Task: Design a concept for a vintage-style advertisement for a cutting-edge technology.
Action: Mouse moved to (9, 72)
Screenshot: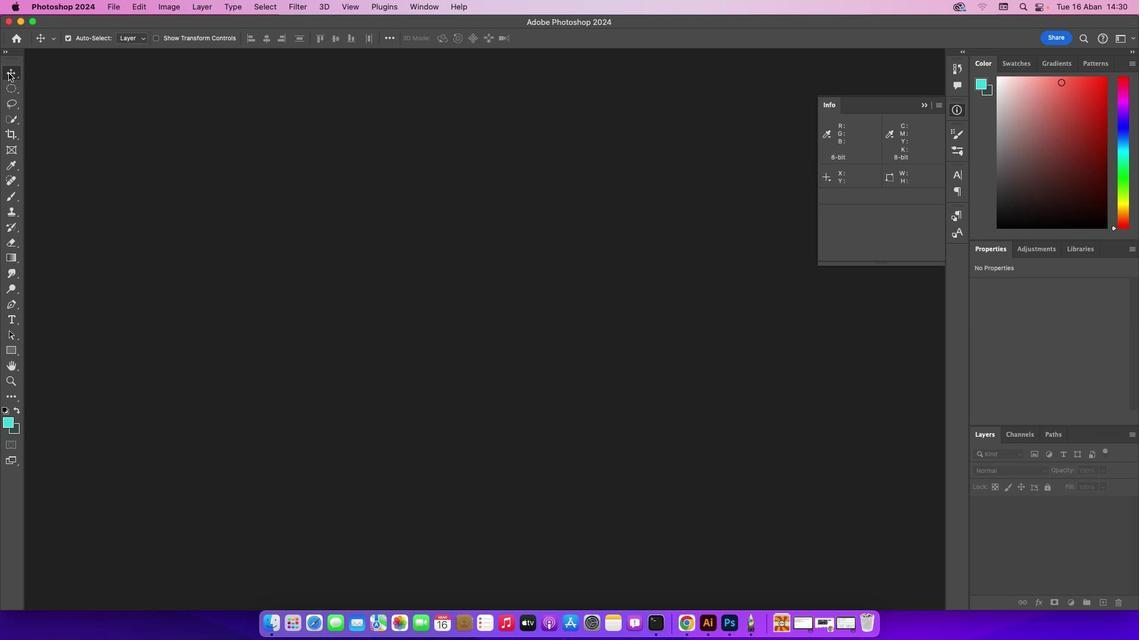 
Action: Mouse pressed left at (9, 72)
Screenshot: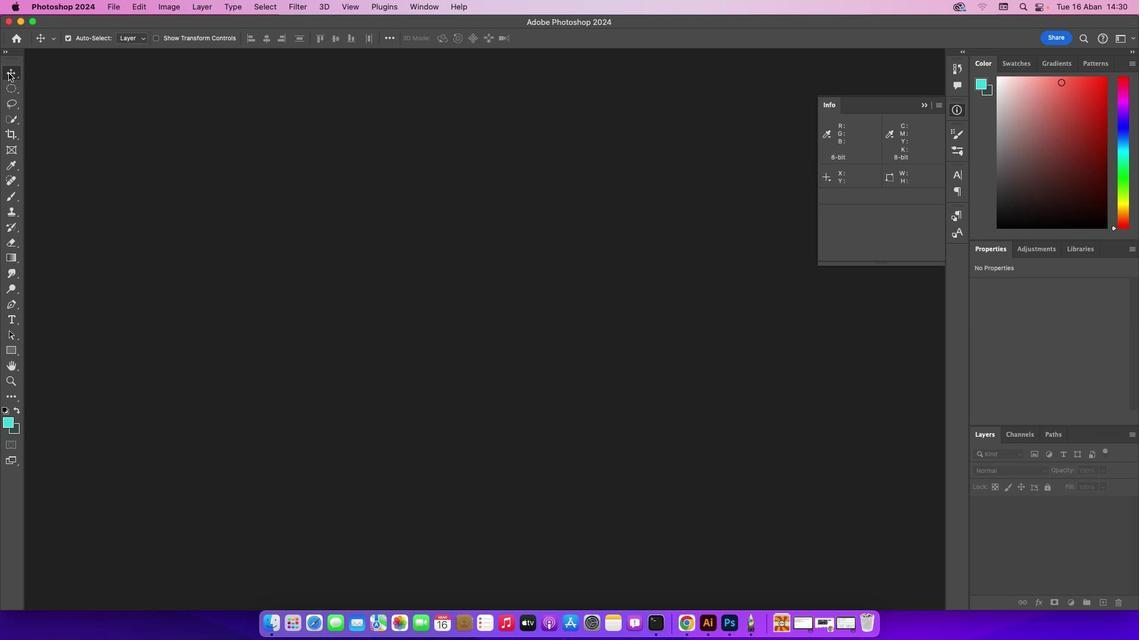 
Action: Mouse moved to (109, 5)
Screenshot: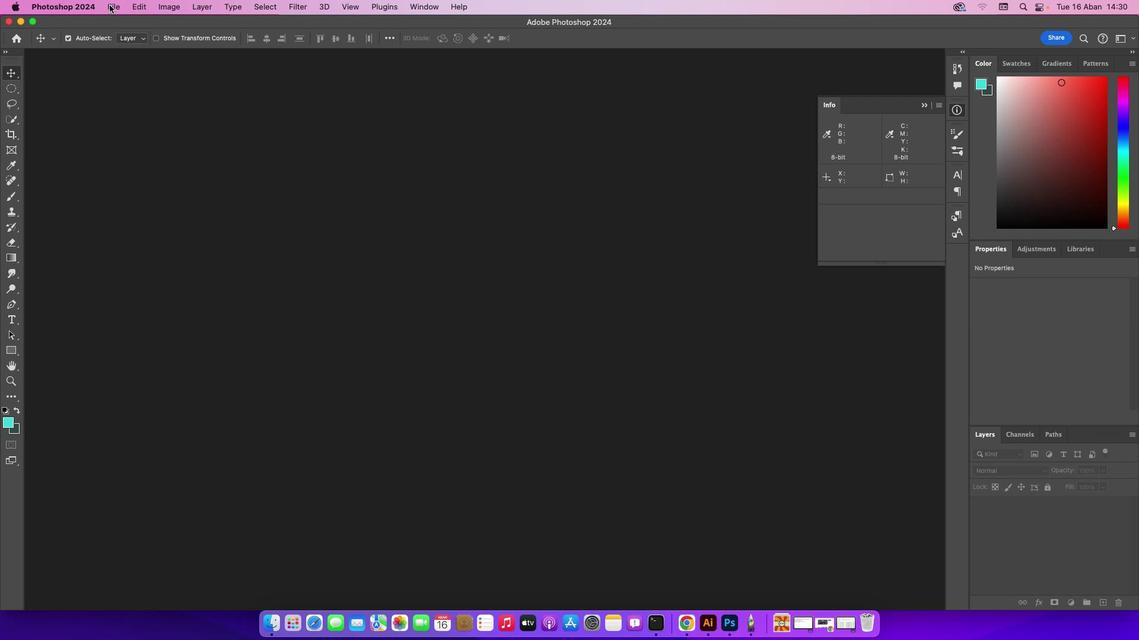 
Action: Mouse pressed left at (109, 5)
Screenshot: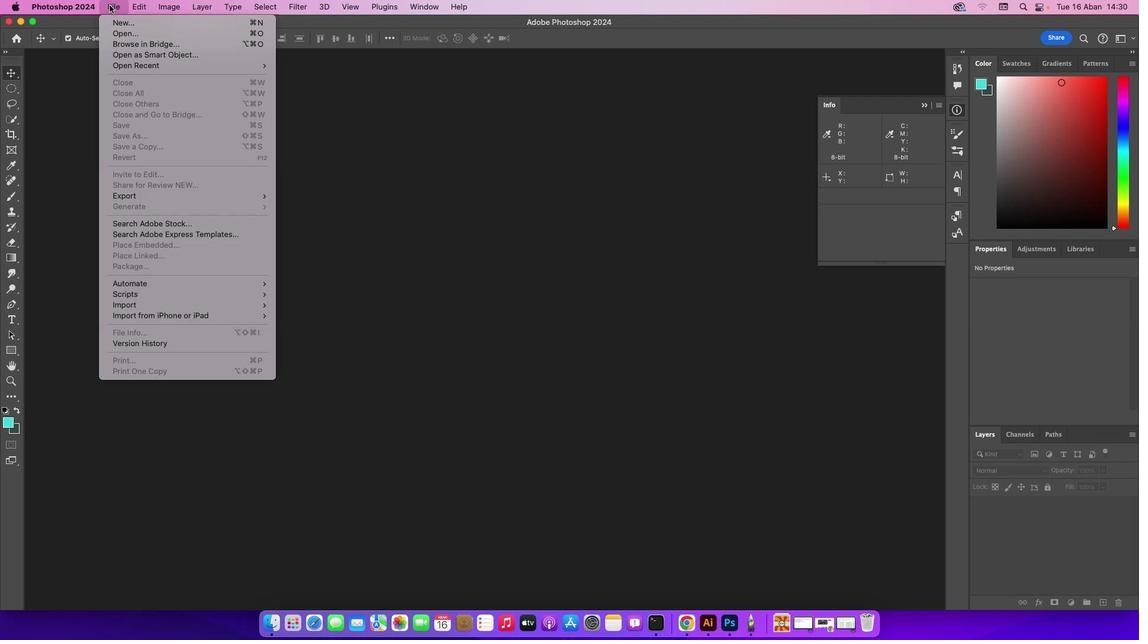 
Action: Mouse moved to (138, 23)
Screenshot: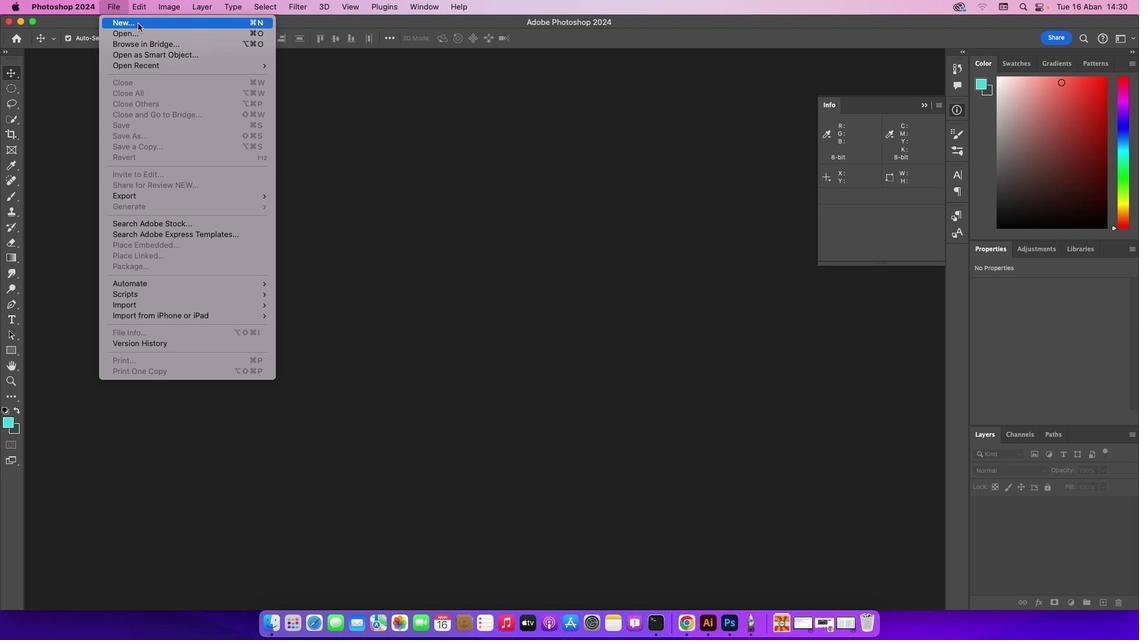 
Action: Mouse pressed left at (138, 23)
Screenshot: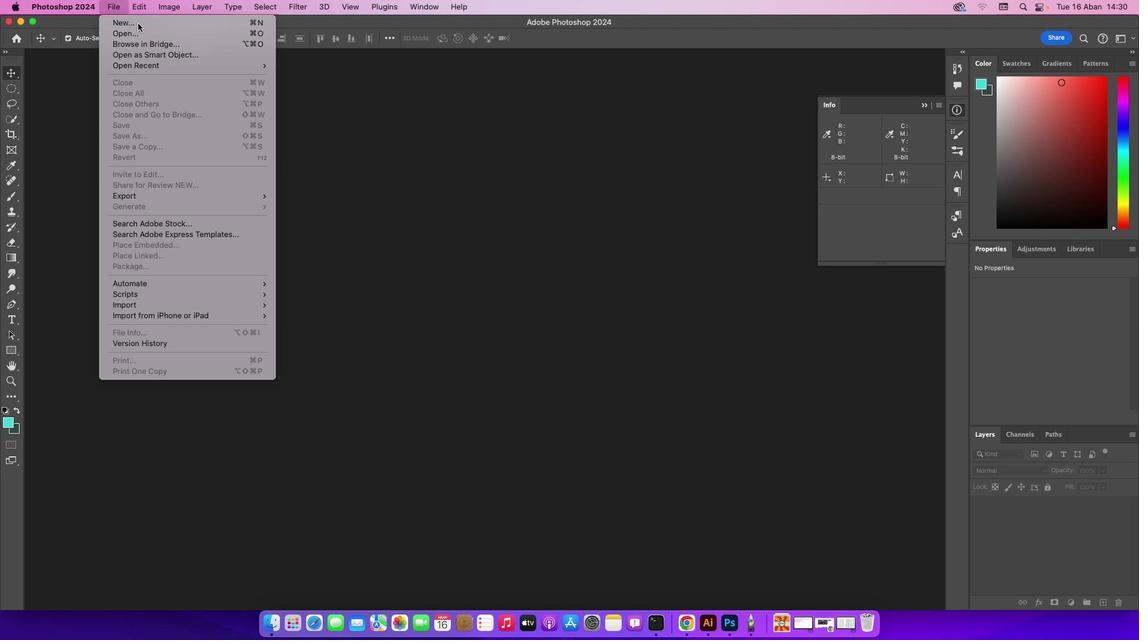
Action: Mouse moved to (868, 481)
Screenshot: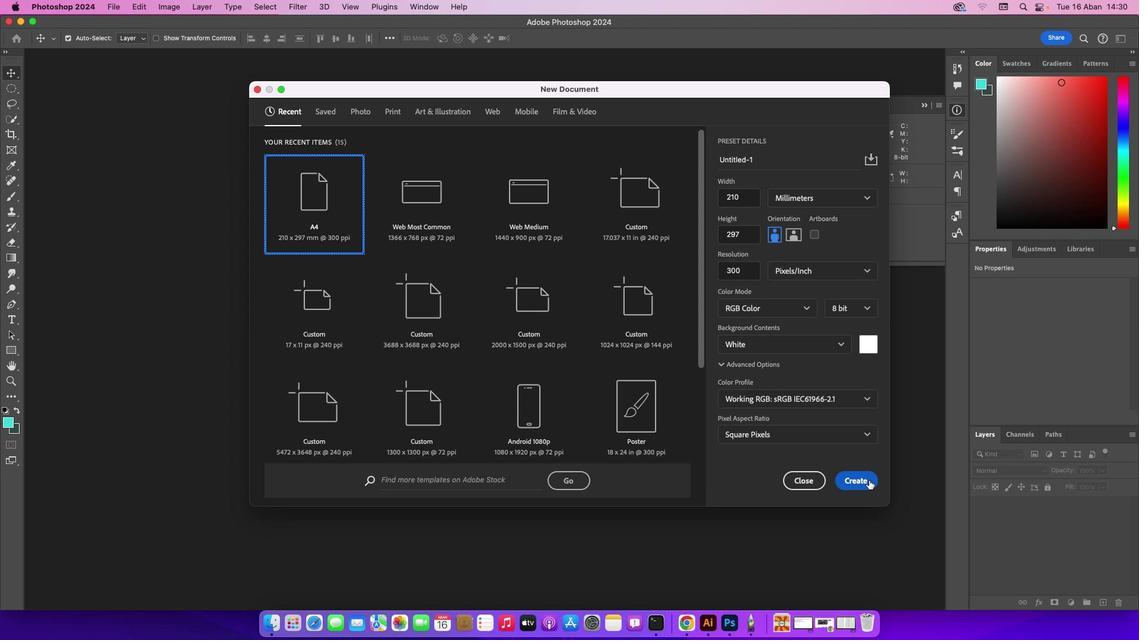 
Action: Mouse pressed left at (868, 481)
Screenshot: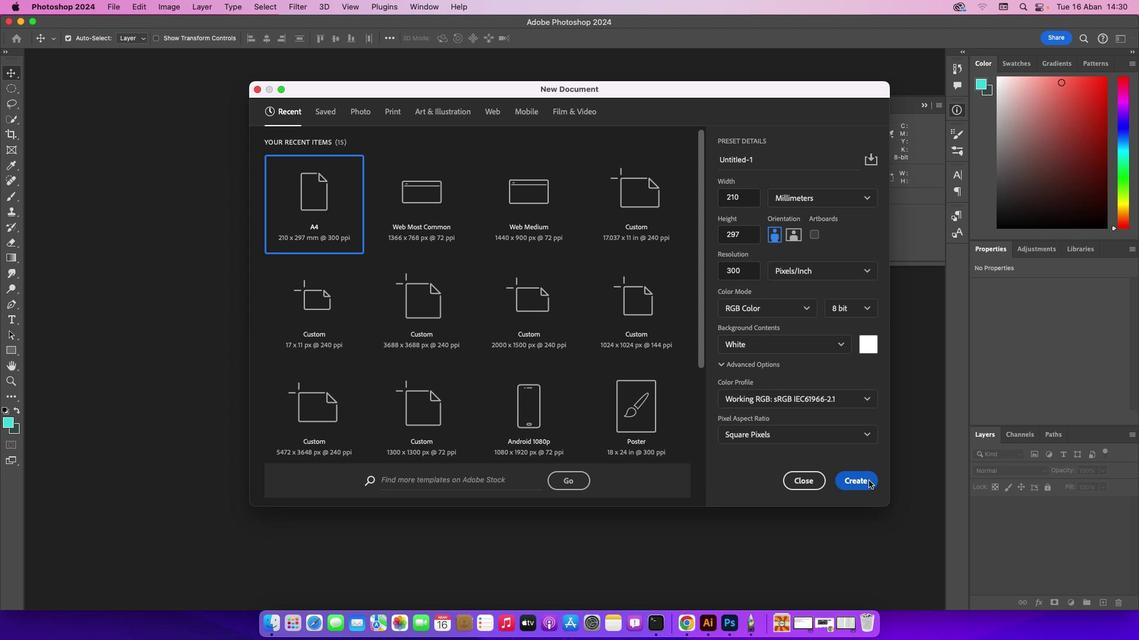 
Action: Mouse moved to (923, 105)
Screenshot: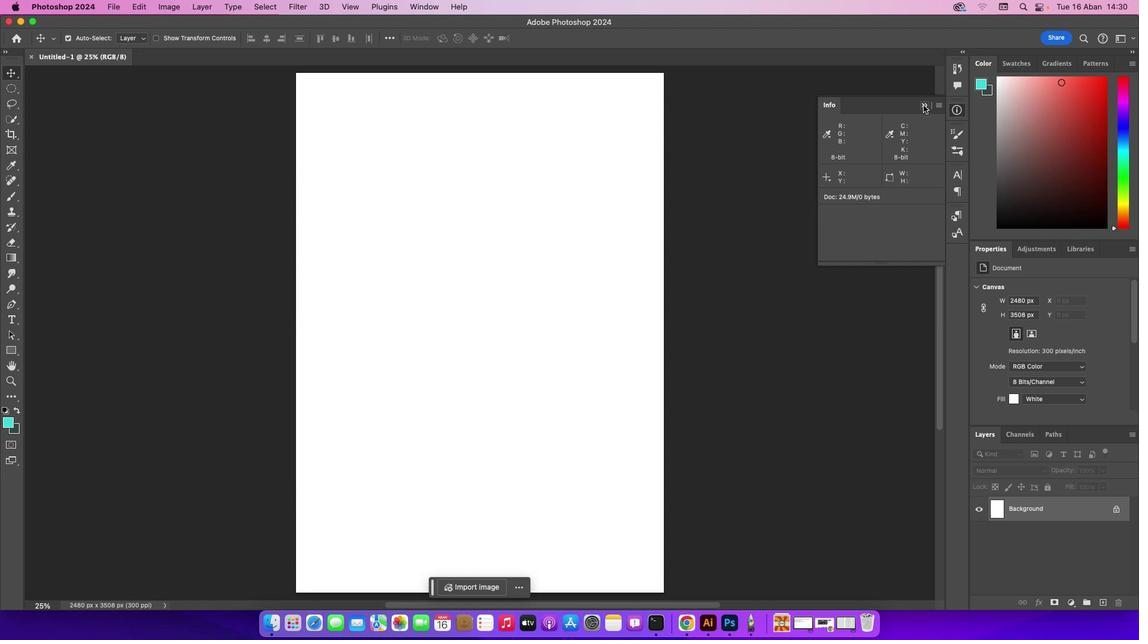 
Action: Mouse pressed left at (923, 105)
Screenshot: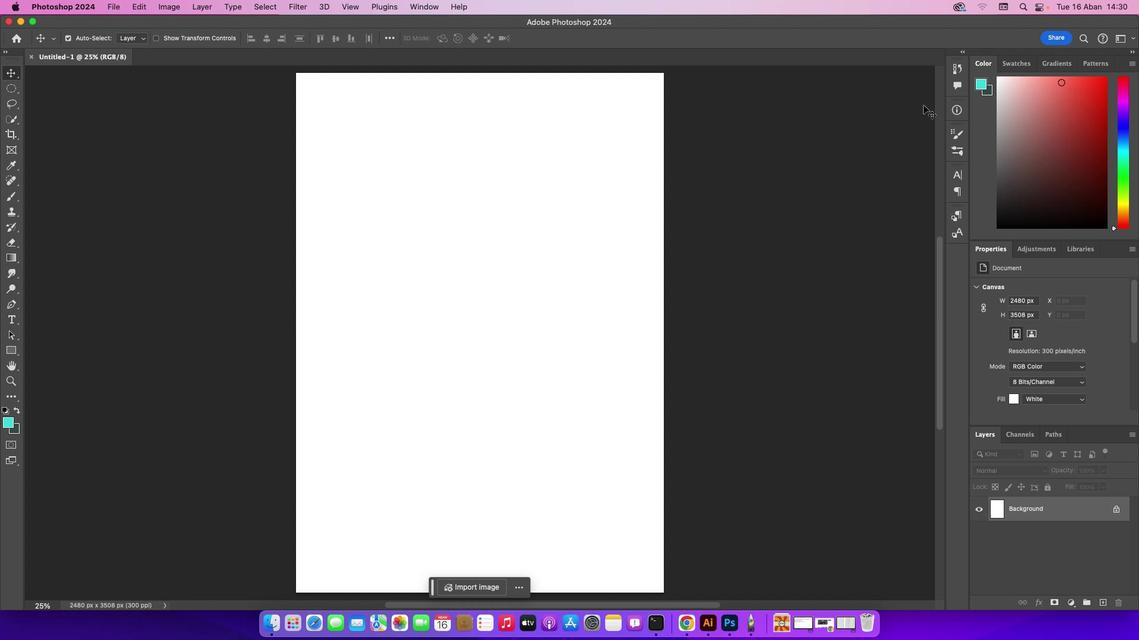 
Action: Mouse moved to (1104, 606)
Screenshot: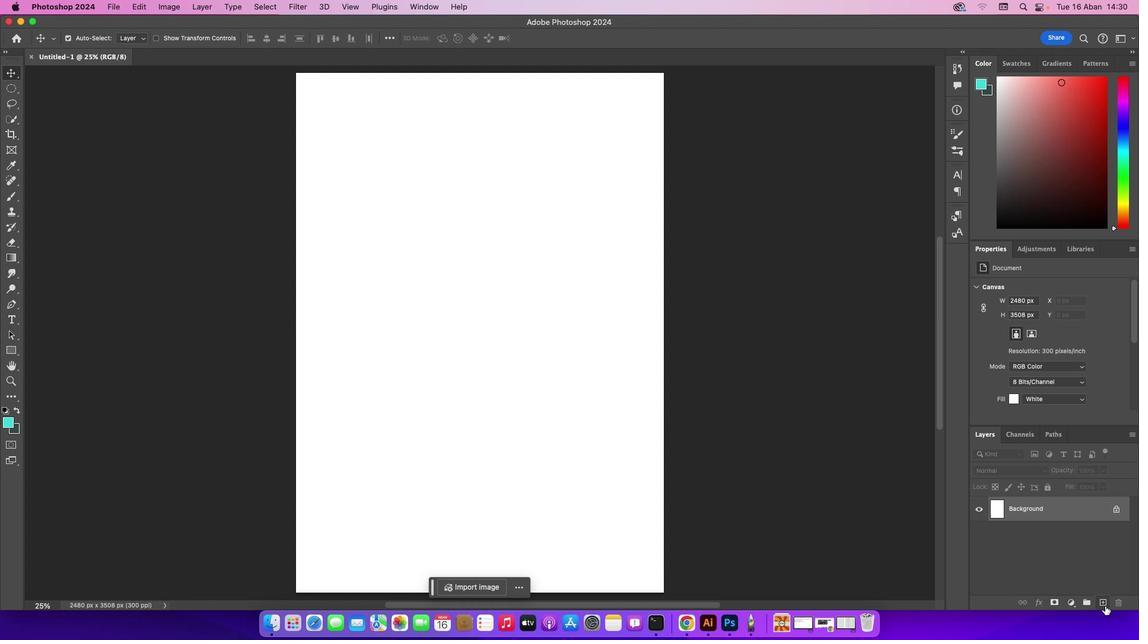 
Action: Mouse pressed left at (1104, 606)
Screenshot: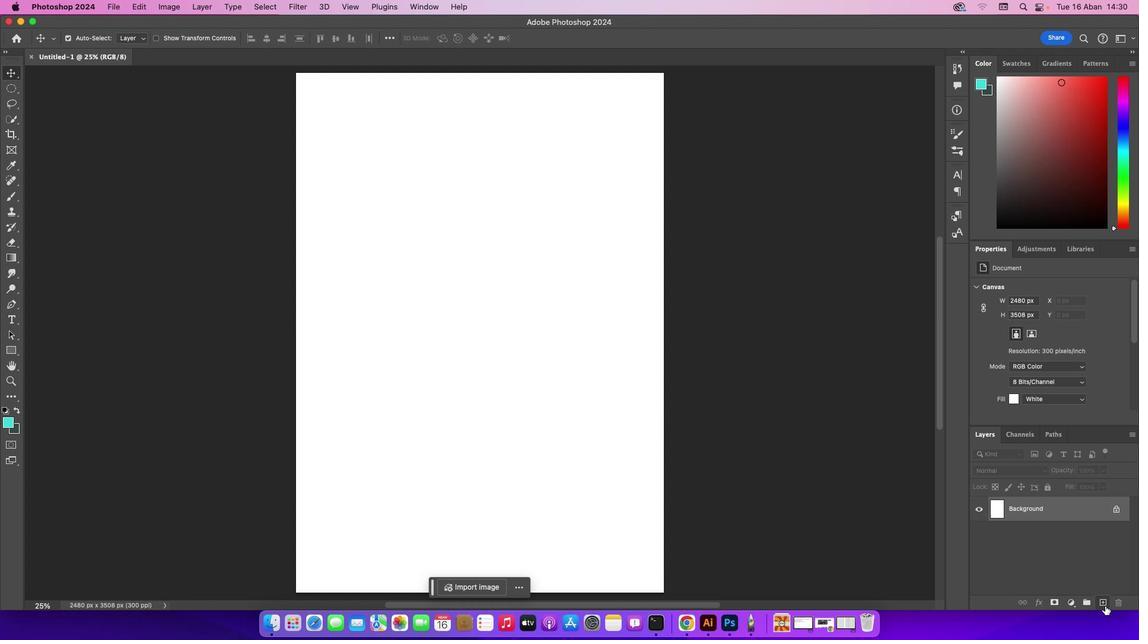 
Action: Mouse moved to (14, 353)
Screenshot: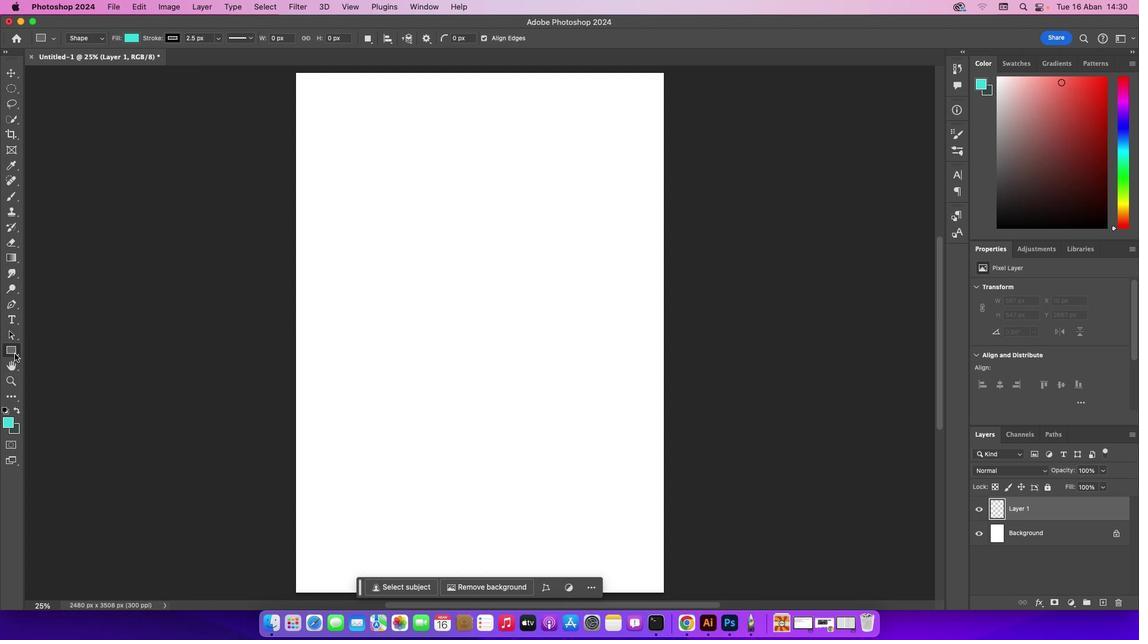
Action: Mouse pressed left at (14, 353)
Screenshot: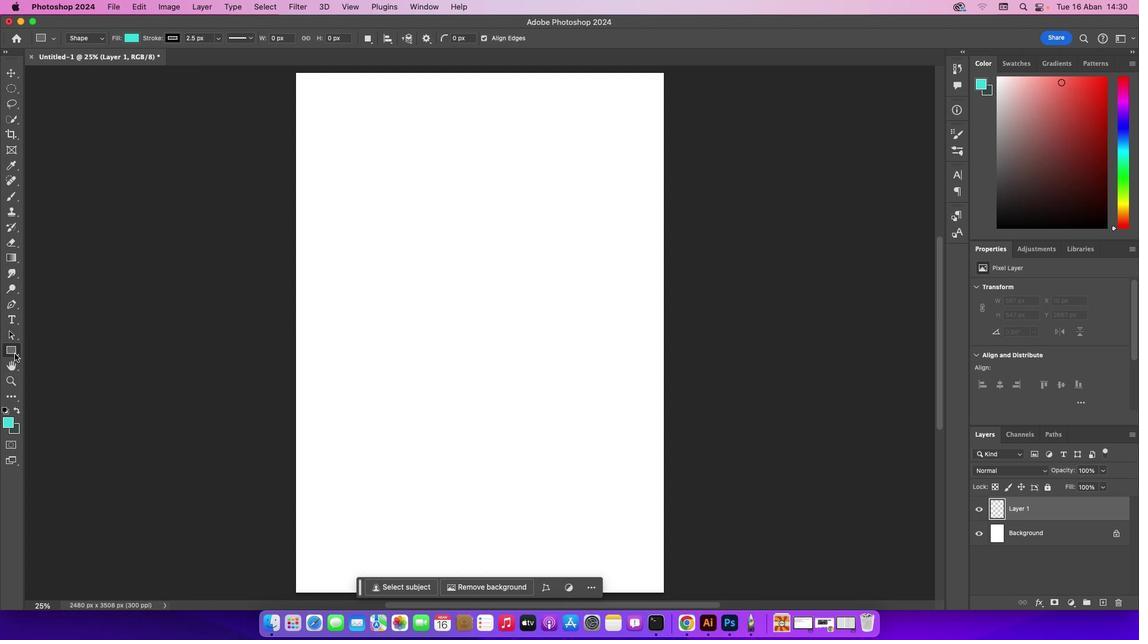 
Action: Mouse moved to (295, 72)
Screenshot: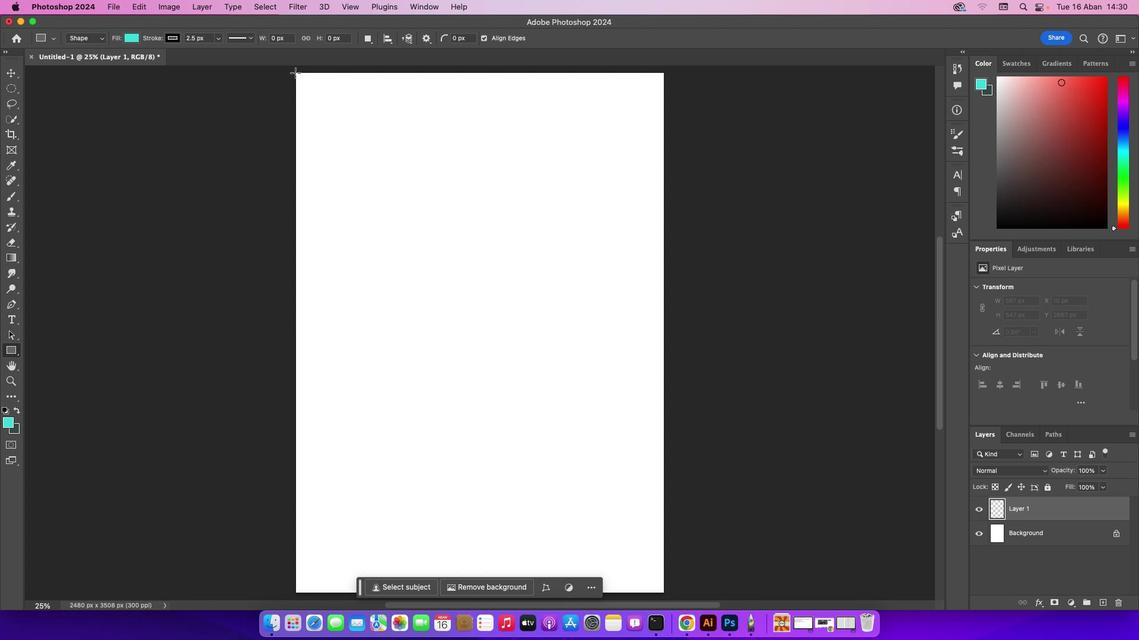 
Action: Mouse pressed left at (295, 72)
Screenshot: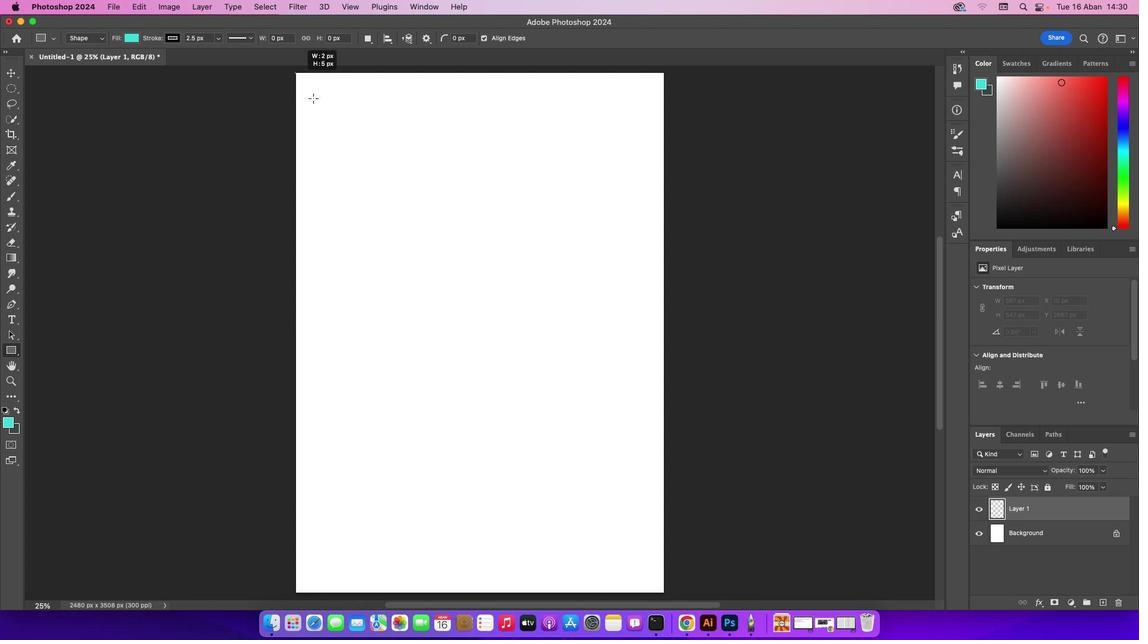 
Action: Mouse moved to (13, 422)
Screenshot: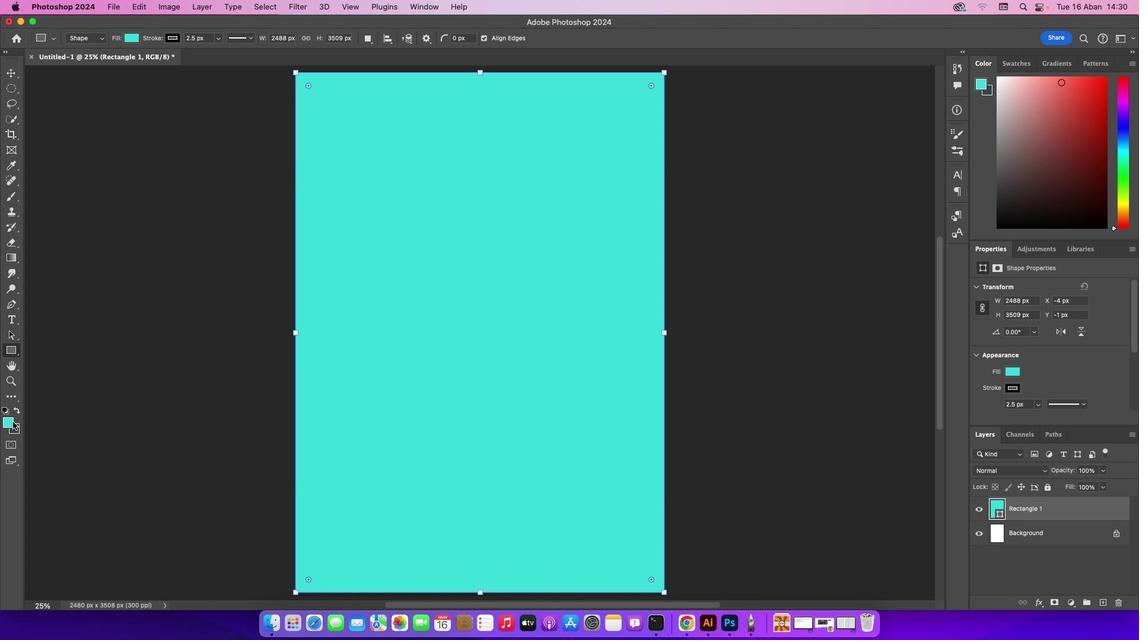 
Action: Mouse pressed left at (13, 422)
Screenshot: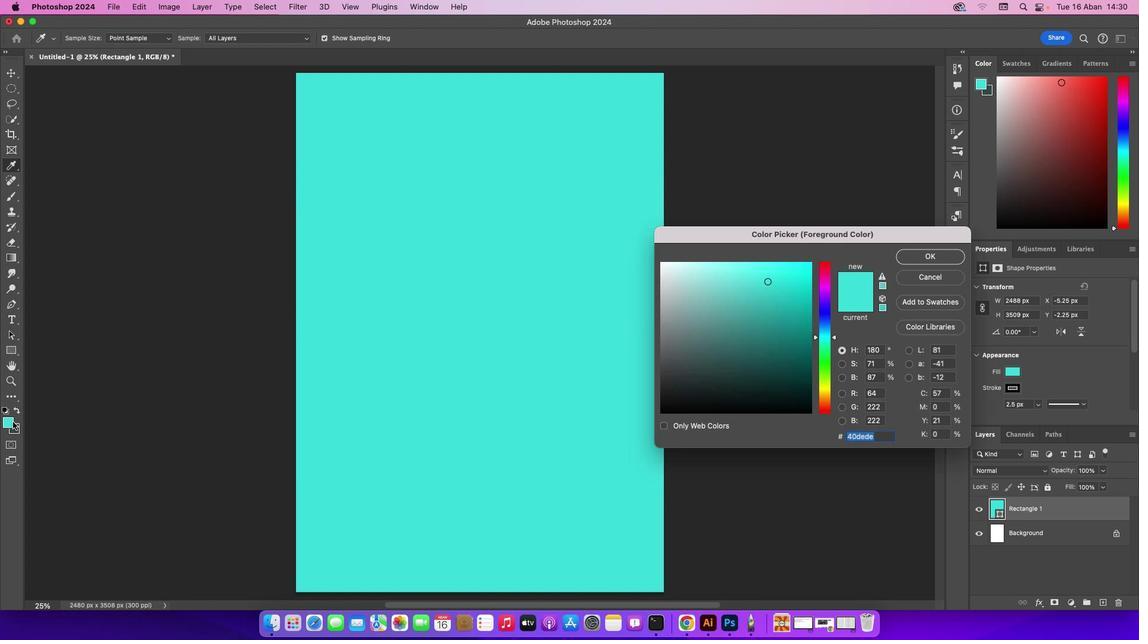 
Action: Mouse pressed left at (13, 422)
Screenshot: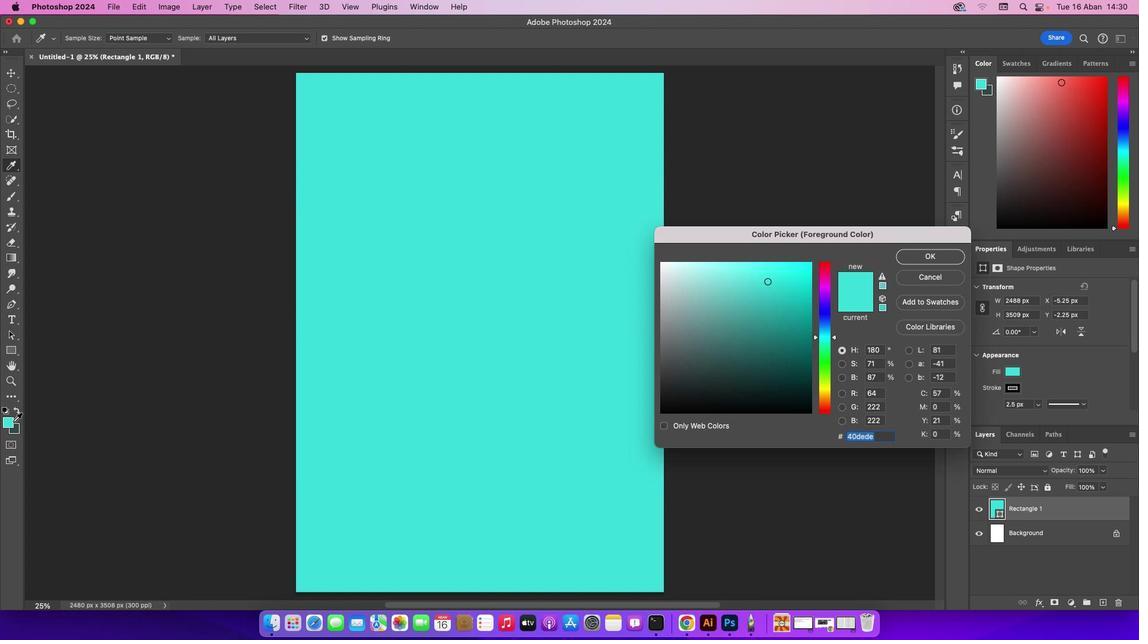 
Action: Mouse moved to (824, 402)
Screenshot: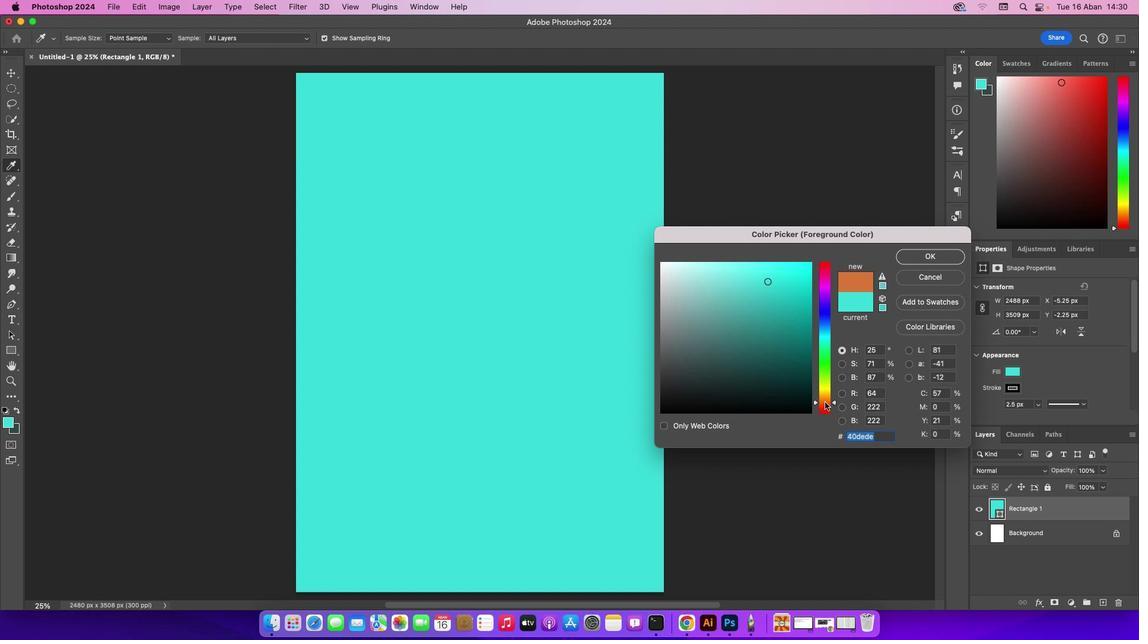 
Action: Mouse pressed left at (824, 402)
Screenshot: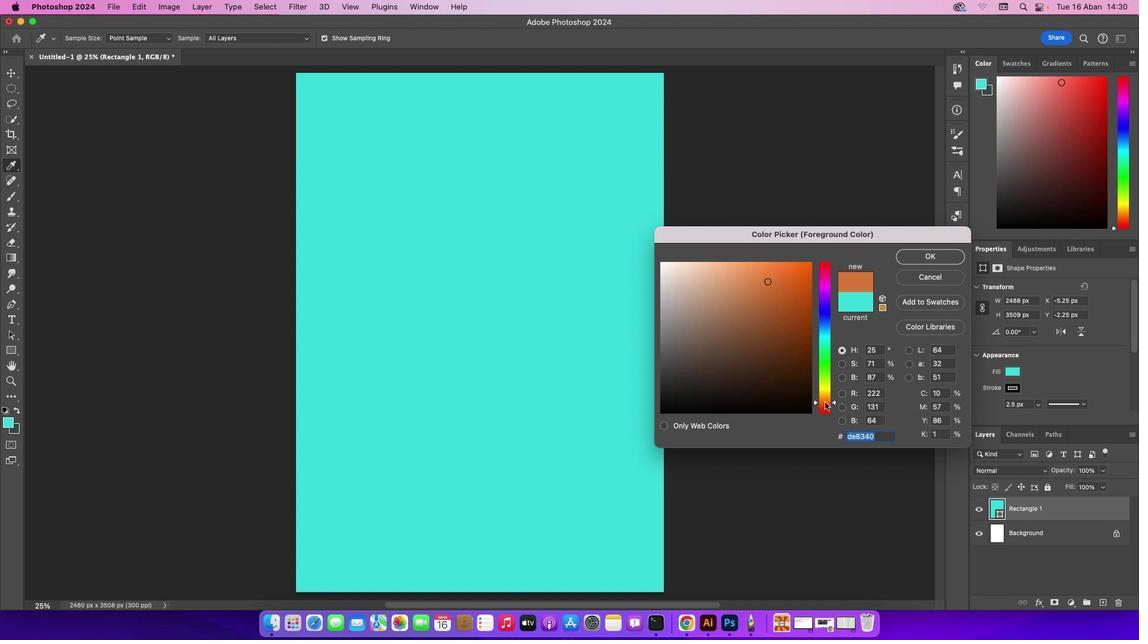 
Action: Mouse moved to (773, 299)
Screenshot: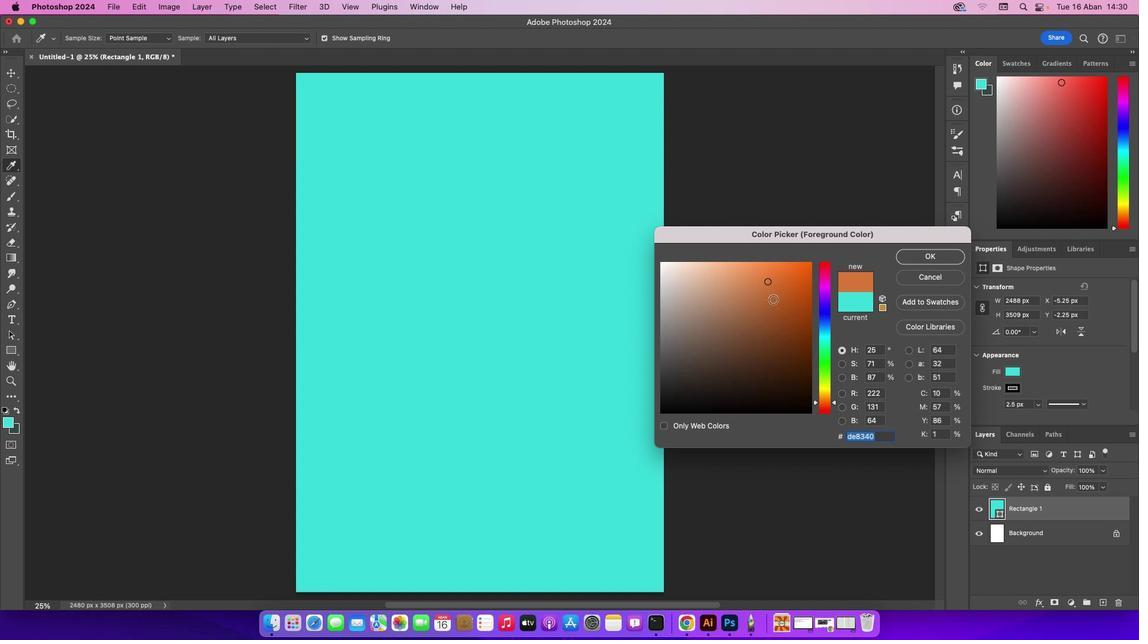 
Action: Mouse pressed left at (773, 299)
Screenshot: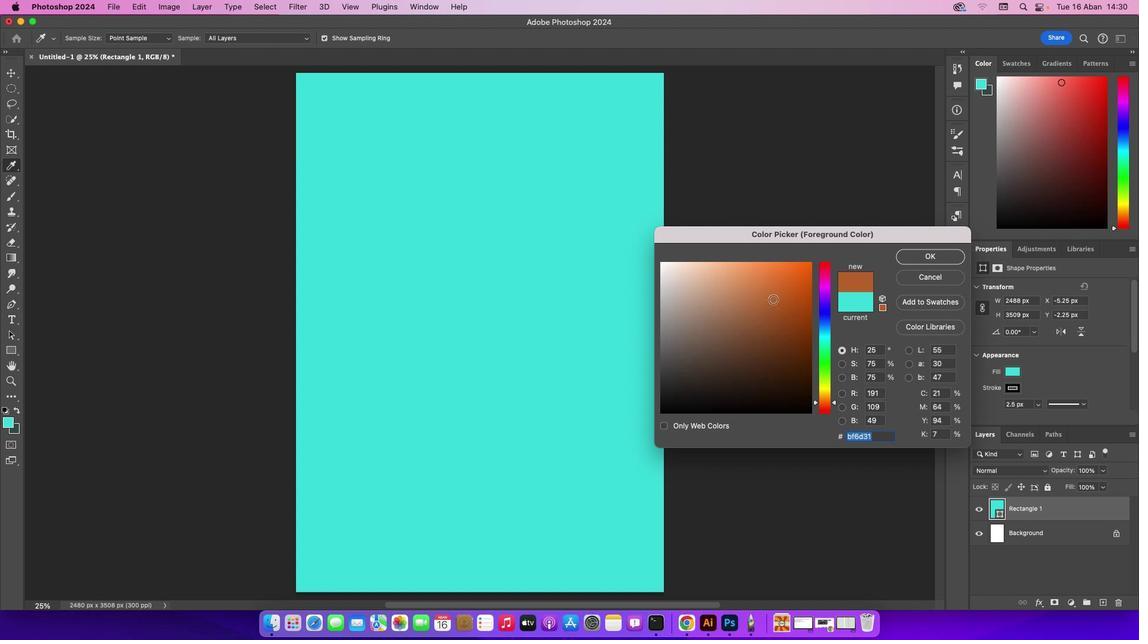 
Action: Mouse moved to (761, 269)
Screenshot: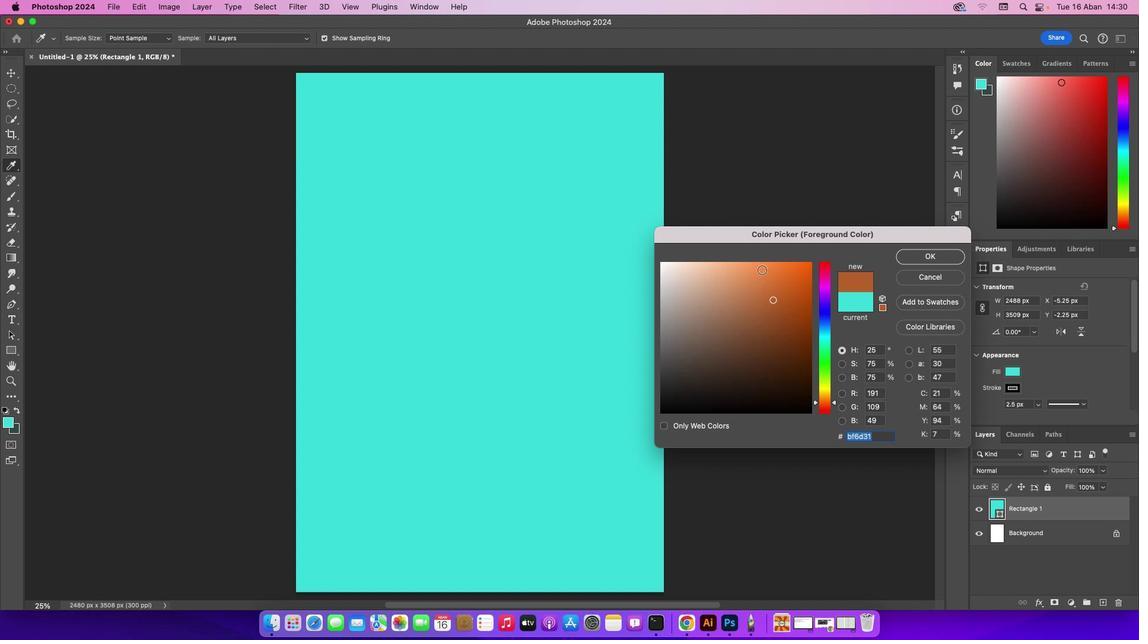 
Action: Mouse pressed left at (761, 269)
Screenshot: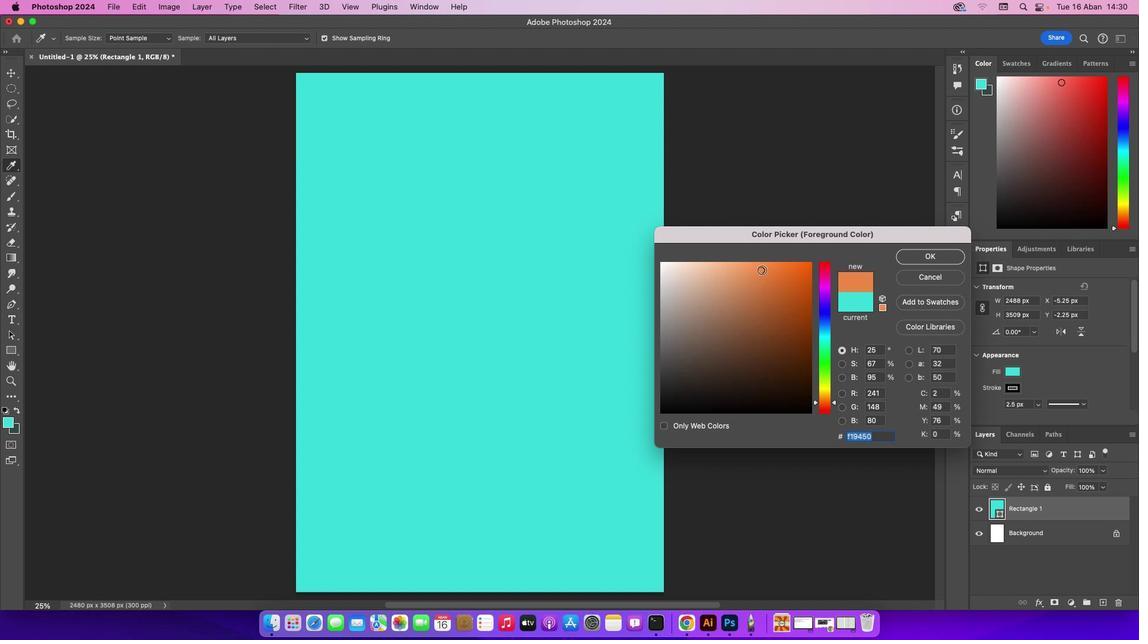 
Action: Mouse moved to (915, 255)
Screenshot: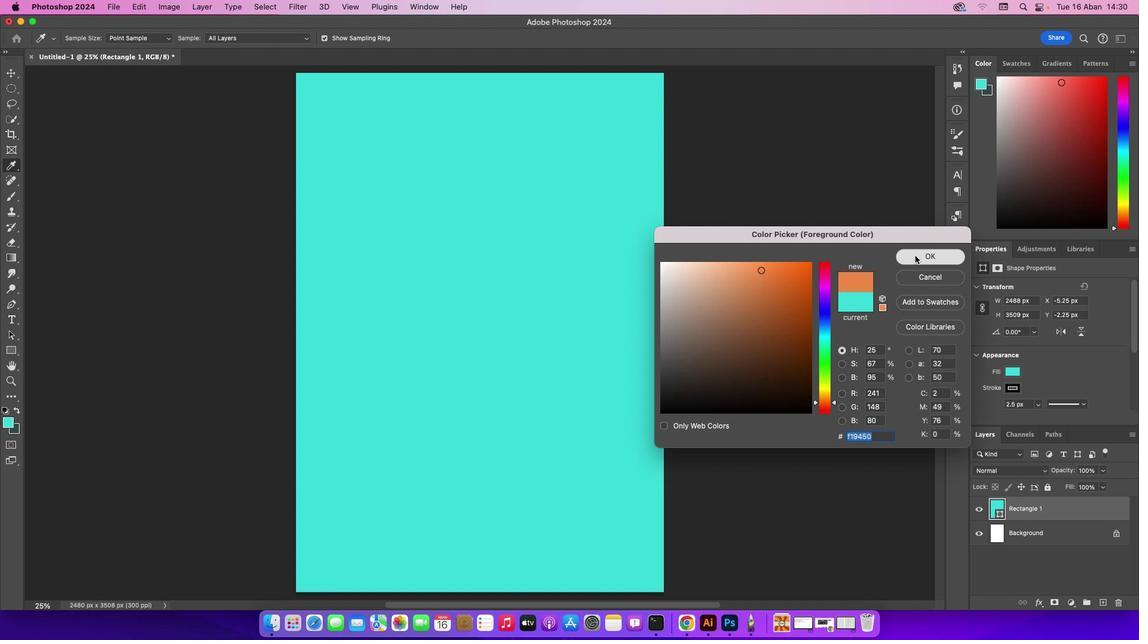 
Action: Mouse pressed left at (915, 255)
Screenshot: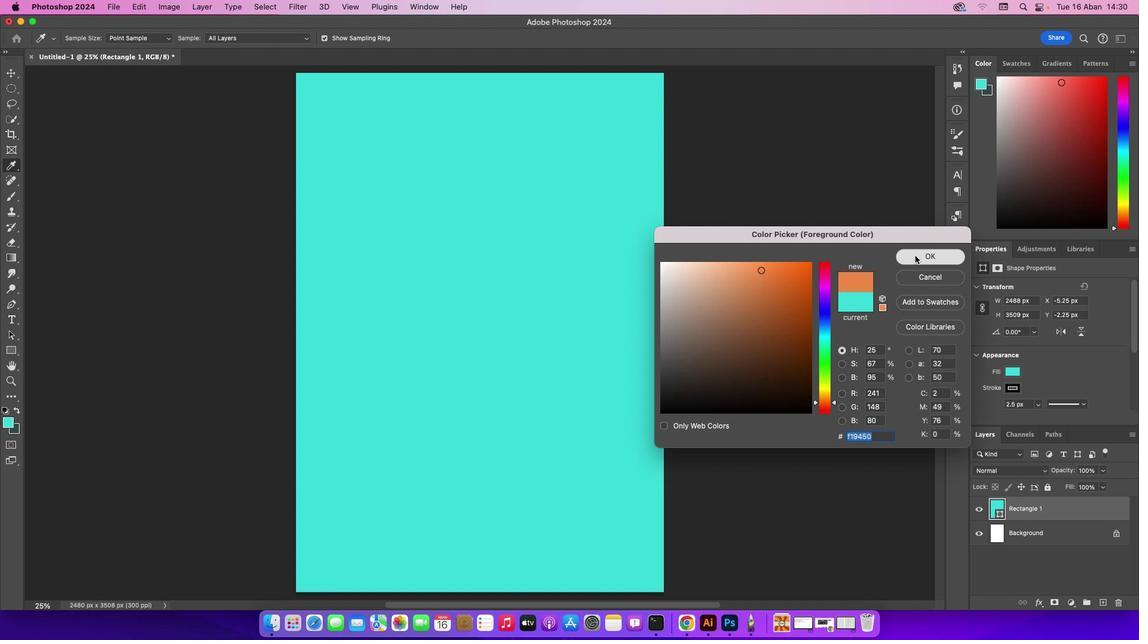 
Action: Mouse moved to (512, 168)
Screenshot: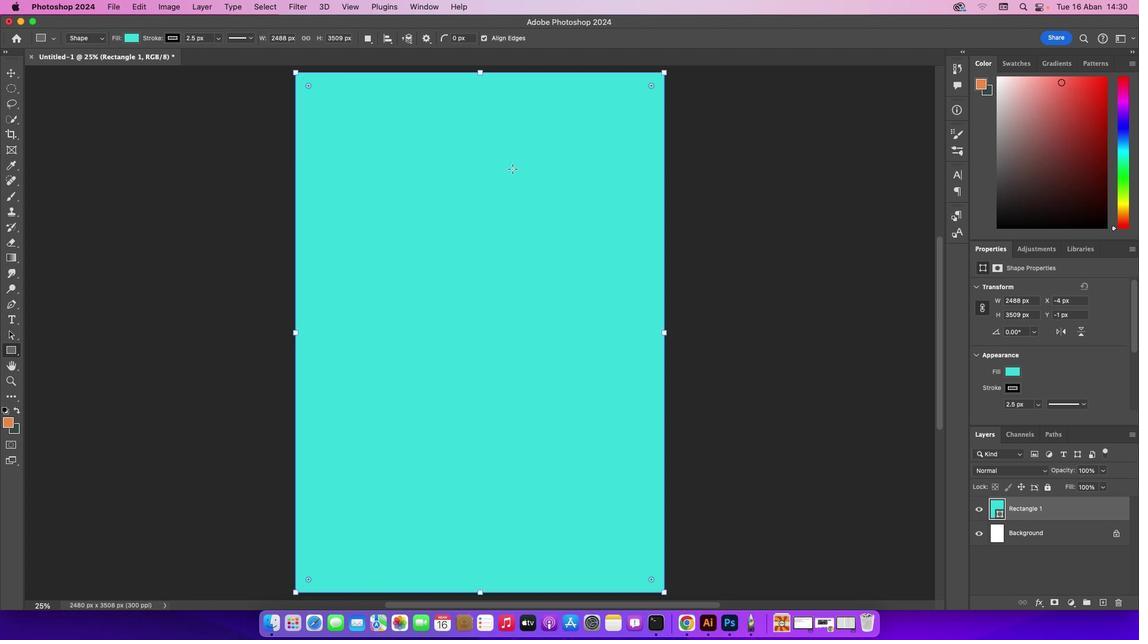 
Action: Key pressed Key.altKey.backspace
Screenshot: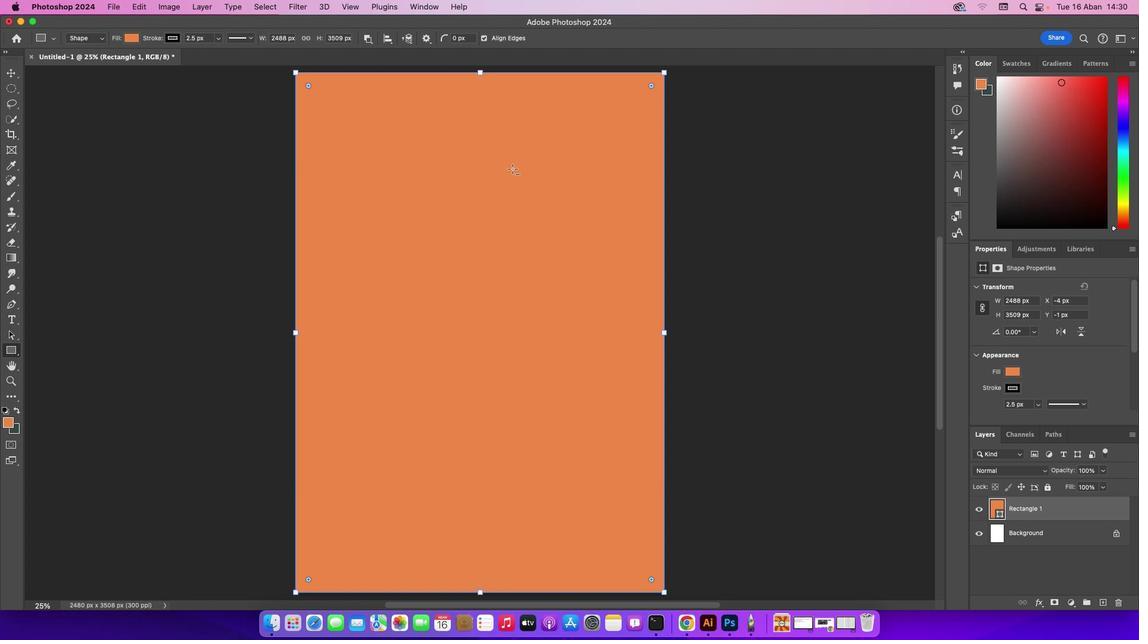 
Action: Mouse moved to (8, 69)
Screenshot: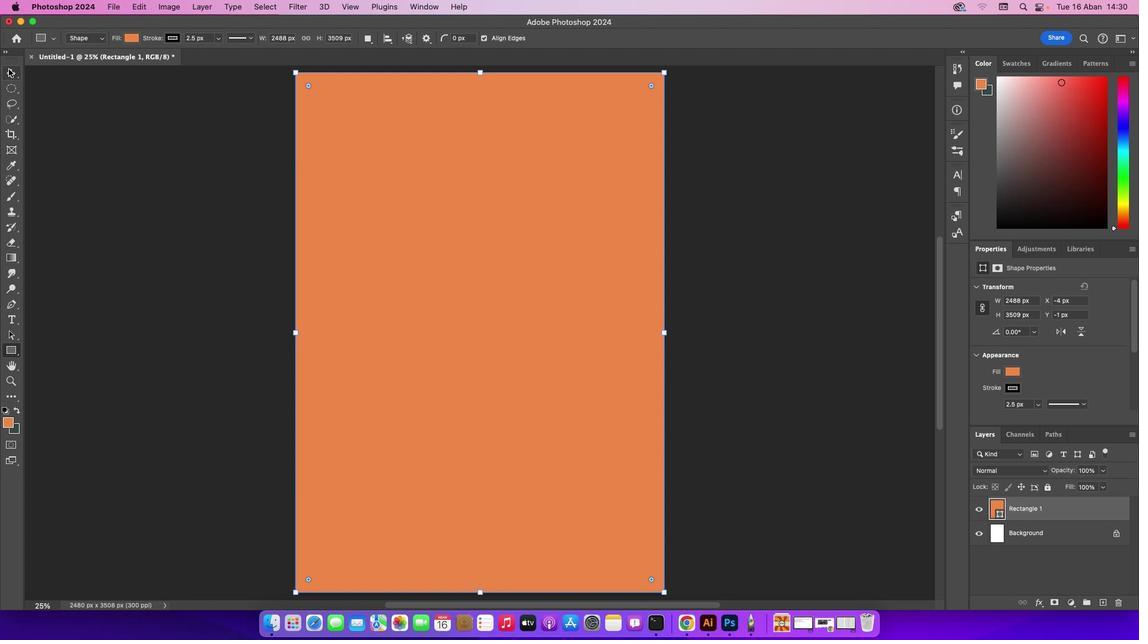 
Action: Mouse pressed left at (8, 69)
Screenshot: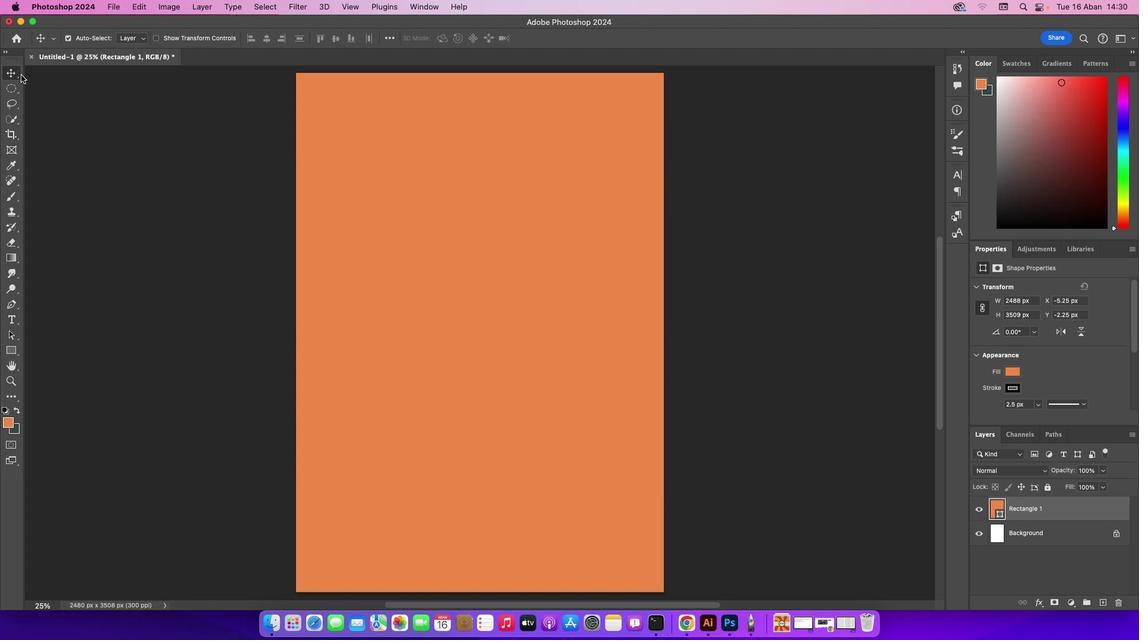 
Action: Mouse moved to (182, 141)
Screenshot: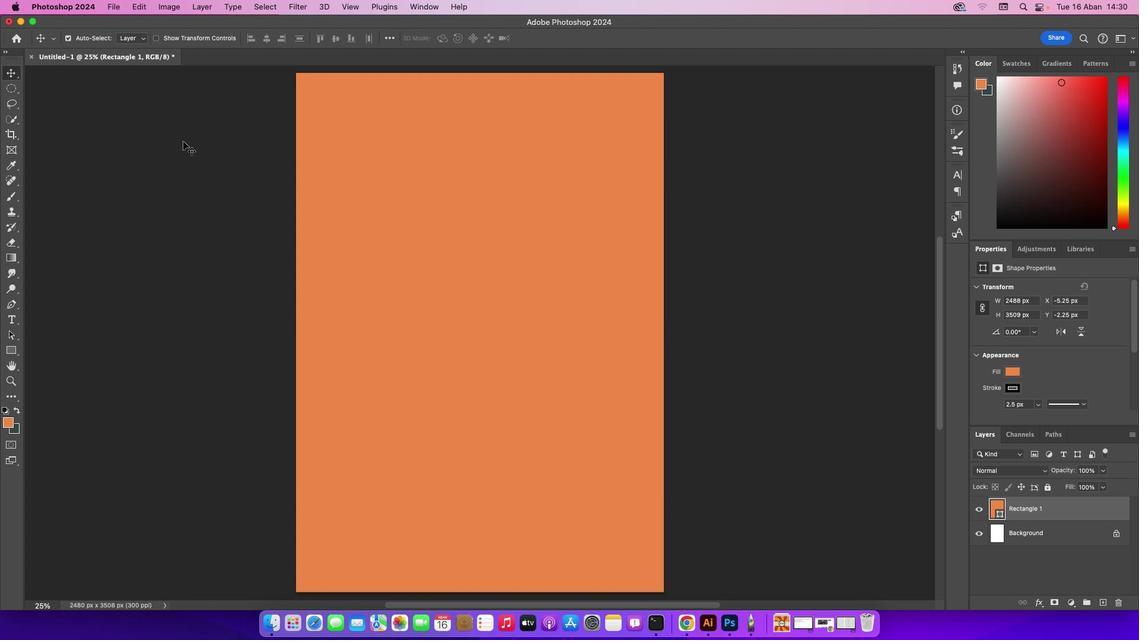 
Action: Mouse pressed left at (182, 141)
Screenshot: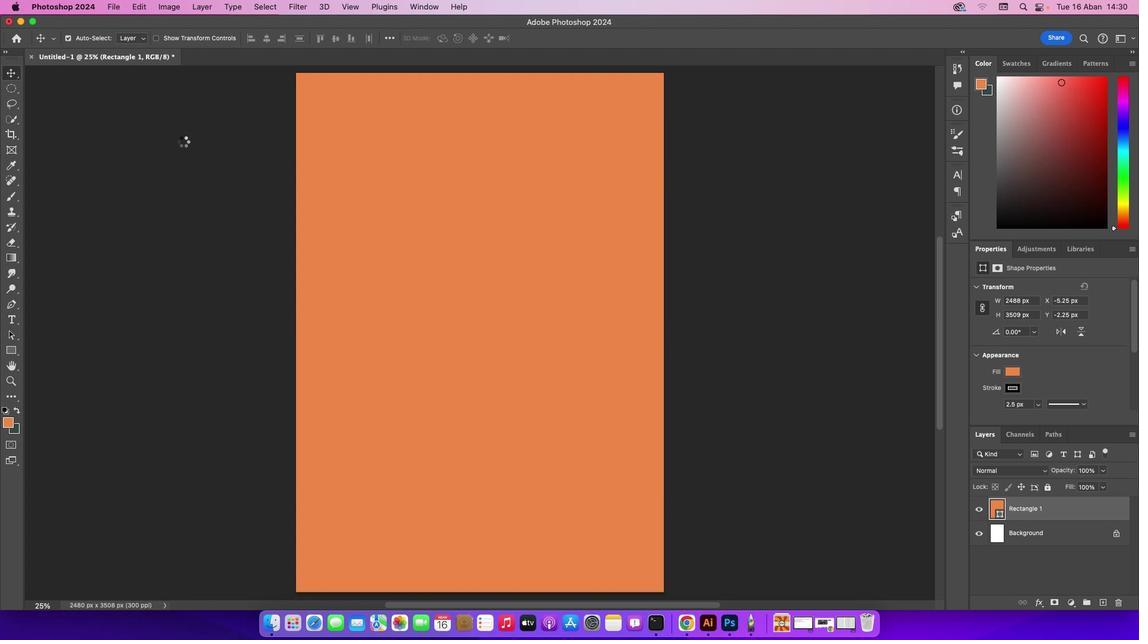 
Action: Mouse moved to (11, 349)
Screenshot: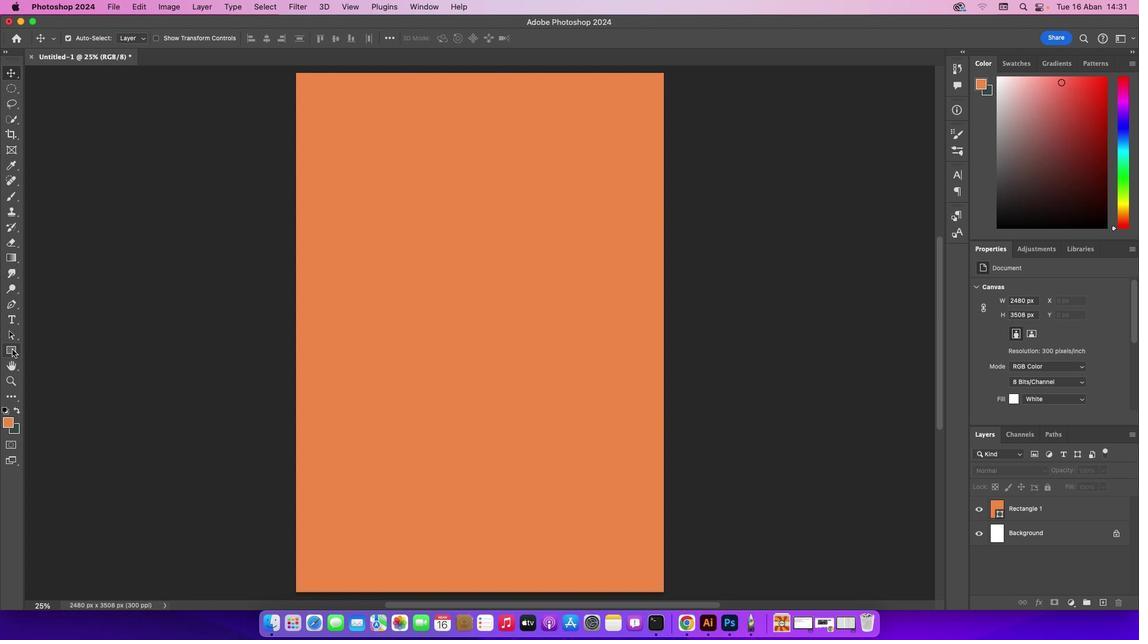 
Action: Mouse pressed left at (11, 349)
Screenshot: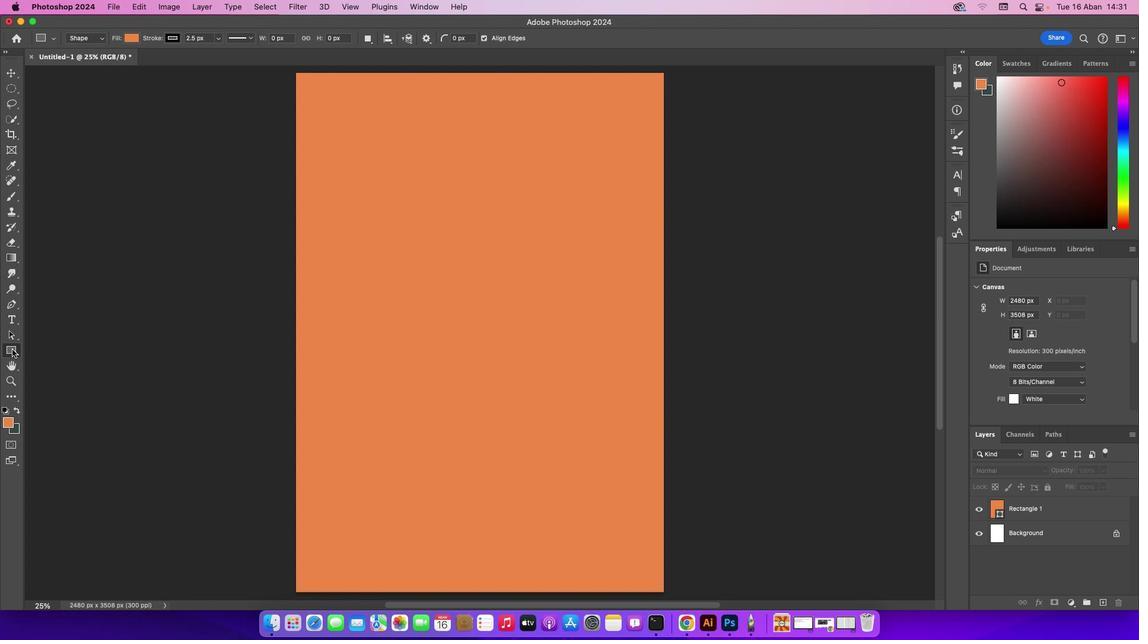 
Action: Mouse moved to (350, 74)
Screenshot: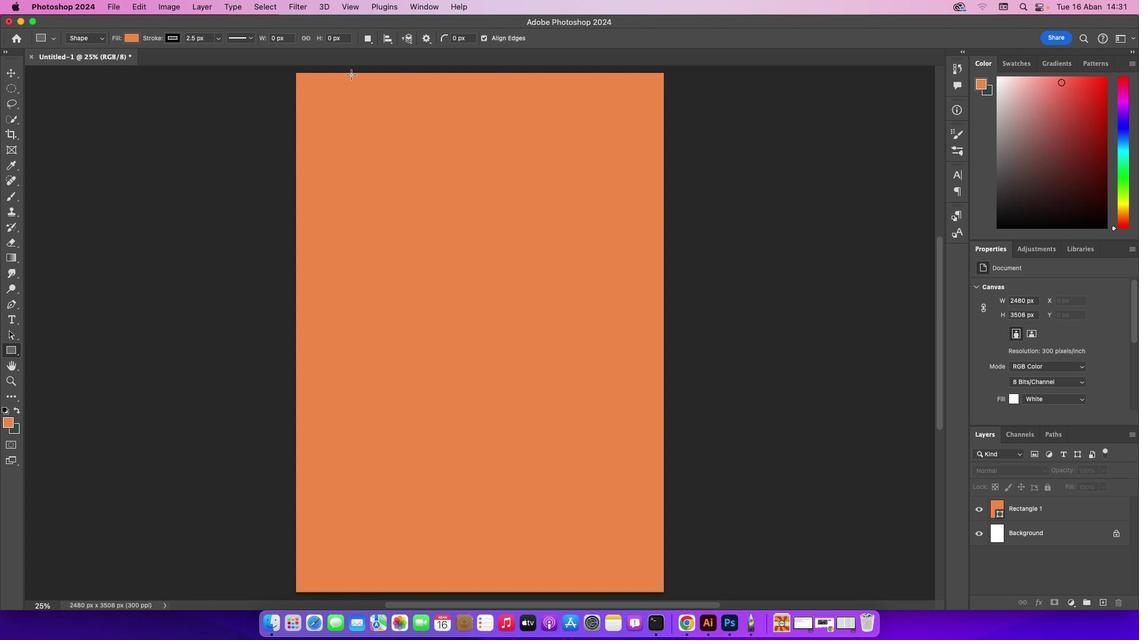 
Action: Mouse pressed left at (350, 74)
Screenshot: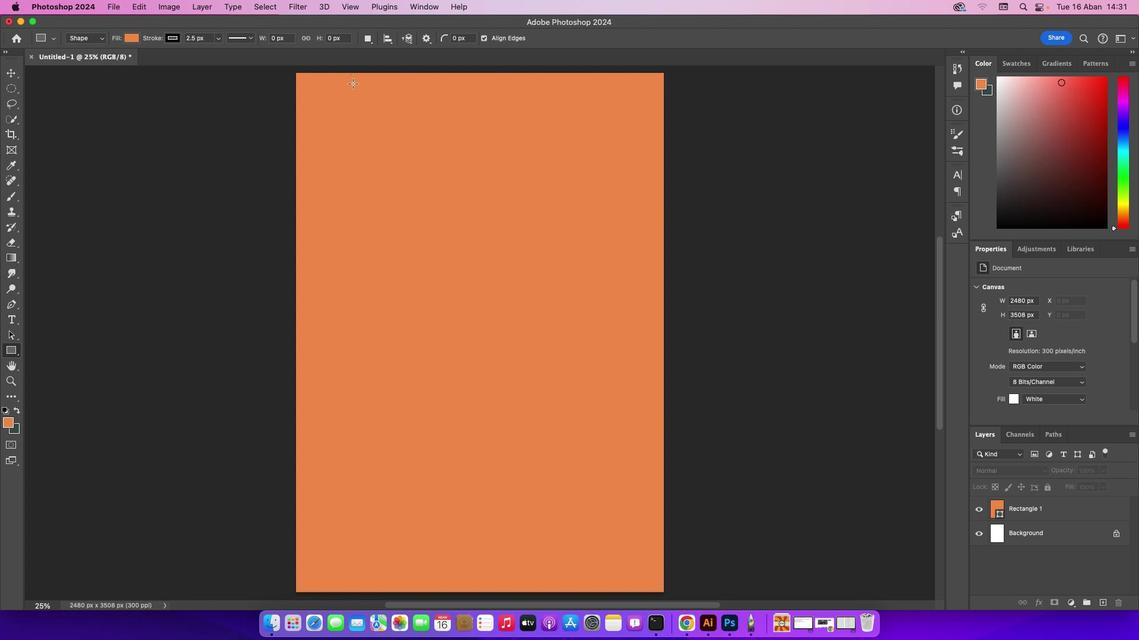 
Action: Mouse moved to (357, 180)
Screenshot: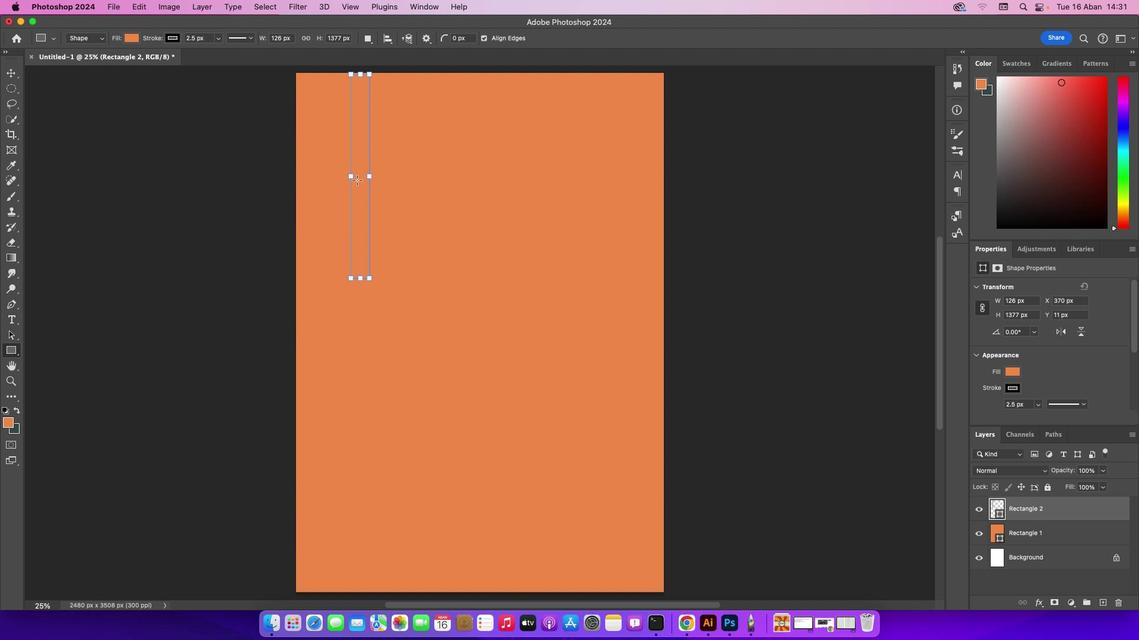 
Action: Mouse pressed right at (357, 180)
Screenshot: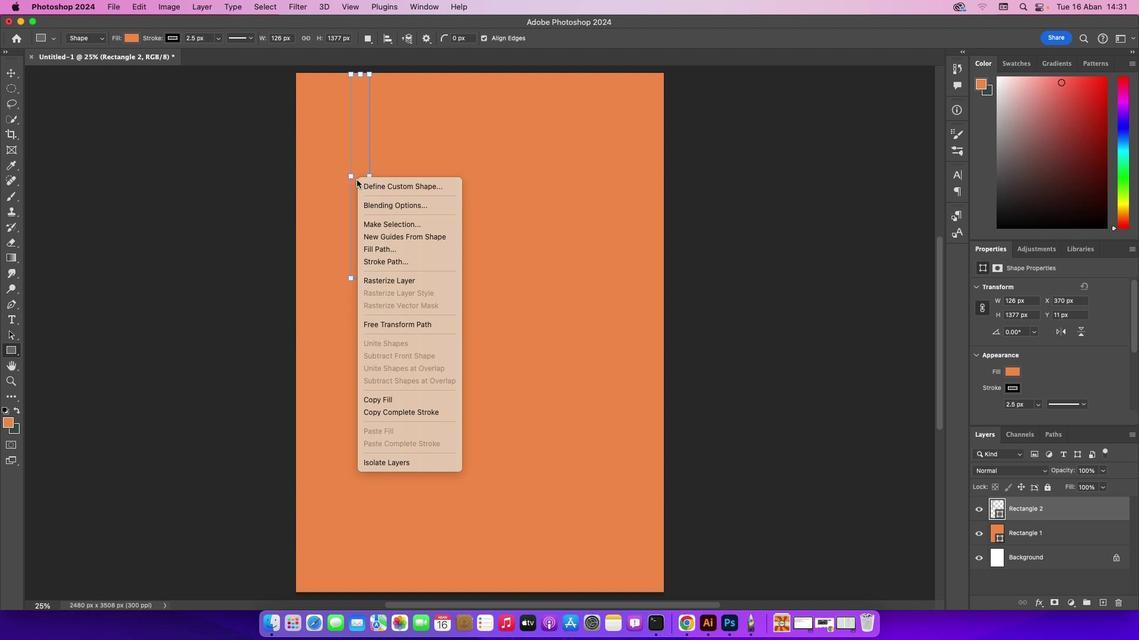 
Action: Mouse moved to (439, 319)
Screenshot: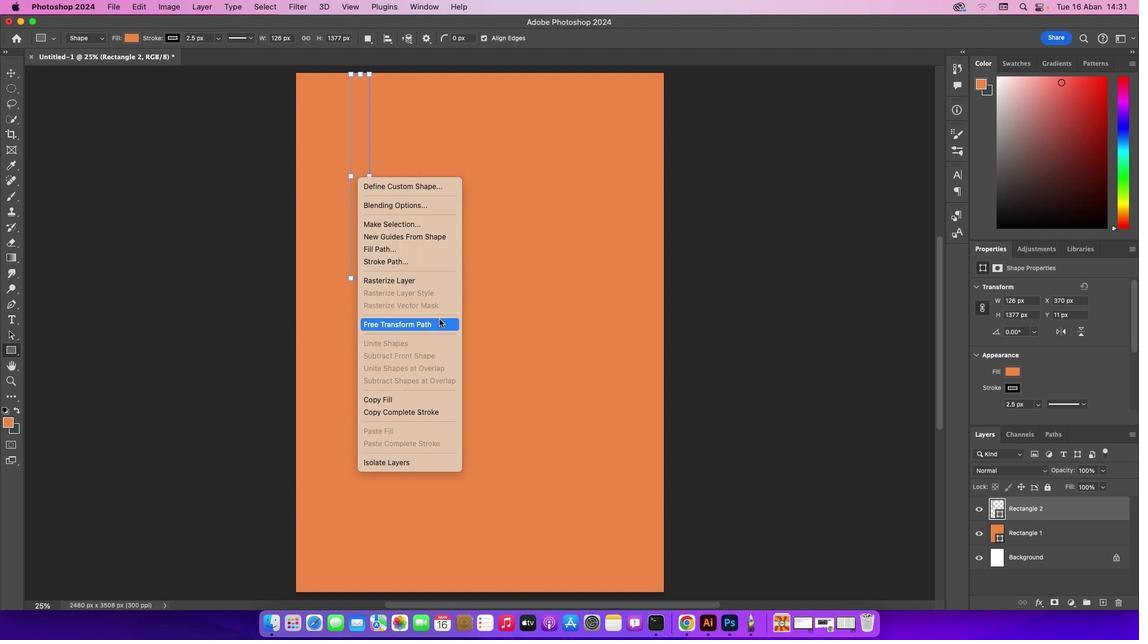
Action: Mouse pressed left at (439, 319)
Screenshot: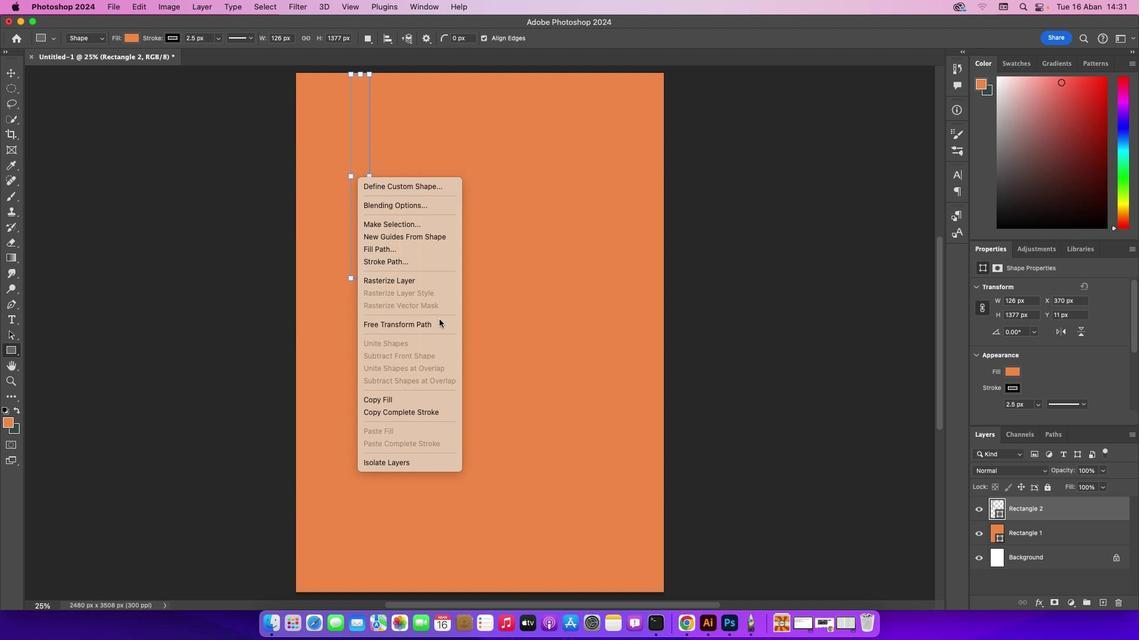 
Action: Mouse moved to (368, 73)
Screenshot: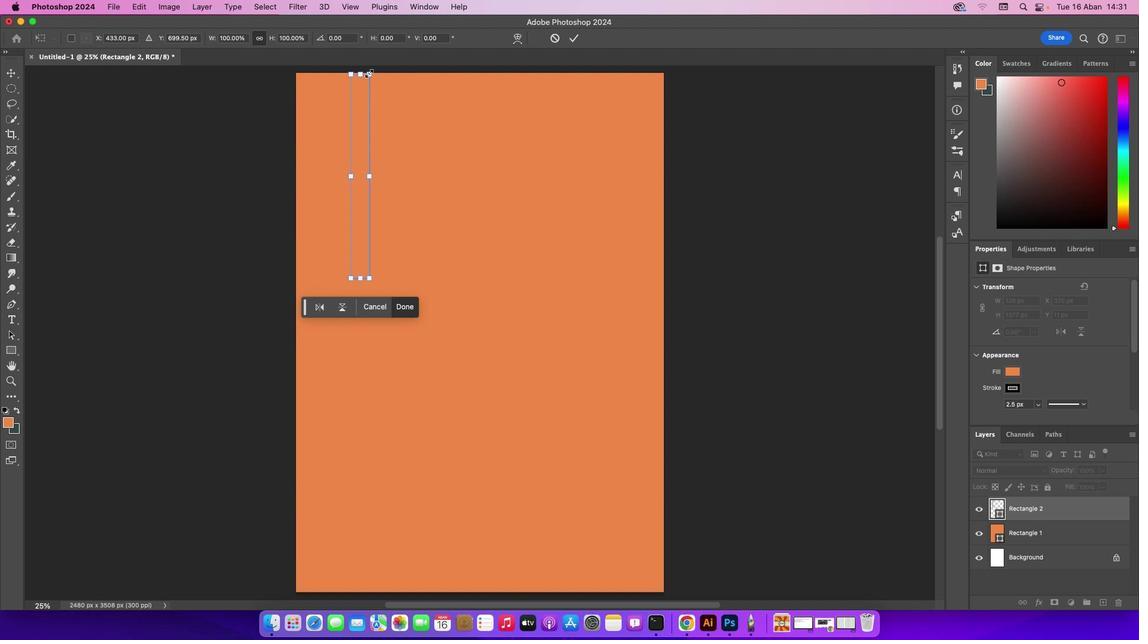 
Action: Mouse pressed left at (368, 73)
Screenshot: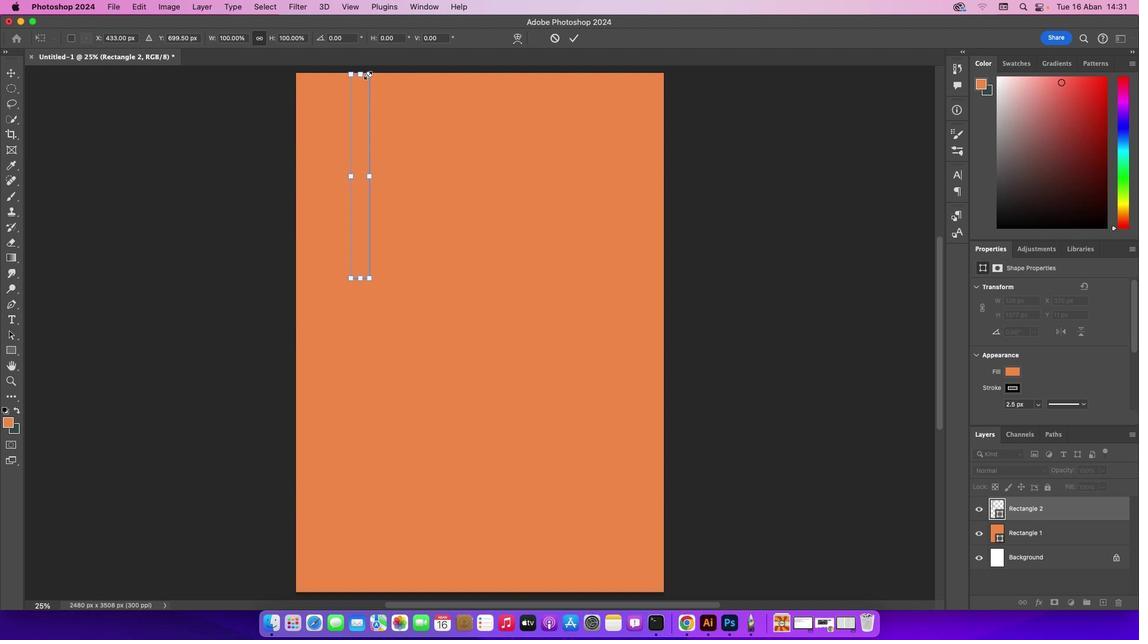 
Action: Mouse moved to (361, 154)
Screenshot: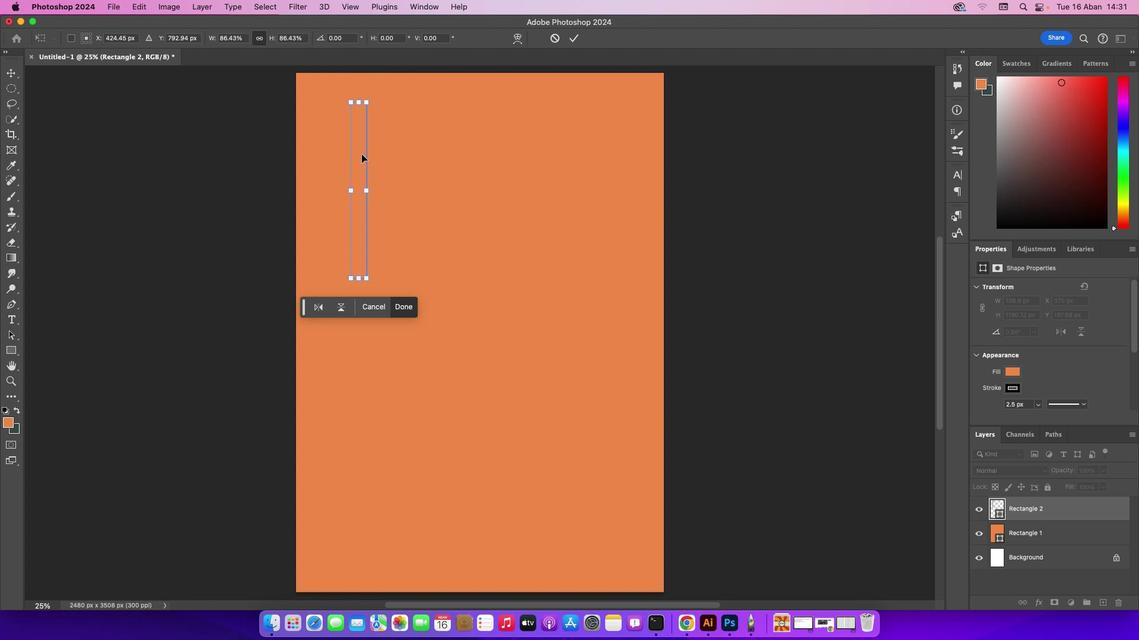 
Action: Mouse pressed right at (361, 154)
Screenshot: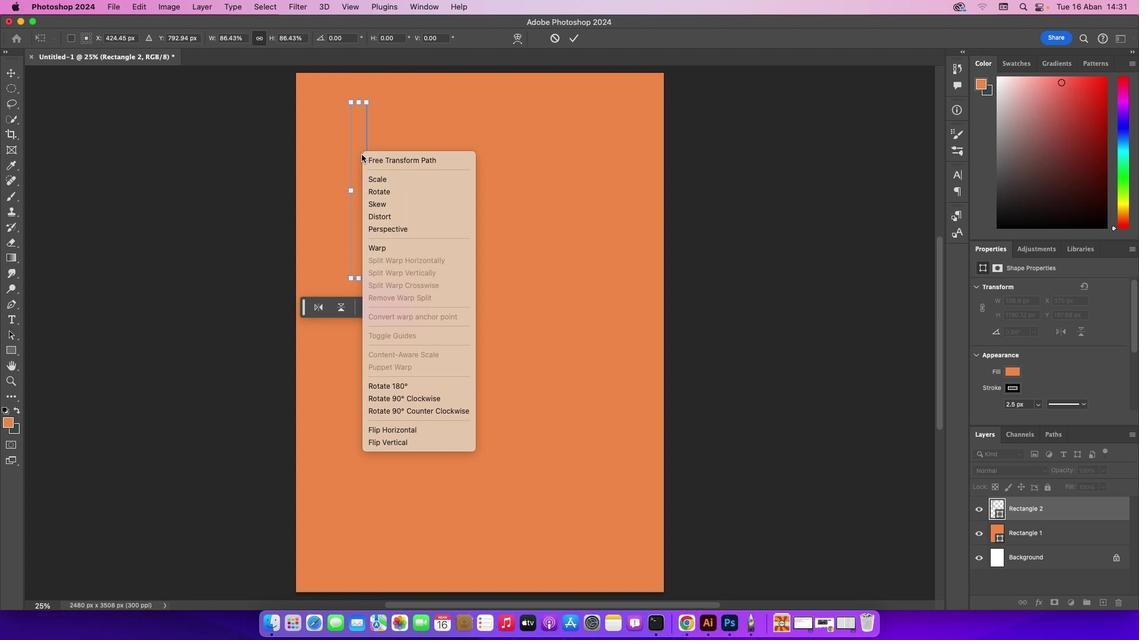 
Action: Mouse moved to (323, 112)
Screenshot: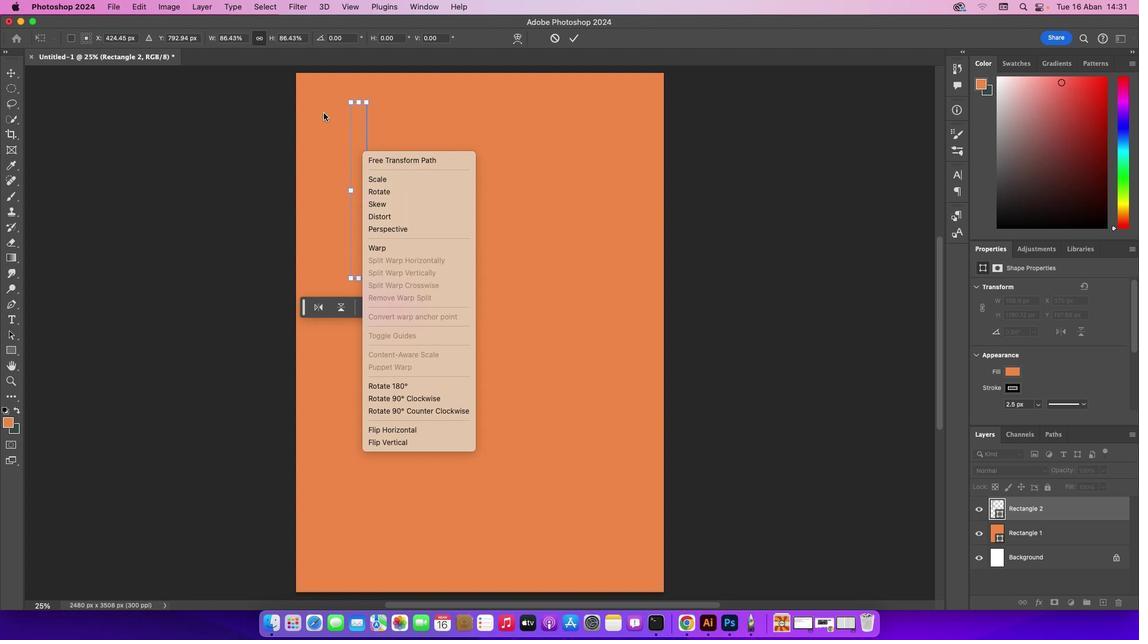 
Action: Mouse pressed left at (323, 112)
Screenshot: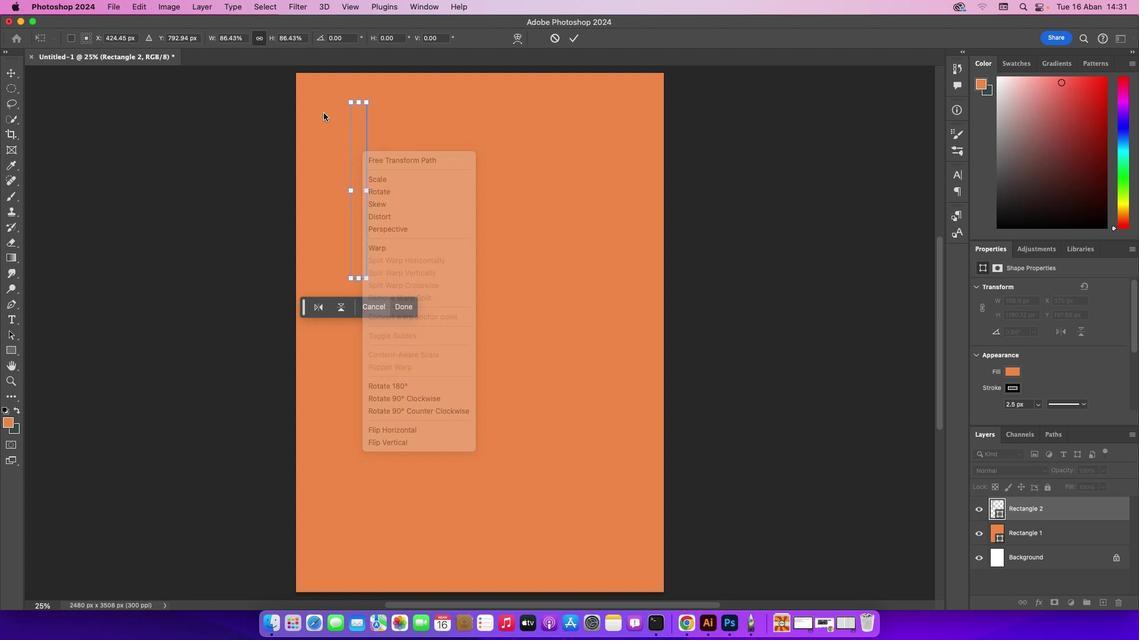 
Action: Mouse moved to (11, 73)
Screenshot: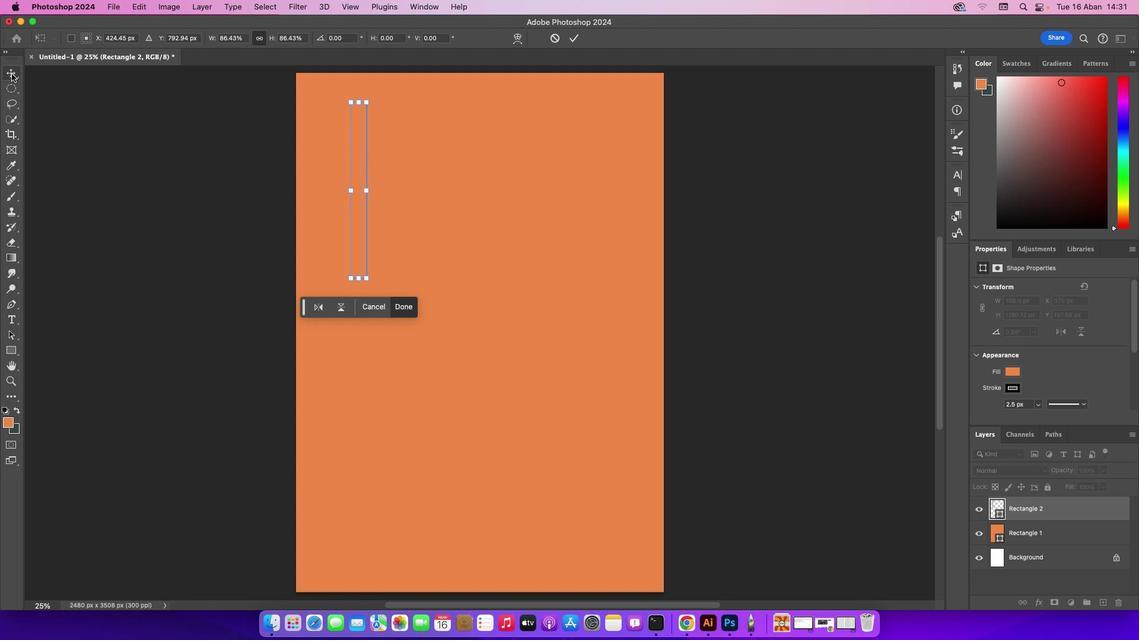 
Action: Mouse pressed left at (11, 73)
Screenshot: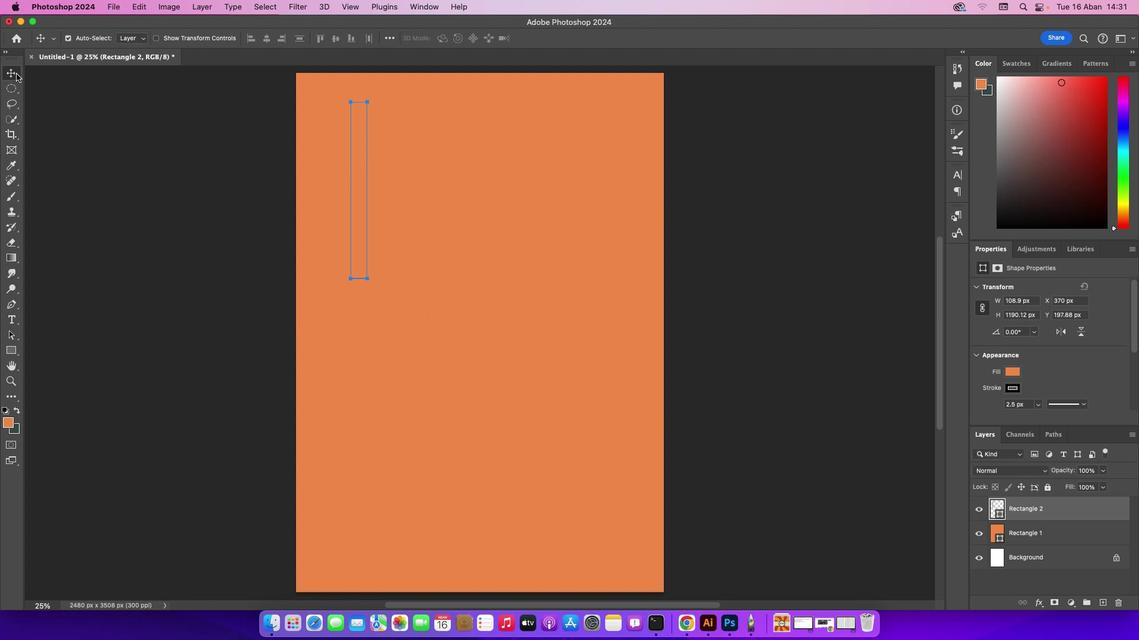 
Action: Mouse moved to (91, 102)
Screenshot: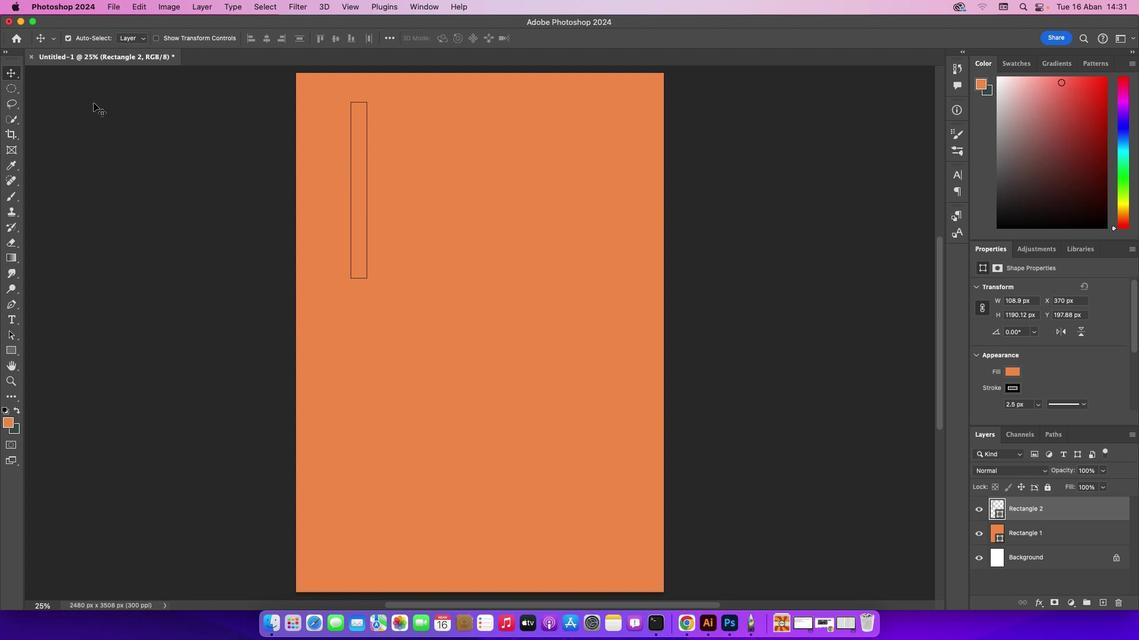 
Action: Mouse pressed left at (91, 102)
Screenshot: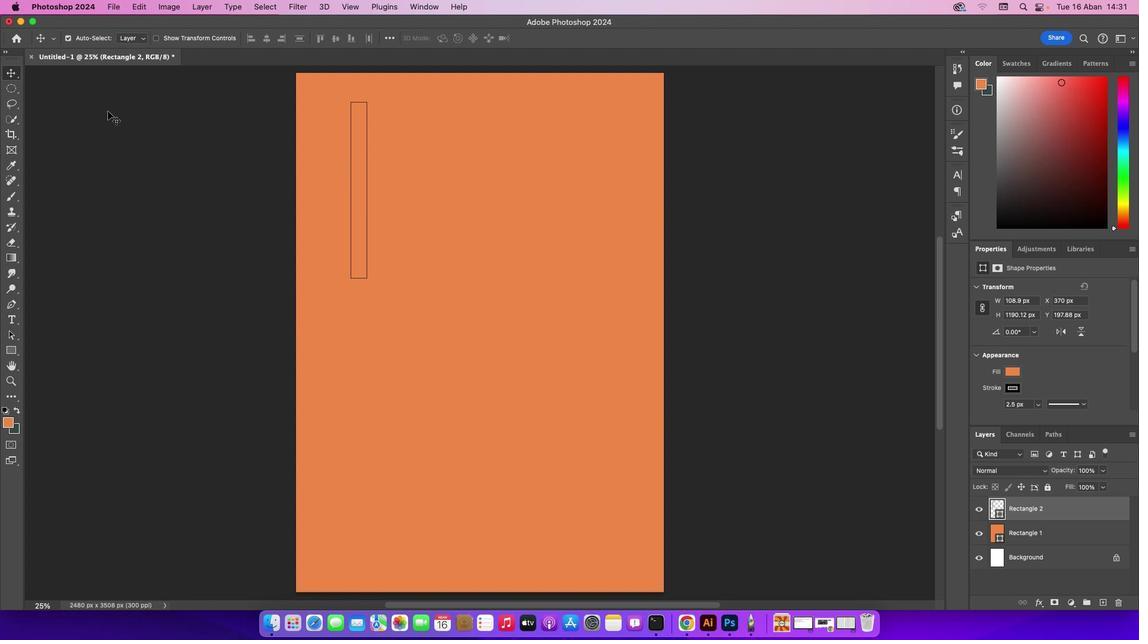 
Action: Mouse moved to (1037, 506)
Screenshot: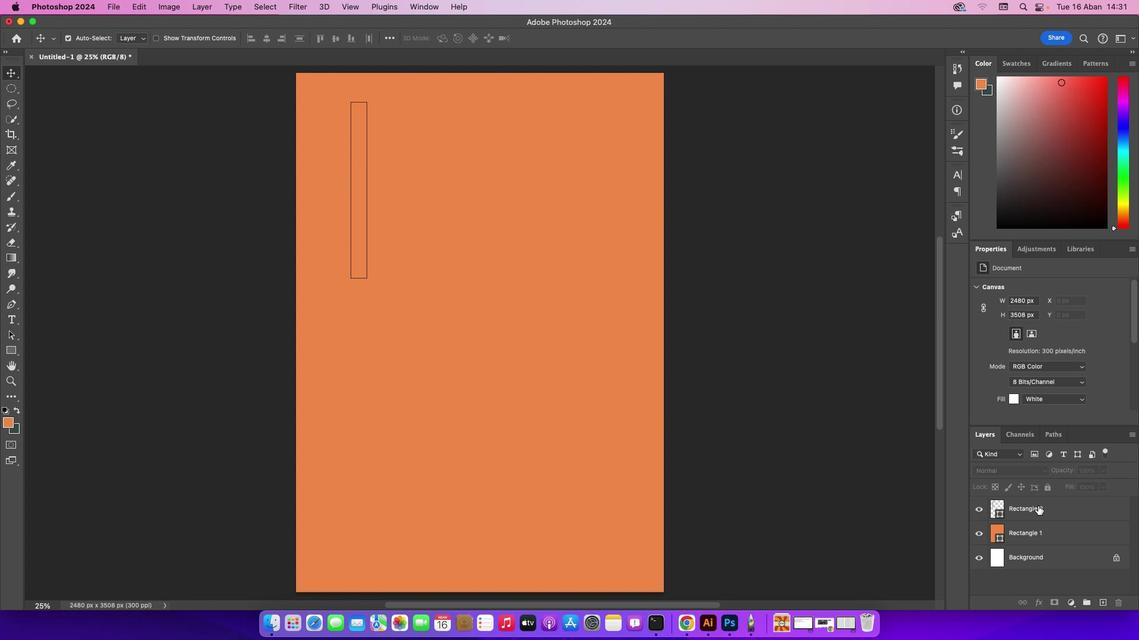 
Action: Mouse pressed left at (1037, 506)
Screenshot: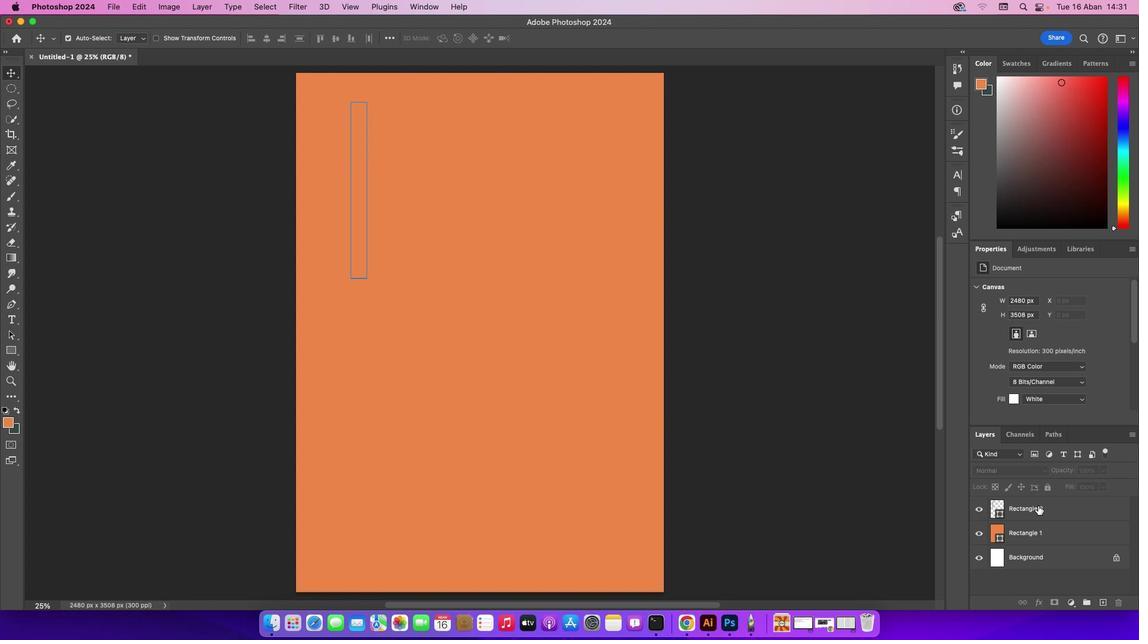 
Action: Mouse moved to (351, 171)
Screenshot: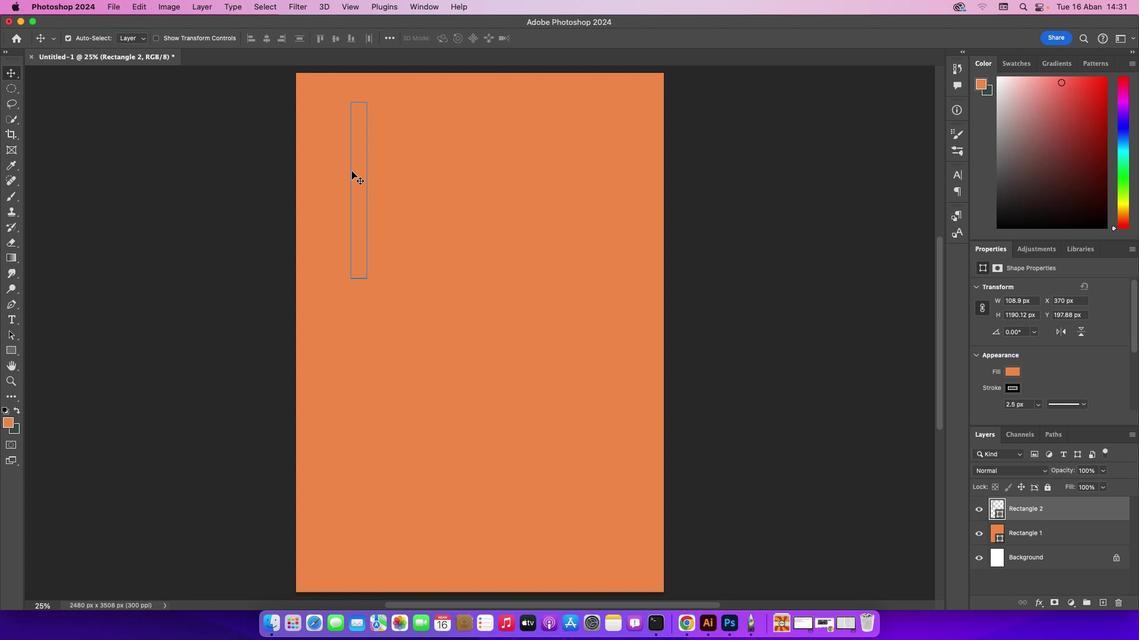 
Action: Mouse pressed left at (351, 171)
Screenshot: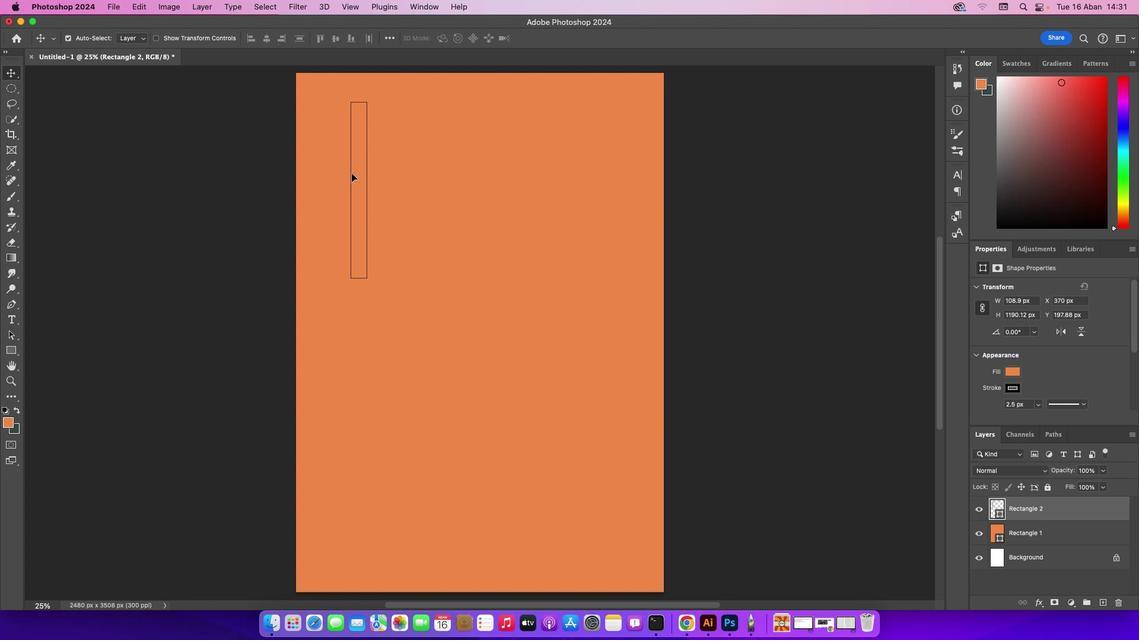 
Action: Mouse moved to (436, 176)
Screenshot: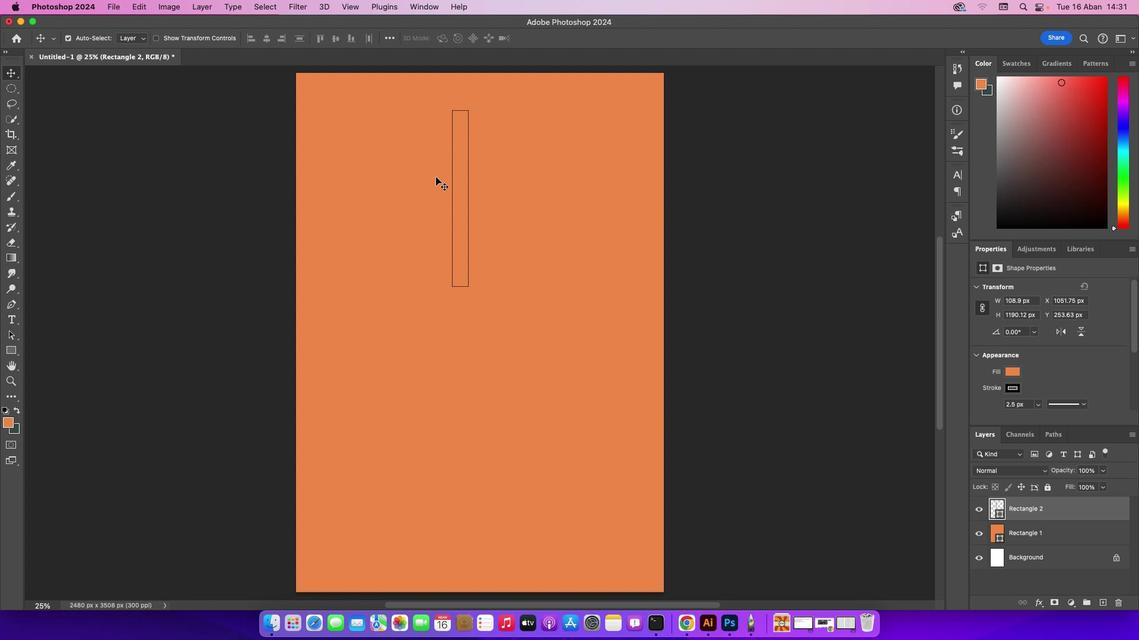 
Action: Key pressed Key.cmd't'
Screenshot: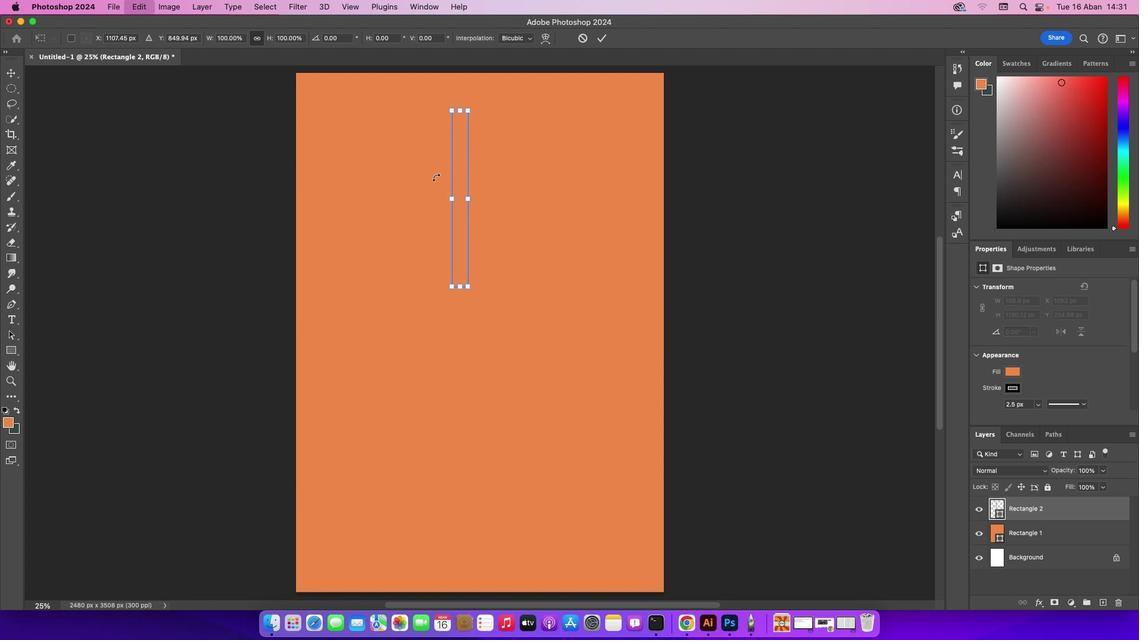
Action: Mouse moved to (457, 181)
Screenshot: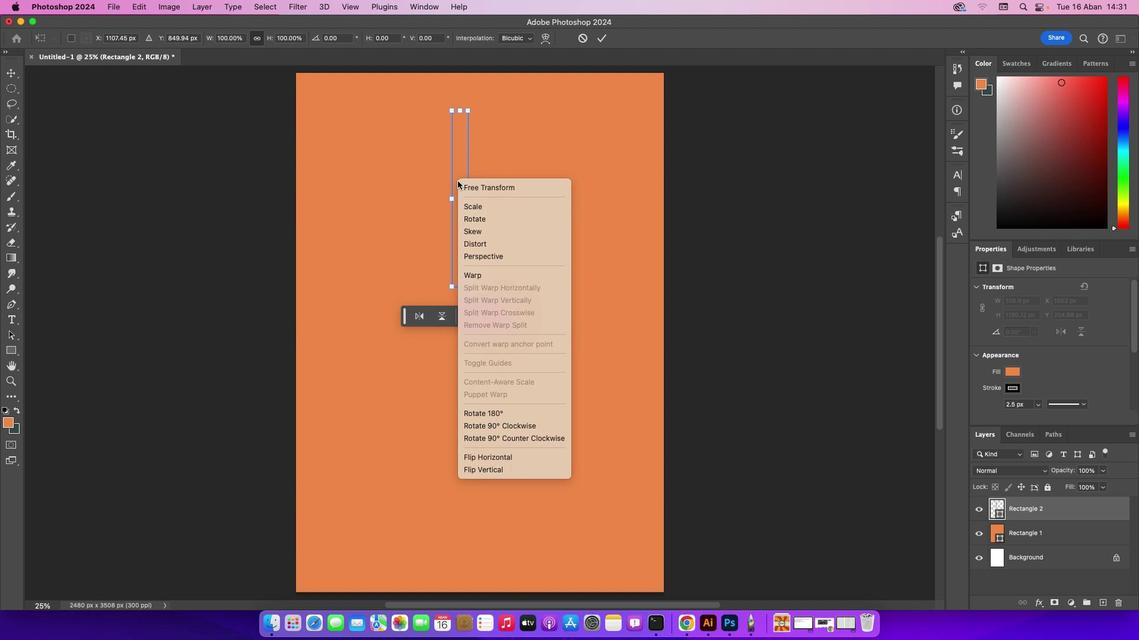 
Action: Mouse pressed right at (457, 181)
Screenshot: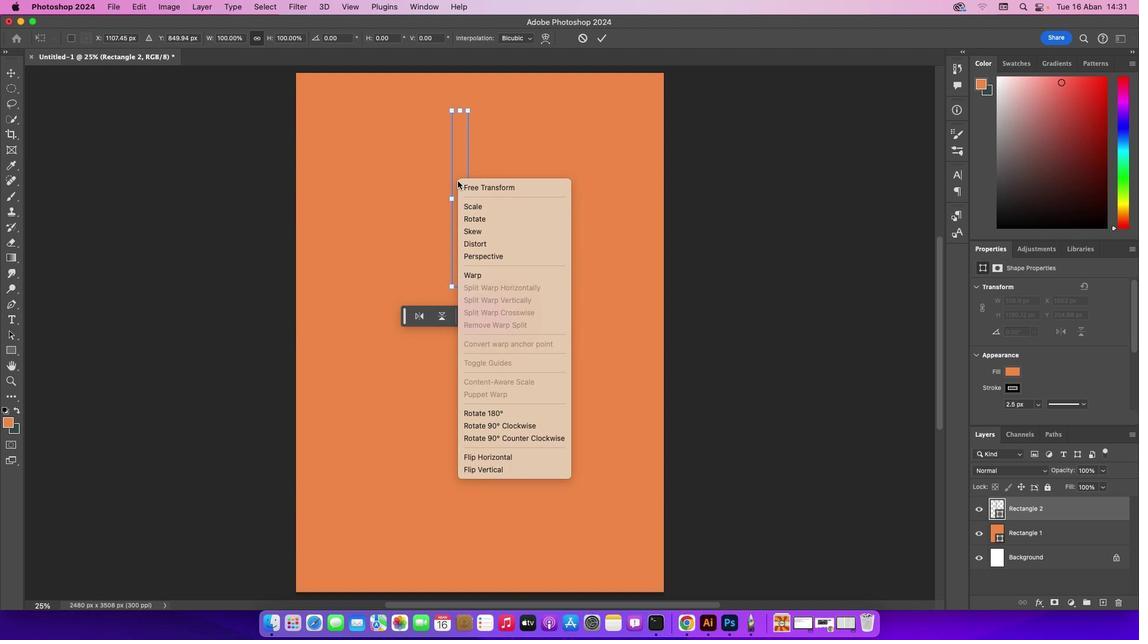 
Action: Mouse moved to (496, 229)
Screenshot: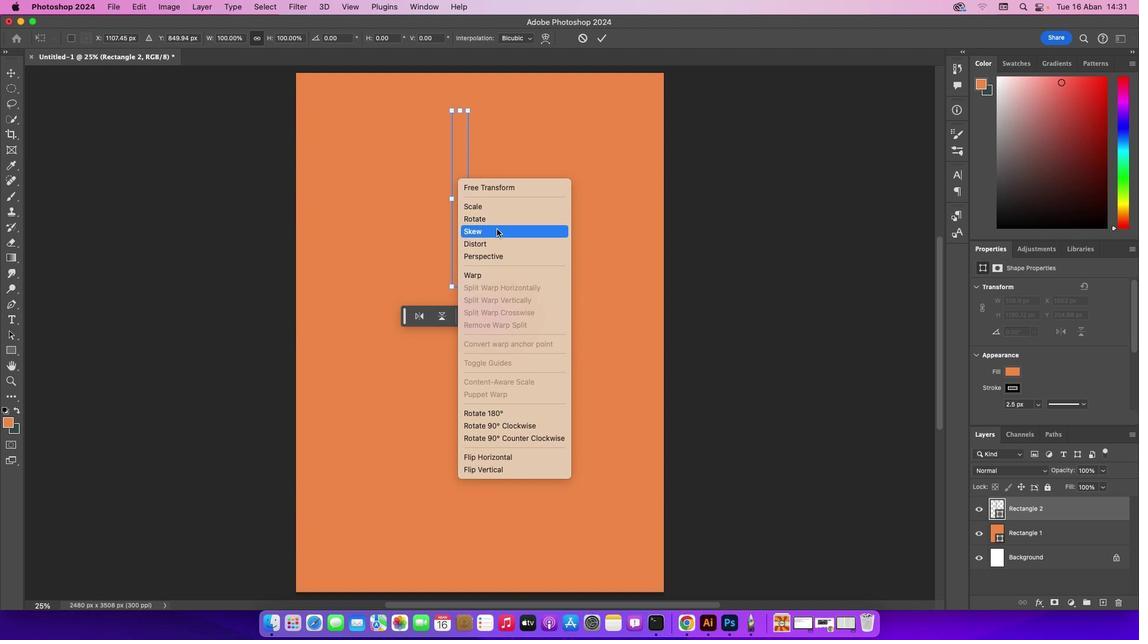
Action: Mouse pressed left at (496, 229)
Screenshot: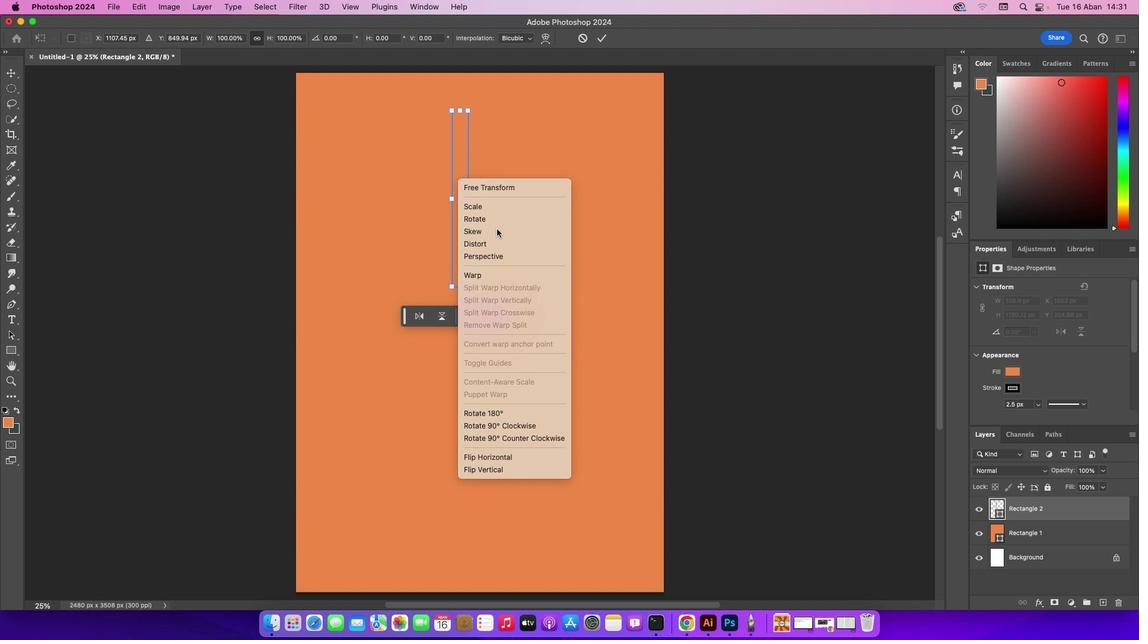 
Action: Mouse moved to (469, 111)
Screenshot: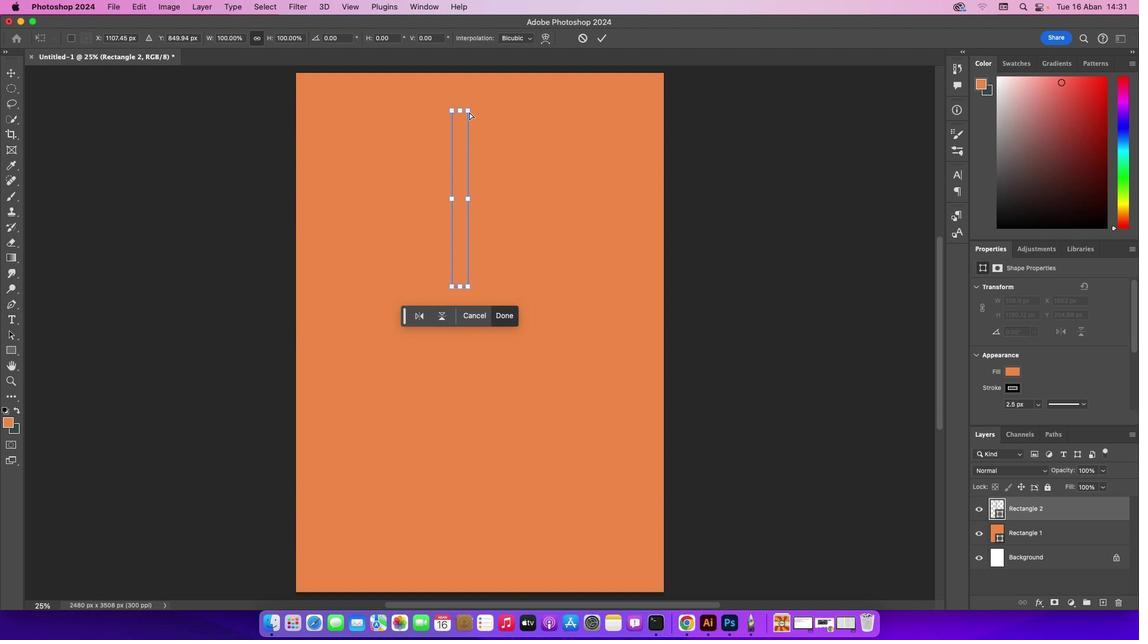 
Action: Mouse pressed left at (469, 111)
Screenshot: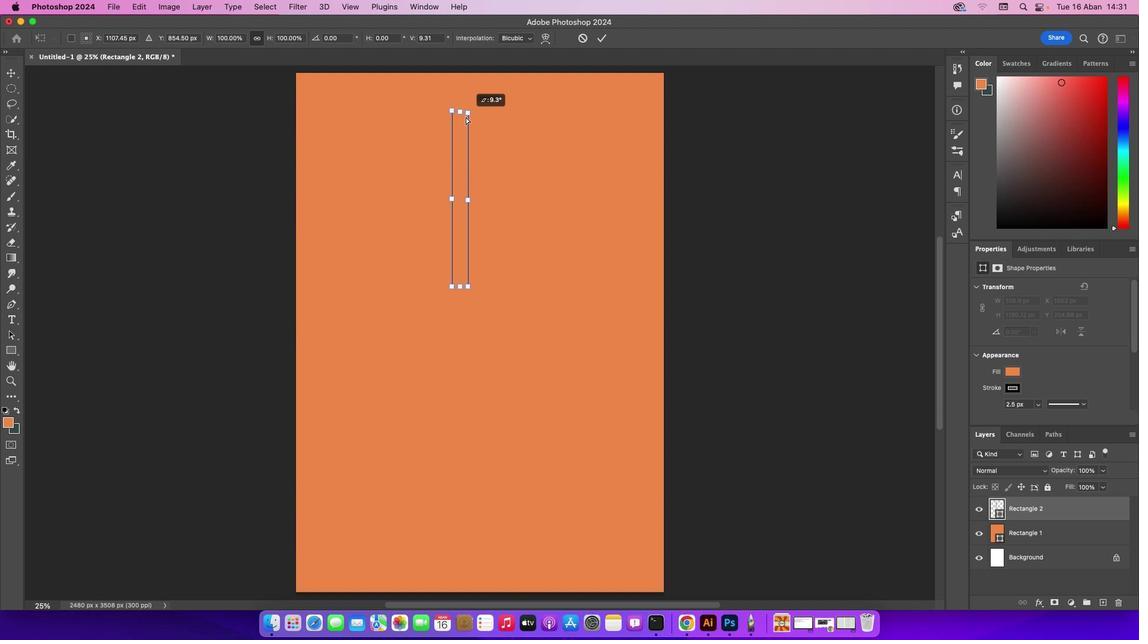 
Action: Mouse moved to (449, 110)
Screenshot: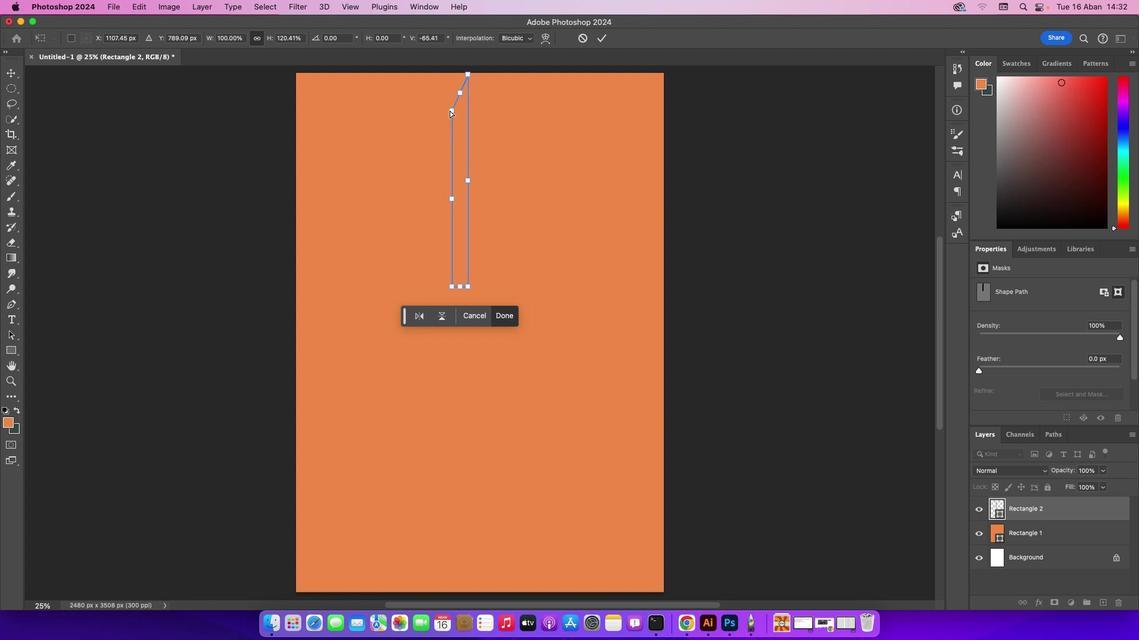 
Action: Mouse pressed left at (449, 110)
Screenshot: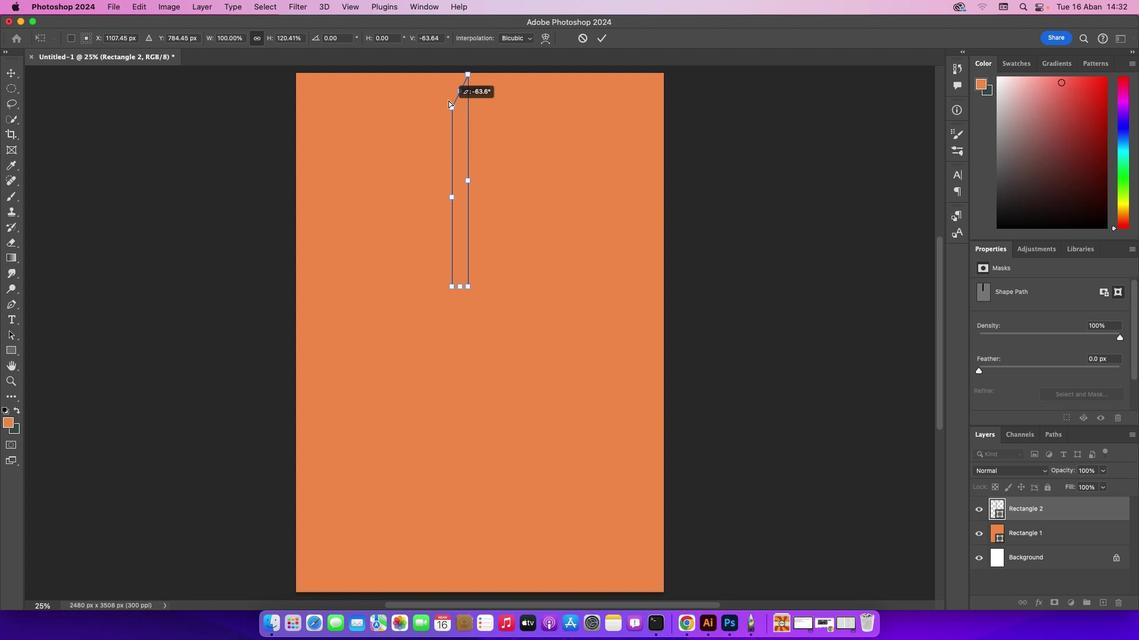 
Action: Mouse moved to (469, 72)
Screenshot: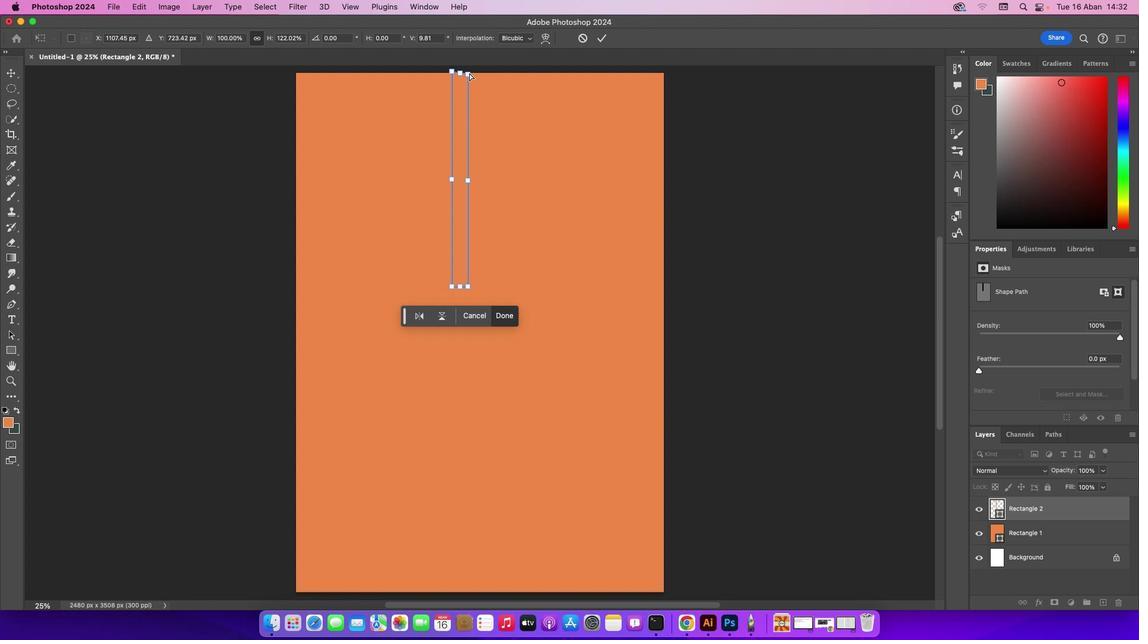 
Action: Mouse pressed left at (469, 72)
Screenshot: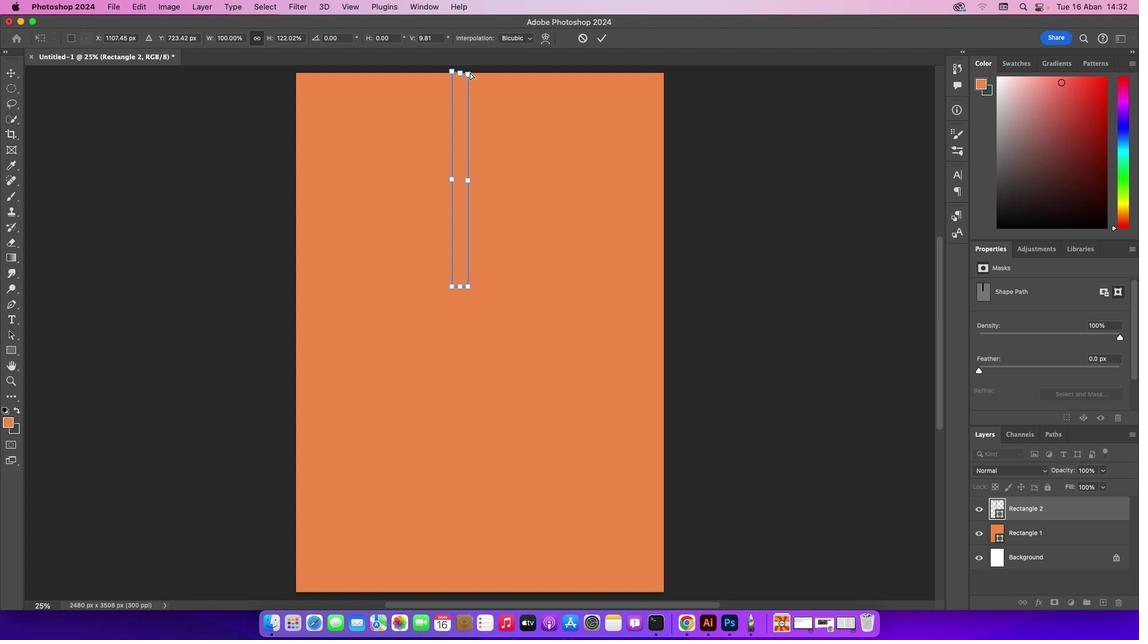 
Action: Mouse moved to (452, 71)
Screenshot: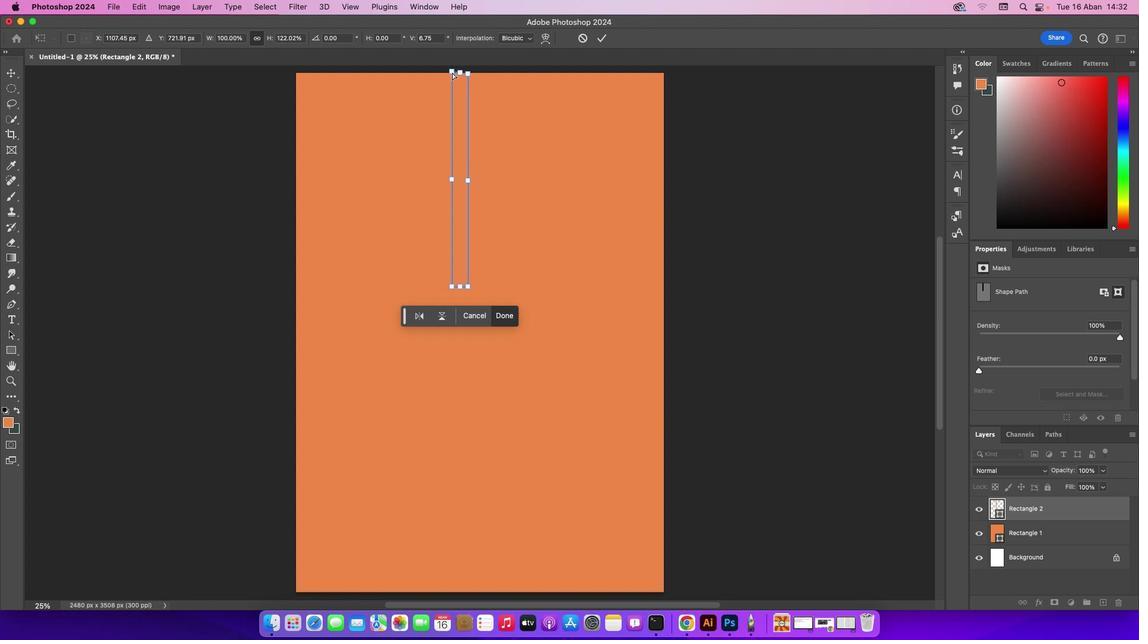 
Action: Mouse pressed left at (452, 71)
Screenshot: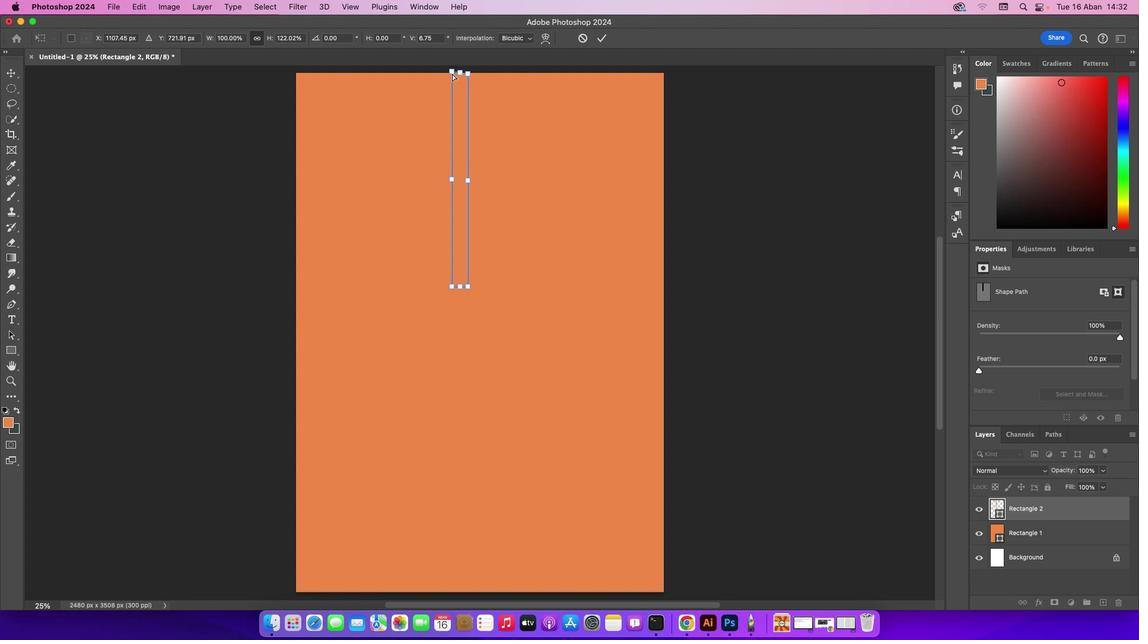 
Action: Mouse moved to (468, 286)
Screenshot: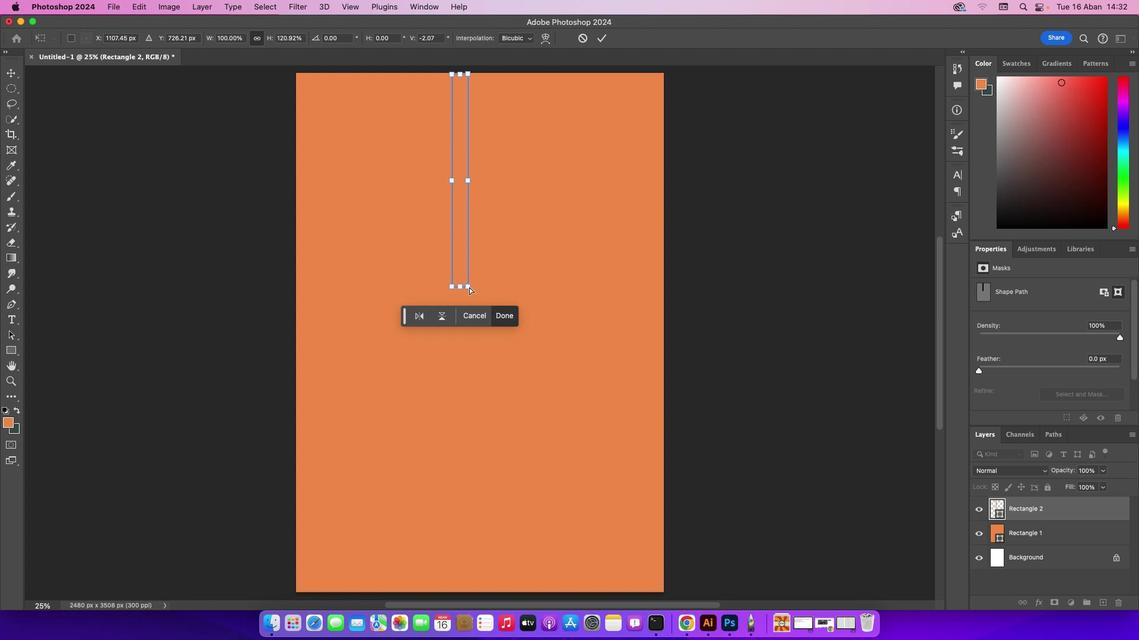 
Action: Mouse pressed left at (468, 286)
Screenshot: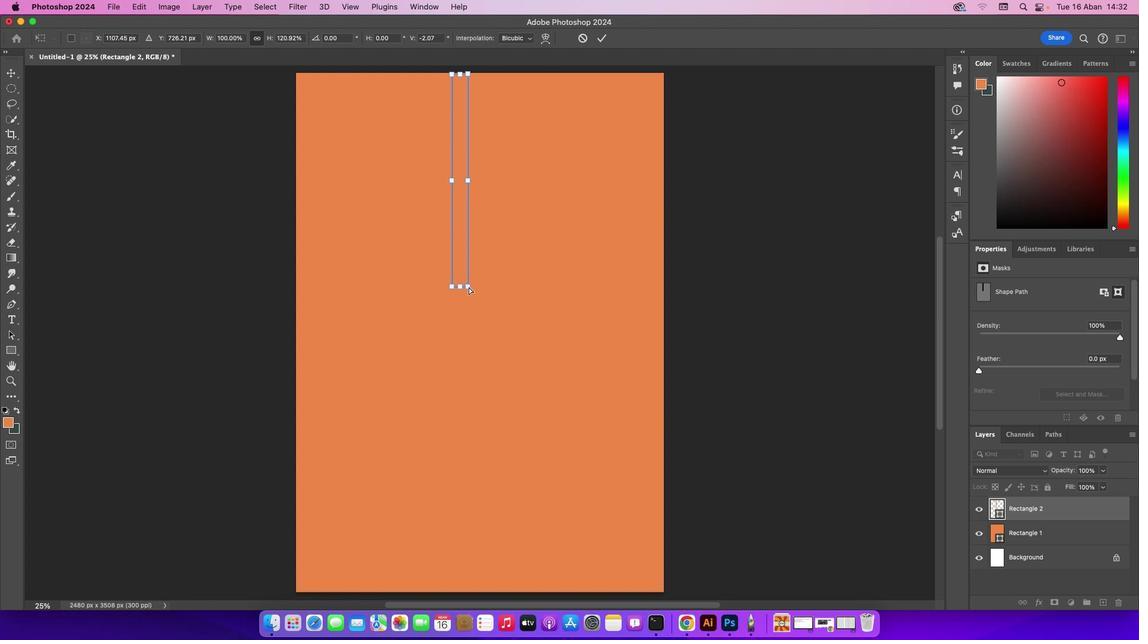 
Action: Mouse moved to (452, 285)
Screenshot: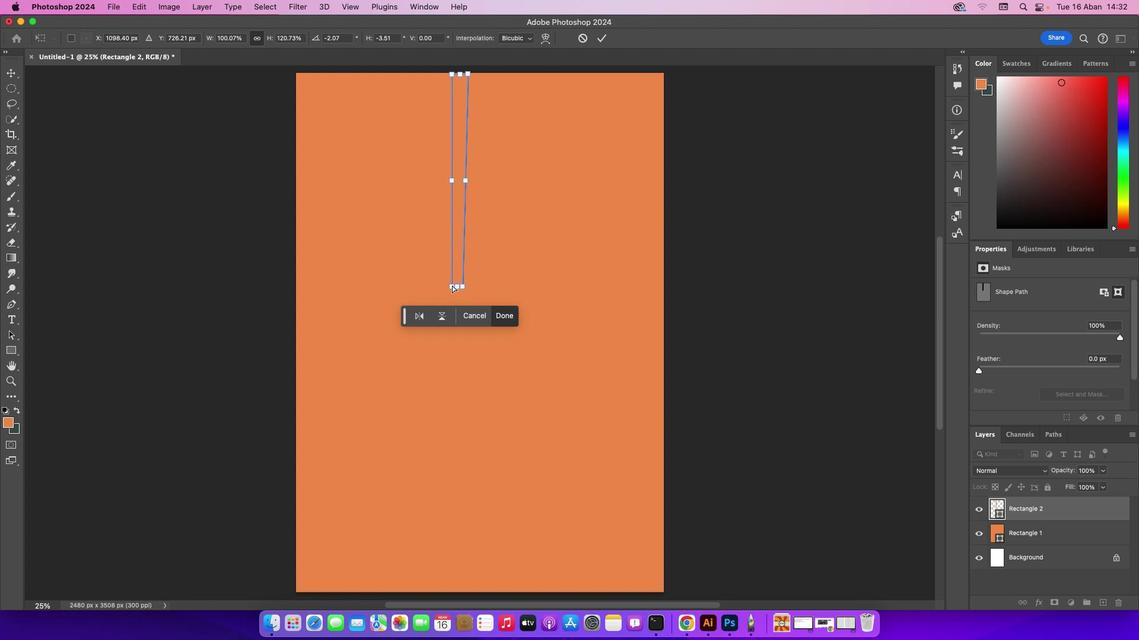 
Action: Mouse pressed left at (452, 285)
Screenshot: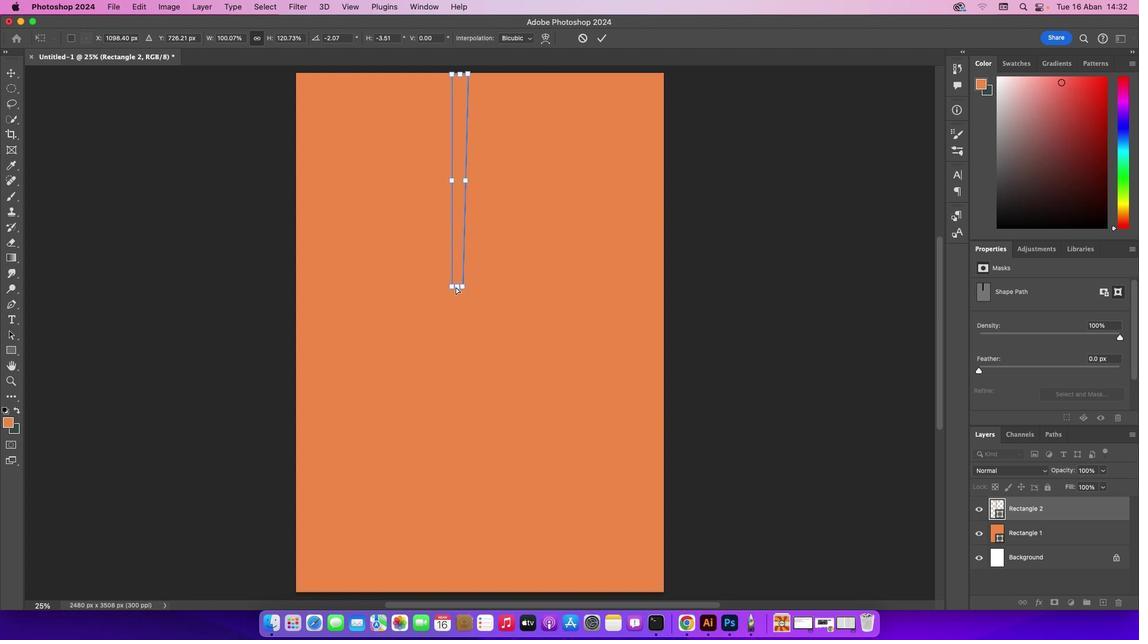 
Action: Mouse moved to (7, 74)
Screenshot: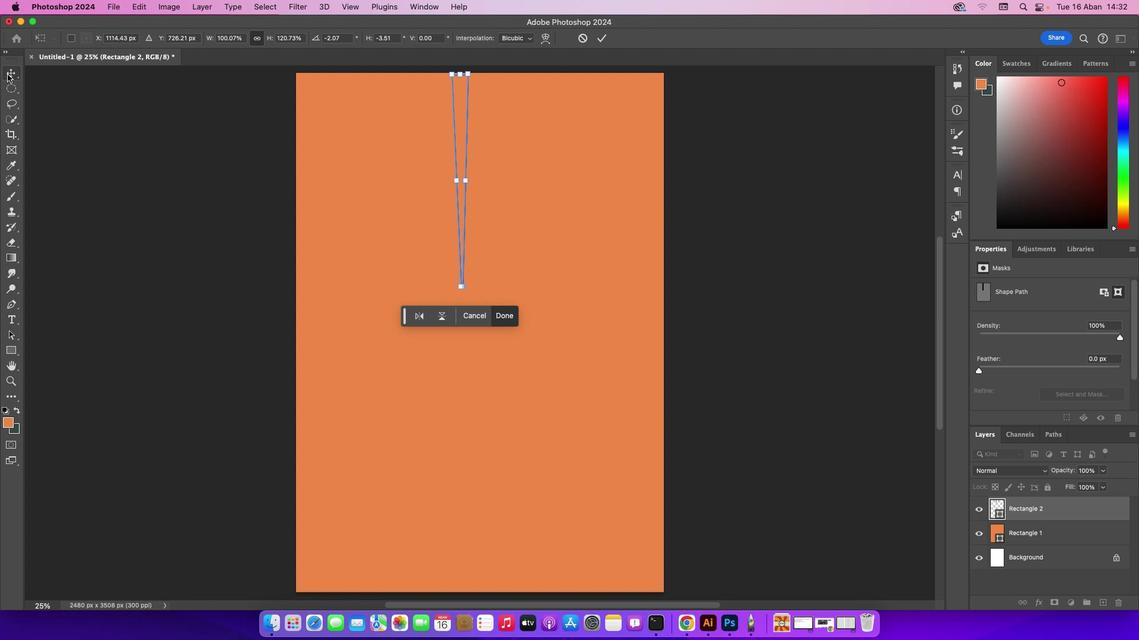 
Action: Mouse pressed left at (7, 74)
Screenshot: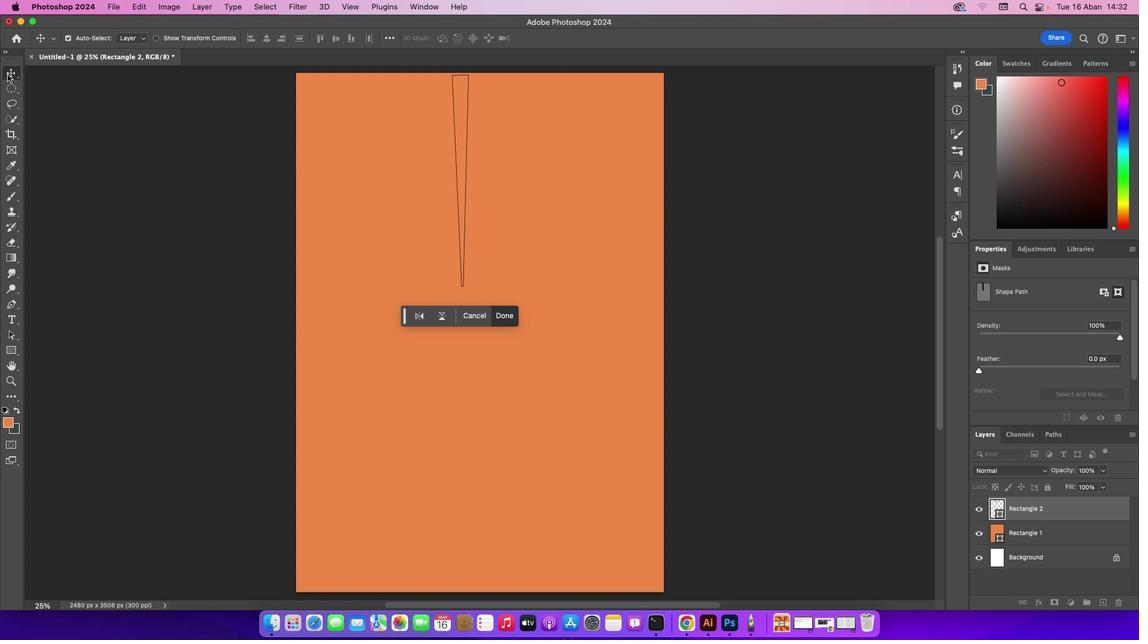 
Action: Mouse moved to (1059, 513)
Screenshot: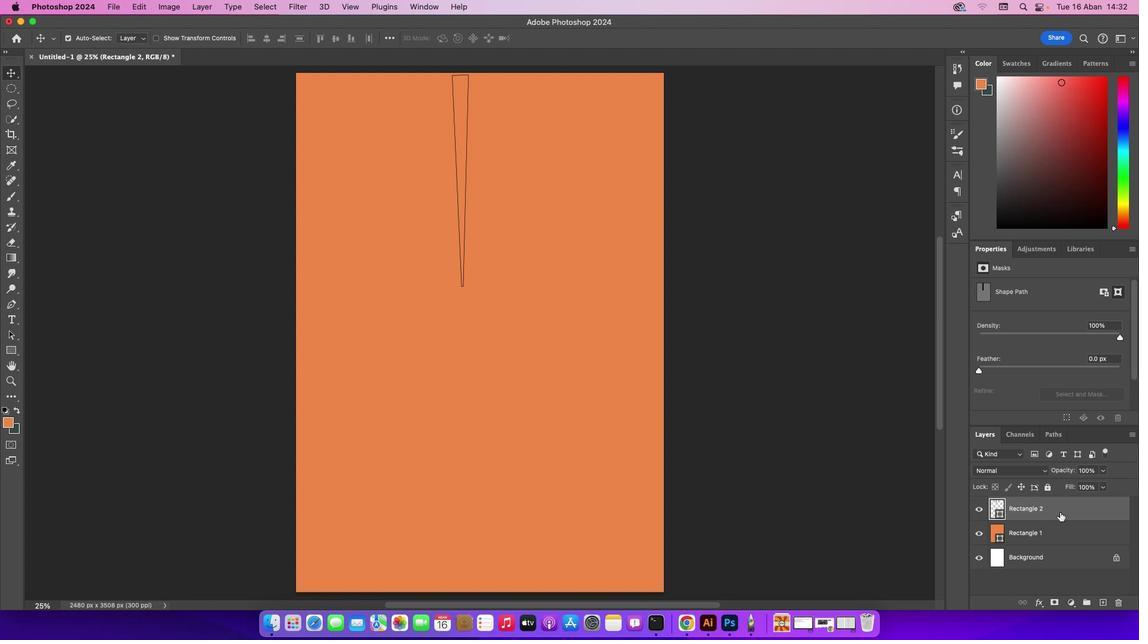 
Action: Mouse pressed left at (1059, 513)
Screenshot: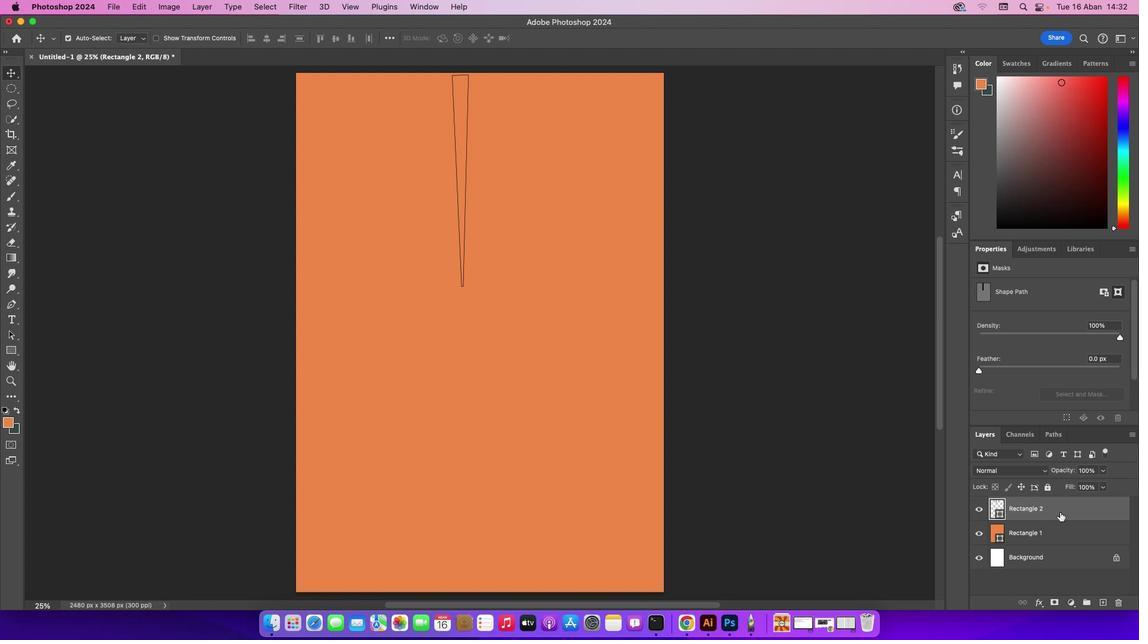 
Action: Mouse pressed left at (1059, 513)
Screenshot: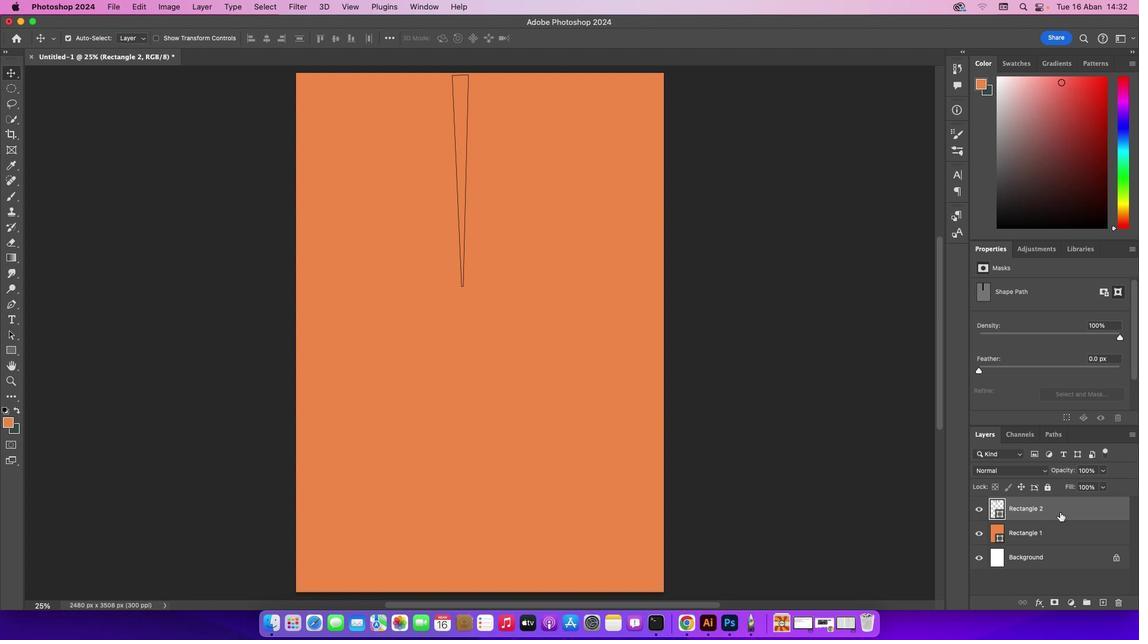 
Action: Mouse moved to (737, 293)
Screenshot: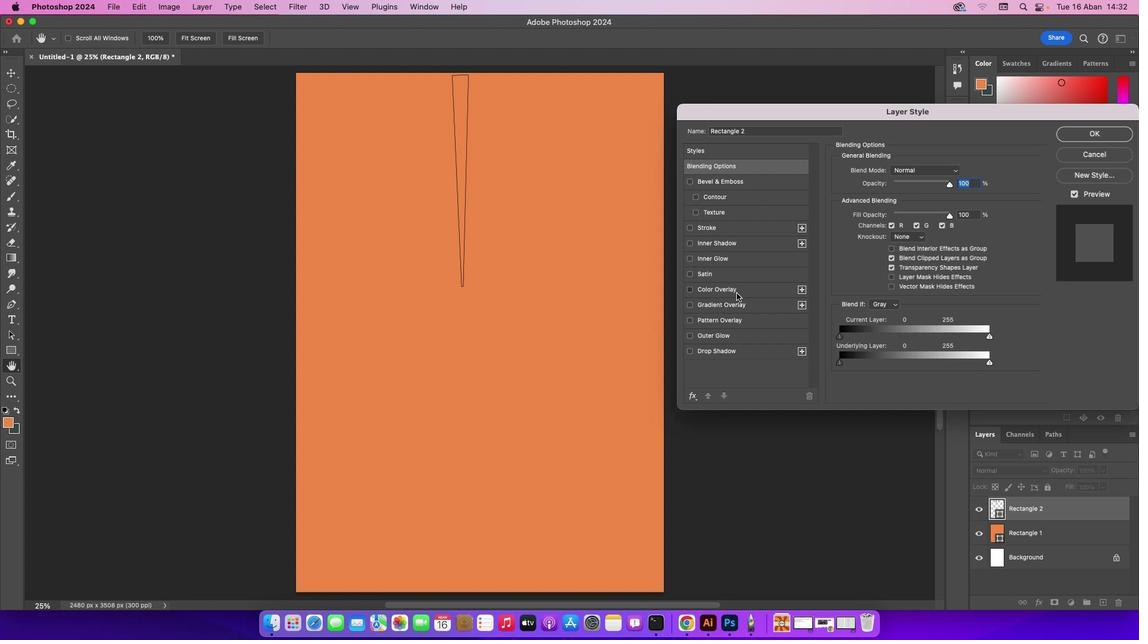 
Action: Mouse pressed left at (737, 293)
Screenshot: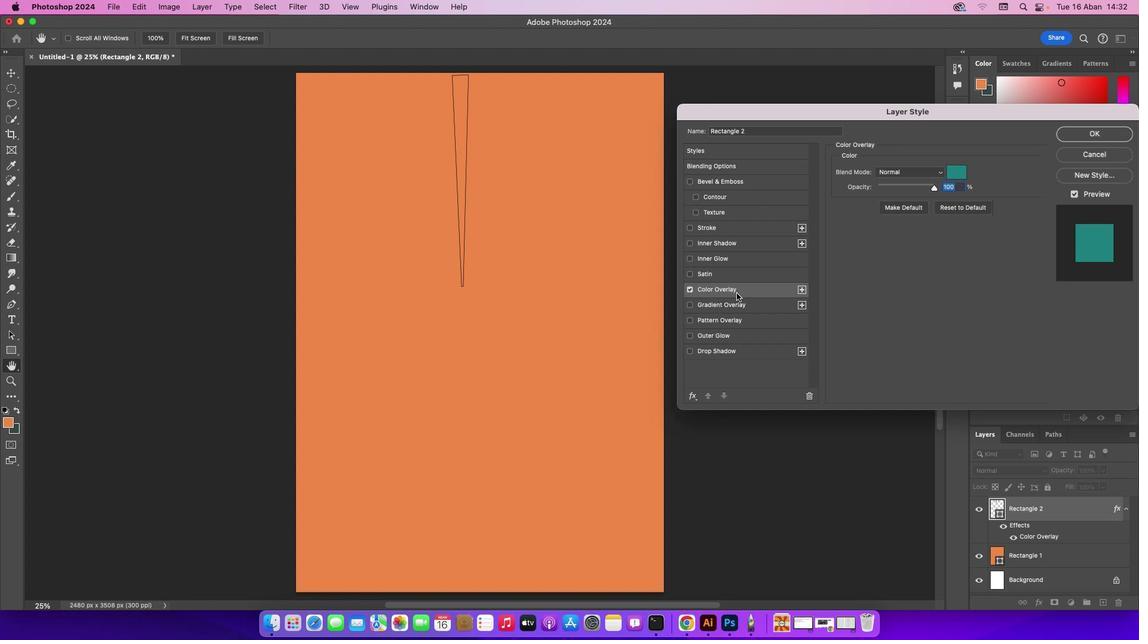 
Action: Mouse moved to (953, 170)
Screenshot: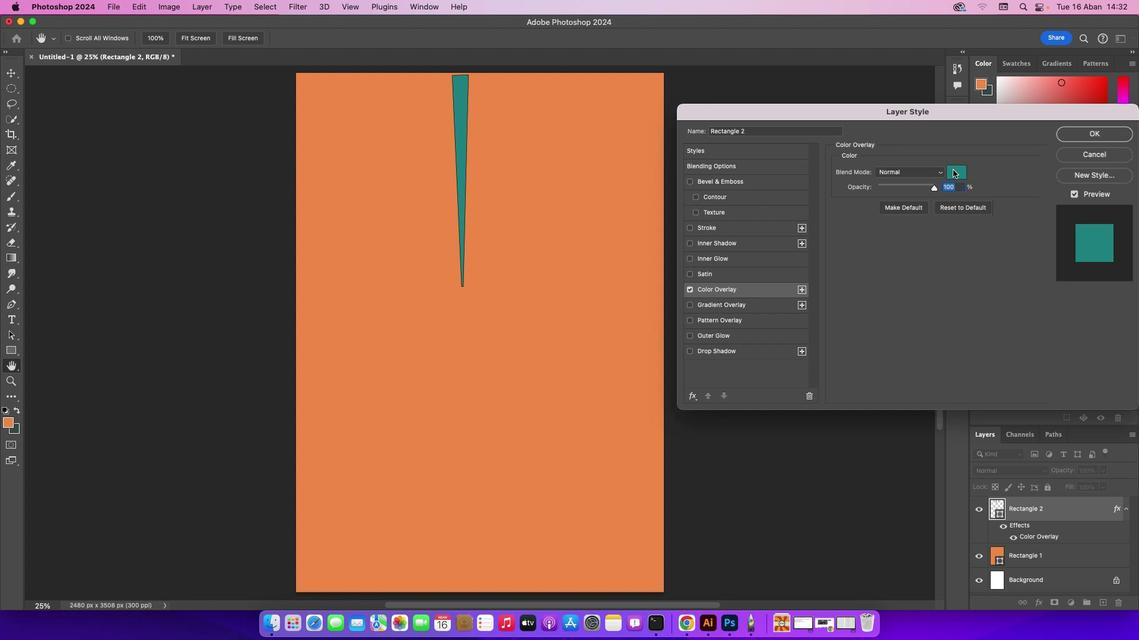 
Action: Mouse pressed left at (953, 170)
Screenshot: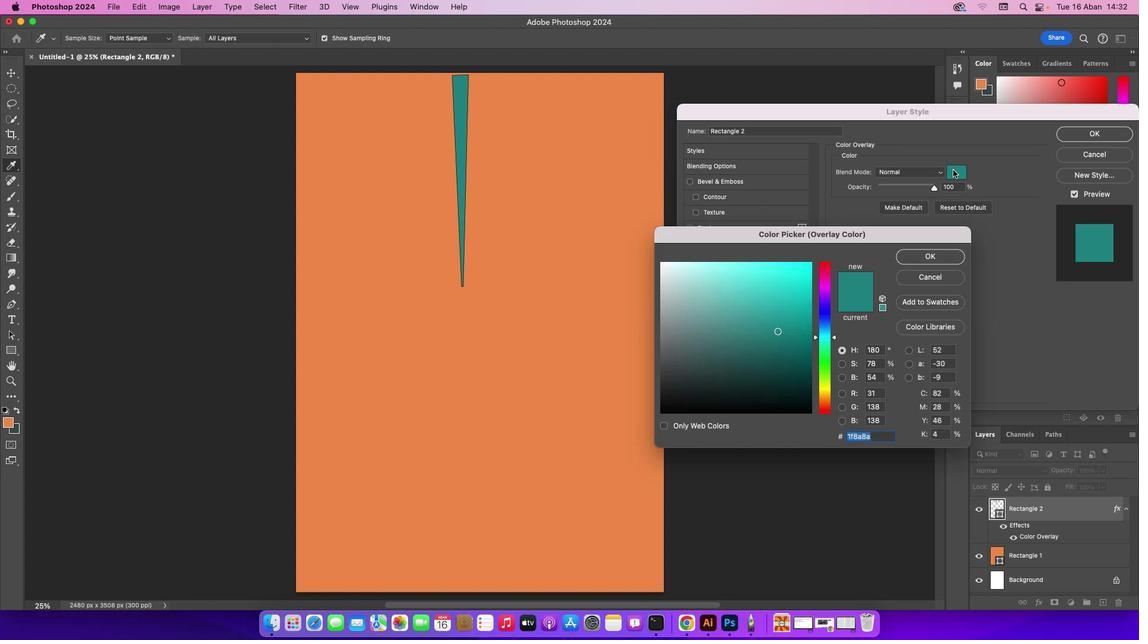 
Action: Mouse pressed left at (953, 170)
Screenshot: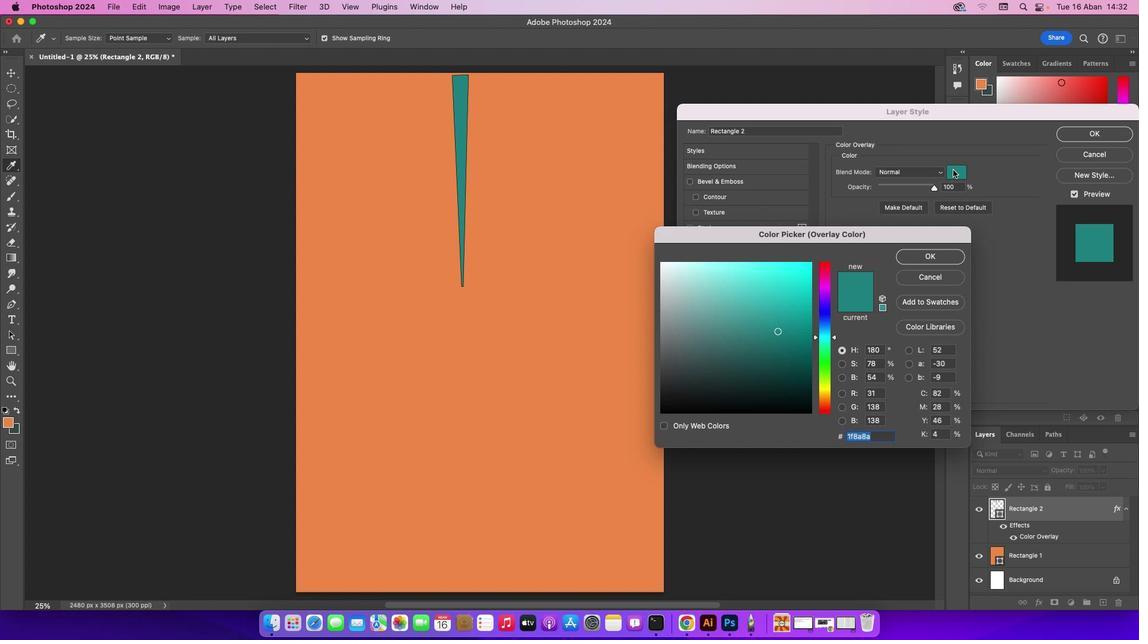 
Action: Mouse moved to (828, 389)
Screenshot: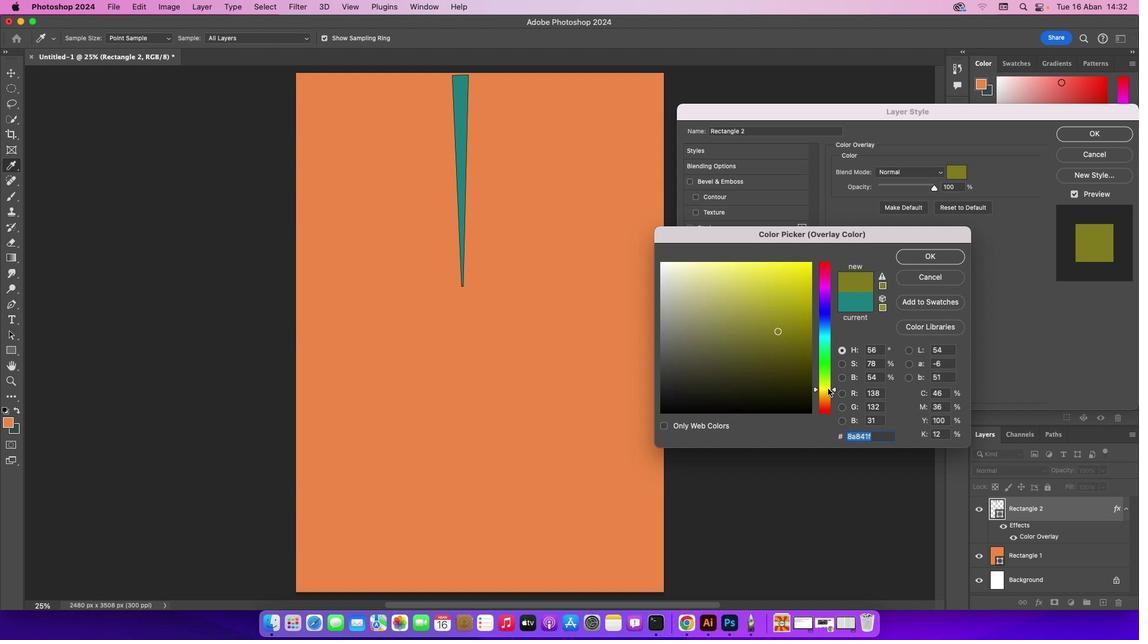 
Action: Mouse pressed left at (828, 389)
Screenshot: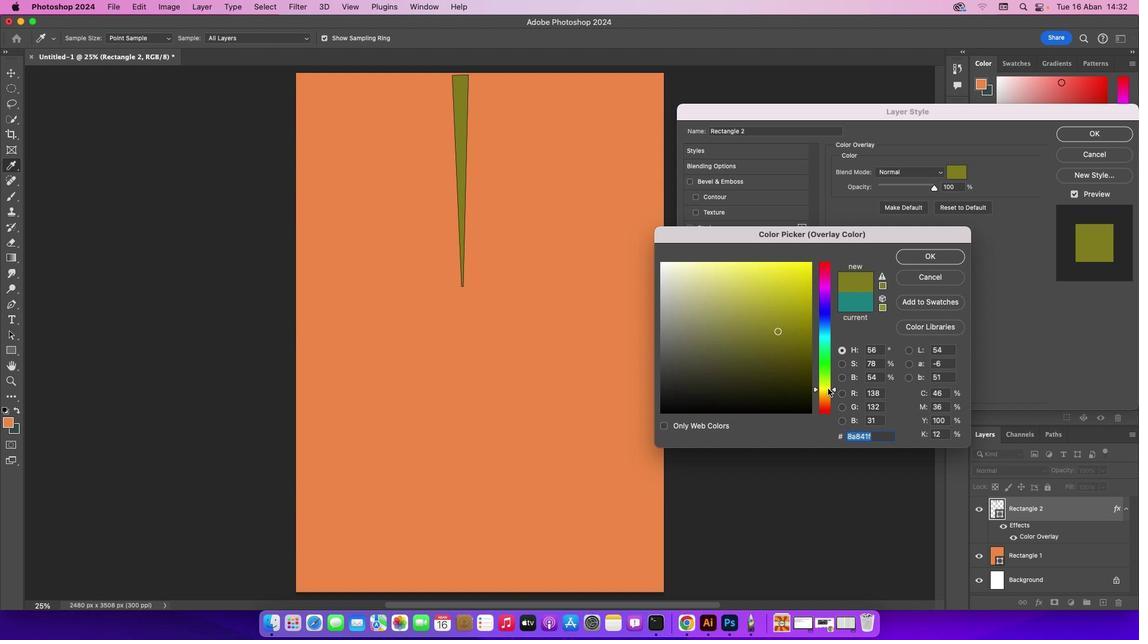 
Action: Mouse moved to (774, 270)
Screenshot: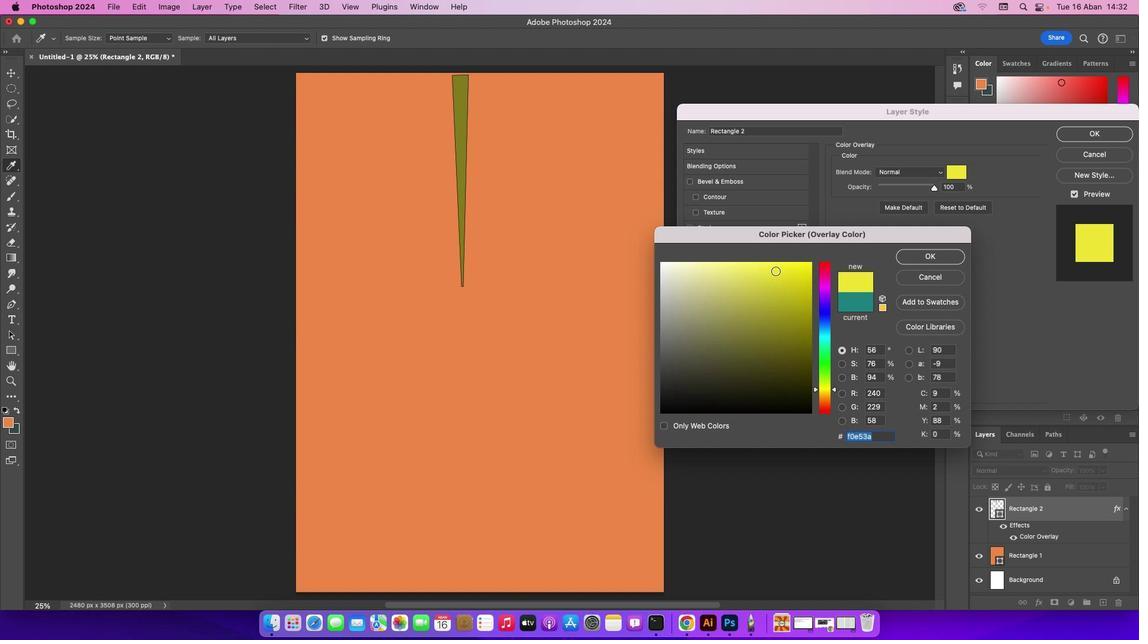 
Action: Mouse pressed left at (774, 270)
Screenshot: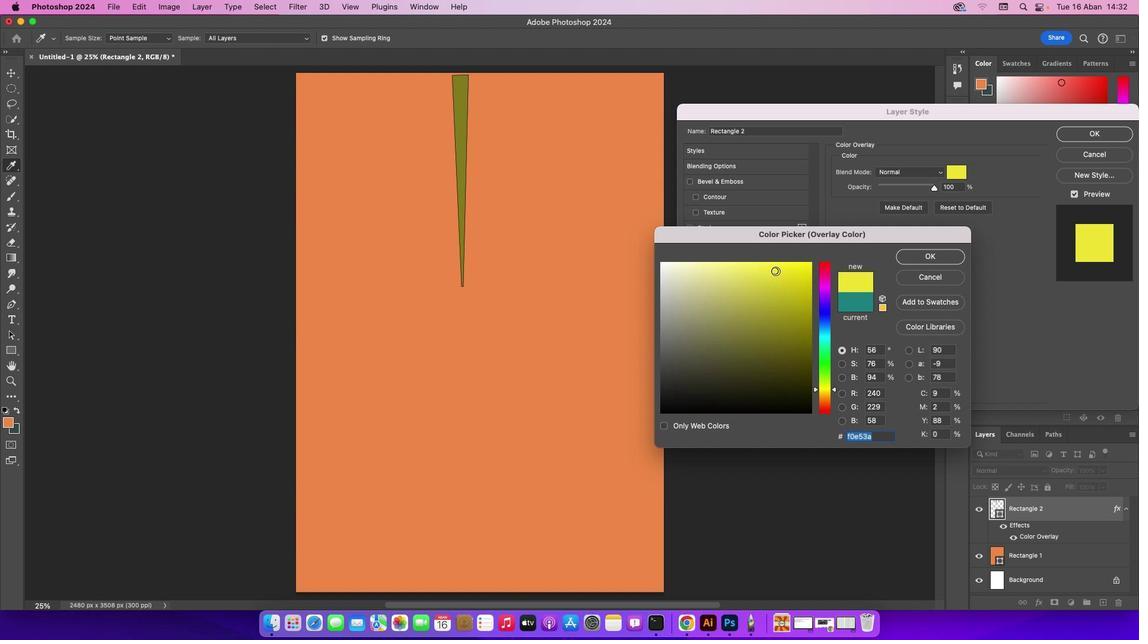 
Action: Mouse moved to (944, 260)
Screenshot: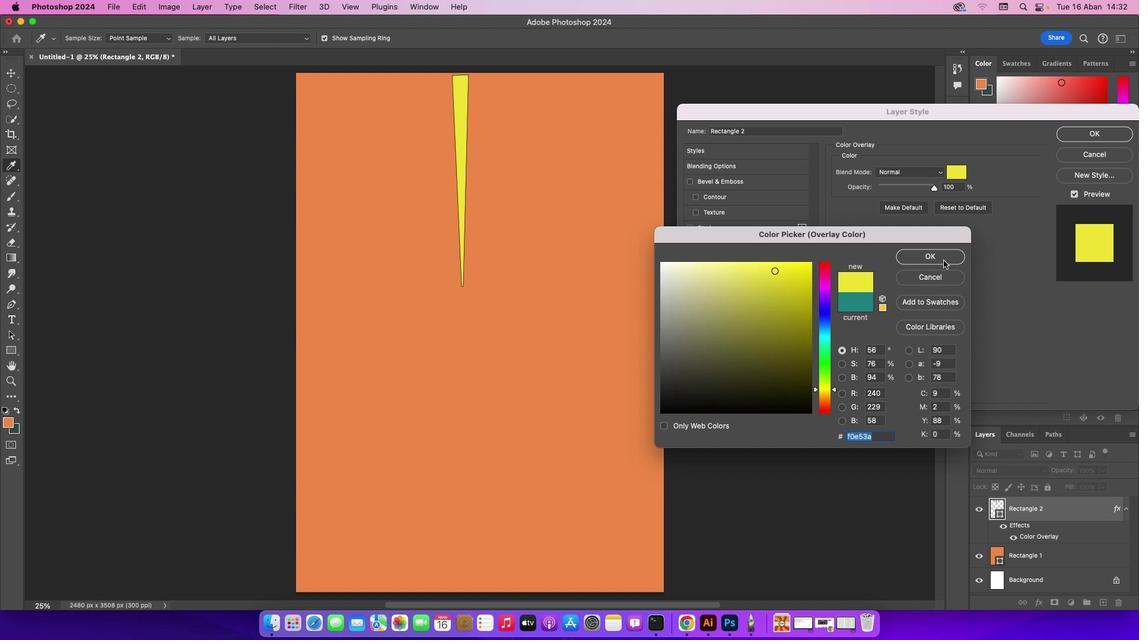 
Action: Mouse pressed left at (944, 260)
Screenshot: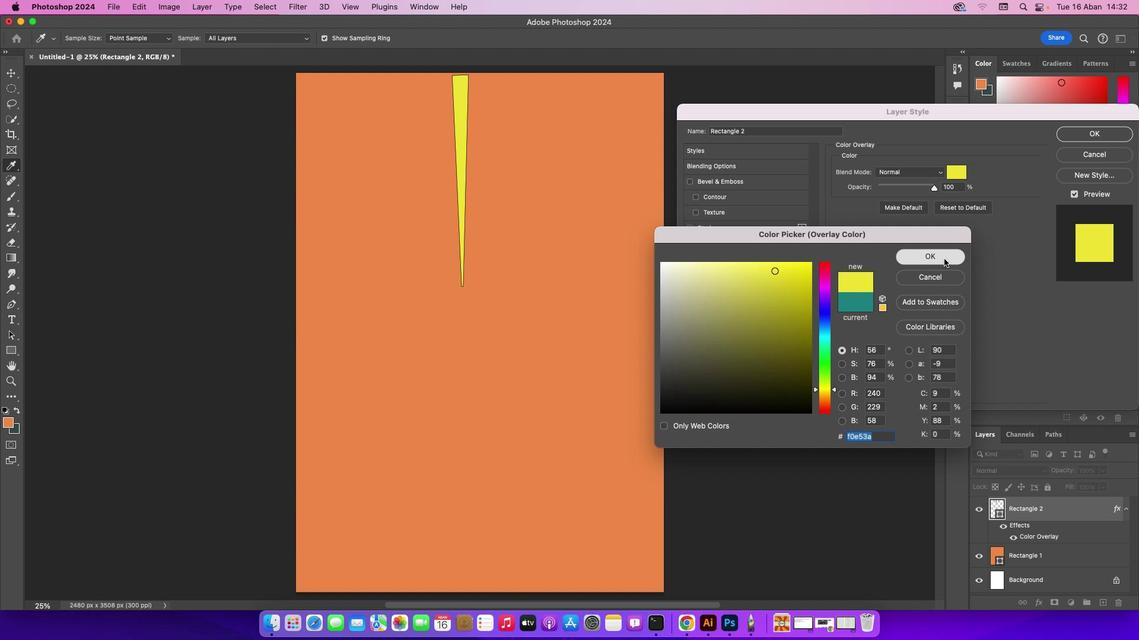 
Action: Mouse moved to (1084, 137)
Screenshot: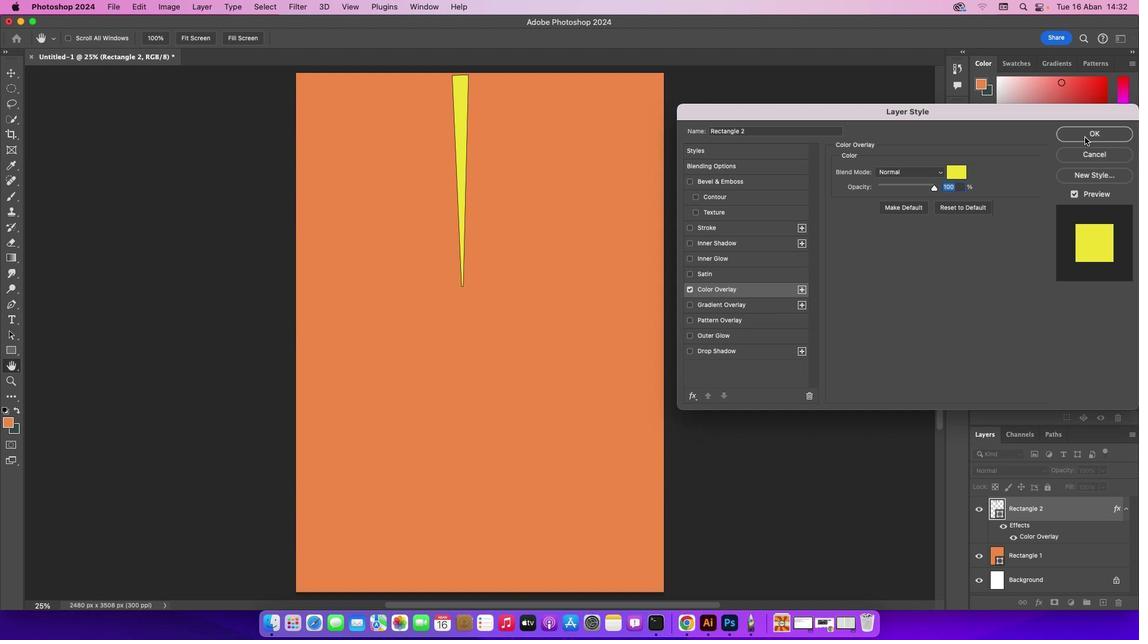 
Action: Mouse pressed left at (1084, 137)
Screenshot: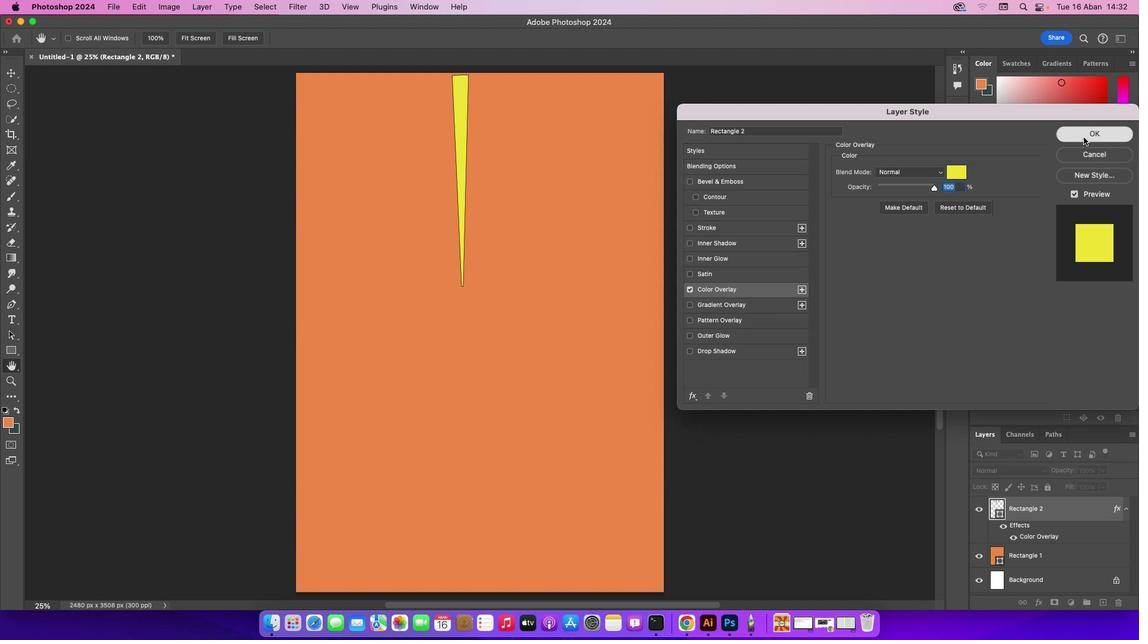 
Action: Mouse moved to (460, 108)
Screenshot: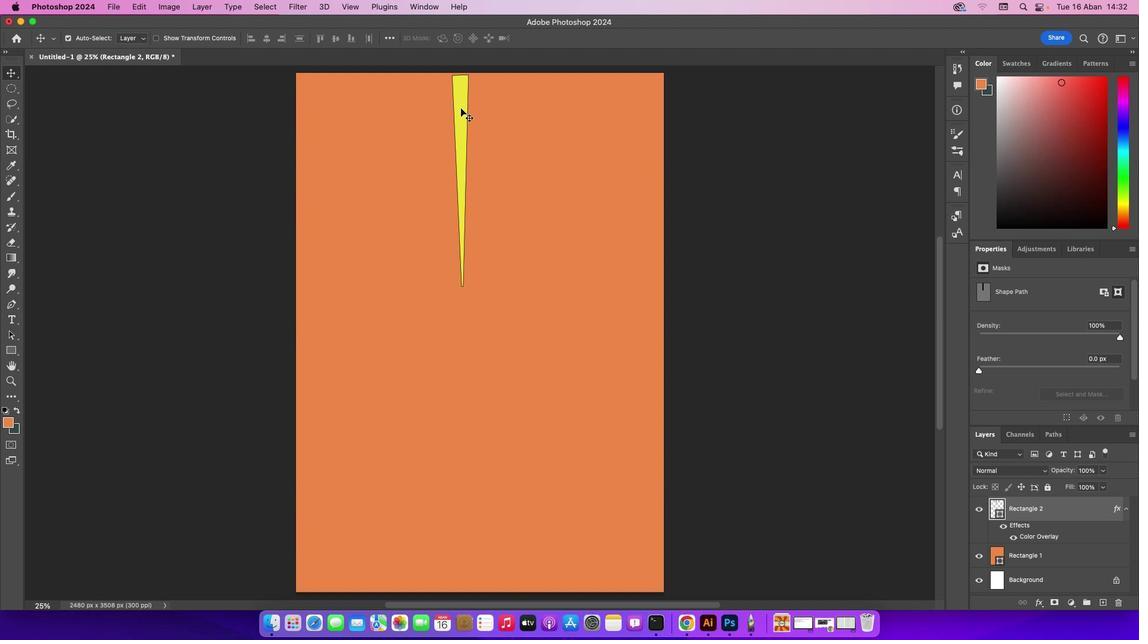 
Action: Mouse pressed left at (460, 108)
Screenshot: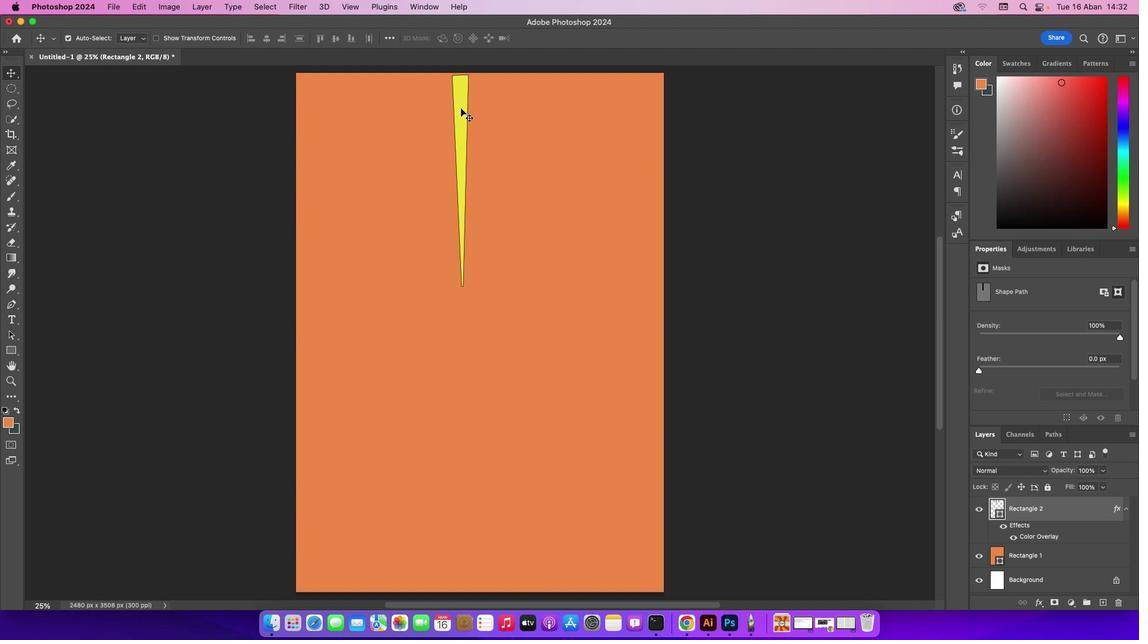 
Action: Mouse pressed right at (460, 108)
Screenshot: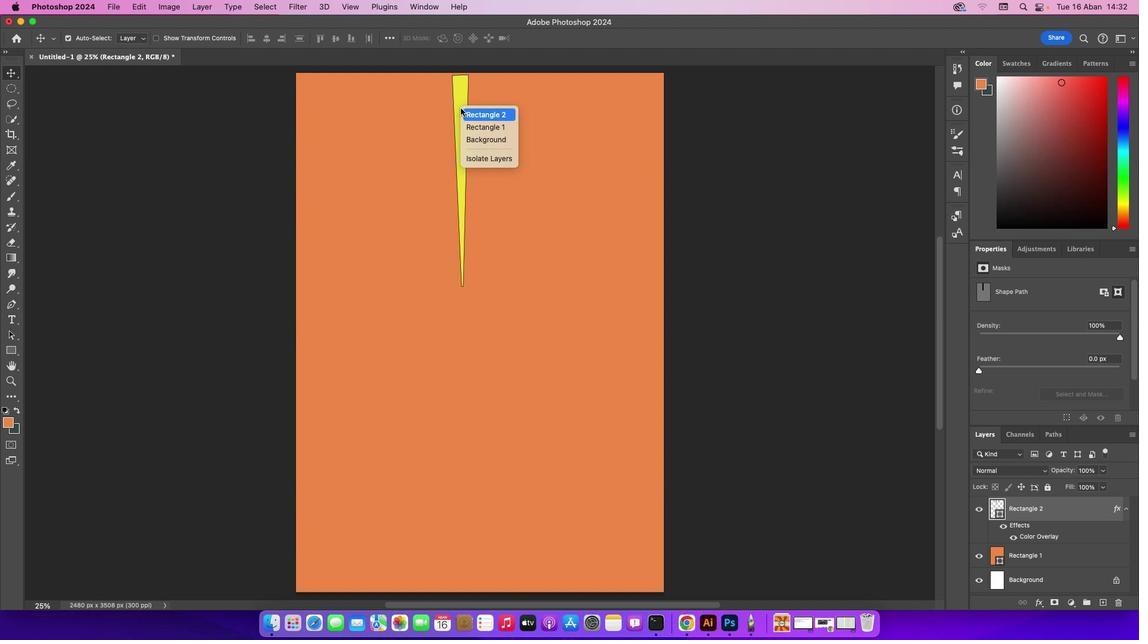 
Action: Mouse moved to (465, 82)
Screenshot: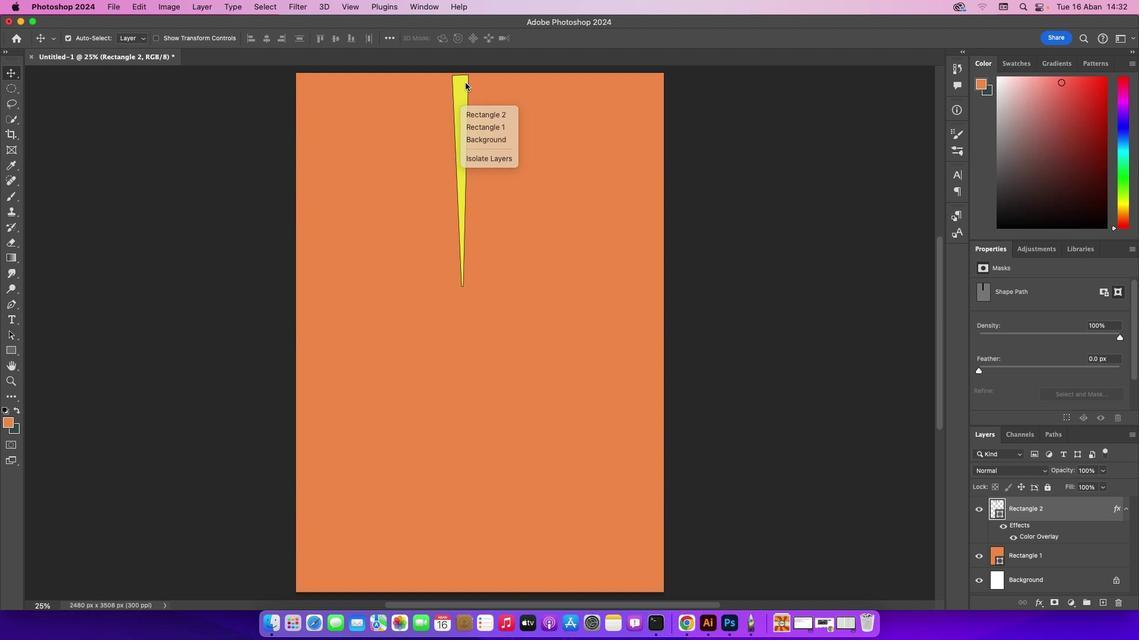 
Action: Mouse pressed left at (465, 82)
Screenshot: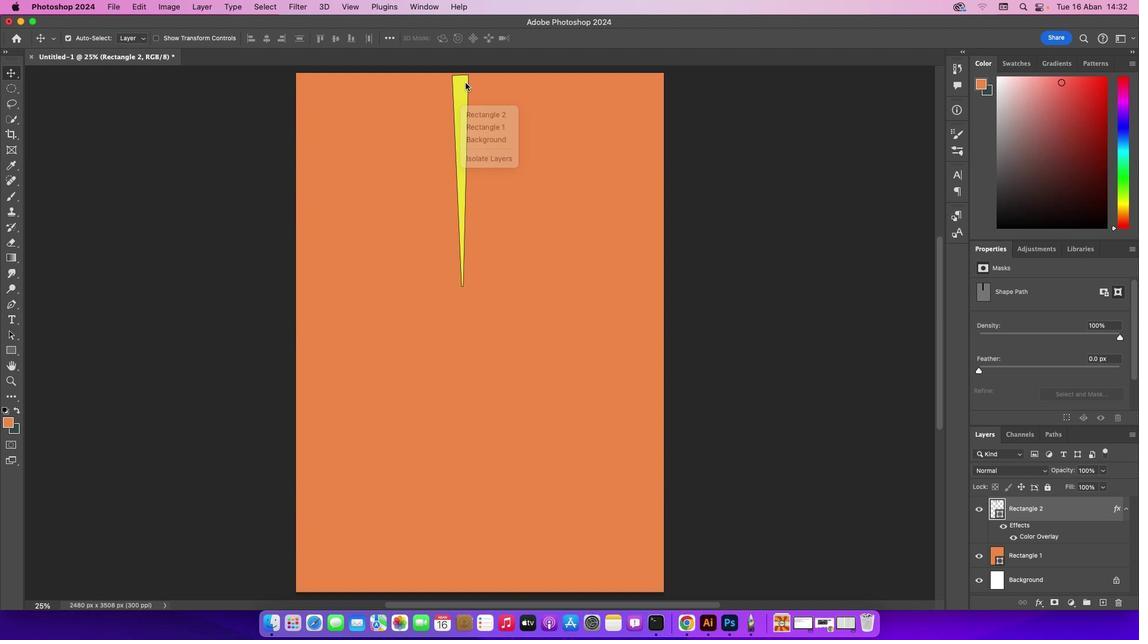 
Action: Mouse moved to (439, 94)
Screenshot: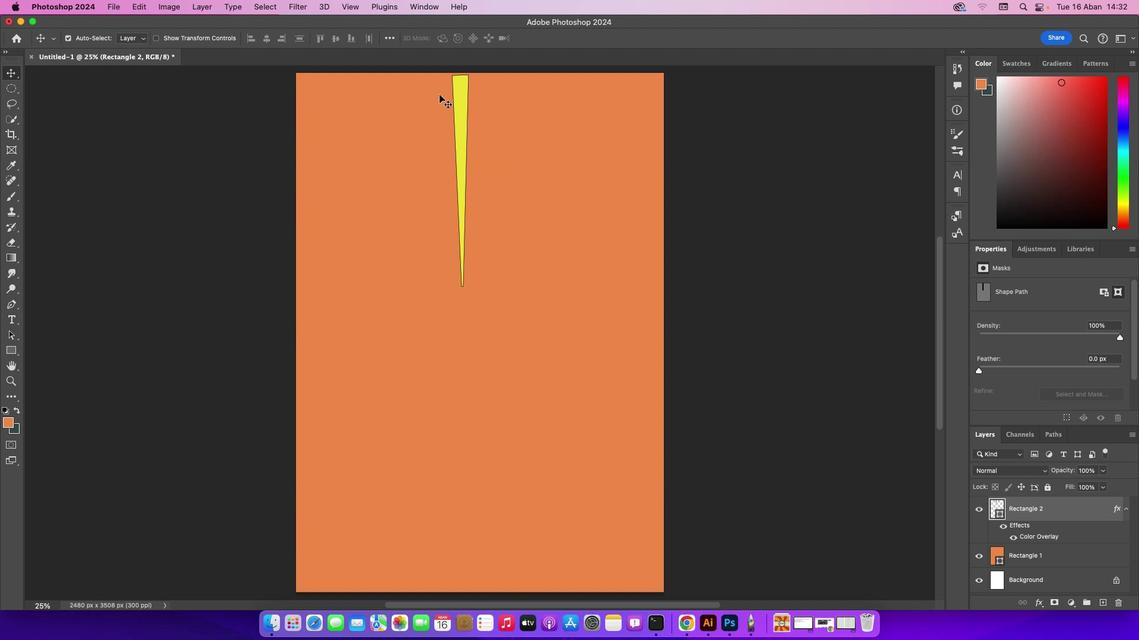 
Action: Key pressed Key.cmd't'
Screenshot: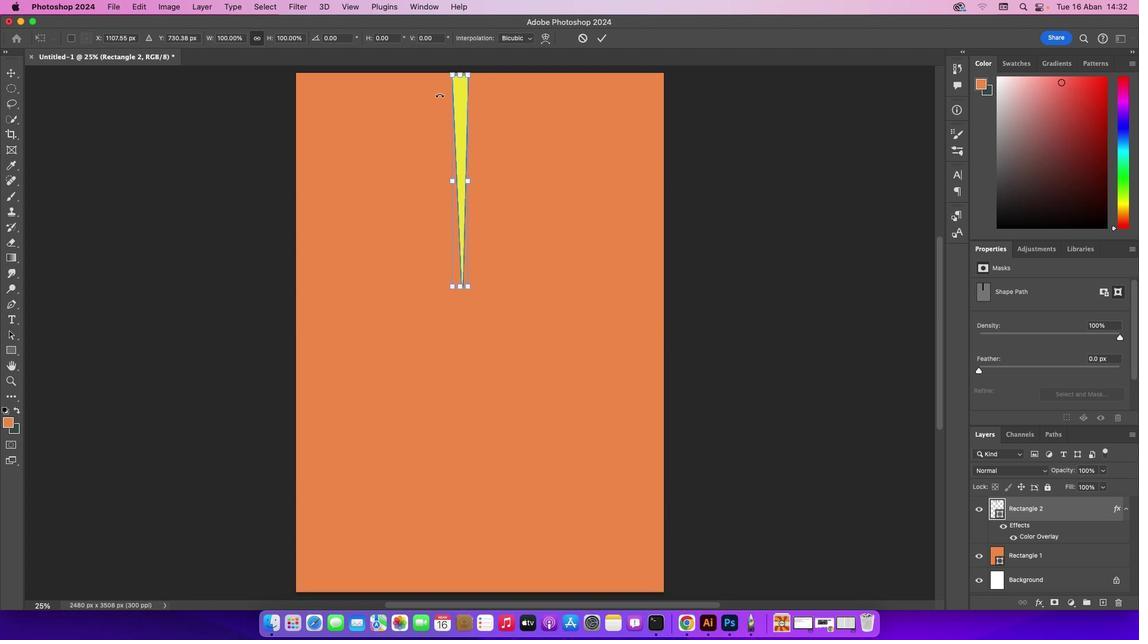 
Action: Mouse moved to (458, 102)
Screenshot: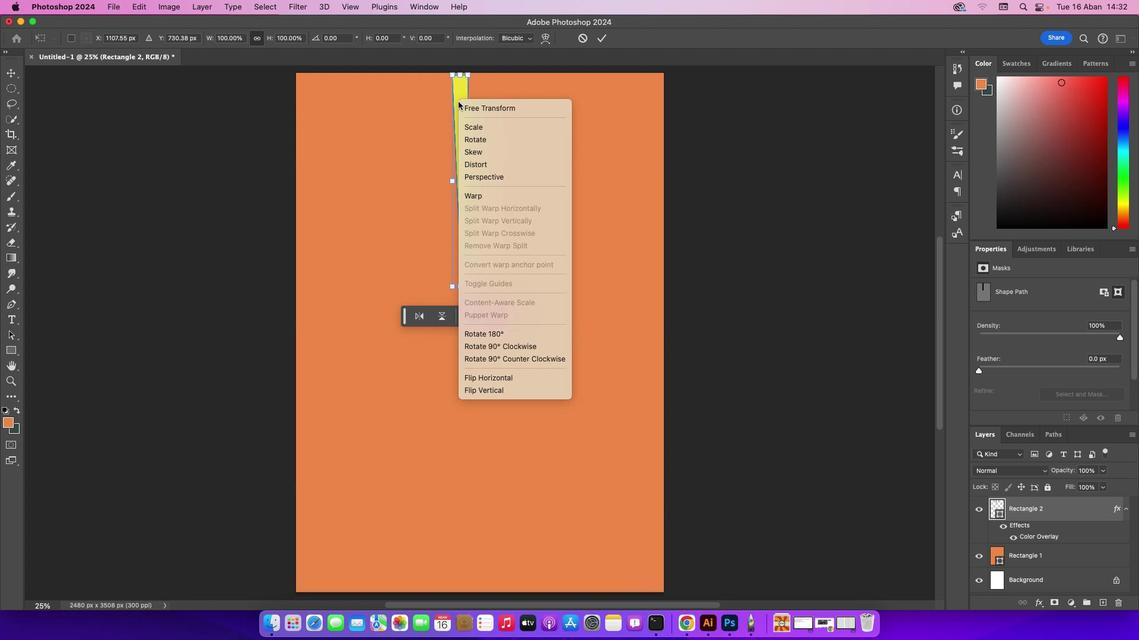 
Action: Mouse pressed right at (458, 102)
Screenshot: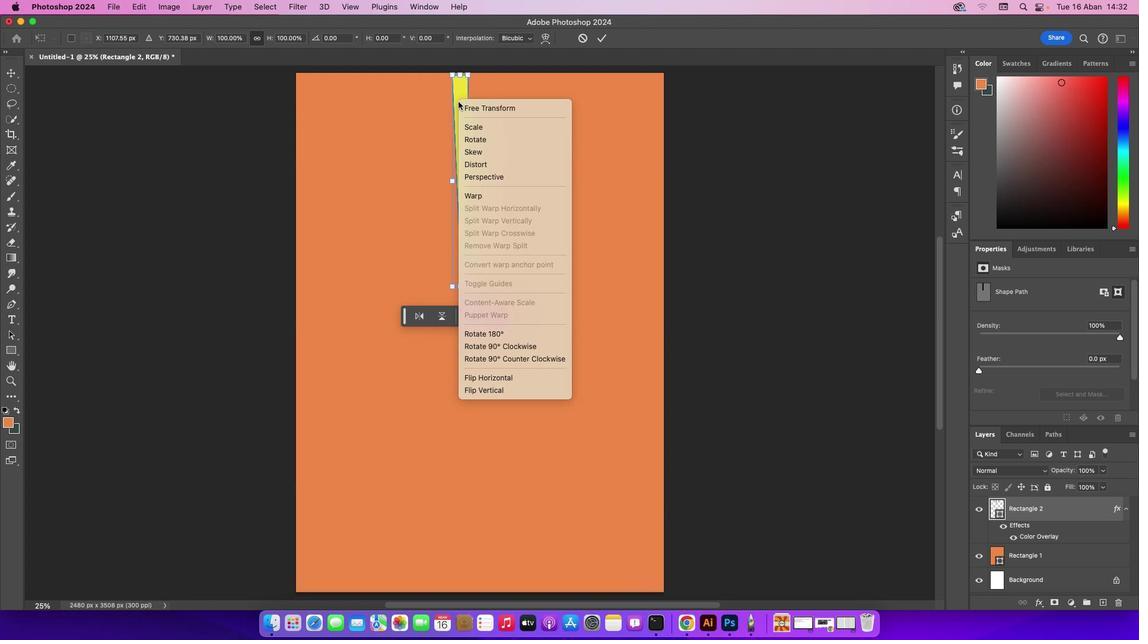 
Action: Mouse moved to (461, 84)
Screenshot: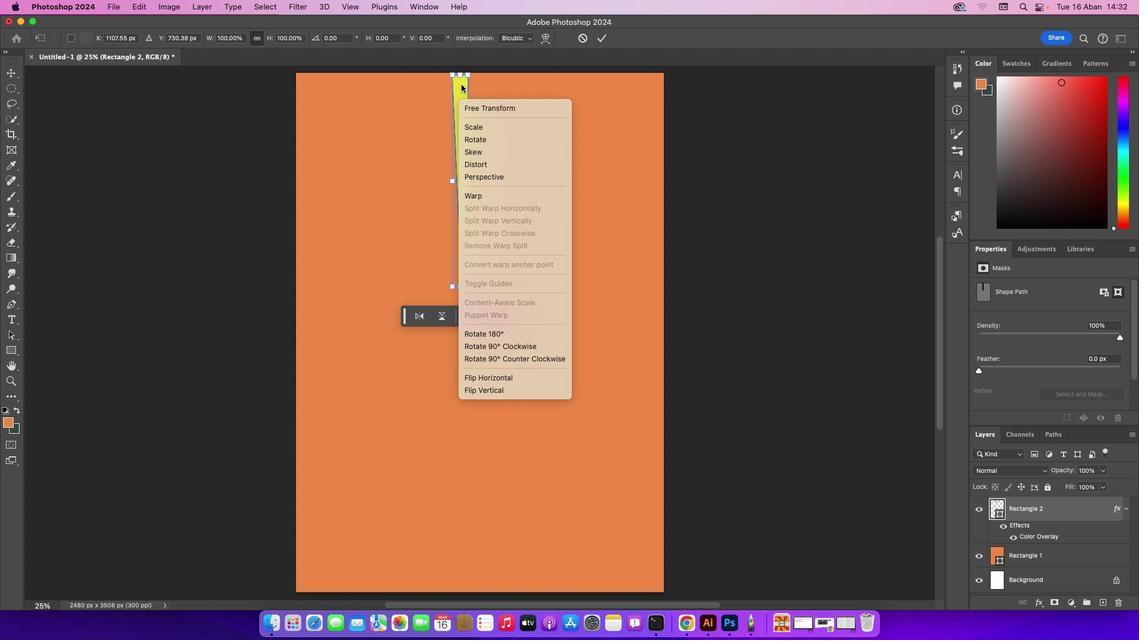 
Action: Mouse pressed left at (461, 84)
Screenshot: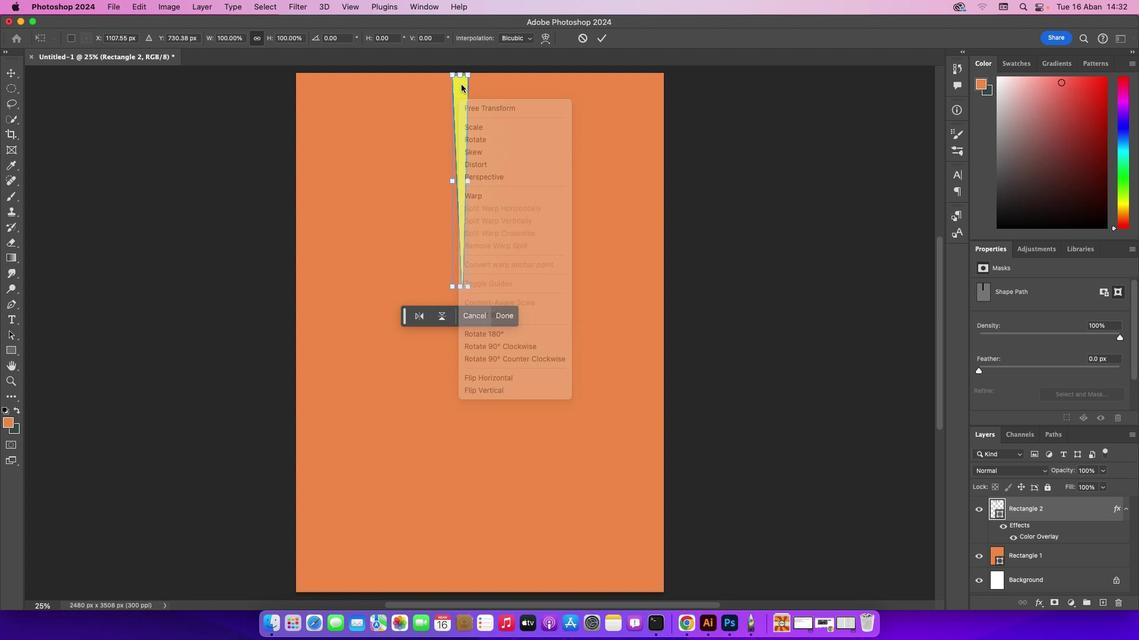 
Action: Mouse moved to (447, 83)
Screenshot: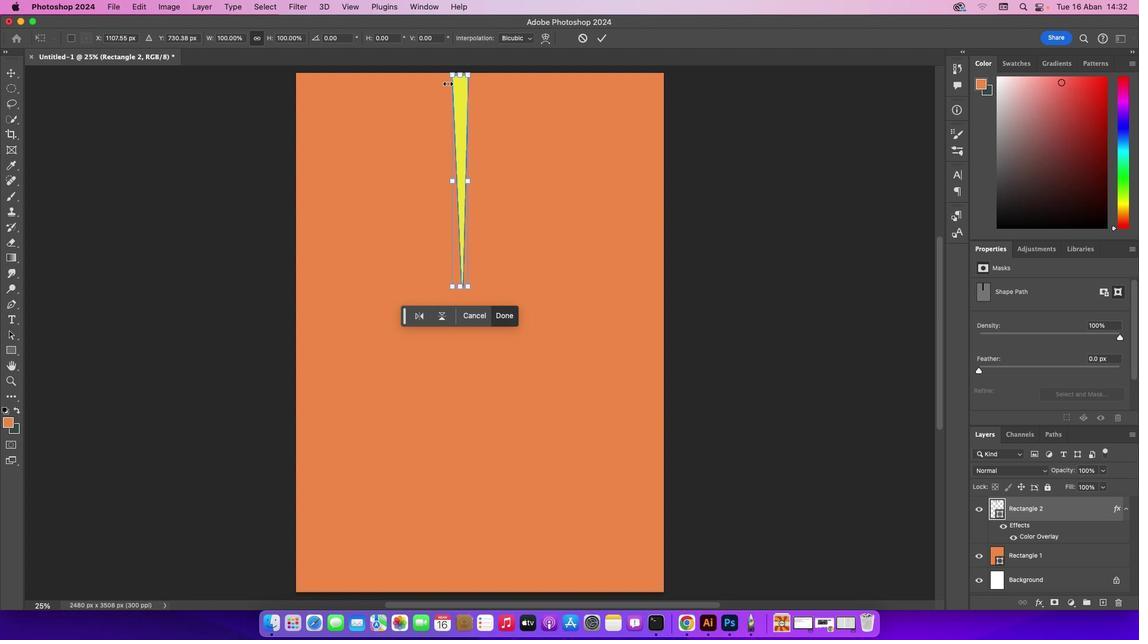 
Action: Key pressed Key.cmd'c'
Screenshot: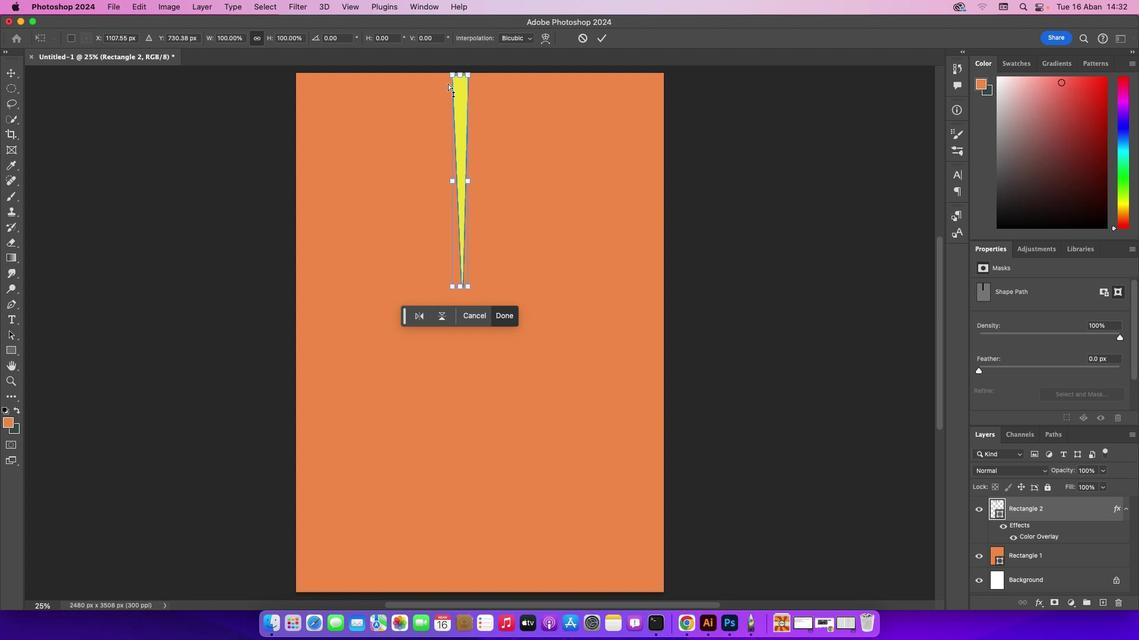
Action: Mouse moved to (490, 191)
Screenshot: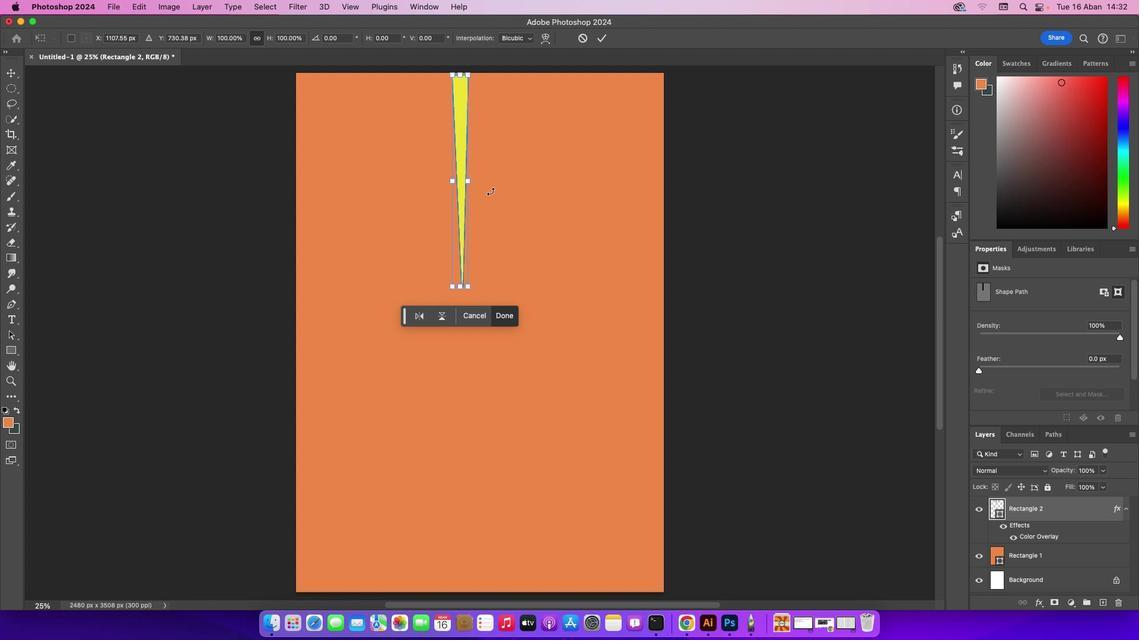 
Action: Key pressed Key.cmd'd''d''d''d'
Screenshot: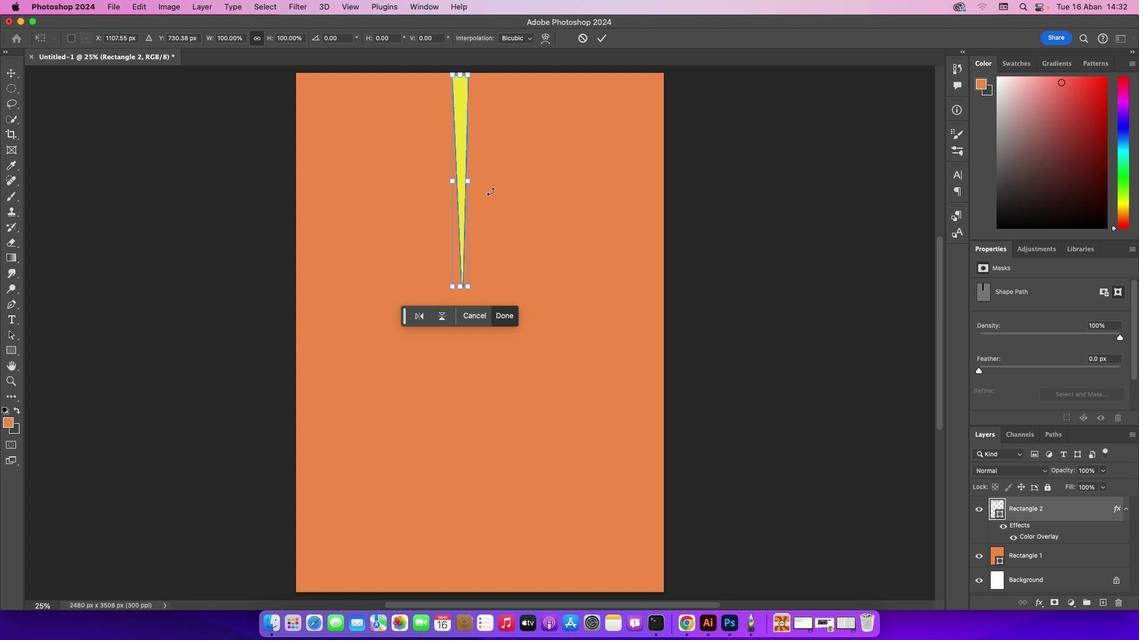 
Action: Mouse moved to (499, 191)
Screenshot: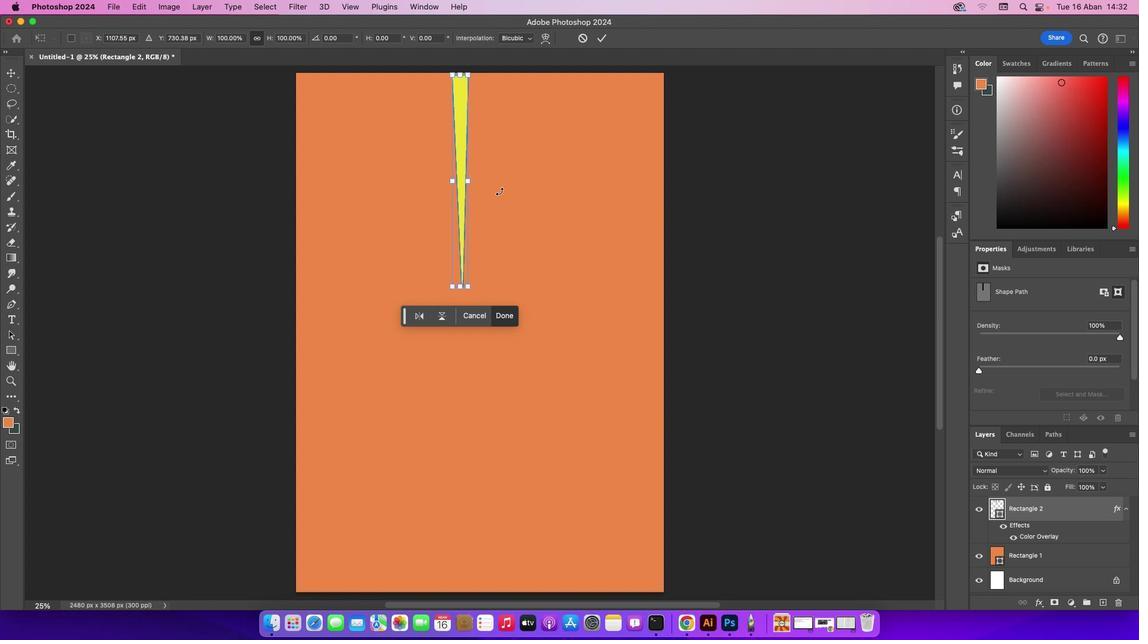 
Action: Key pressed Key.enter
Screenshot: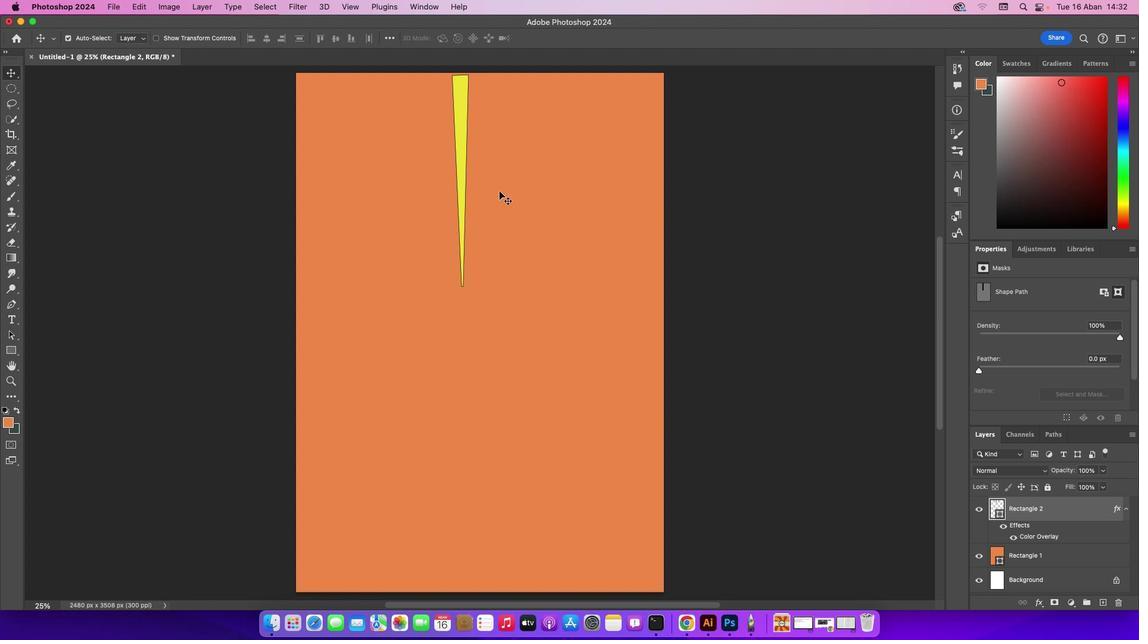 
Action: Mouse moved to (499, 192)
Screenshot: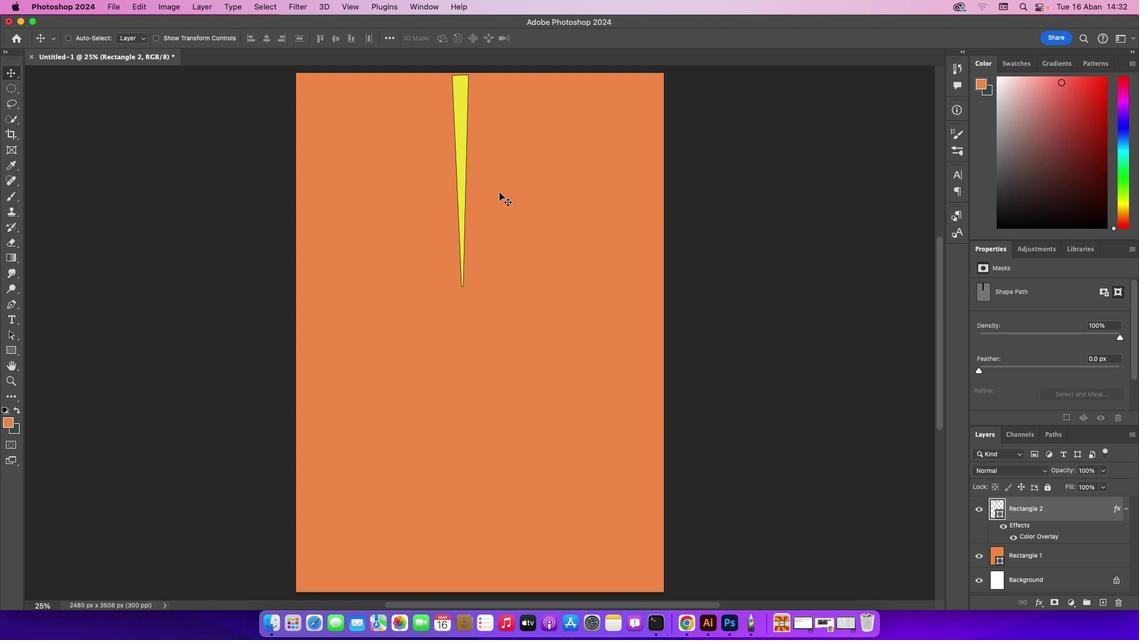 
Action: Key pressed Key.cmd'd''d''d''d'
Screenshot: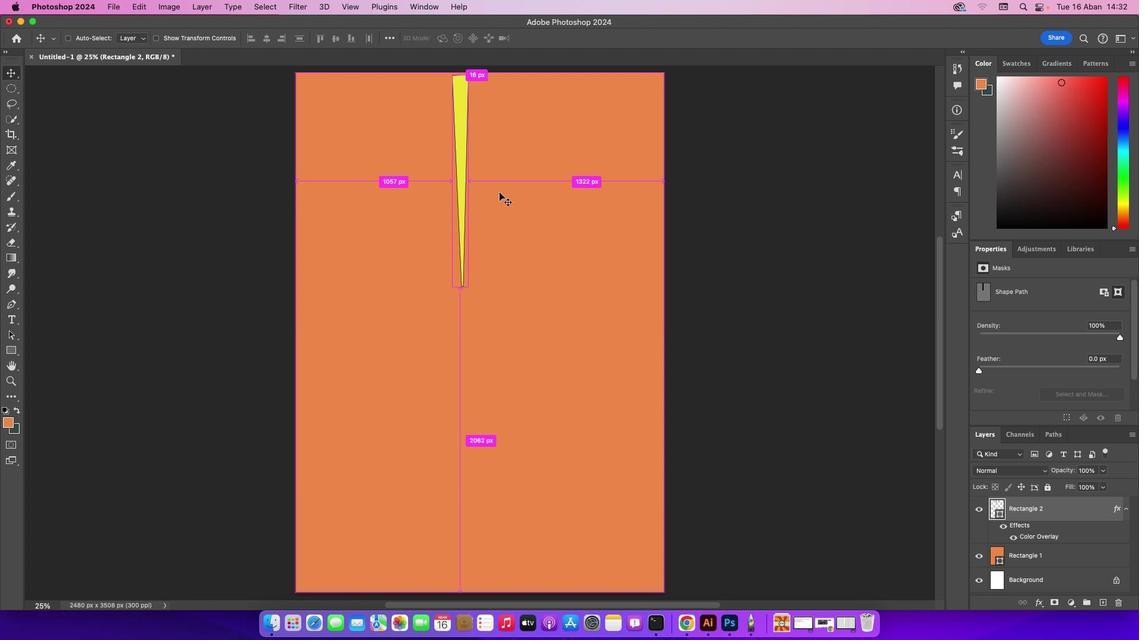 
Action: Mouse moved to (460, 107)
Screenshot: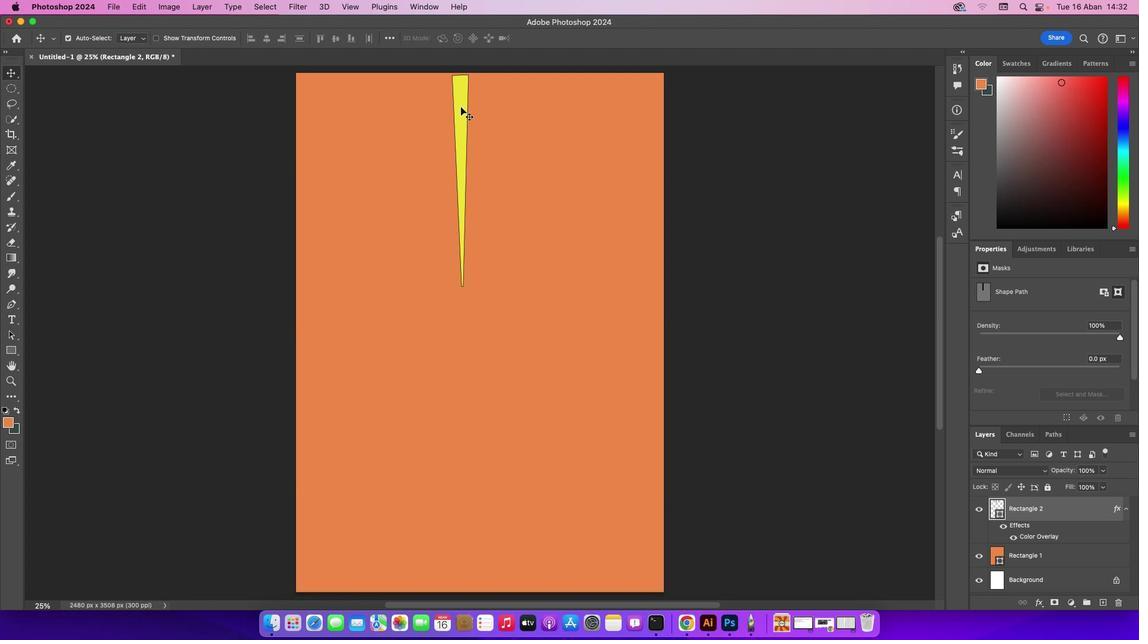 
Action: Mouse pressed left at (460, 107)
Screenshot: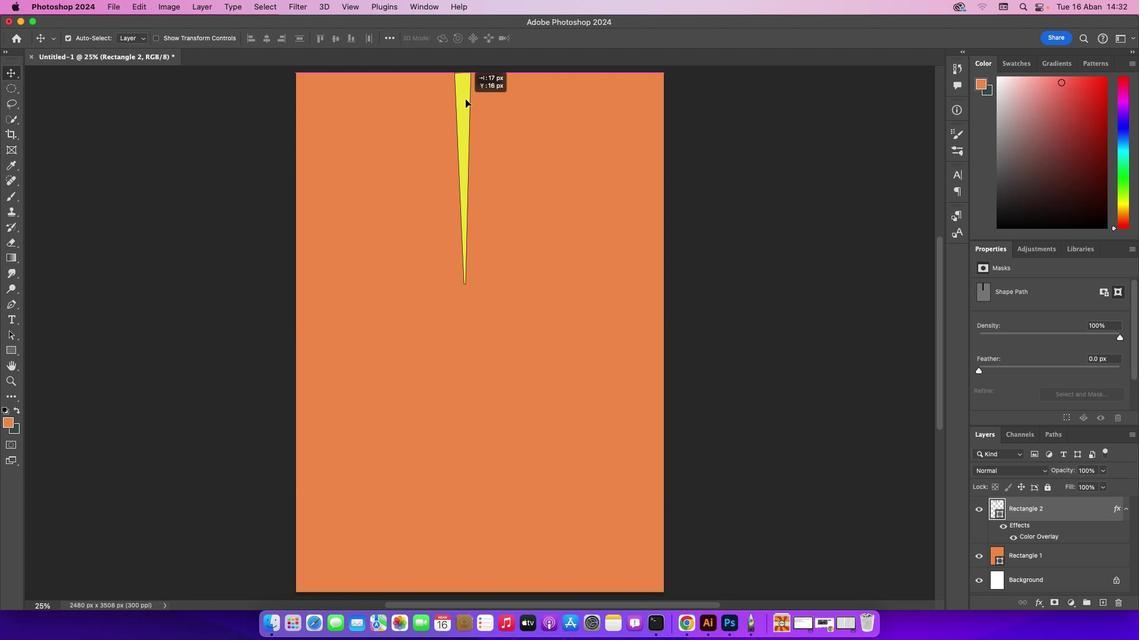 
Action: Mouse moved to (474, 94)
Screenshot: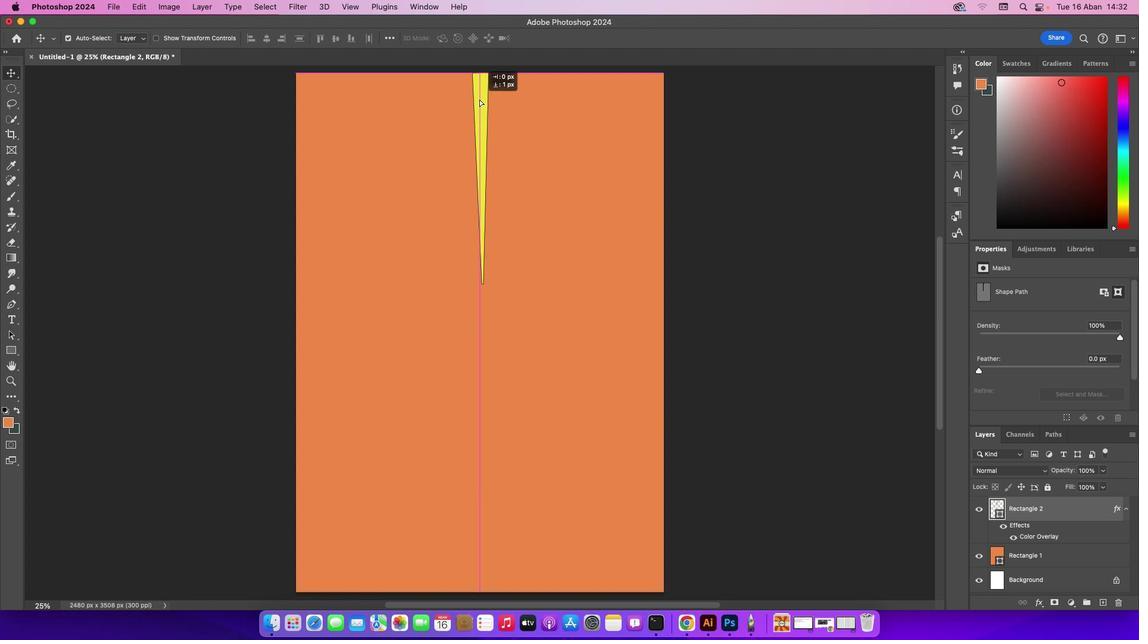 
Action: Mouse pressed left at (474, 94)
Screenshot: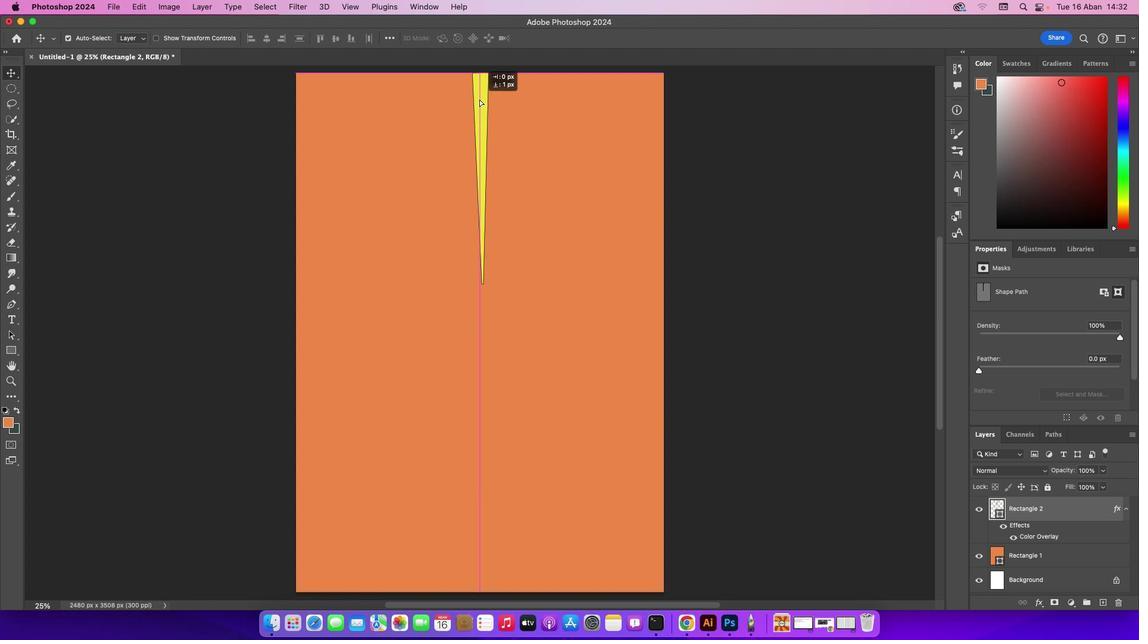 
Action: Mouse moved to (482, 97)
Screenshot: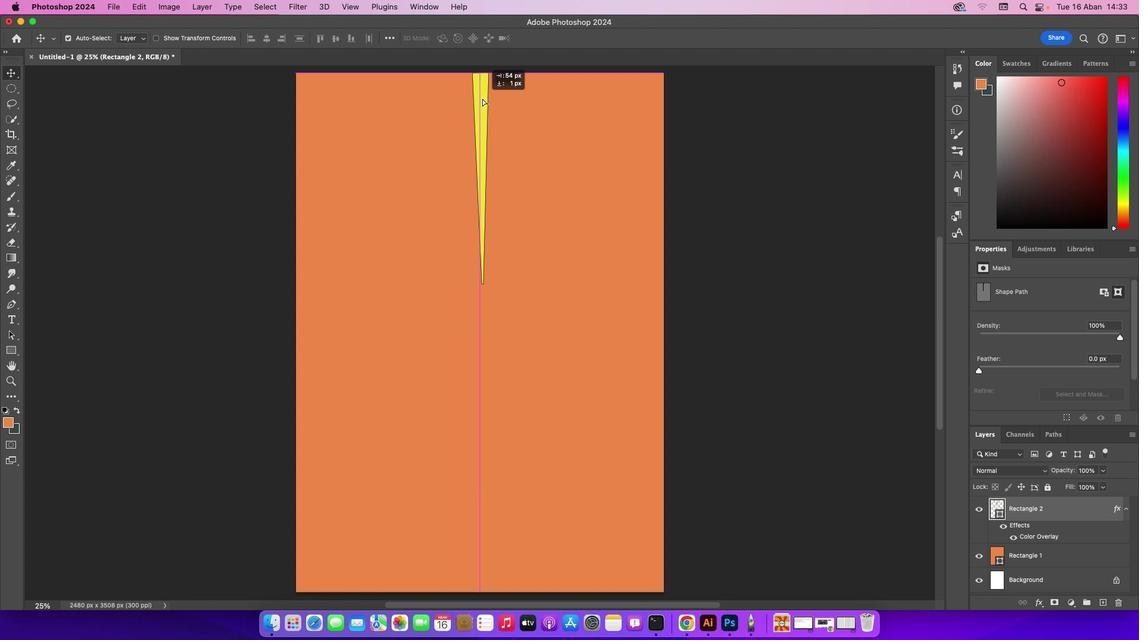 
Action: Mouse pressed left at (482, 97)
Screenshot: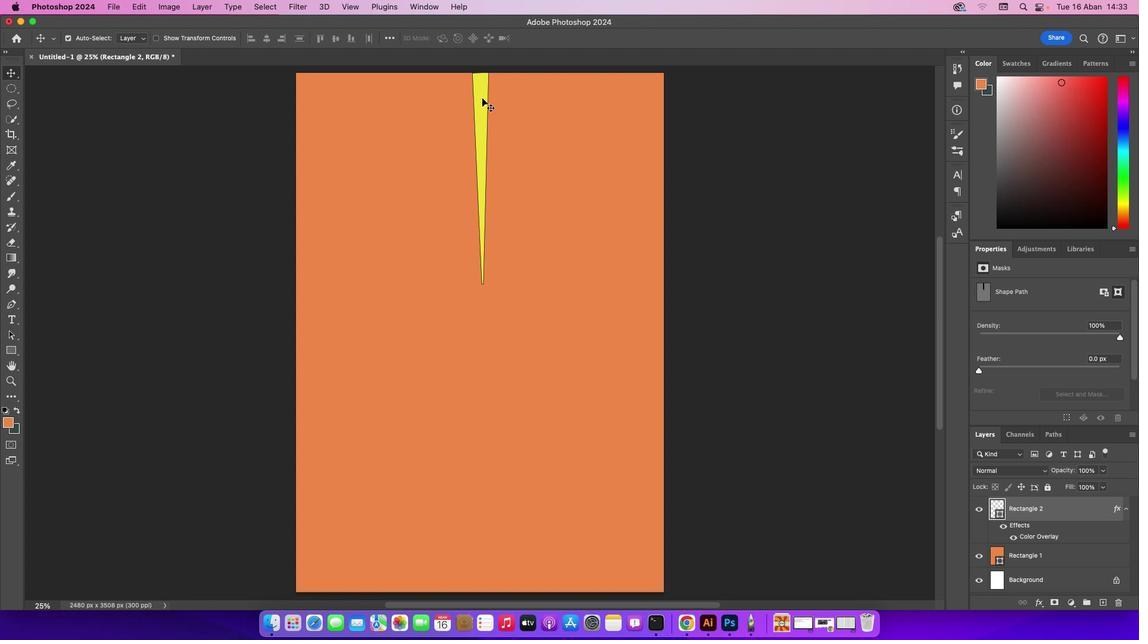 
Action: Mouse moved to (1036, 251)
Screenshot: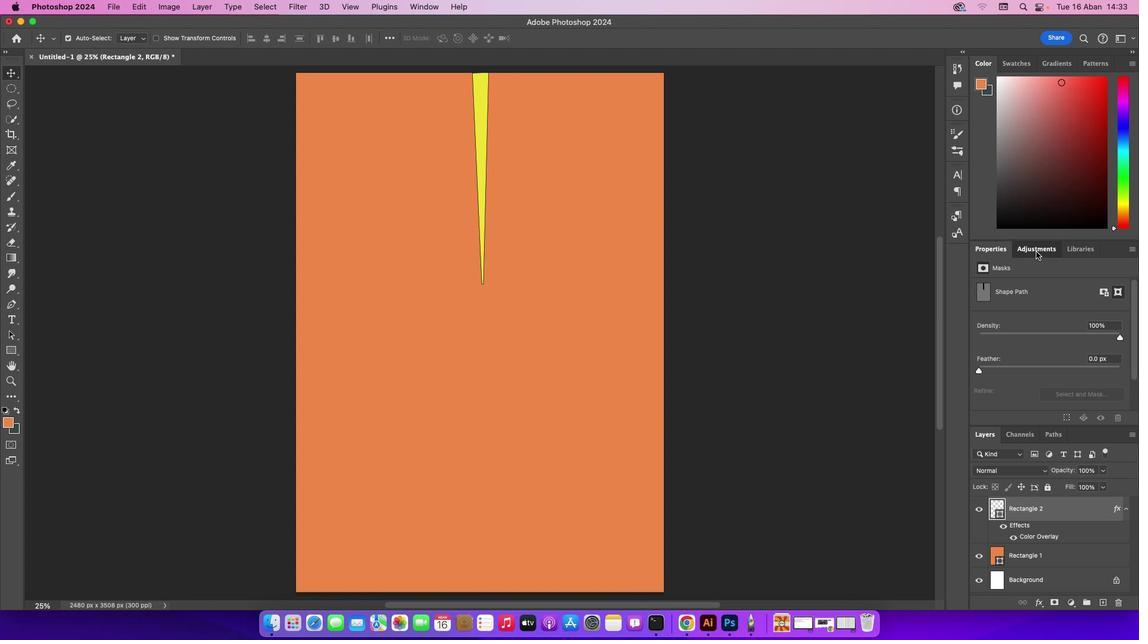 
Action: Mouse pressed left at (1036, 251)
Screenshot: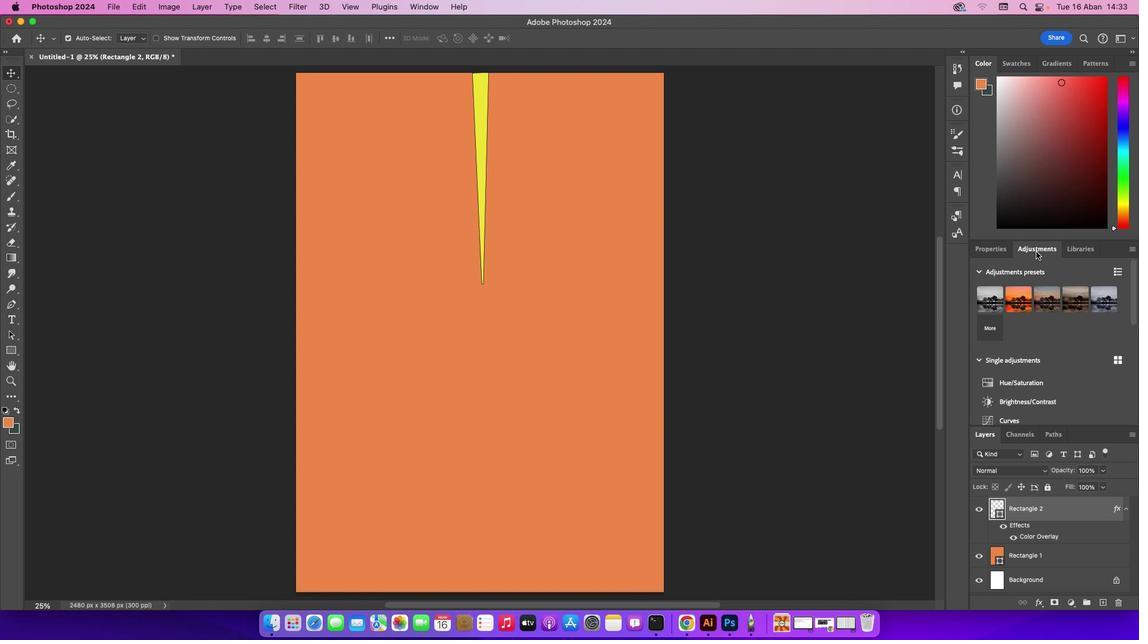 
Action: Mouse moved to (1081, 253)
Screenshot: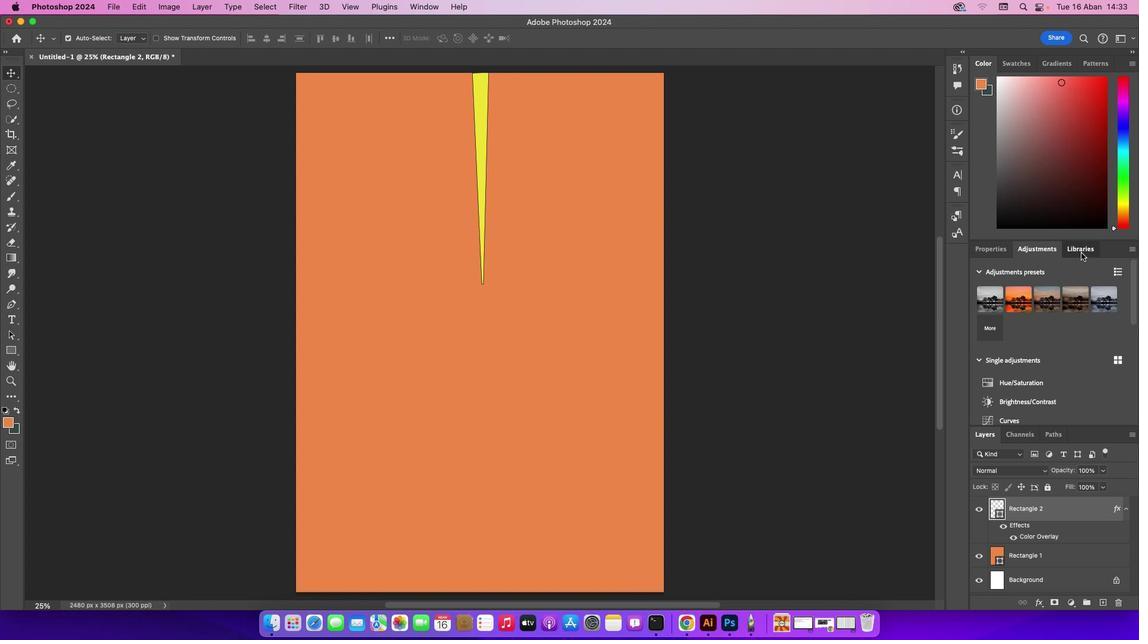 
Action: Mouse pressed left at (1081, 253)
Screenshot: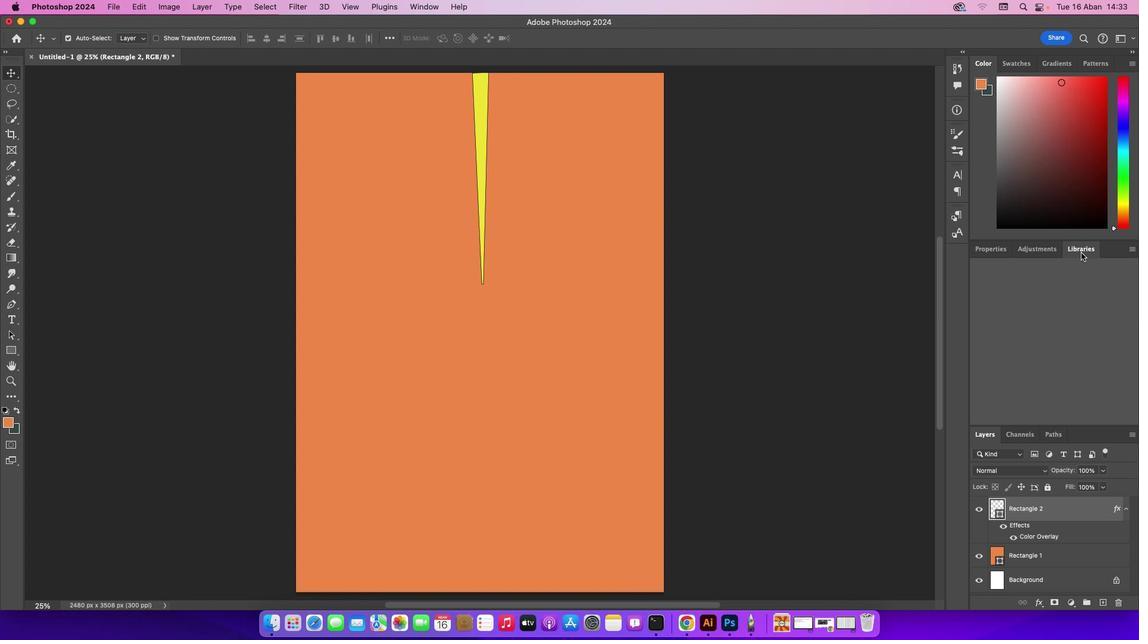 
Action: Mouse moved to (996, 250)
Screenshot: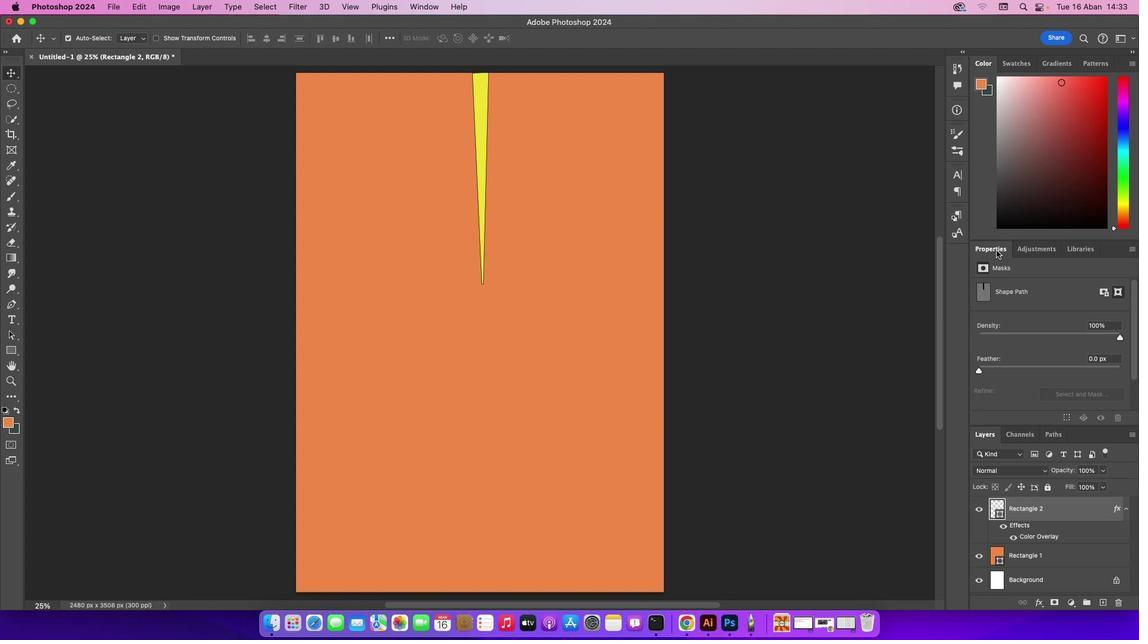 
Action: Mouse pressed left at (996, 250)
Screenshot: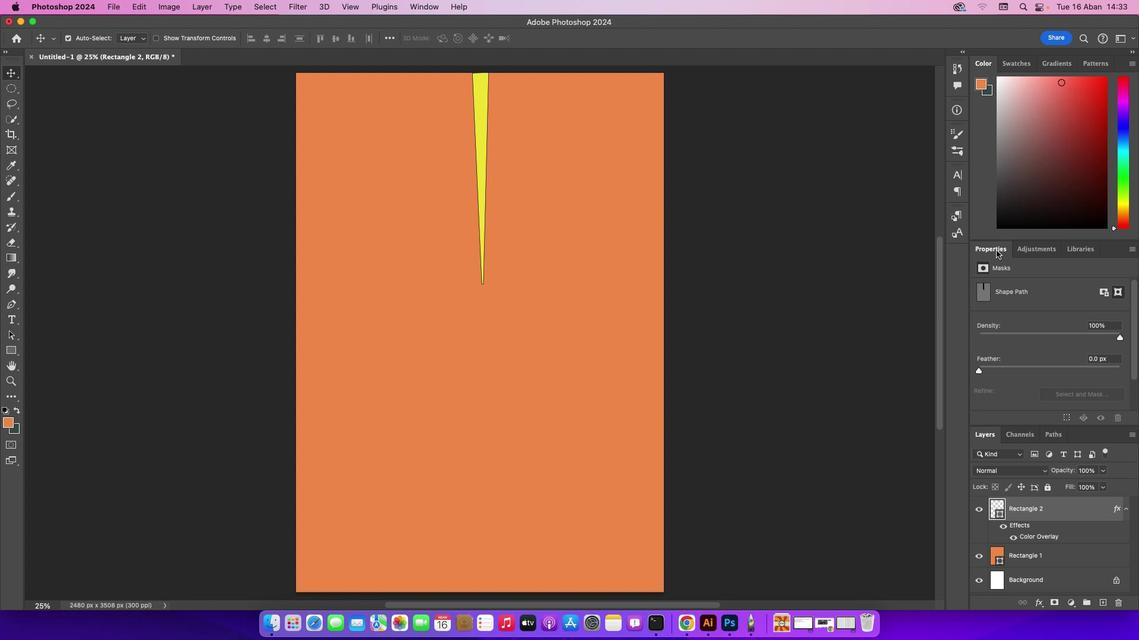 
Action: Mouse moved to (1070, 347)
Screenshot: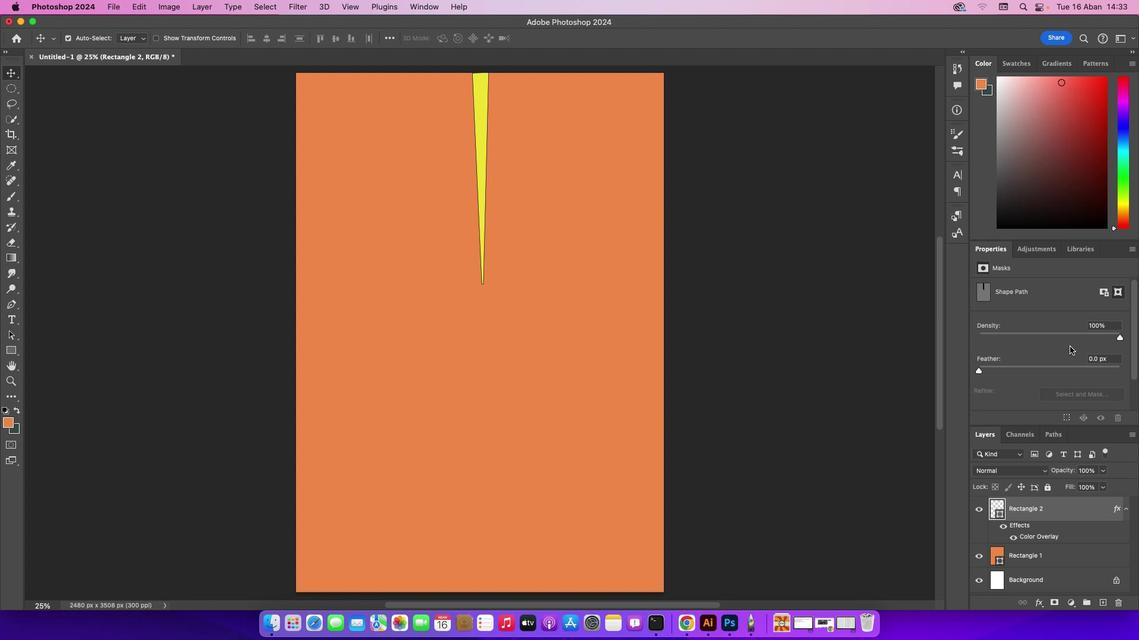 
Action: Mouse scrolled (1070, 347) with delta (0, 0)
Screenshot: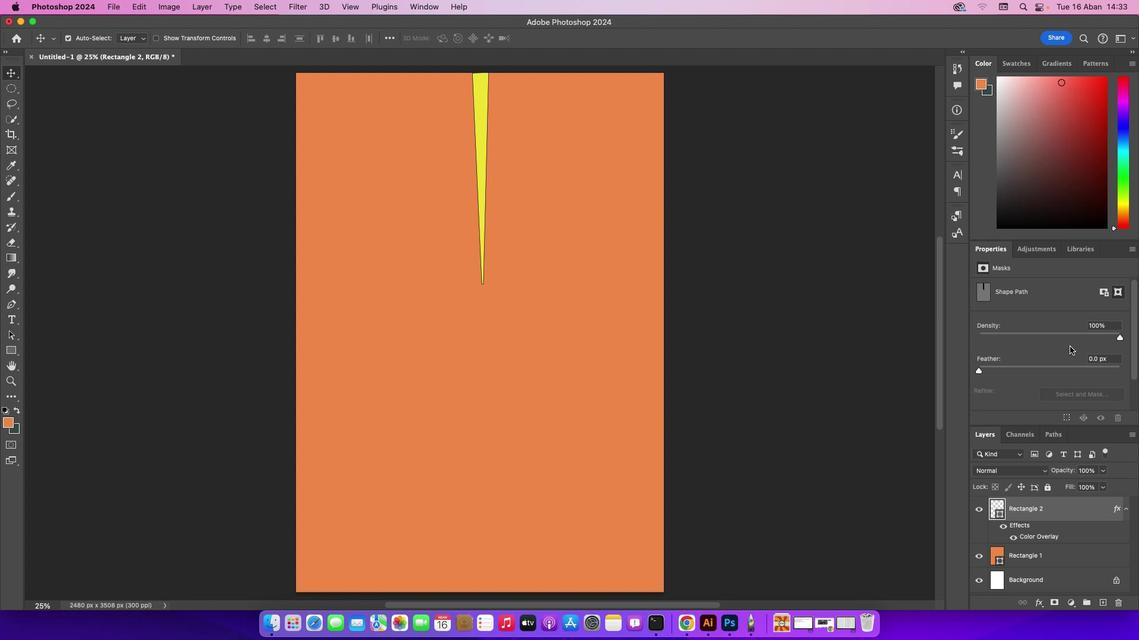 
Action: Mouse scrolled (1070, 347) with delta (0, 0)
Screenshot: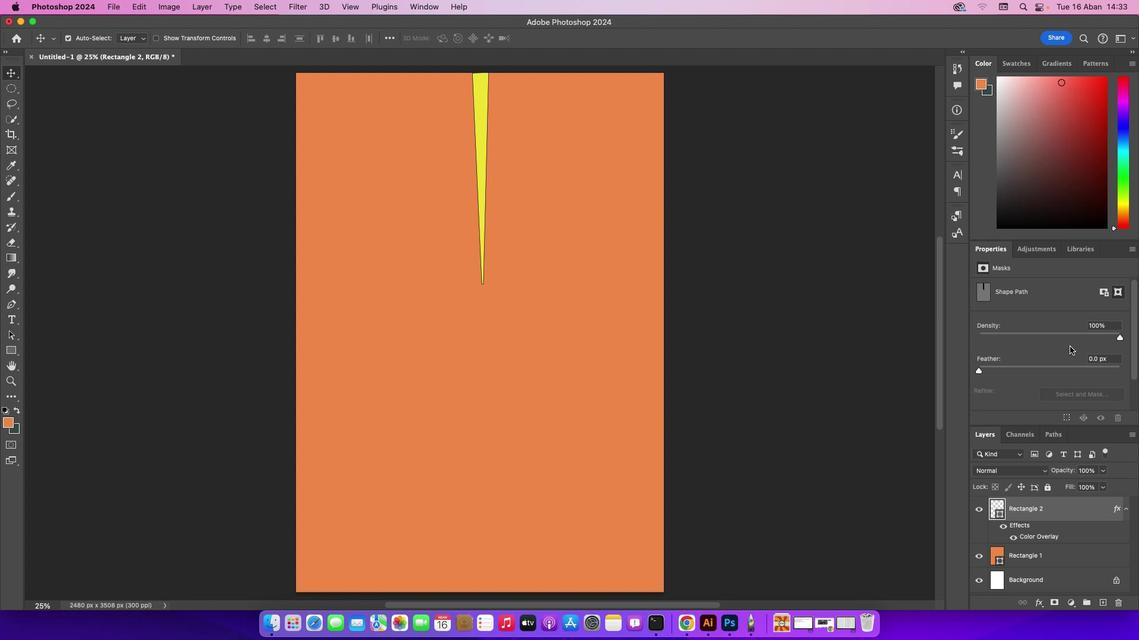 
Action: Mouse scrolled (1070, 347) with delta (0, 1)
Screenshot: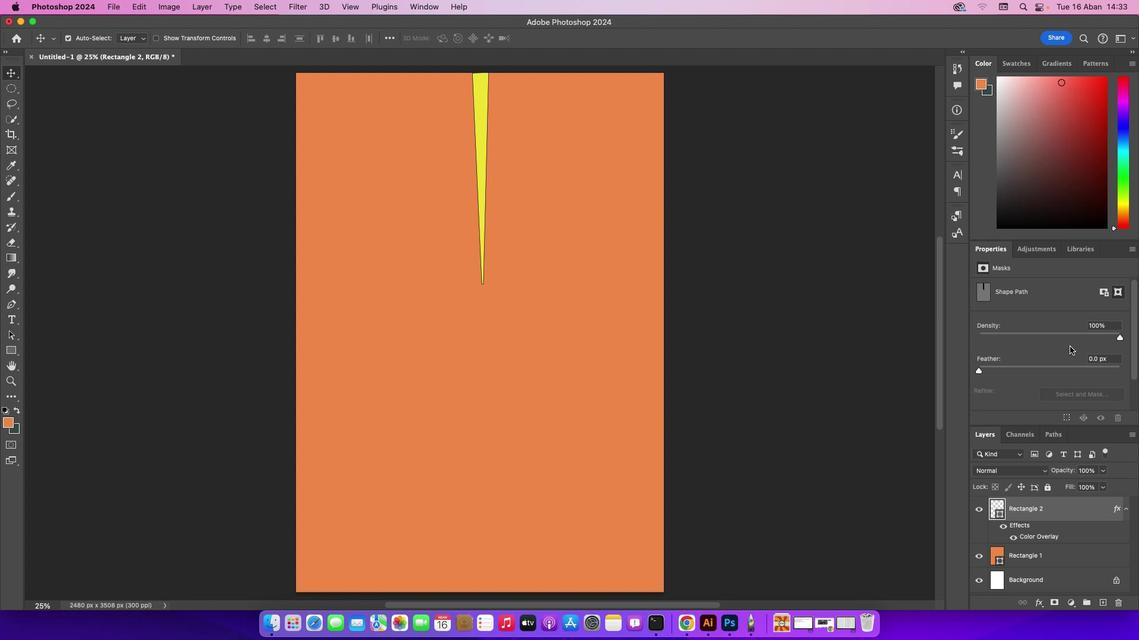
Action: Mouse scrolled (1070, 347) with delta (0, 0)
Screenshot: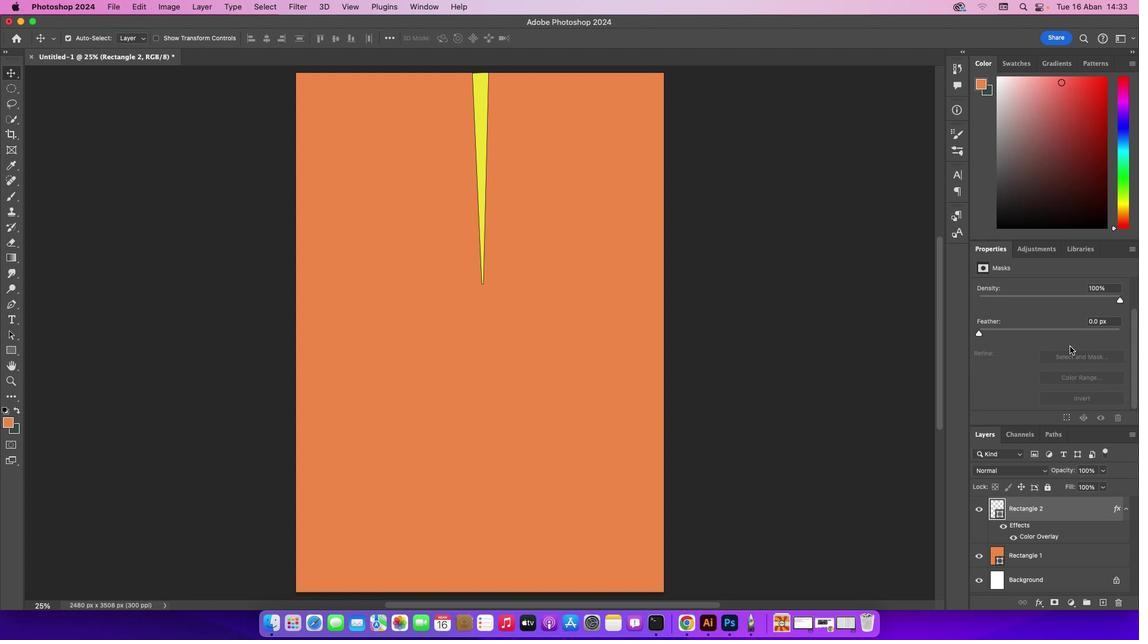 
Action: Mouse moved to (1069, 347)
Screenshot: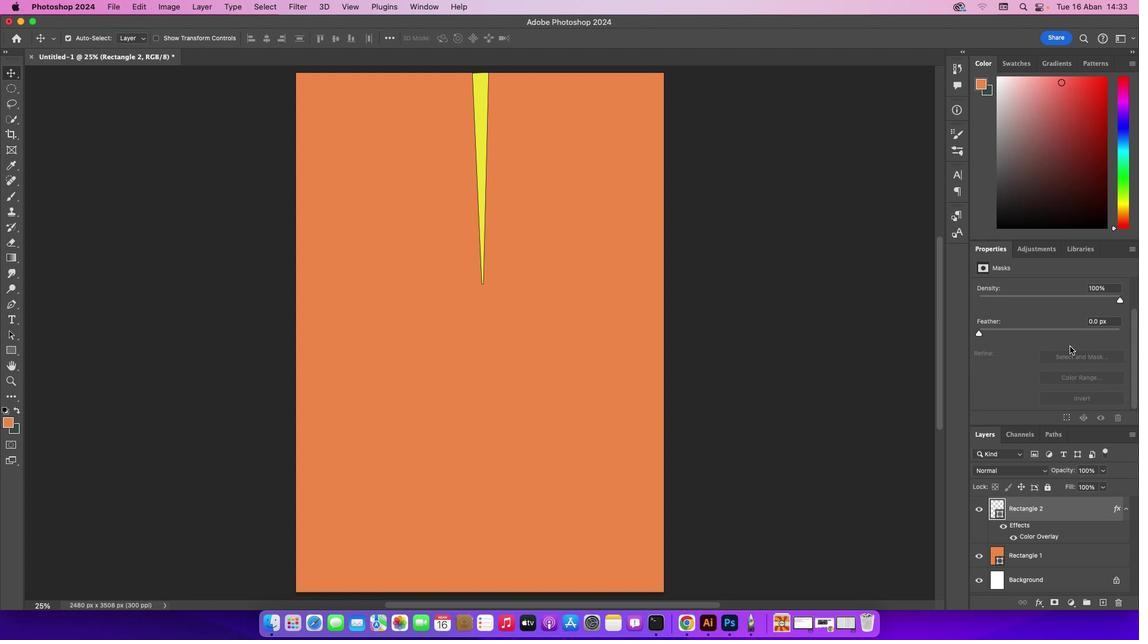 
Action: Mouse scrolled (1069, 347) with delta (0, 0)
Screenshot: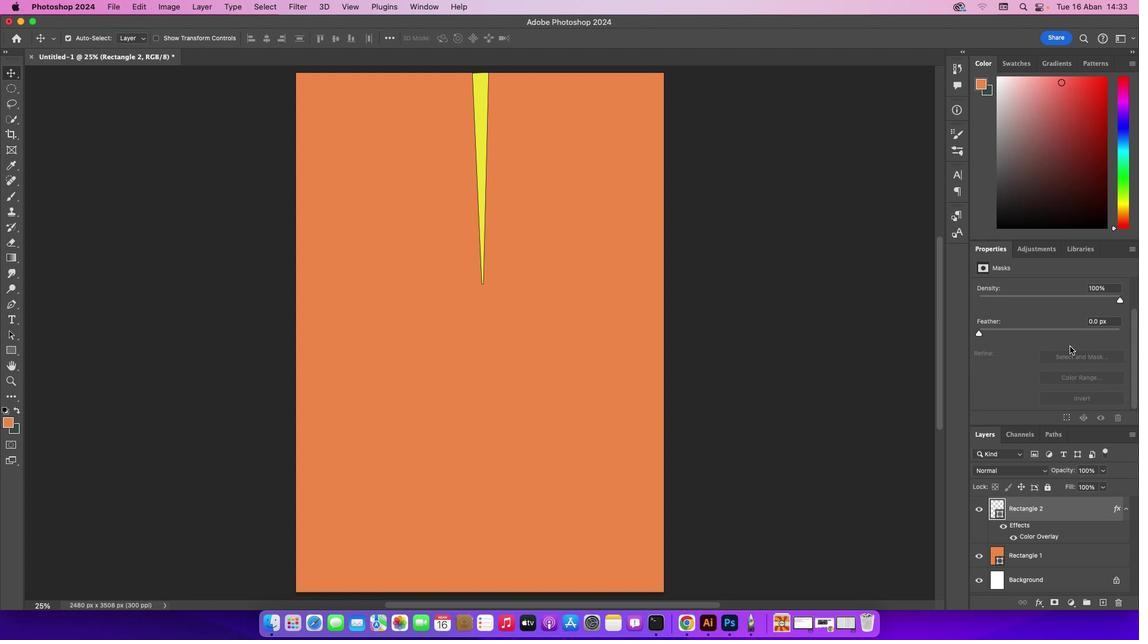 
Action: Mouse scrolled (1069, 347) with delta (0, -1)
Screenshot: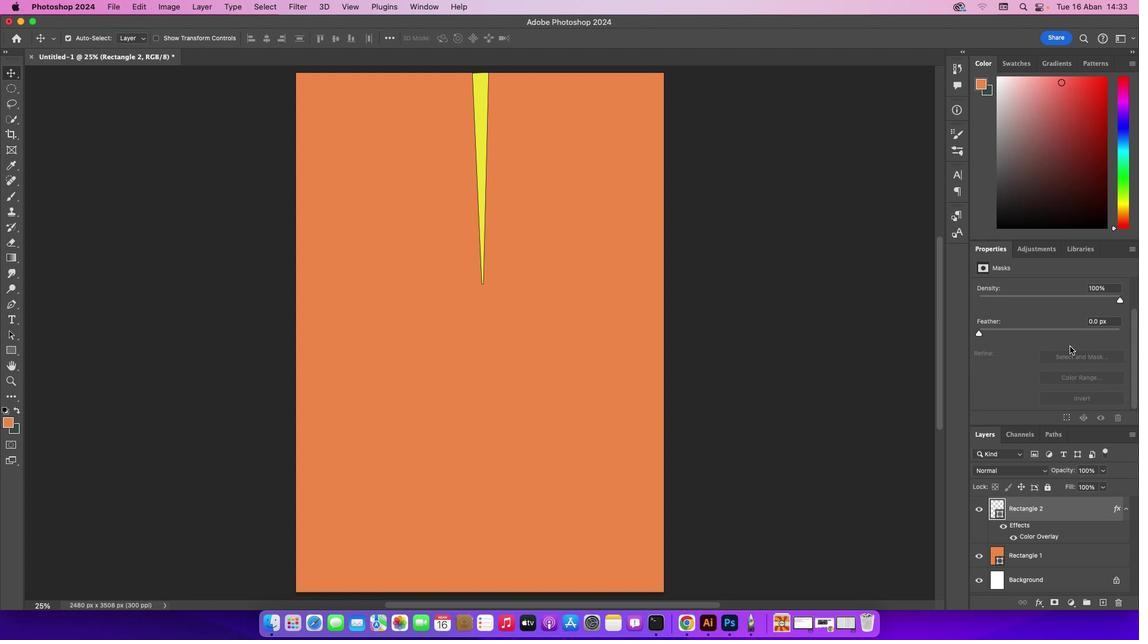 
Action: Mouse scrolled (1069, 347) with delta (0, -2)
Screenshot: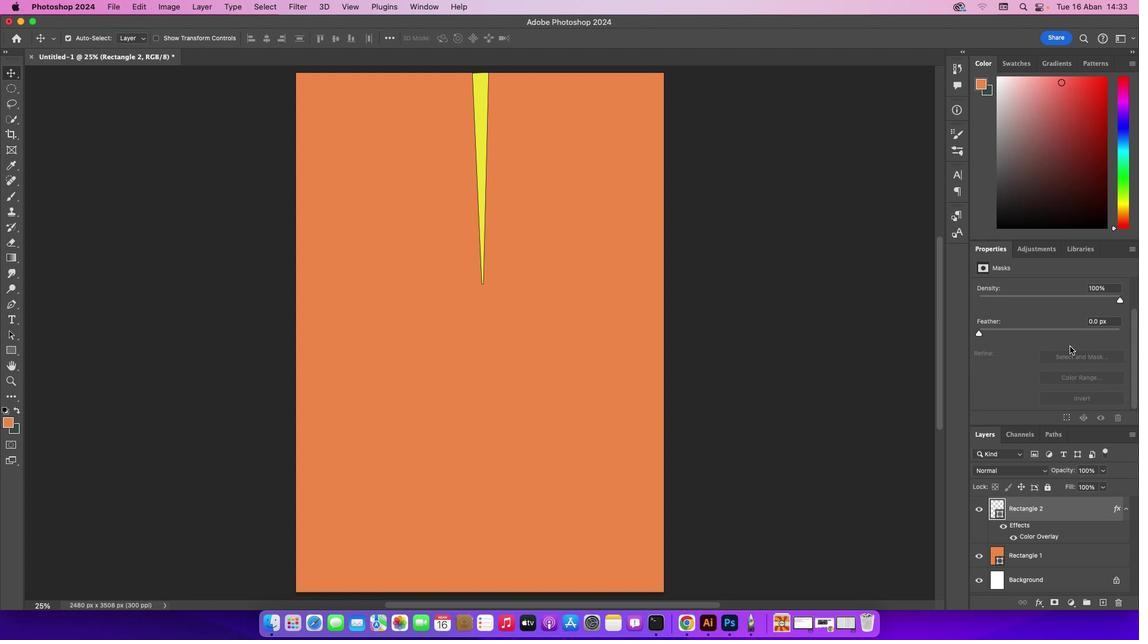 
Action: Mouse moved to (1069, 347)
Screenshot: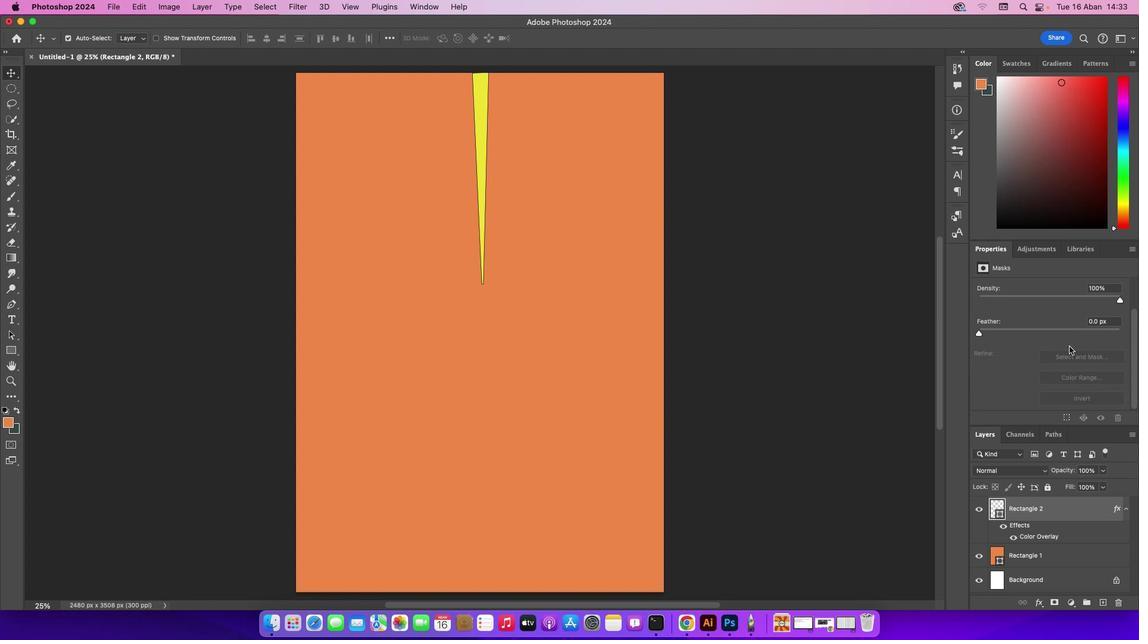 
Action: Mouse scrolled (1069, 347) with delta (0, 0)
Screenshot: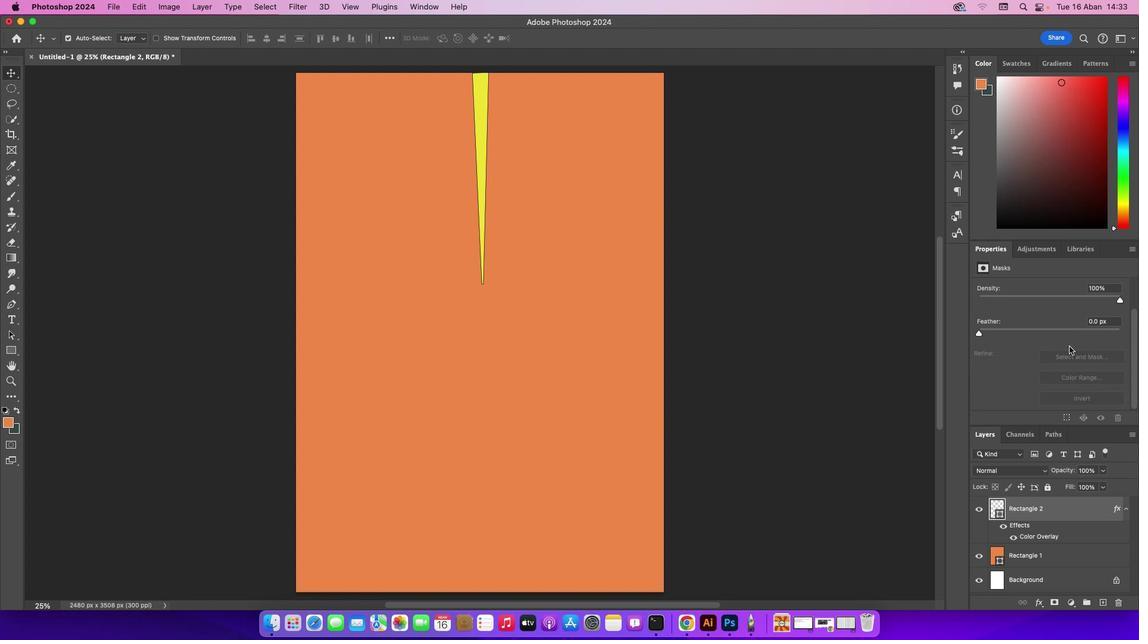 
Action: Mouse scrolled (1069, 347) with delta (0, 0)
Screenshot: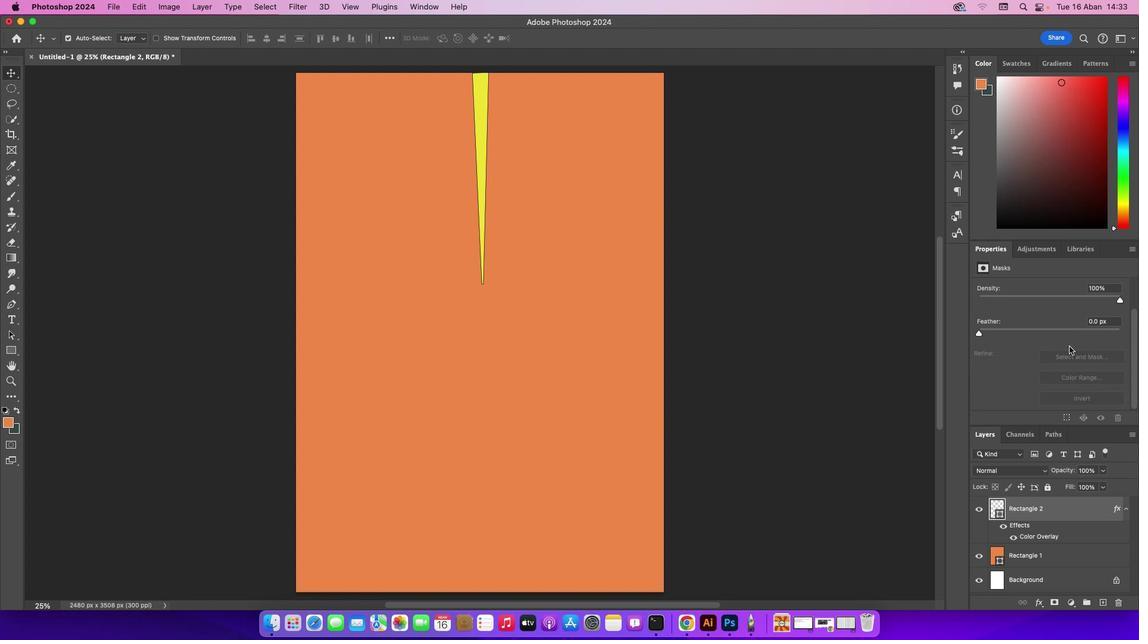 
Action: Mouse scrolled (1069, 347) with delta (0, -1)
Screenshot: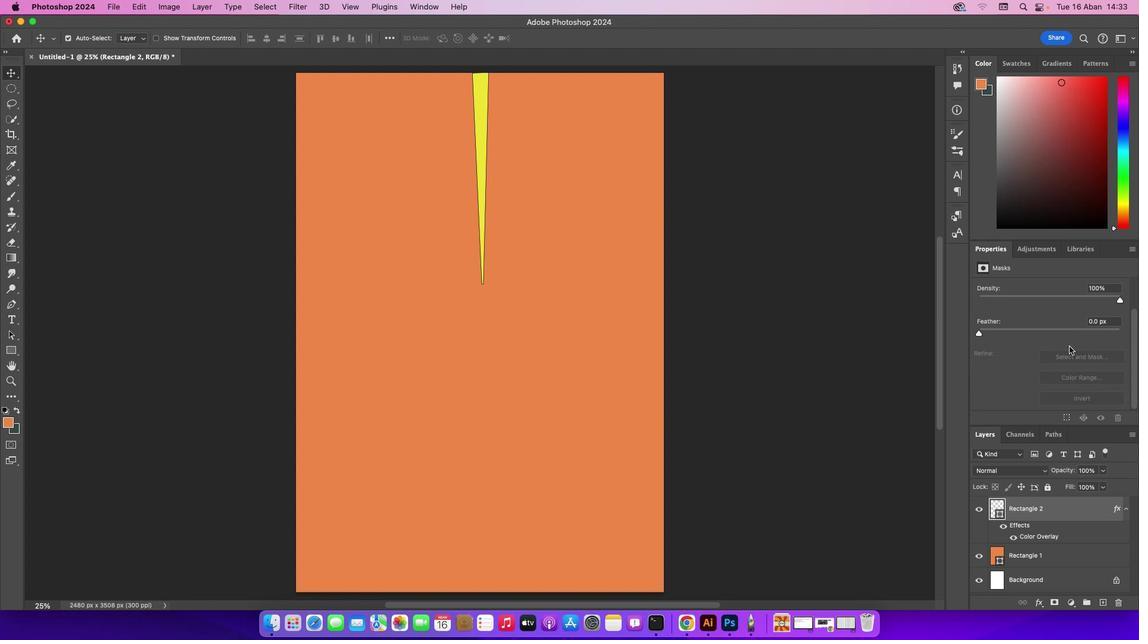 
Action: Mouse scrolled (1069, 347) with delta (0, -2)
Screenshot: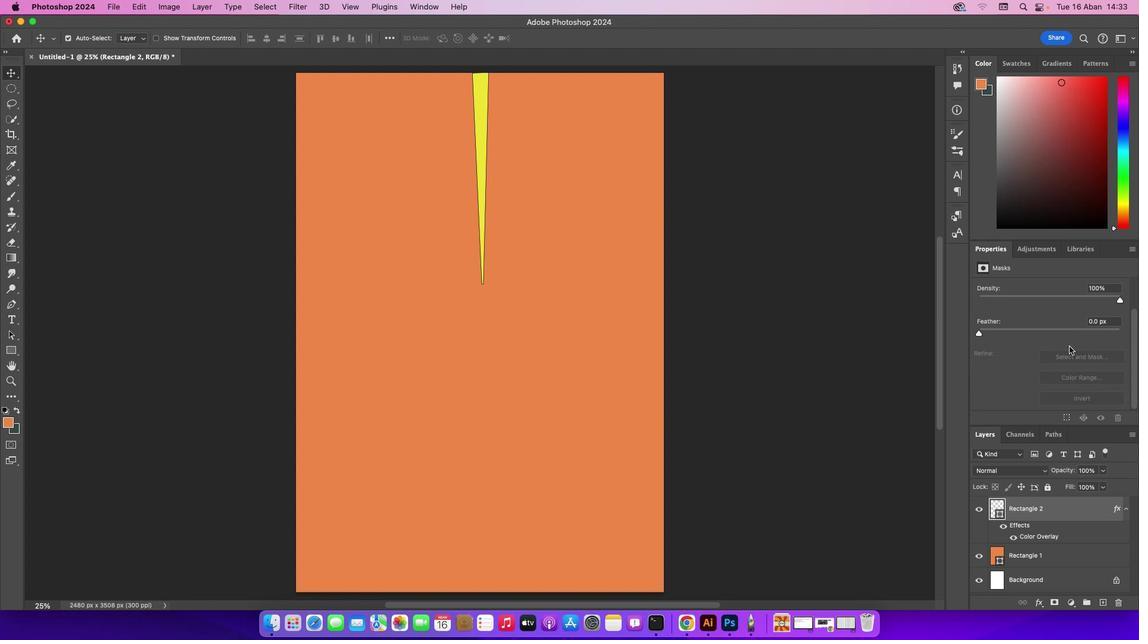 
Action: Mouse scrolled (1069, 347) with delta (0, 0)
Screenshot: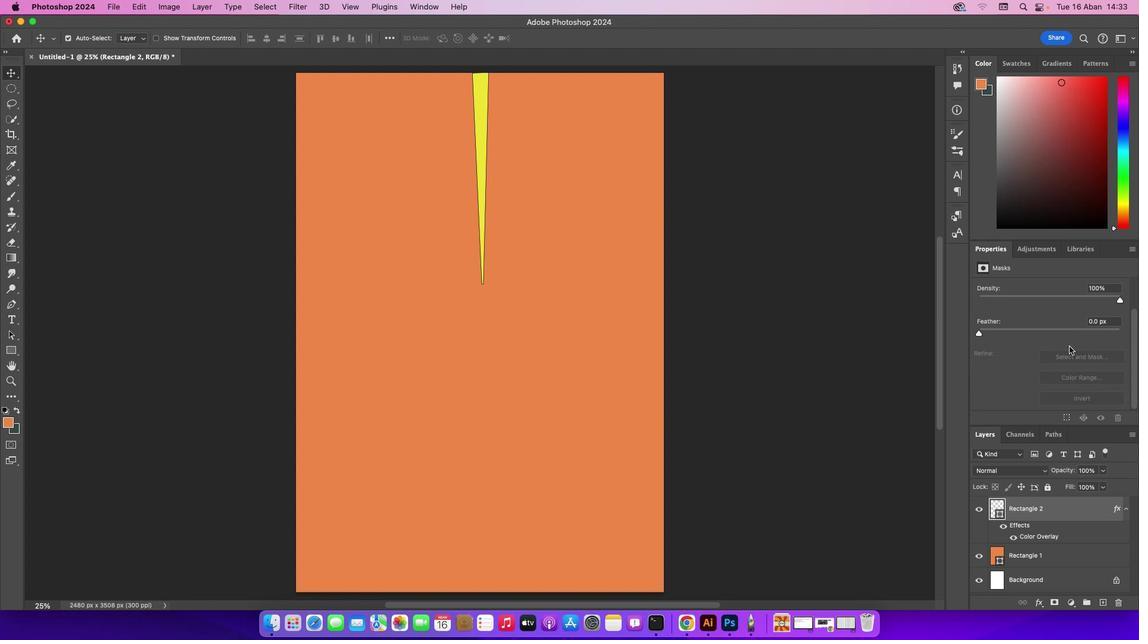 
Action: Mouse scrolled (1069, 347) with delta (0, 0)
Screenshot: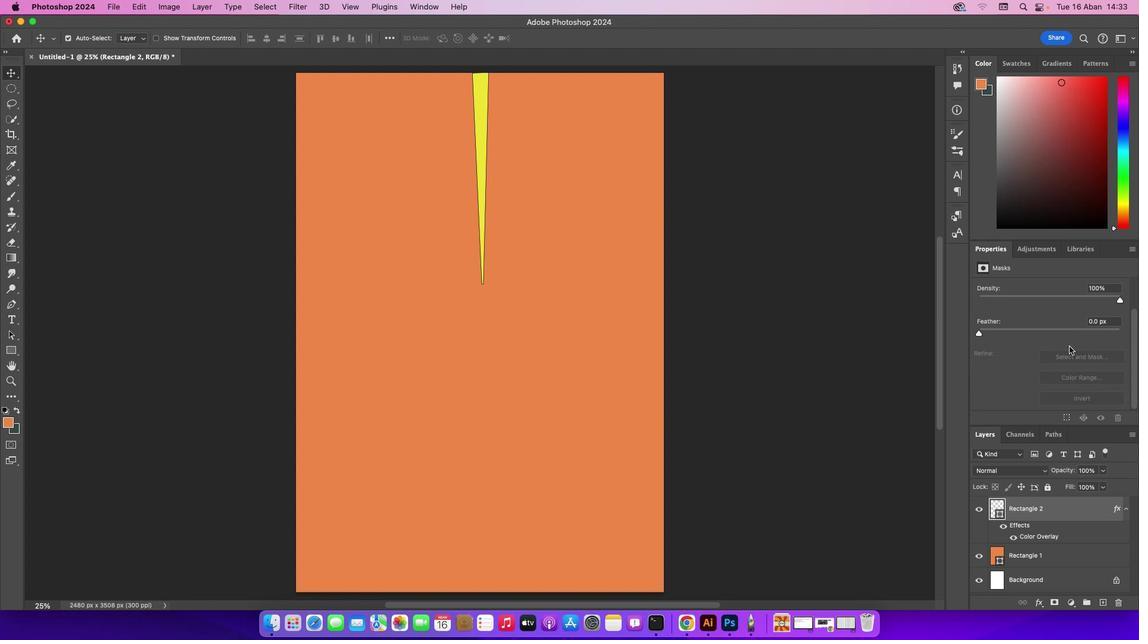 
Action: Mouse scrolled (1069, 347) with delta (0, 0)
Screenshot: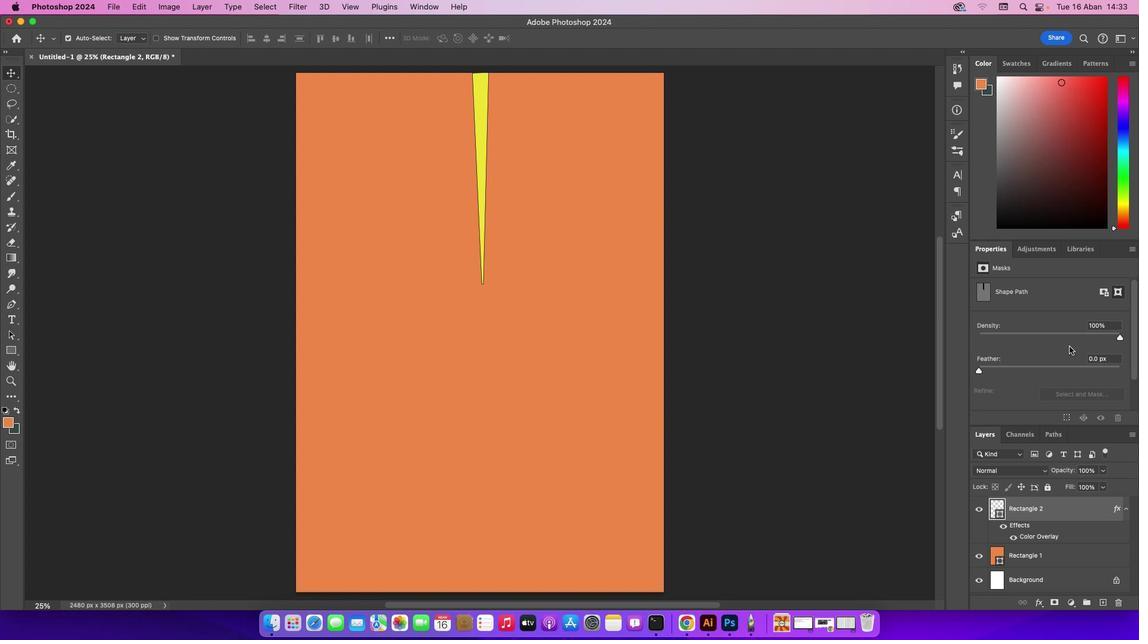 
Action: Mouse scrolled (1069, 347) with delta (0, 0)
Screenshot: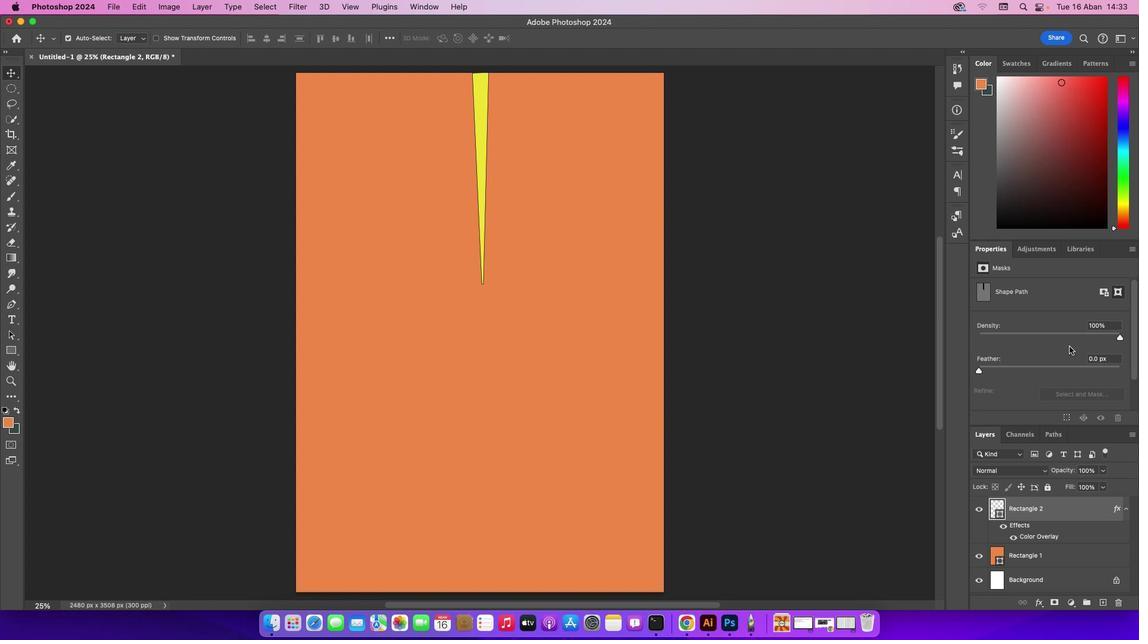 
Action: Mouse scrolled (1069, 347) with delta (0, 1)
Screenshot: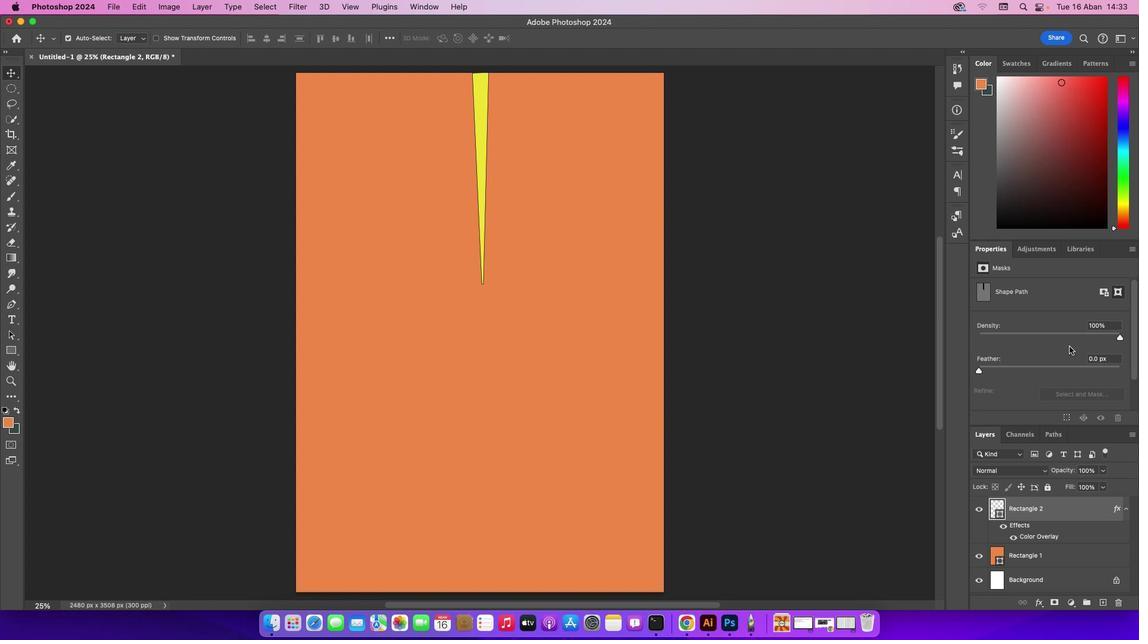 
Action: Mouse scrolled (1069, 347) with delta (0, 2)
Screenshot: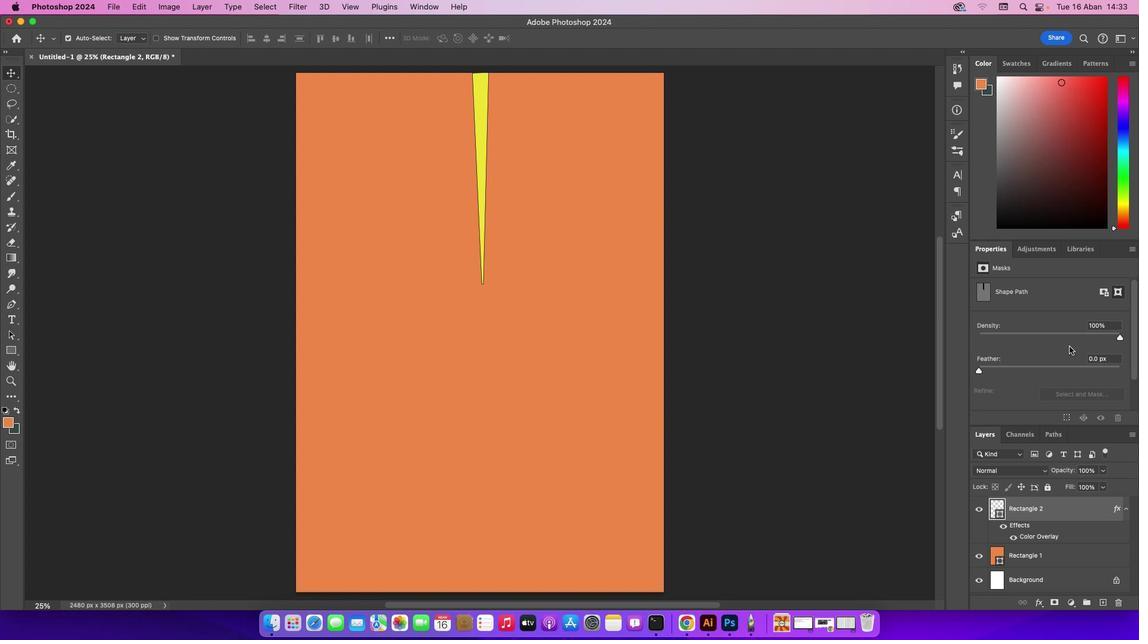 
Action: Mouse scrolled (1069, 347) with delta (0, 3)
Screenshot: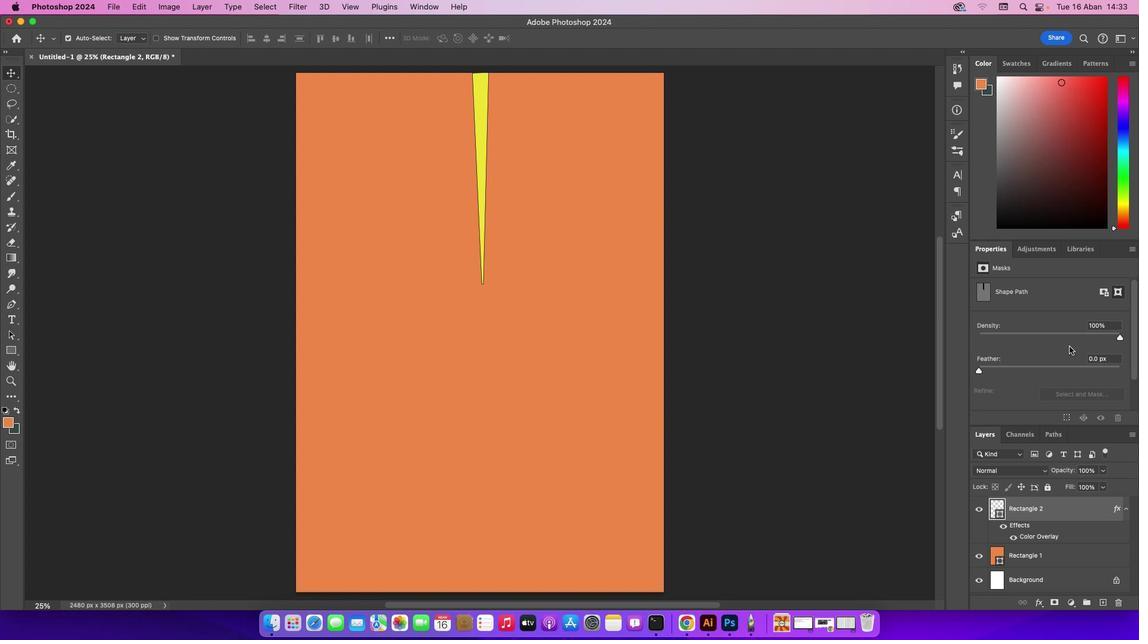 
Action: Mouse scrolled (1069, 347) with delta (0, 0)
Screenshot: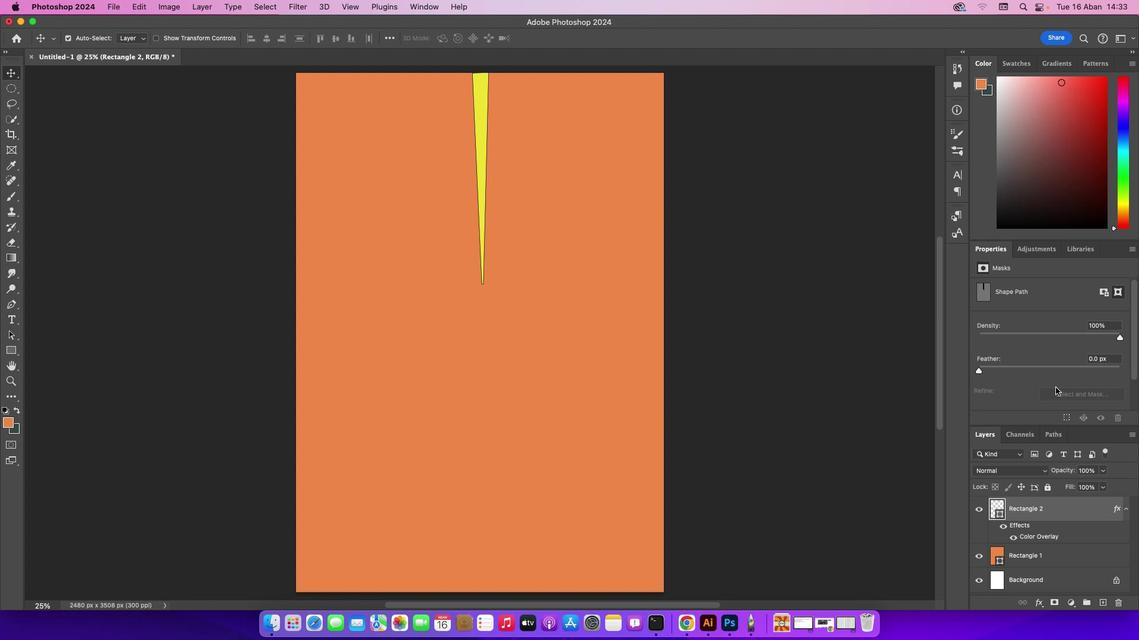 
Action: Mouse scrolled (1069, 347) with delta (0, 0)
Screenshot: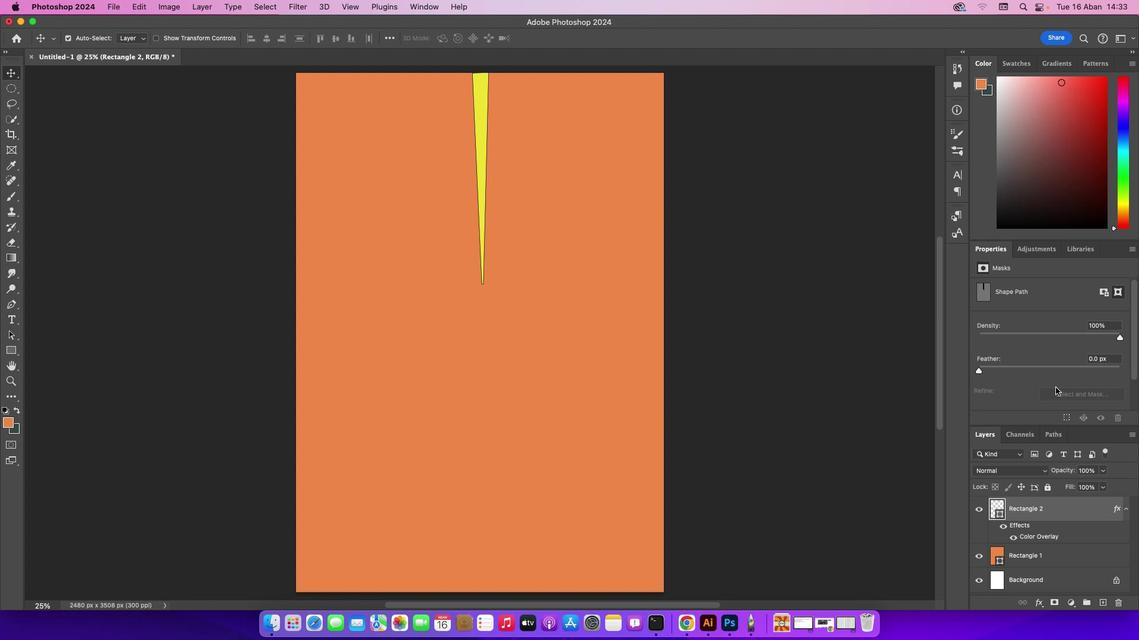 
Action: Mouse scrolled (1069, 347) with delta (0, 1)
Screenshot: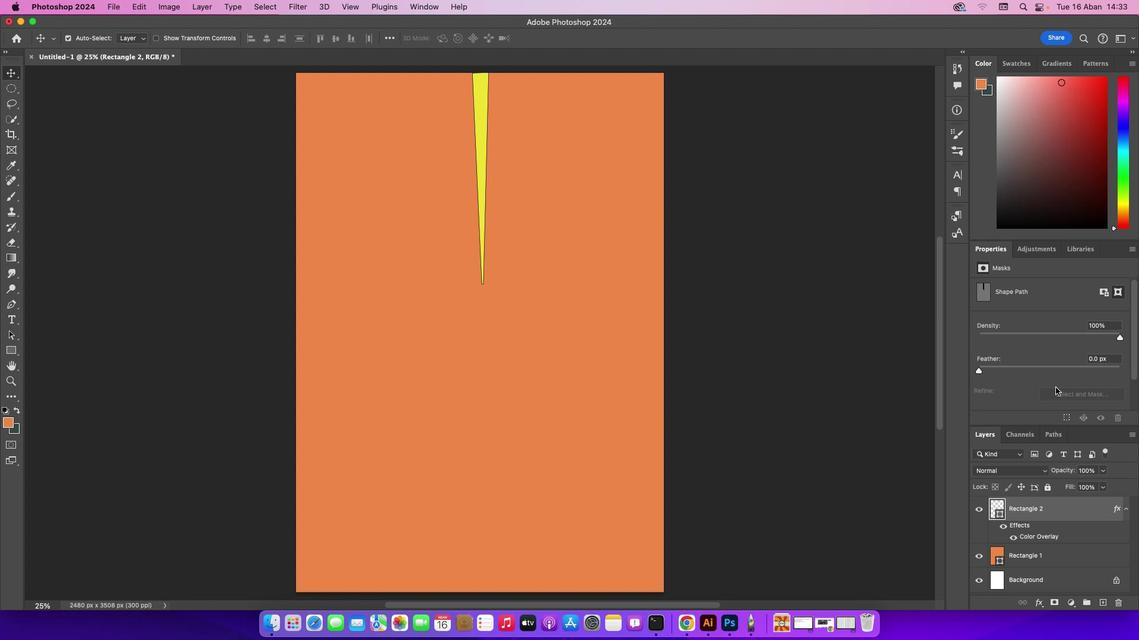 
Action: Mouse scrolled (1069, 347) with delta (0, 2)
Screenshot: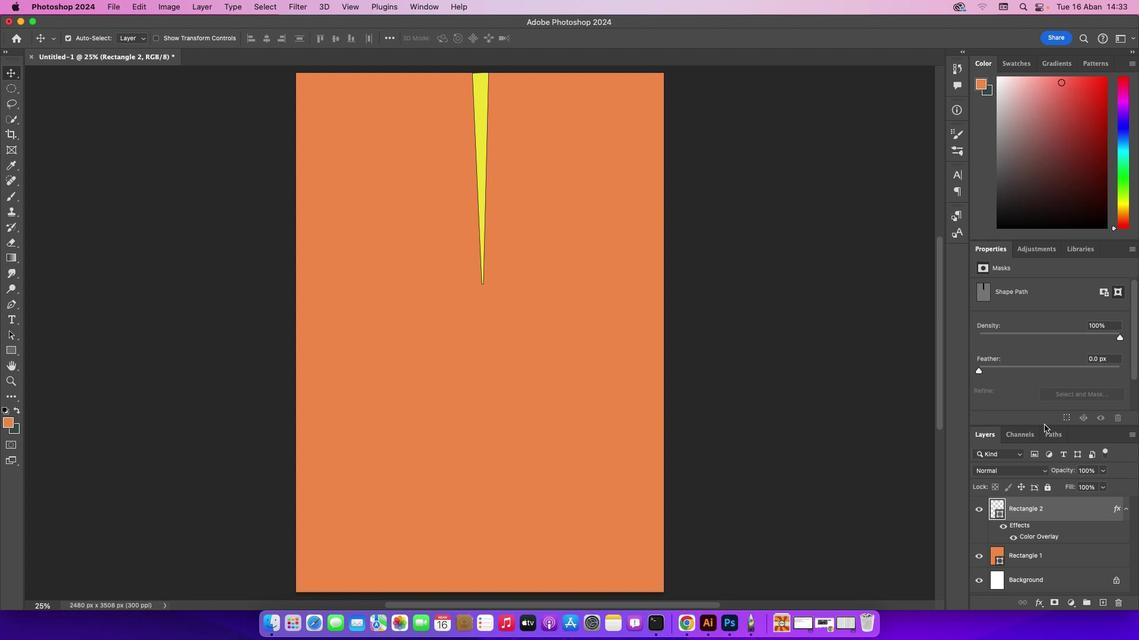 
Action: Mouse moved to (1044, 510)
Screenshot: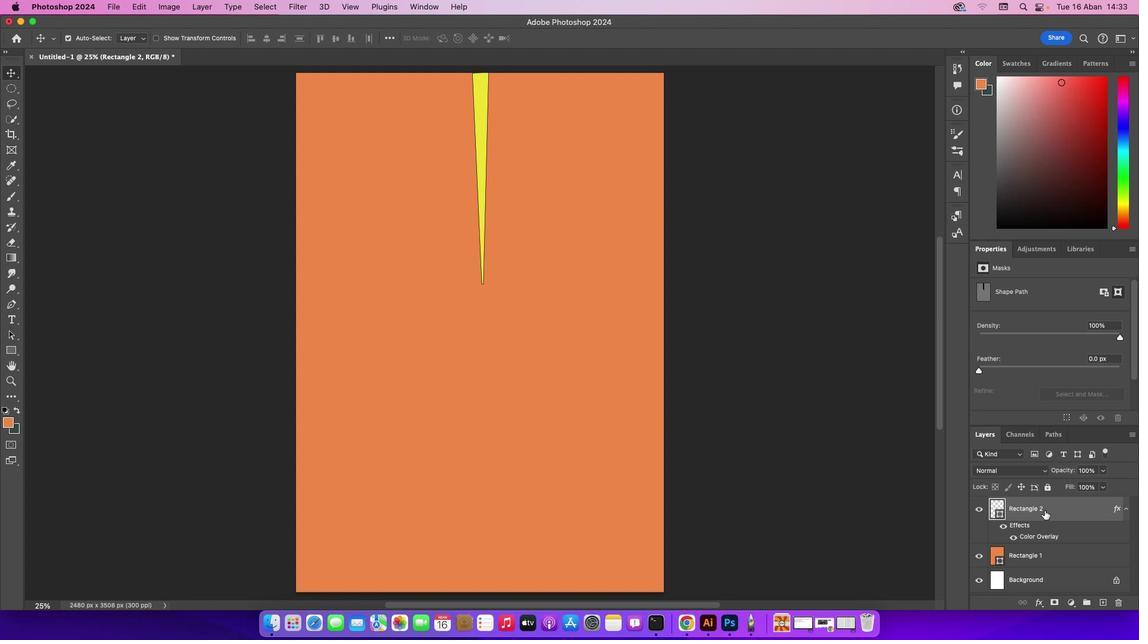 
Action: Mouse pressed left at (1044, 510)
Screenshot: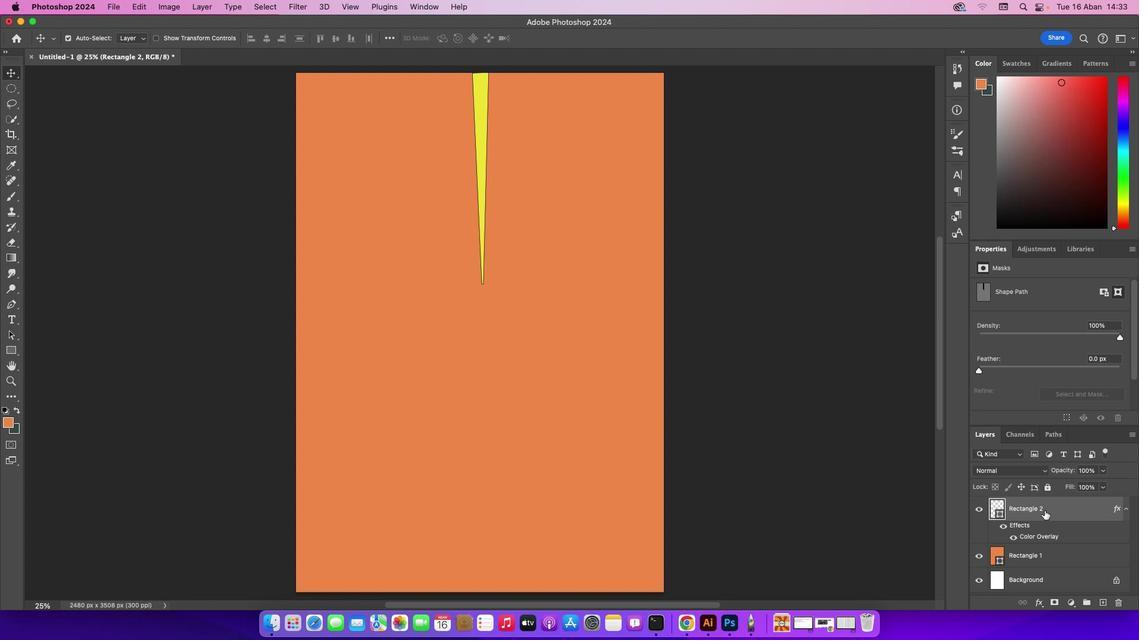 
Action: Mouse pressed left at (1044, 510)
Screenshot: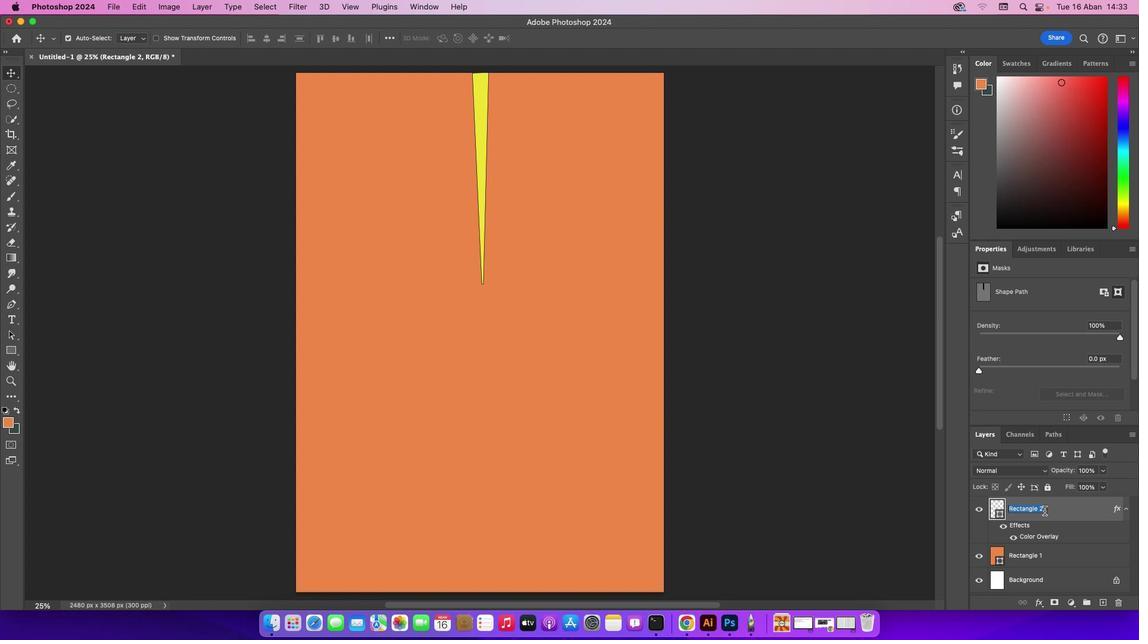 
Action: Mouse moved to (1073, 518)
Screenshot: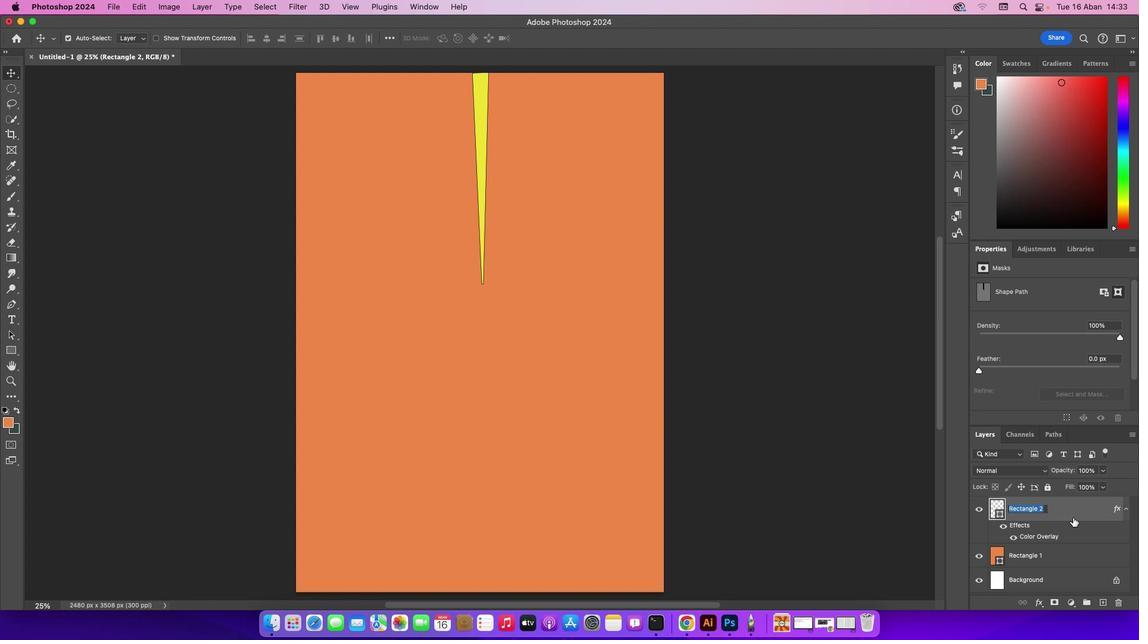 
Action: Mouse pressed left at (1073, 518)
Screenshot: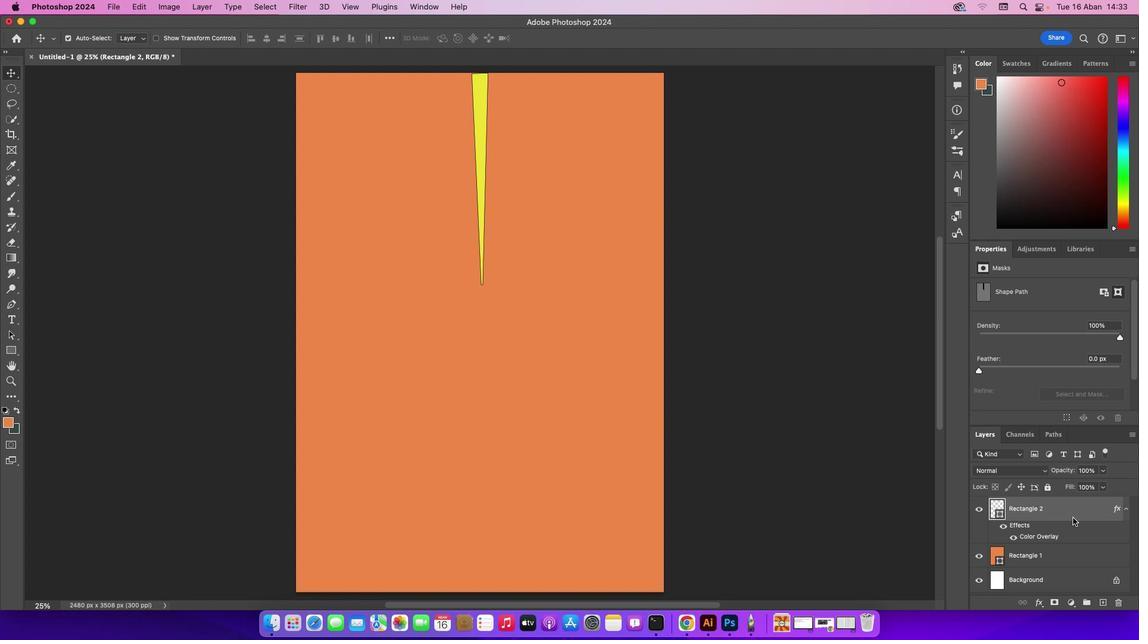 
Action: Mouse pressed left at (1073, 518)
Screenshot: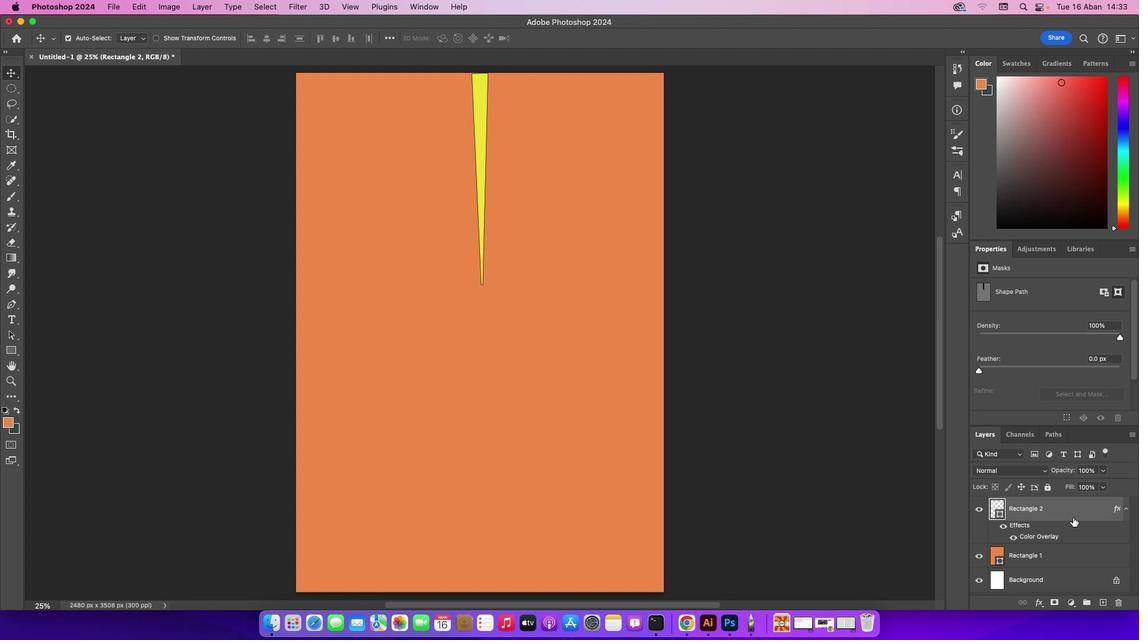 
Action: Mouse moved to (1091, 159)
Screenshot: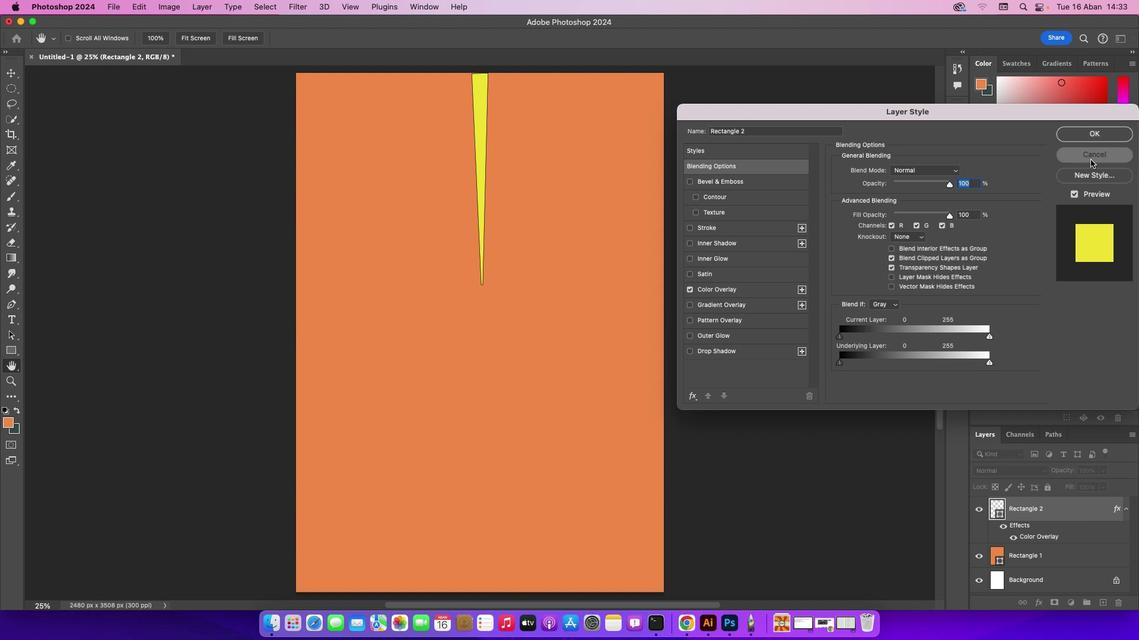 
Action: Mouse pressed left at (1091, 159)
Screenshot: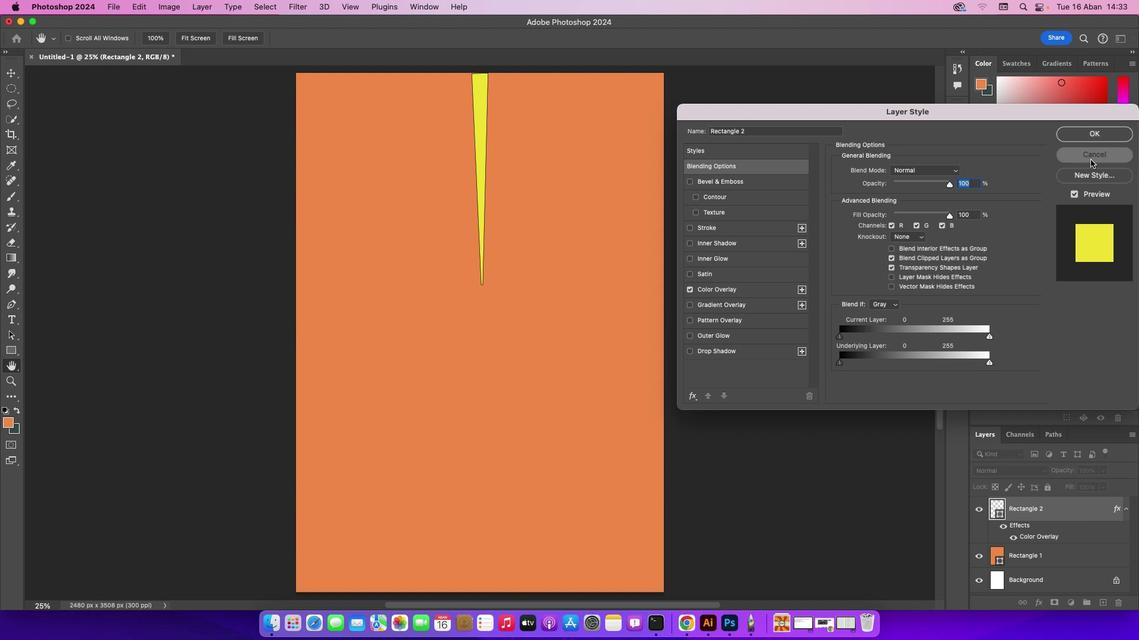 
Action: Mouse moved to (1039, 535)
Screenshot: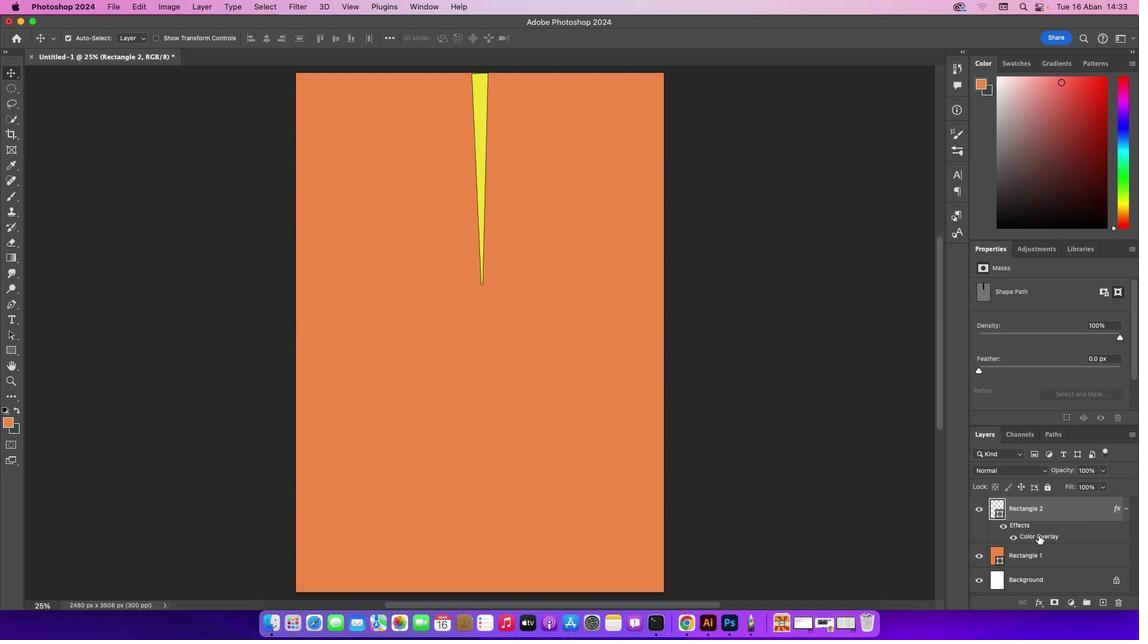 
Action: Mouse pressed left at (1039, 535)
Screenshot: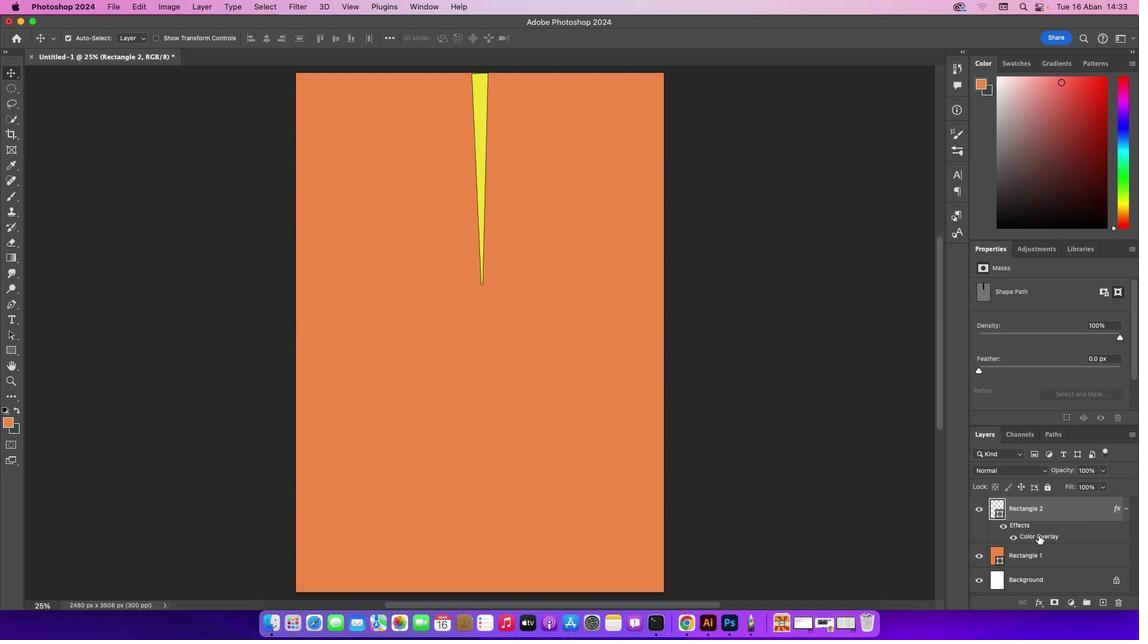 
Action: Mouse moved to (1035, 535)
Screenshot: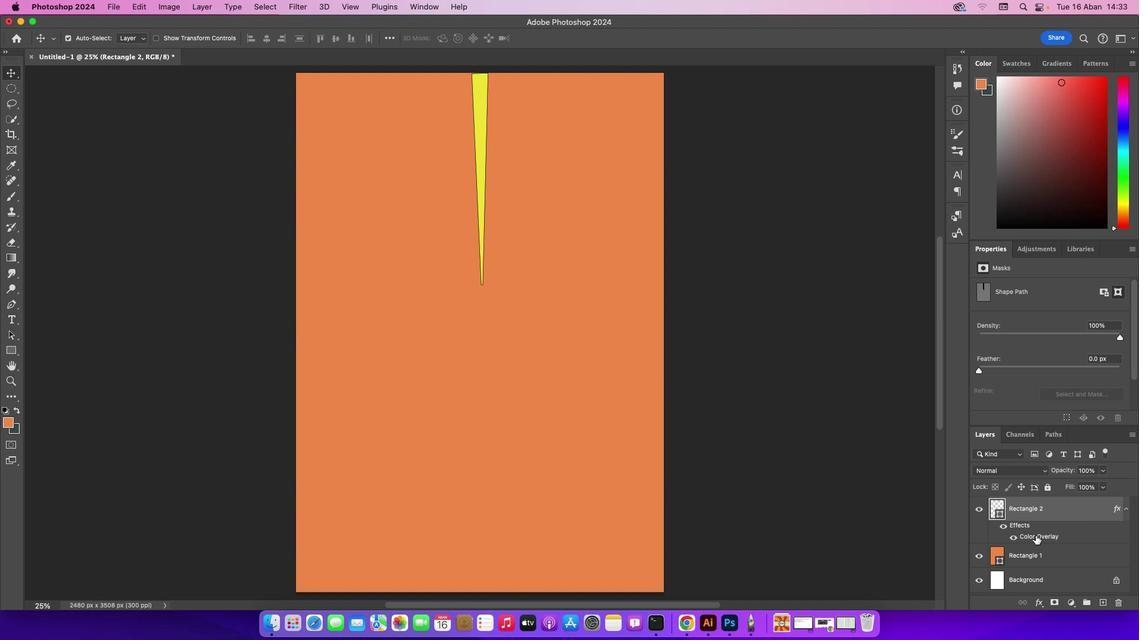 
Action: Mouse pressed left at (1035, 535)
Screenshot: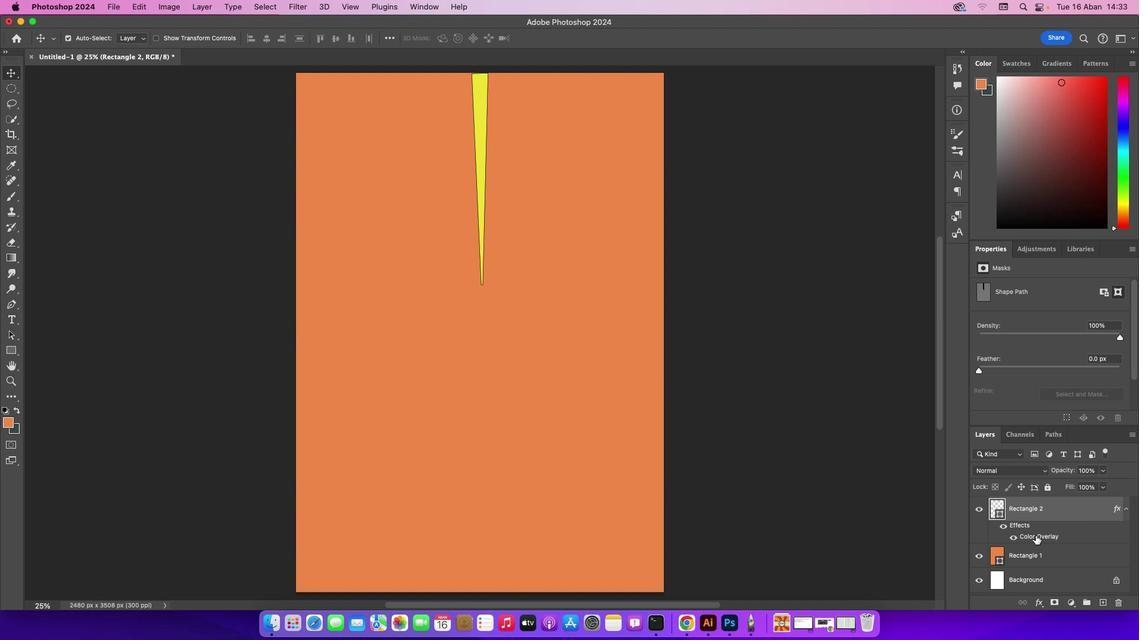 
Action: Mouse moved to (1034, 252)
Screenshot: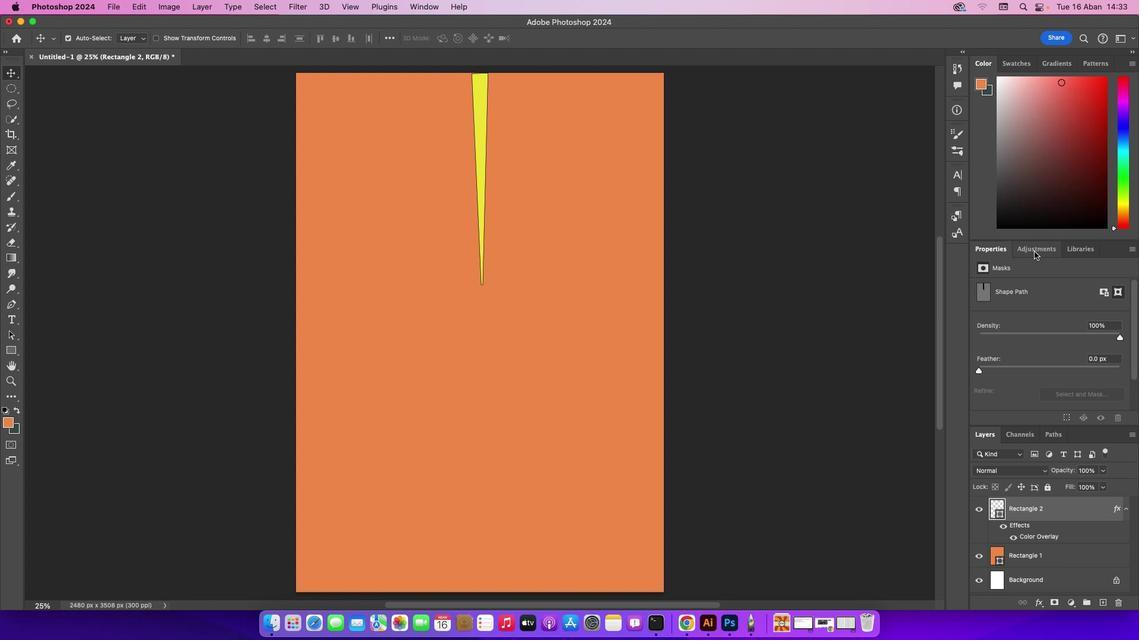 
Action: Mouse pressed left at (1034, 252)
Screenshot: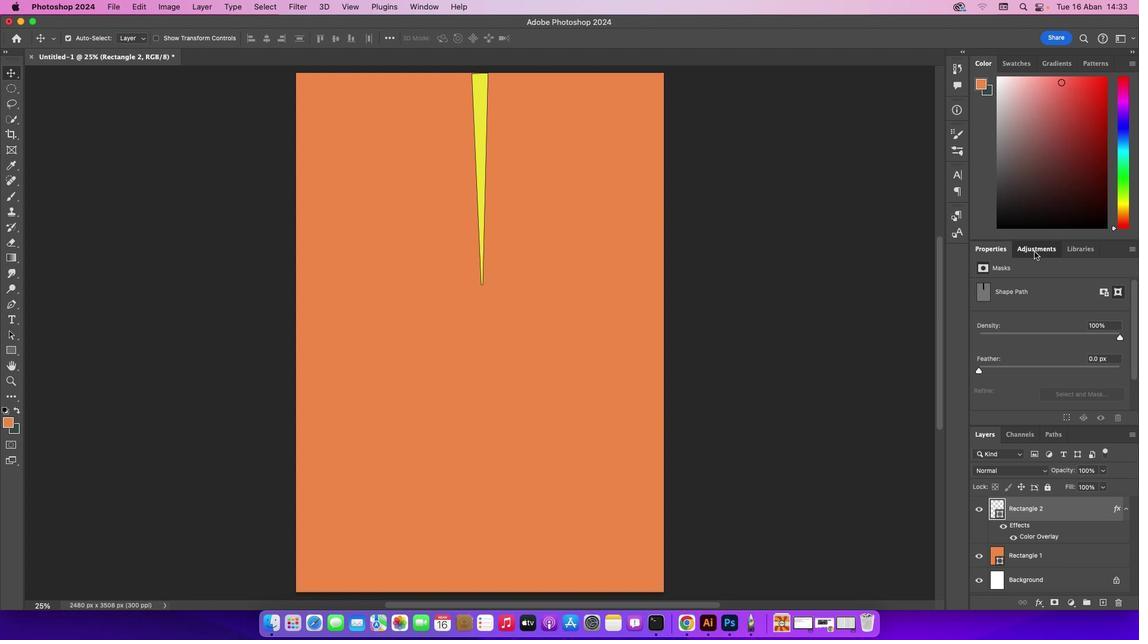 
Action: Mouse moved to (993, 252)
Screenshot: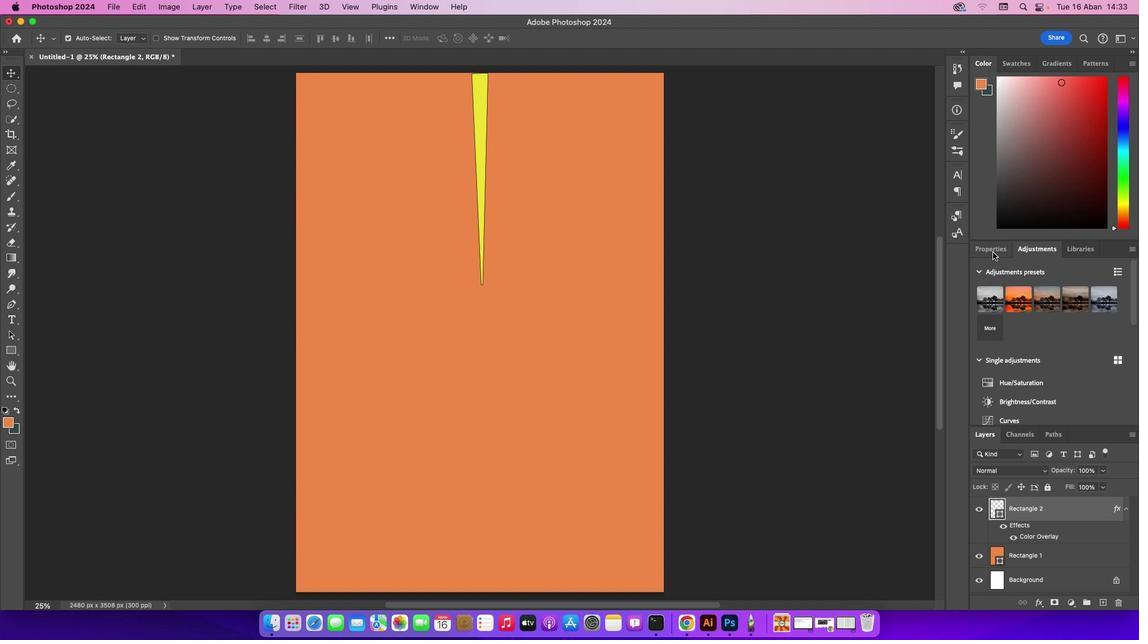 
Action: Mouse pressed left at (993, 252)
Screenshot: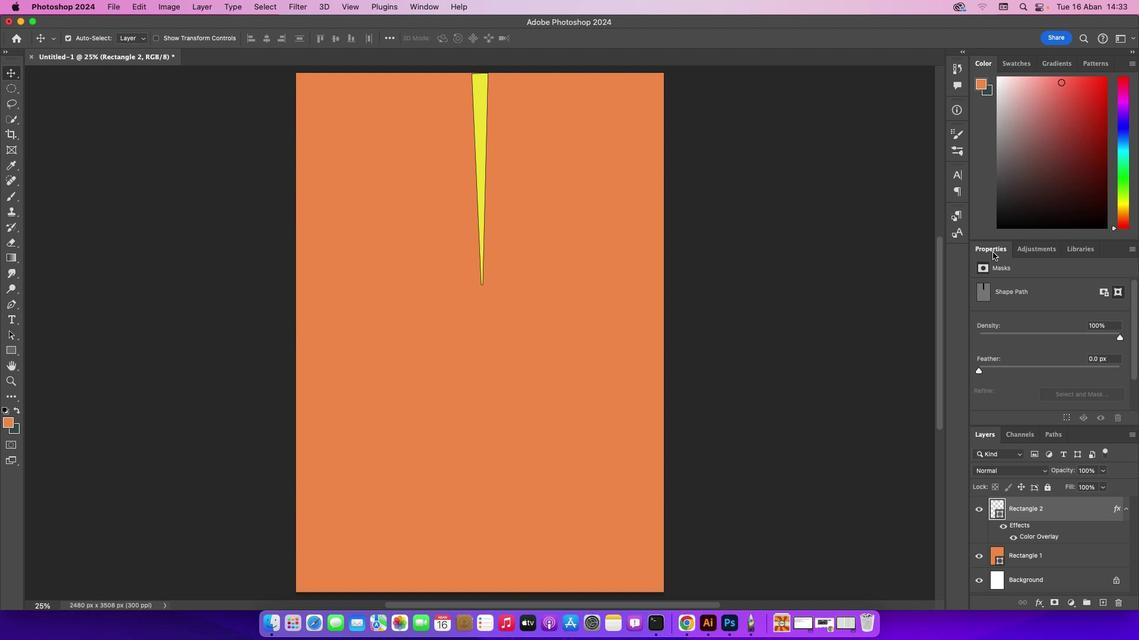 
Action: Mouse moved to (1084, 249)
Screenshot: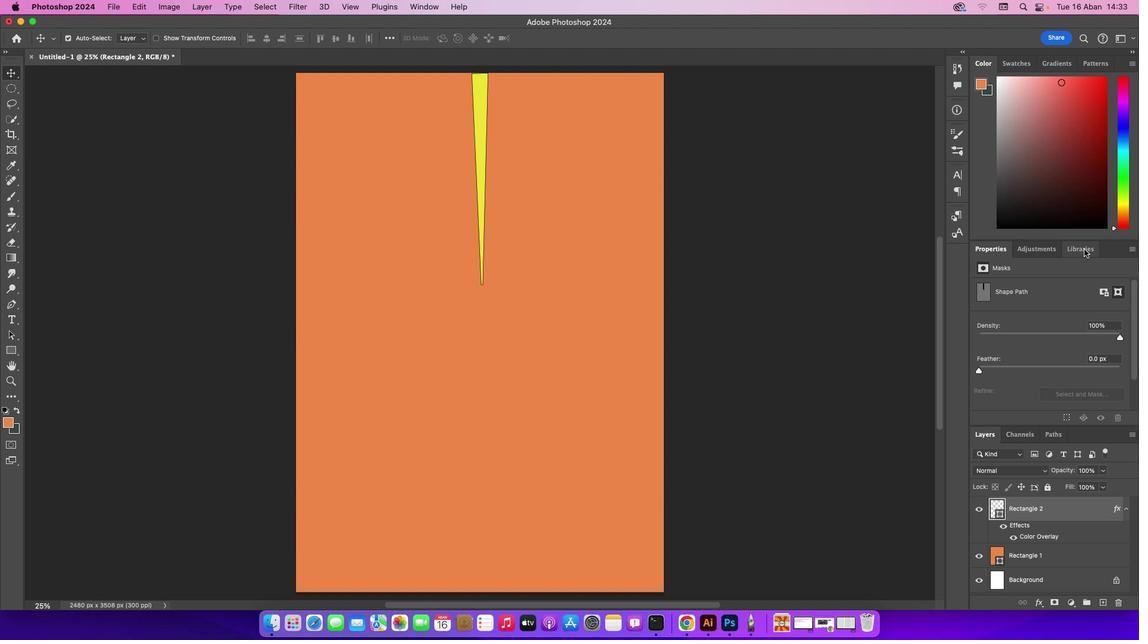 
Action: Mouse pressed left at (1084, 249)
Screenshot: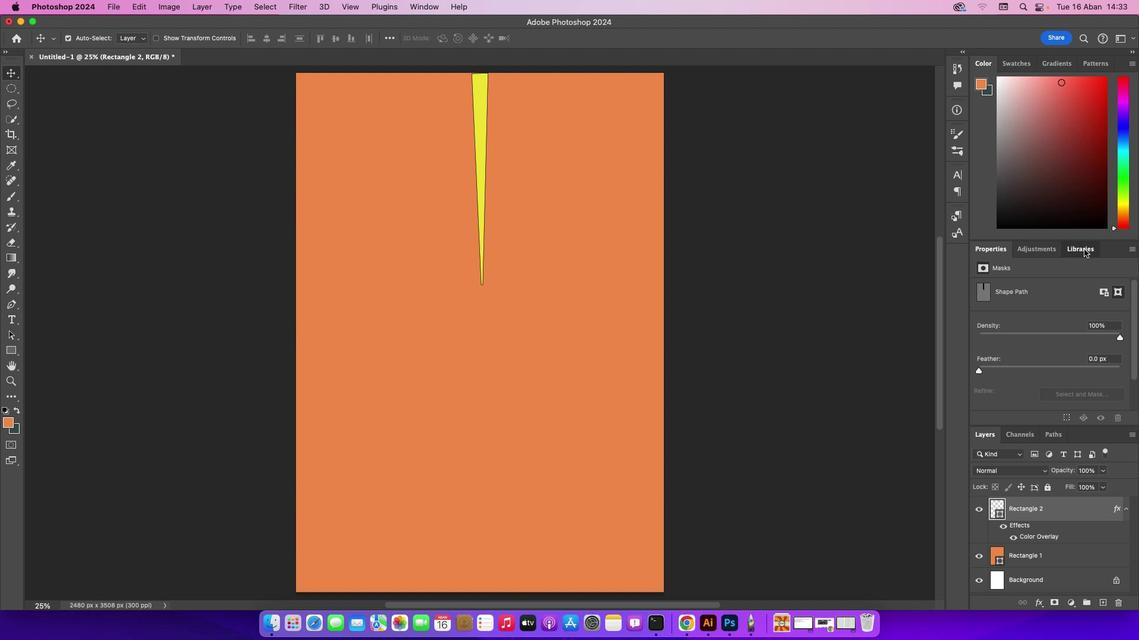 
Action: Mouse moved to (985, 251)
Screenshot: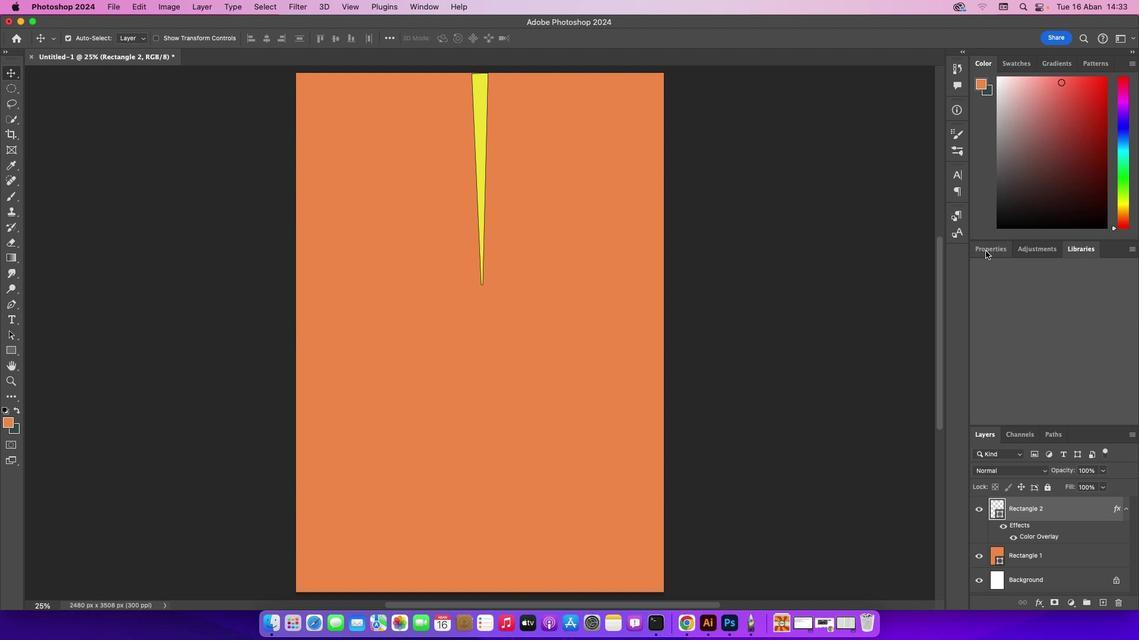 
Action: Mouse pressed left at (985, 251)
Screenshot: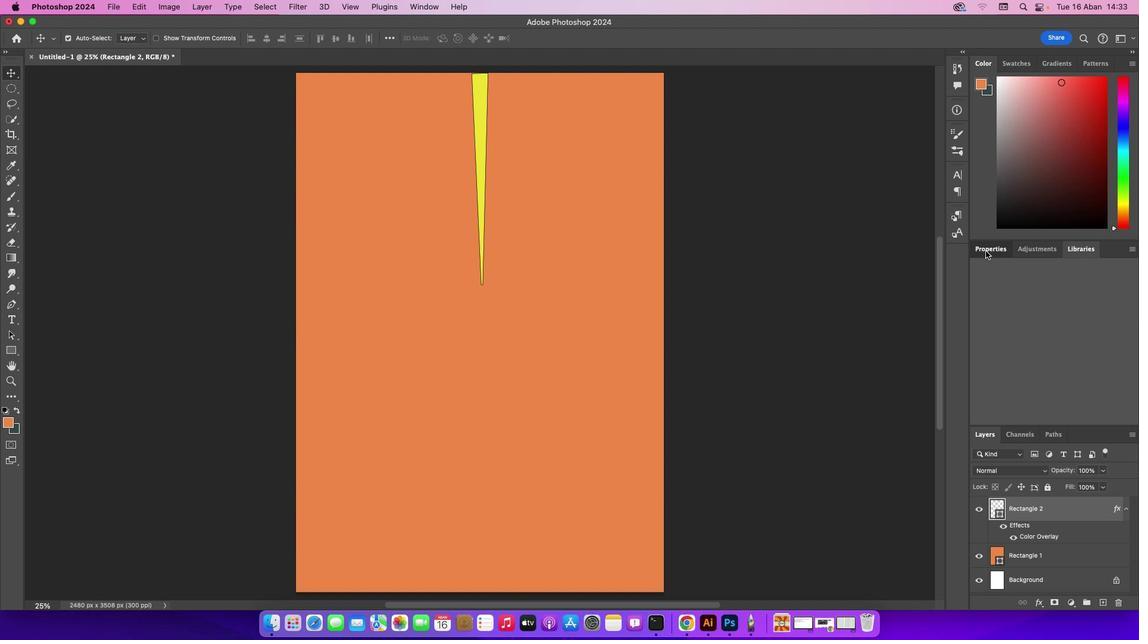
Action: Mouse moved to (480, 85)
Screenshot: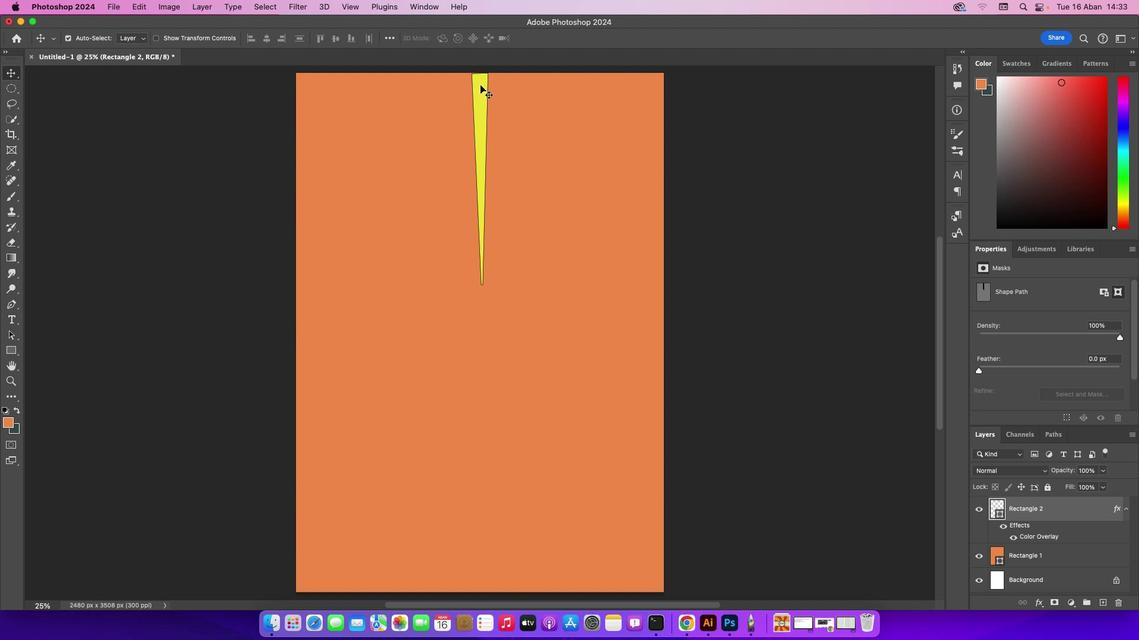 
Action: Mouse pressed left at (480, 85)
Screenshot: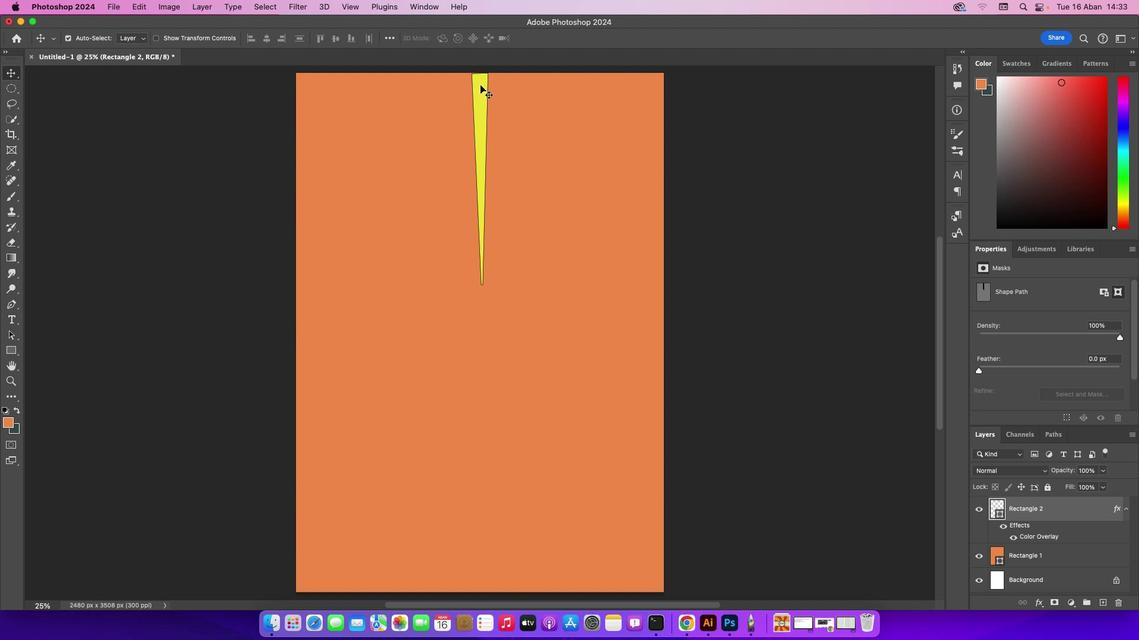 
Action: Mouse moved to (983, 432)
Screenshot: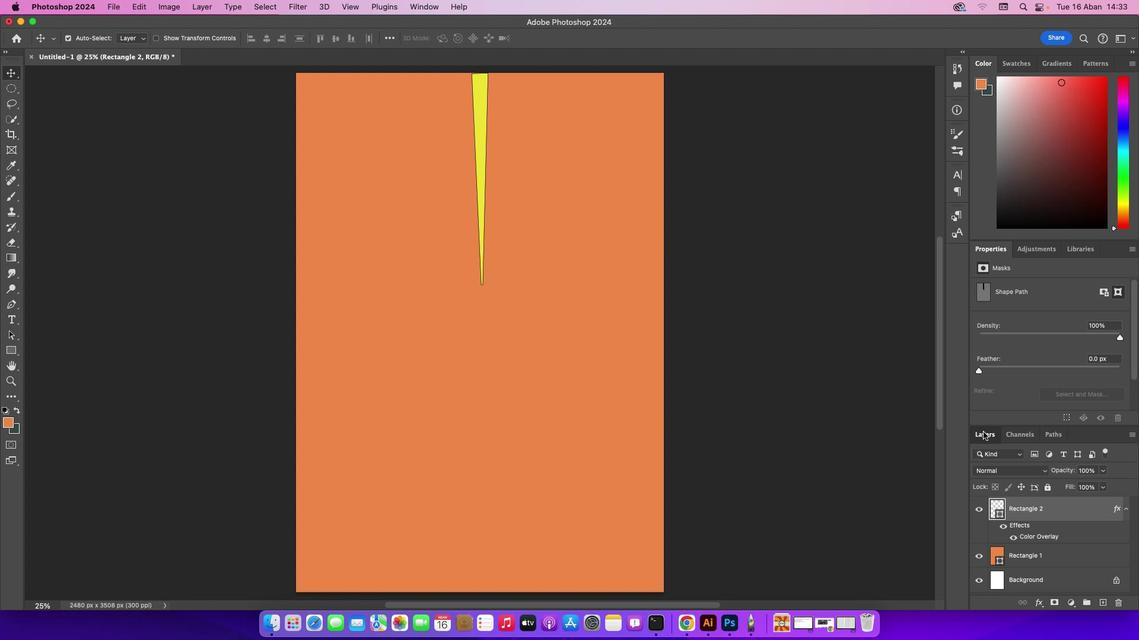 
Action: Mouse pressed left at (983, 432)
Screenshot: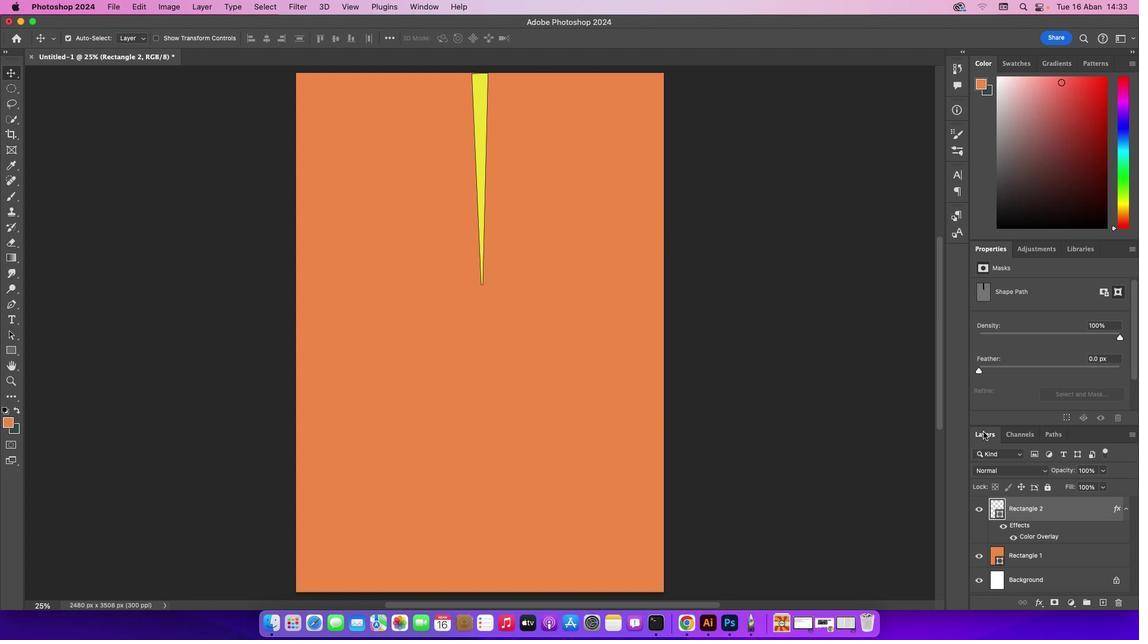 
Action: Mouse moved to (958, 89)
Screenshot: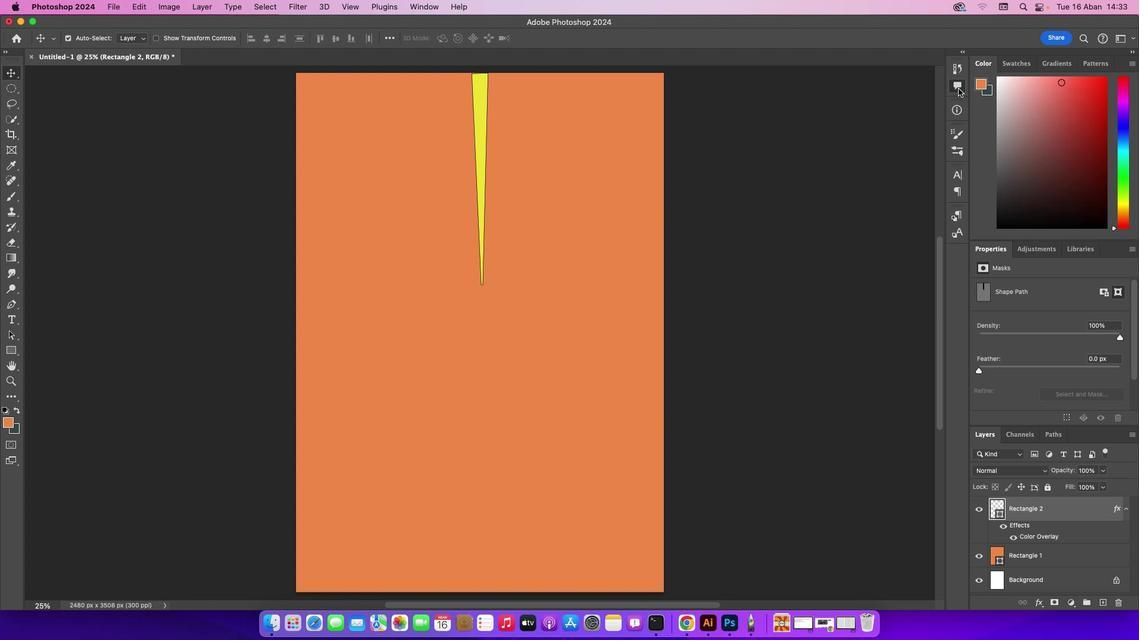 
Action: Mouse pressed left at (958, 89)
Screenshot: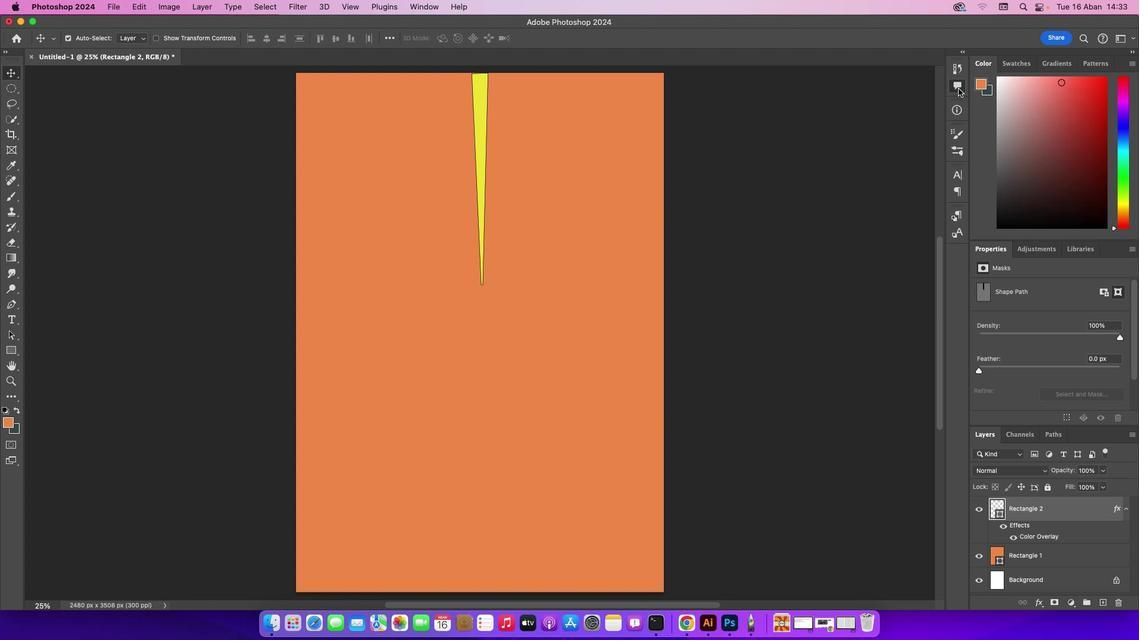 
Action: Mouse moved to (957, 71)
Screenshot: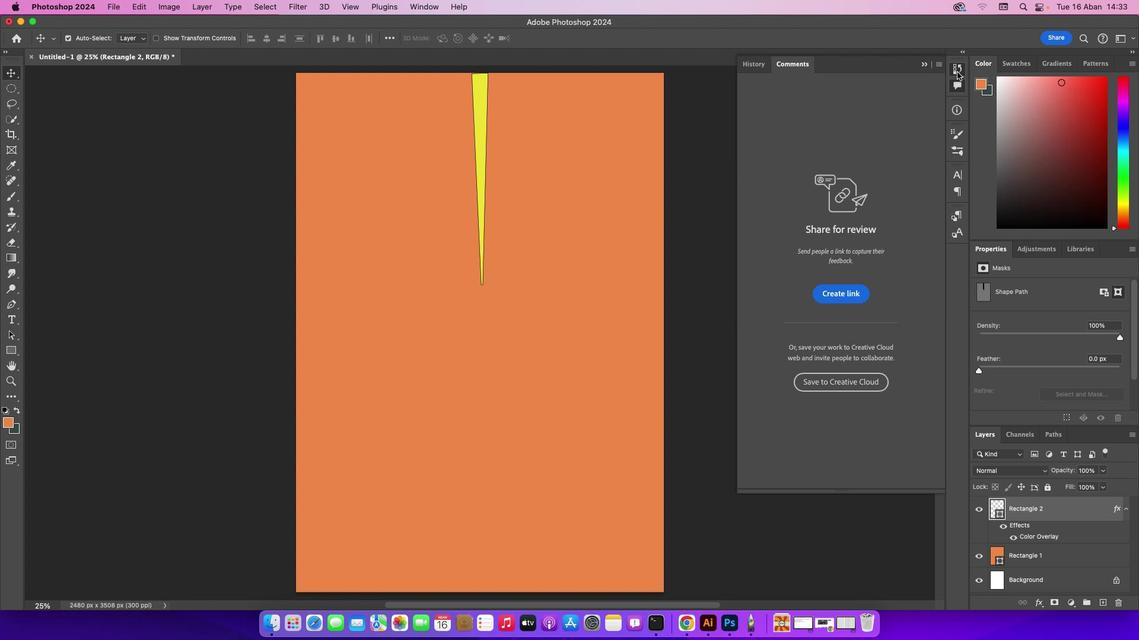 
Action: Mouse pressed left at (957, 71)
Screenshot: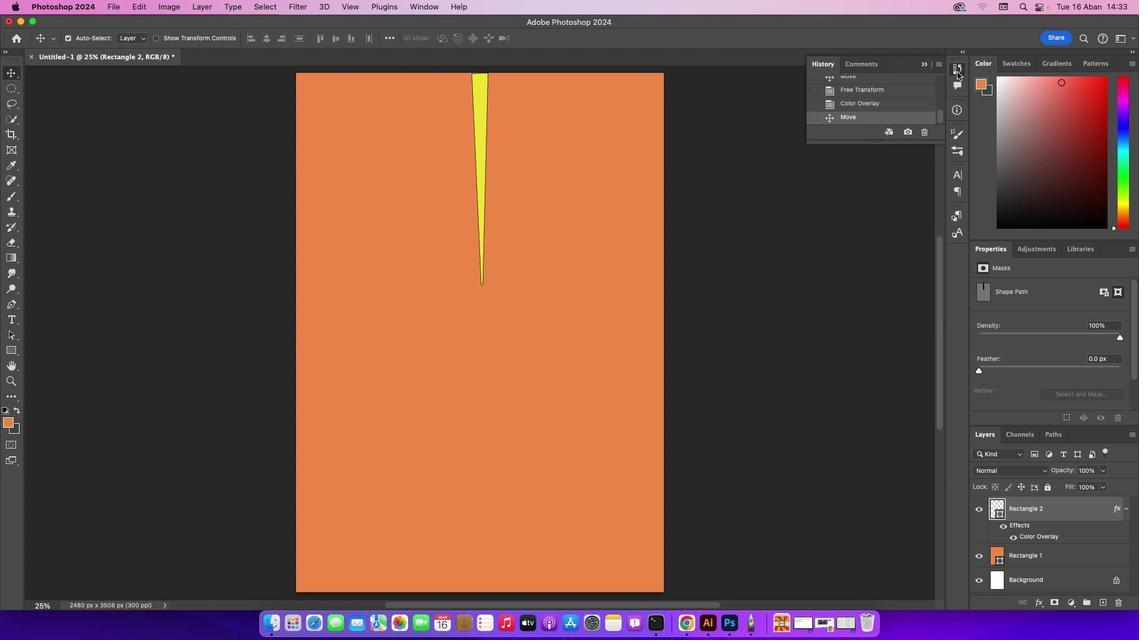 
Action: Mouse moved to (959, 89)
Screenshot: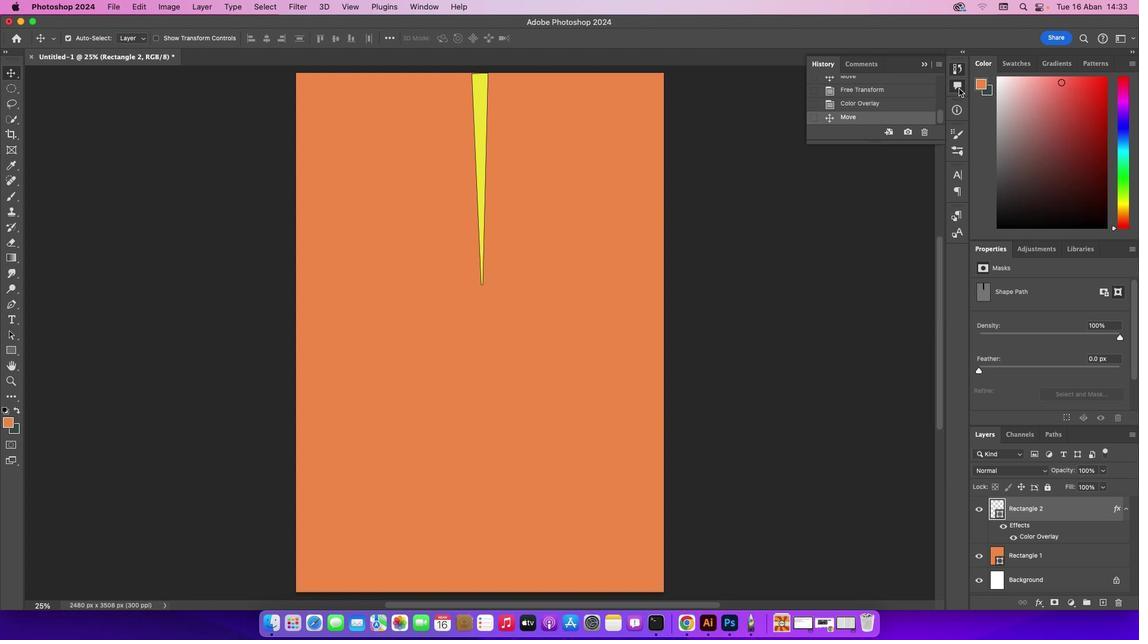 
Action: Mouse pressed left at (959, 89)
Screenshot: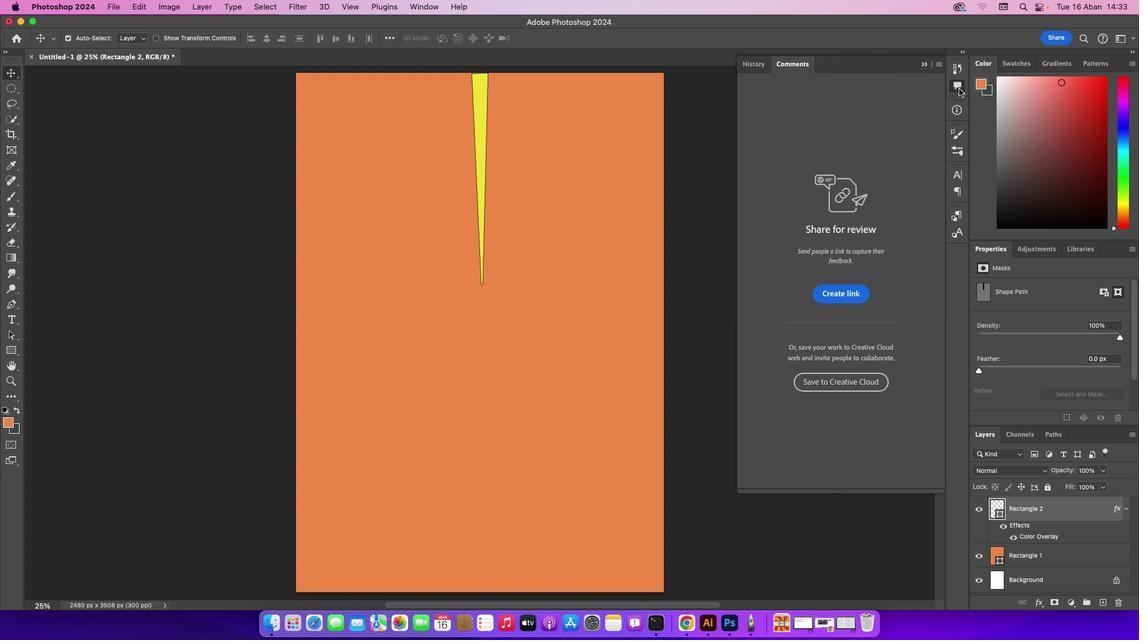 
Action: Mouse moved to (953, 135)
Screenshot: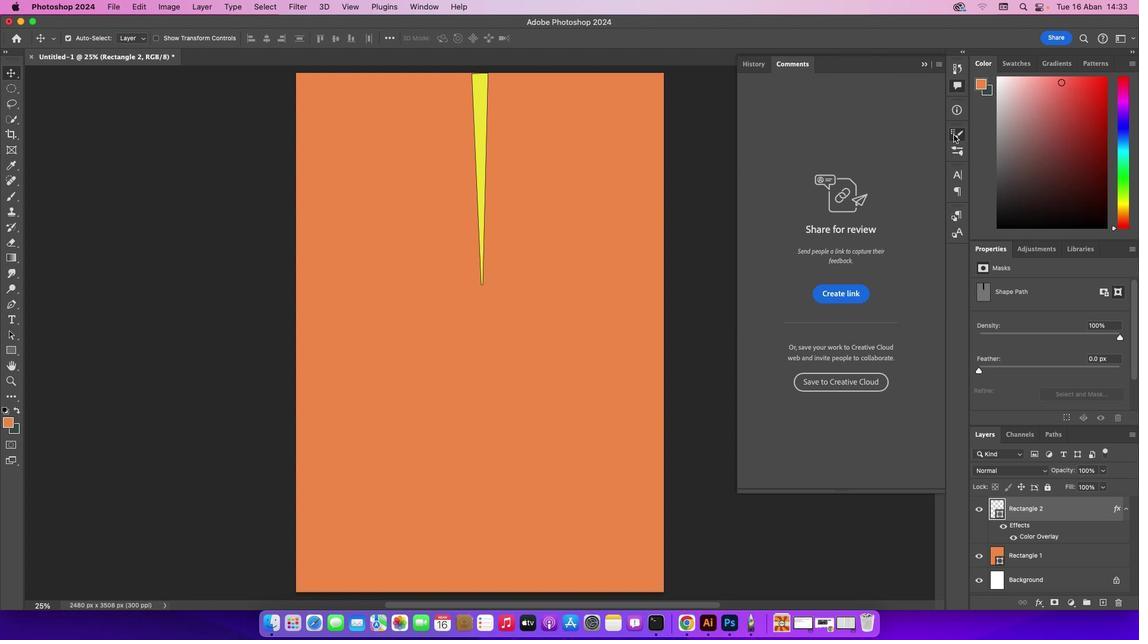 
Action: Mouse pressed left at (953, 135)
Screenshot: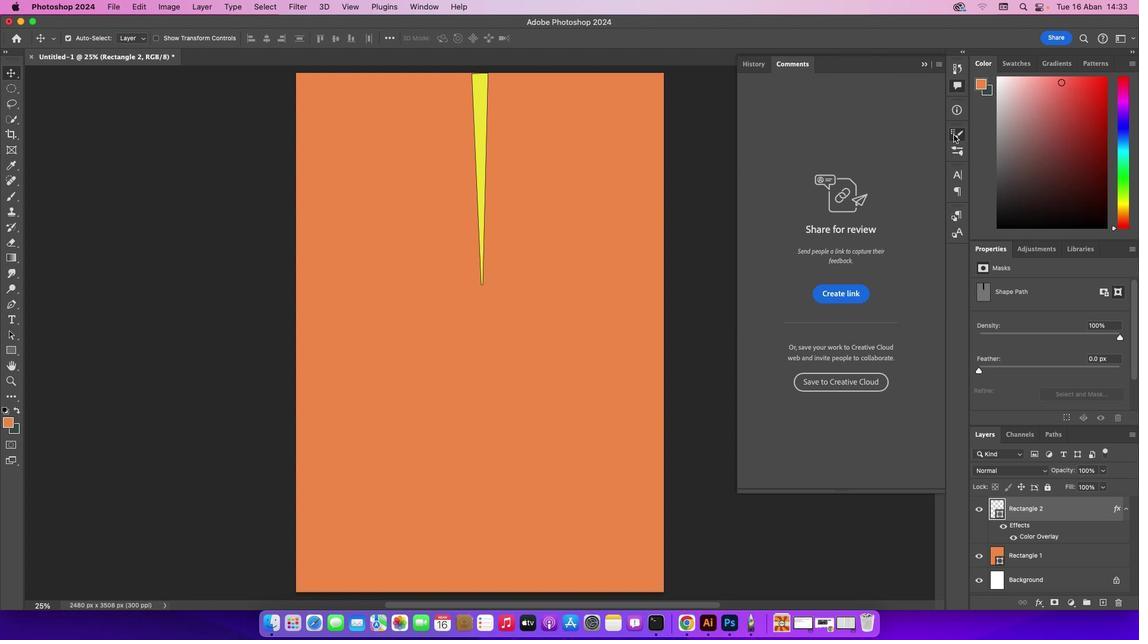 
Action: Mouse moved to (954, 110)
Screenshot: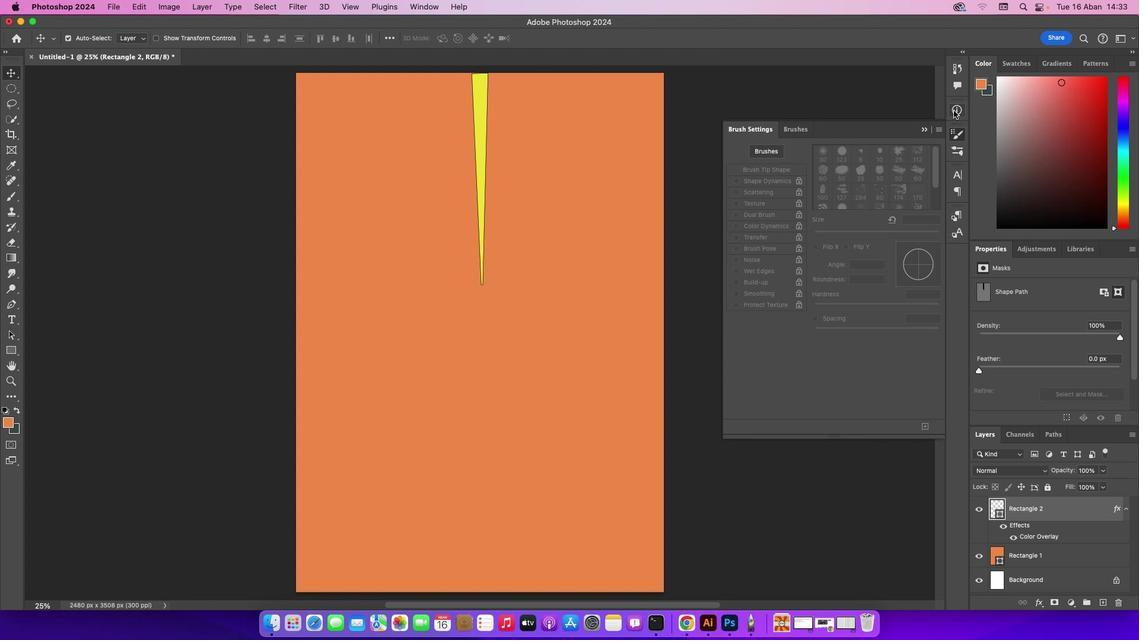 
Action: Mouse pressed left at (954, 110)
Screenshot: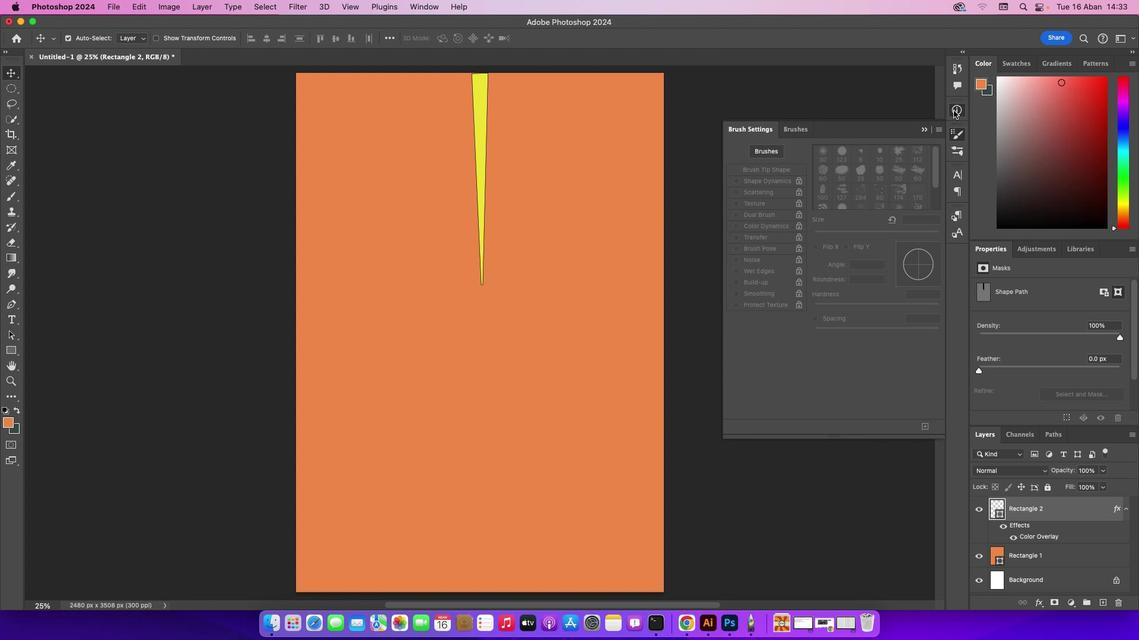 
Action: Mouse moved to (934, 58)
Screenshot: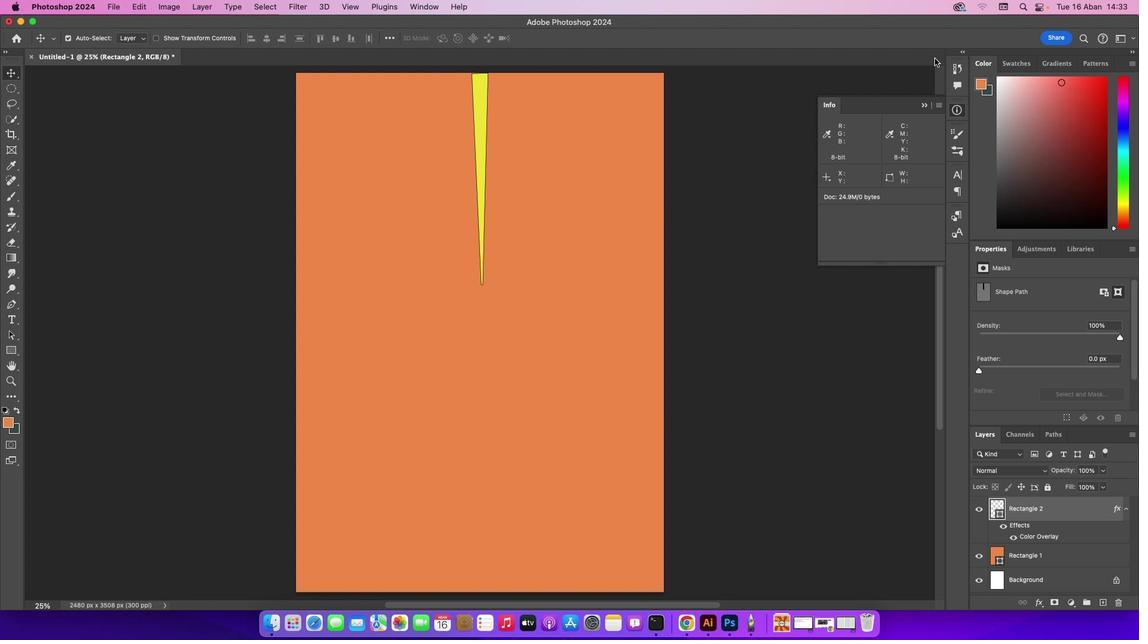 
Action: Mouse pressed left at (934, 58)
Screenshot: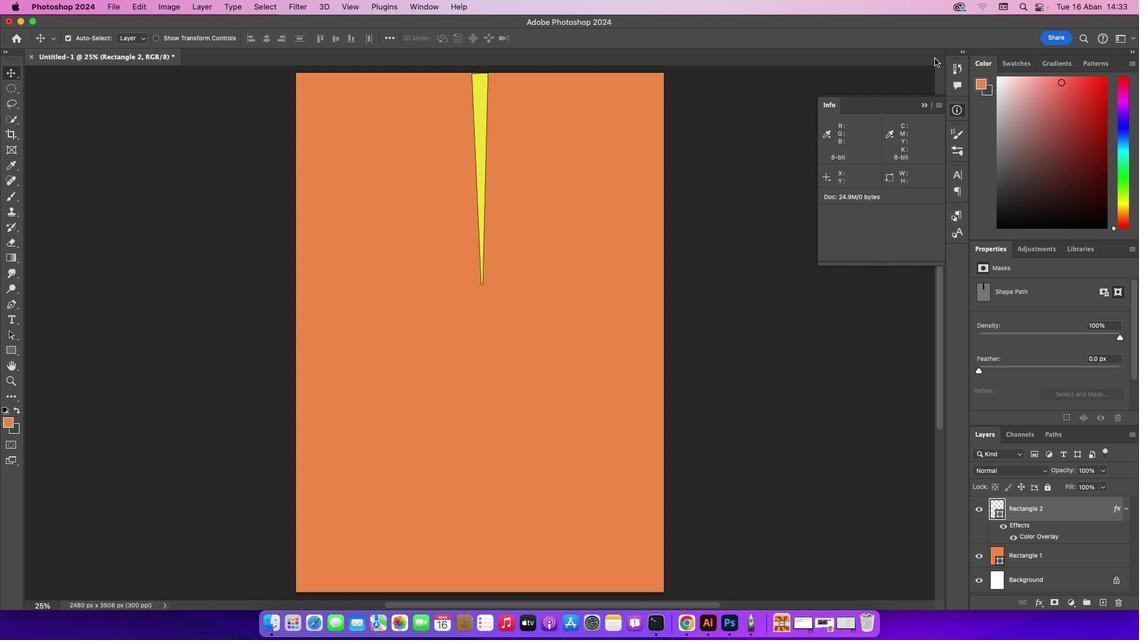 
Action: Mouse moved to (979, 123)
Screenshot: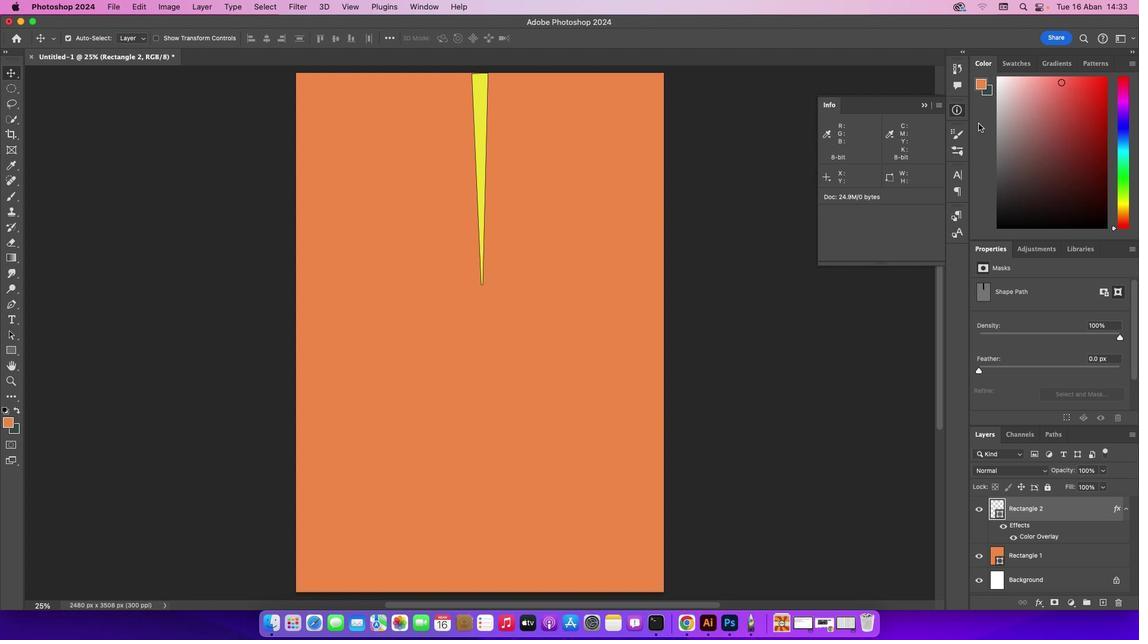 
Action: Mouse pressed left at (979, 123)
Screenshot: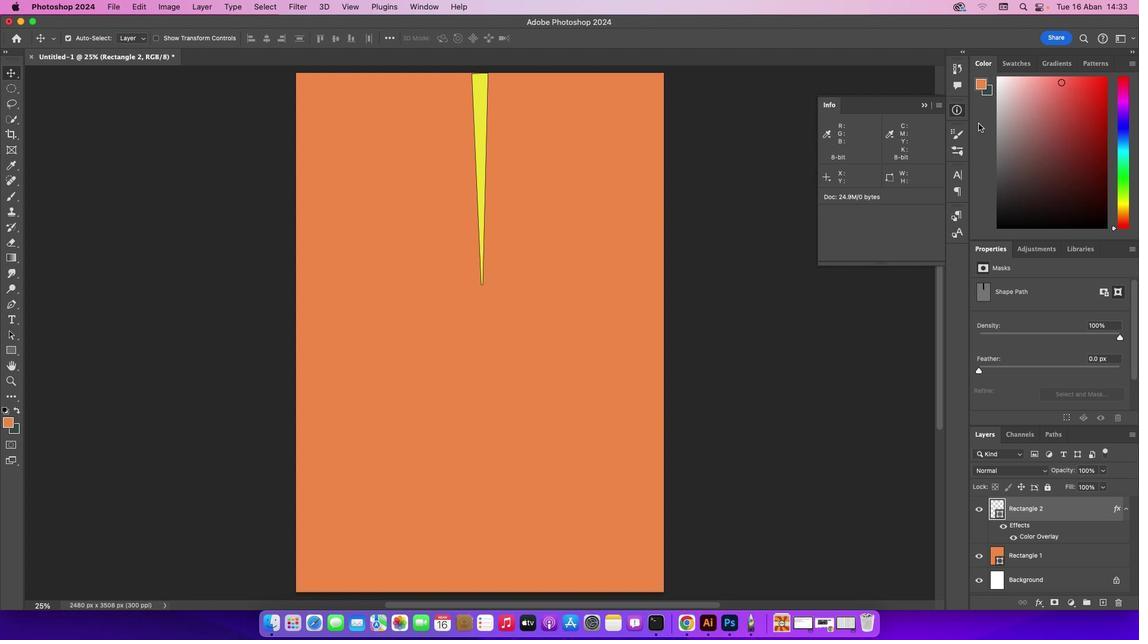 
Action: Mouse moved to (1011, 436)
Screenshot: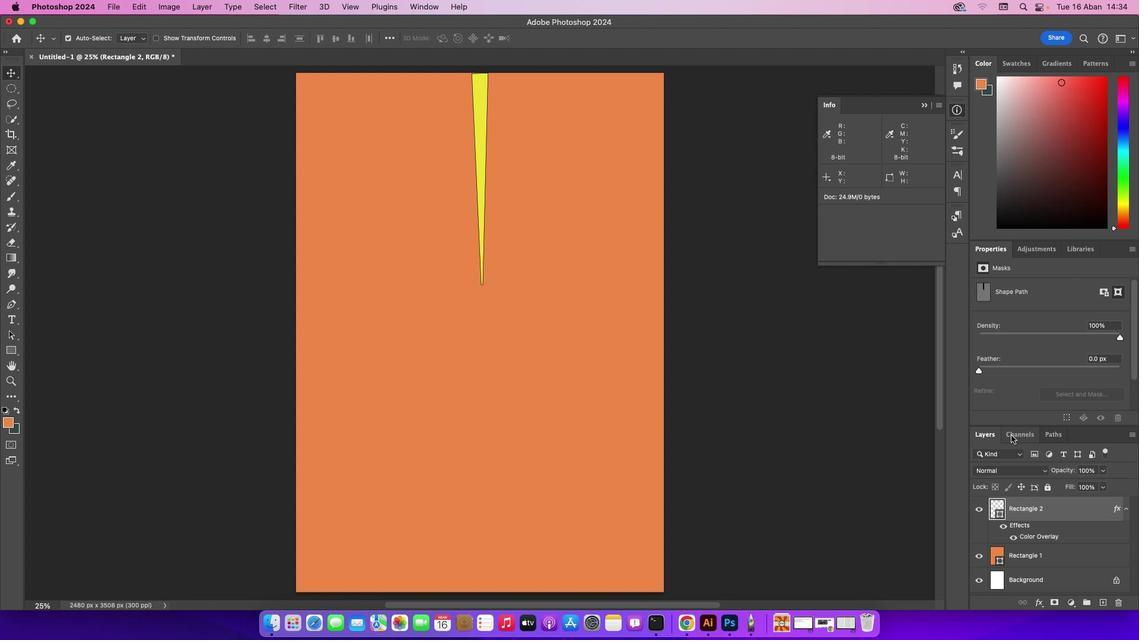 
Action: Mouse pressed left at (1011, 436)
Screenshot: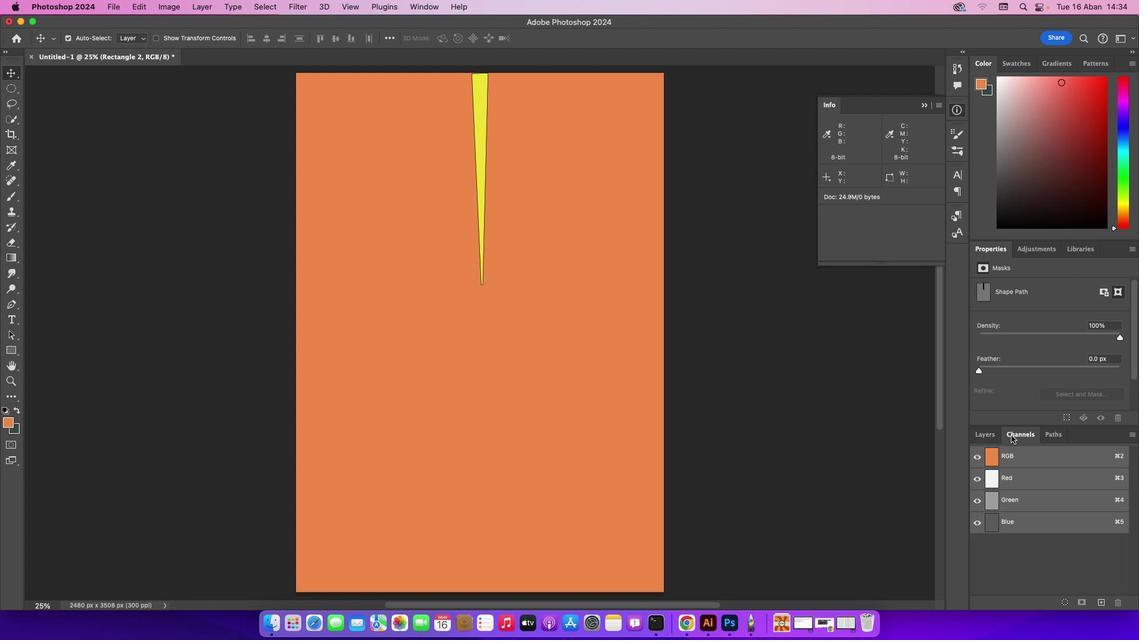 
Action: Mouse moved to (1042, 430)
Screenshot: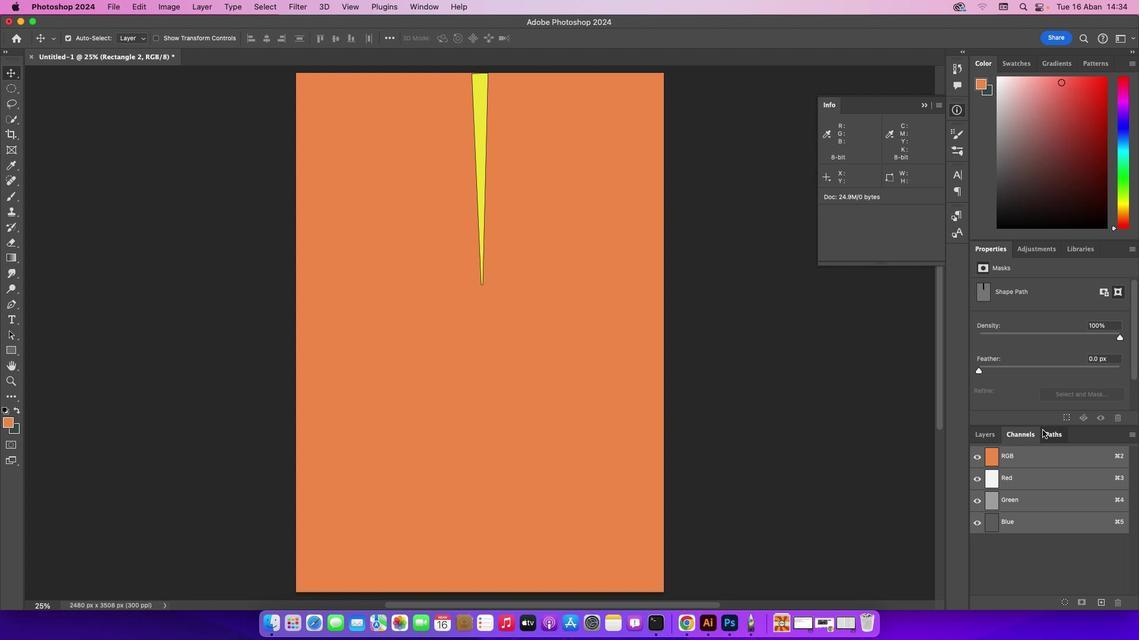 
Action: Mouse pressed left at (1042, 430)
Screenshot: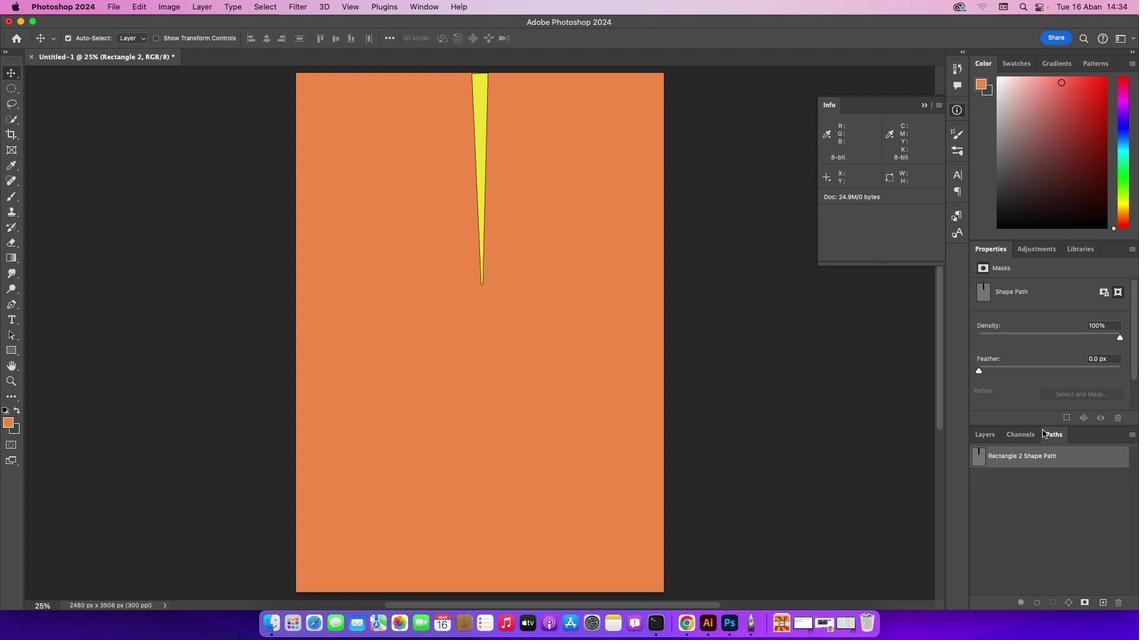
Action: Mouse moved to (995, 434)
Screenshot: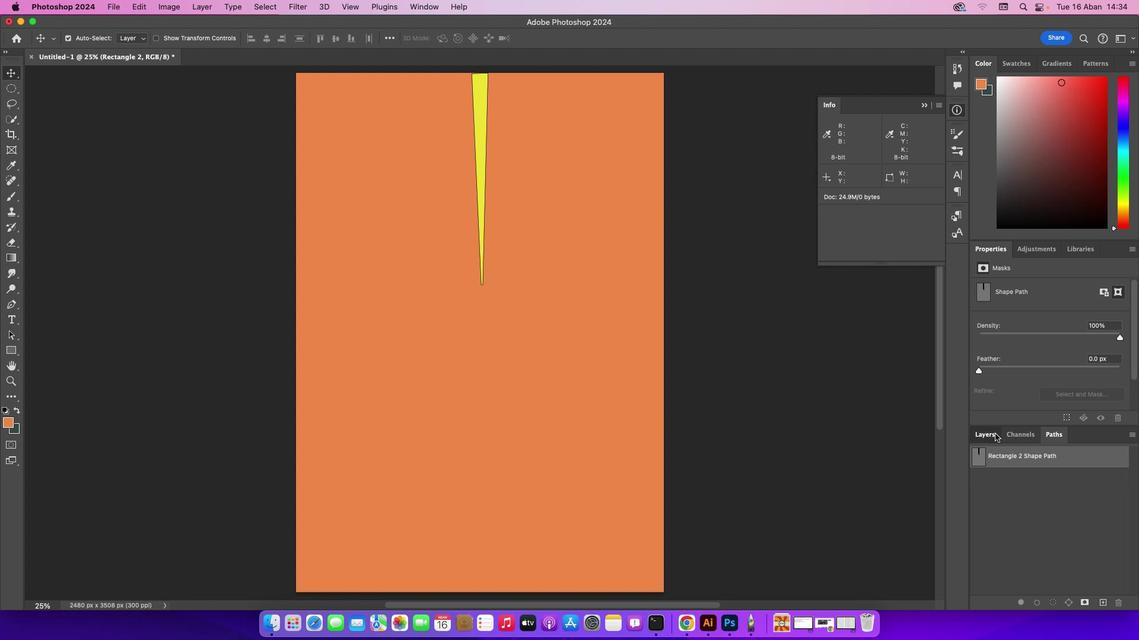 
Action: Mouse pressed left at (995, 434)
Screenshot: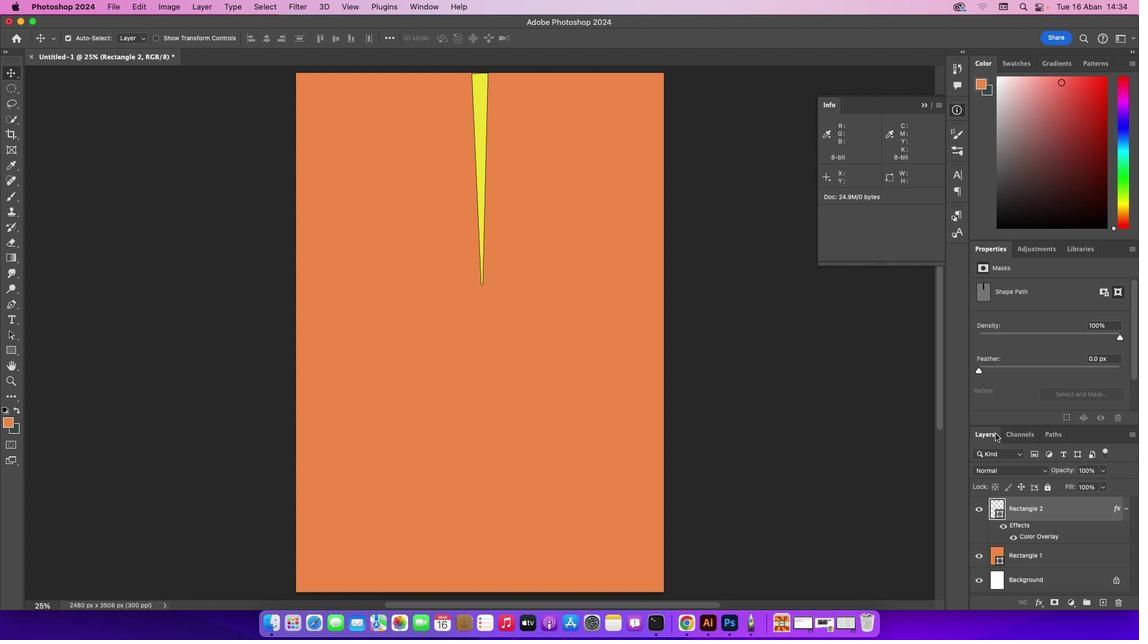 
Action: Mouse moved to (765, 315)
Screenshot: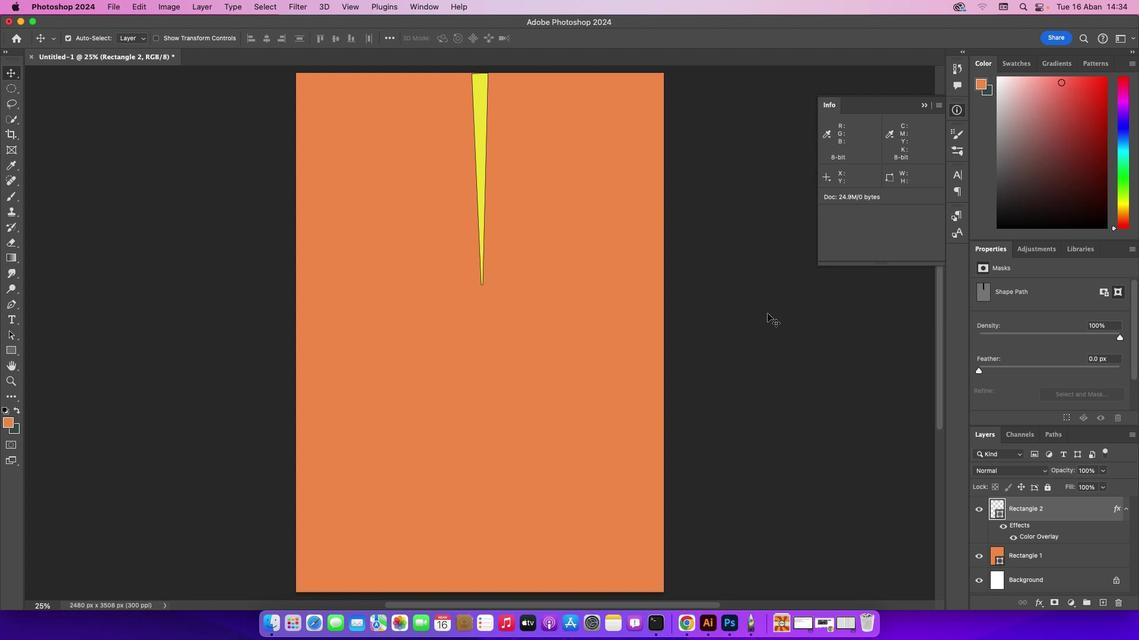 
Action: Mouse pressed left at (765, 315)
Screenshot: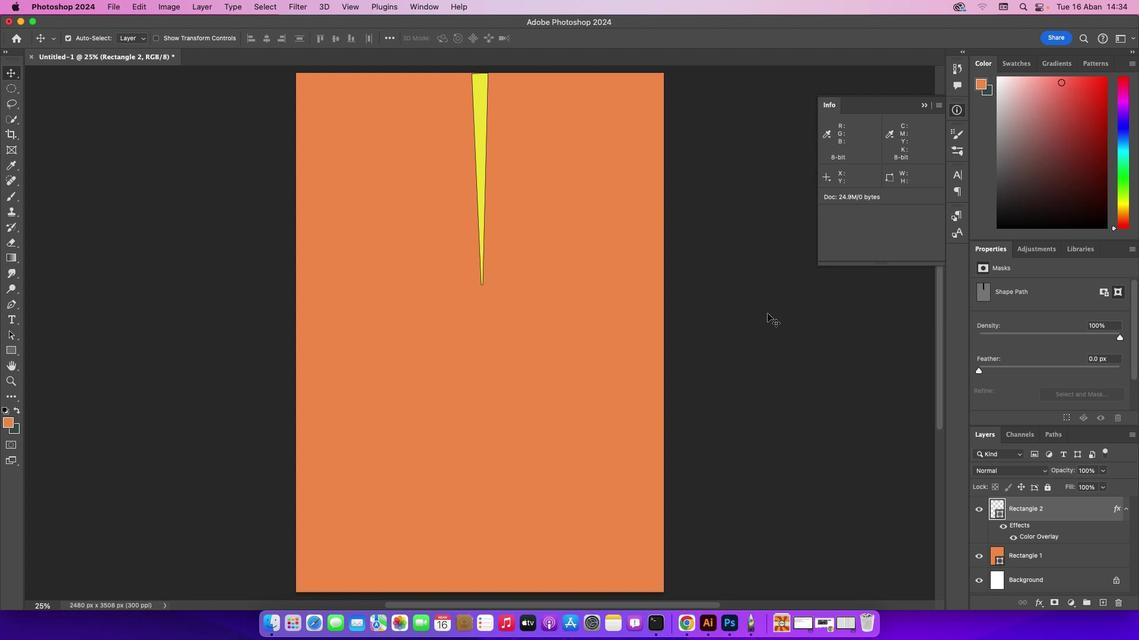 
Action: Mouse moved to (921, 101)
Screenshot: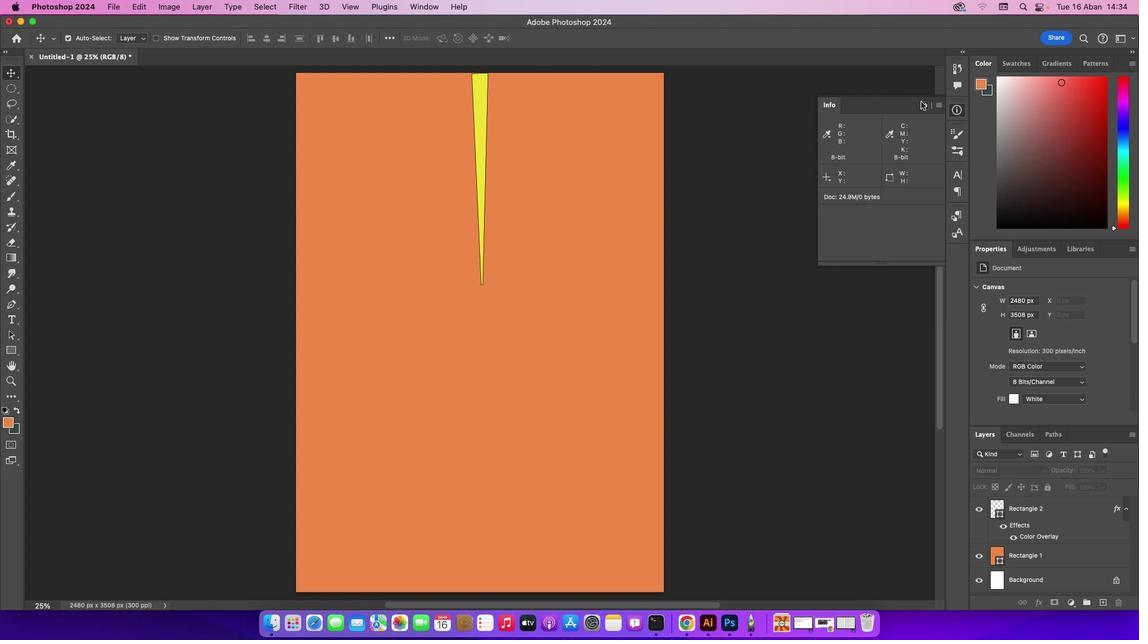 
Action: Mouse pressed left at (921, 101)
Screenshot: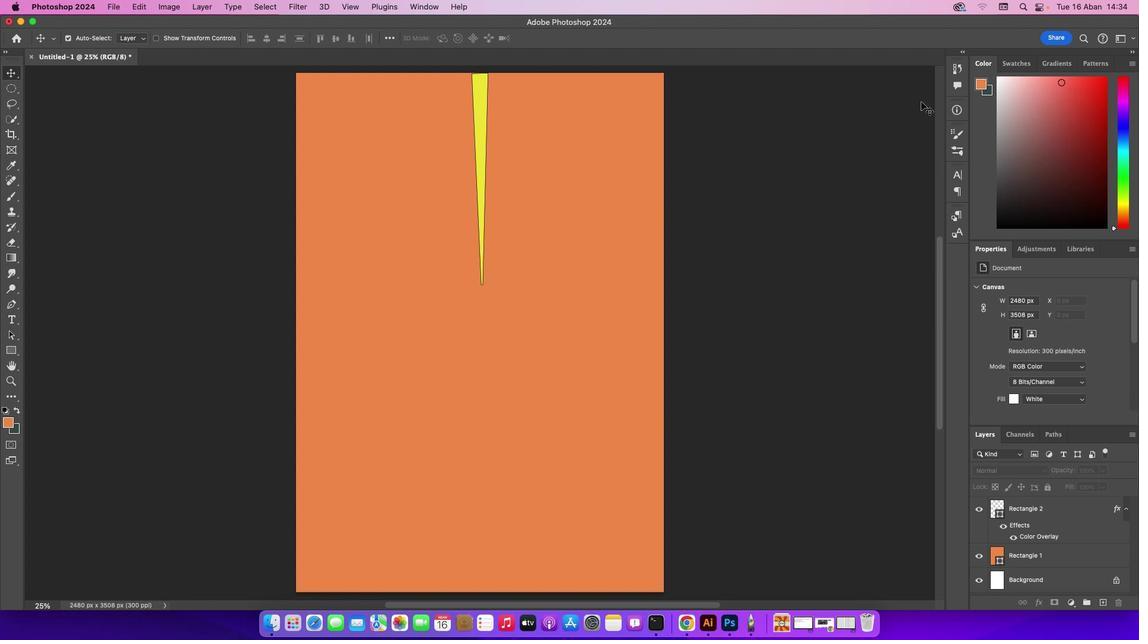 
Action: Mouse moved to (481, 93)
Screenshot: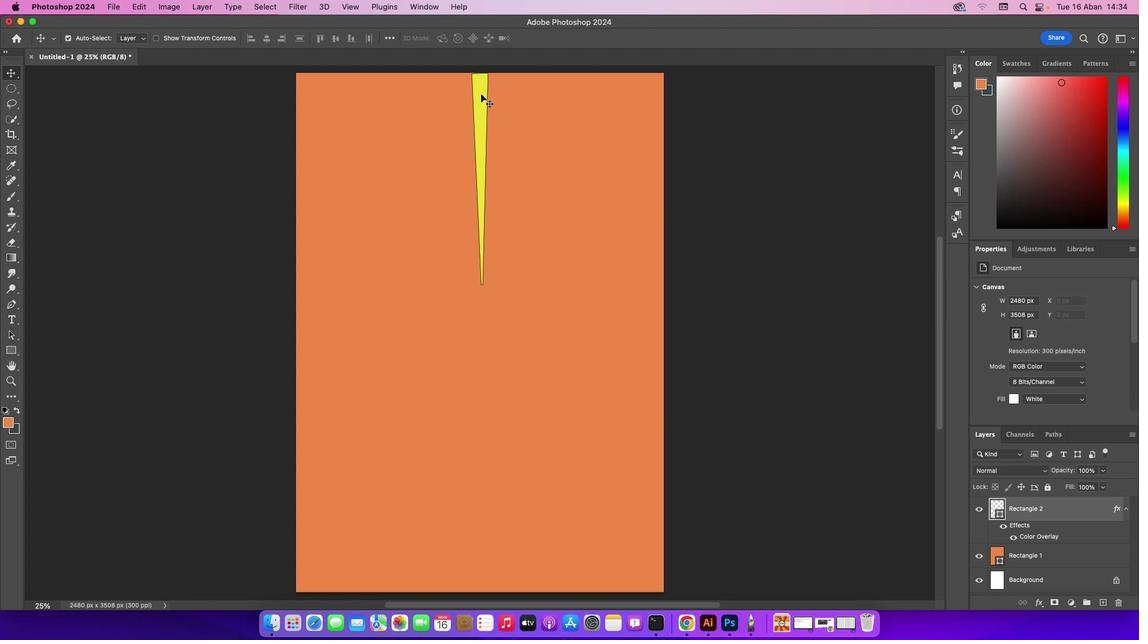 
Action: Mouse pressed left at (481, 93)
Screenshot: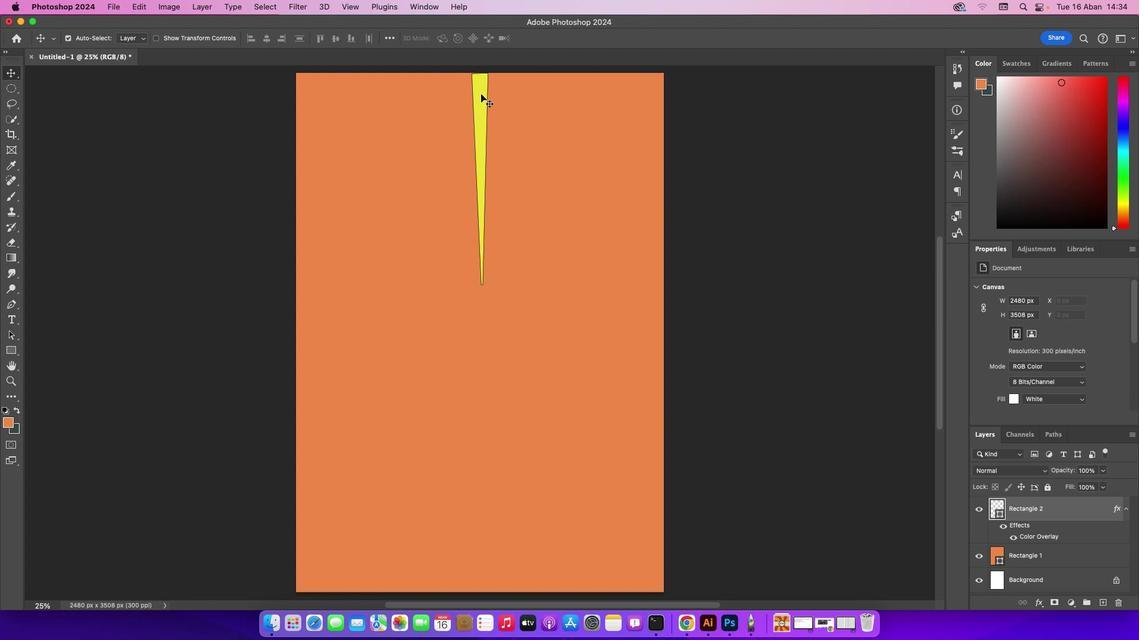 
Action: Mouse pressed left at (481, 93)
Screenshot: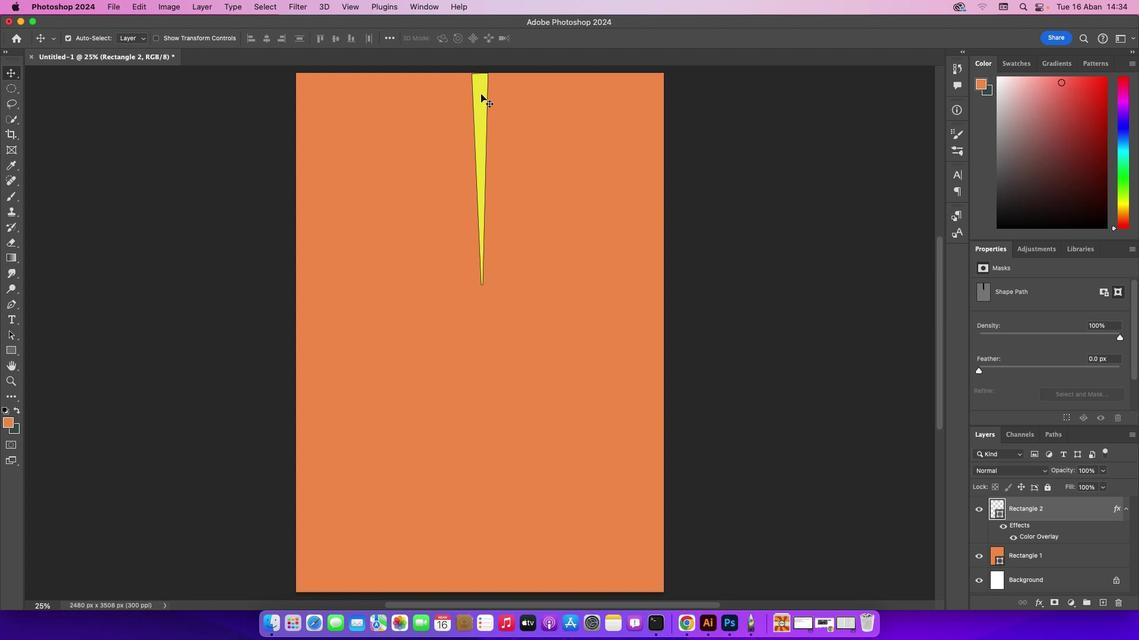 
Action: Mouse pressed left at (481, 93)
Screenshot: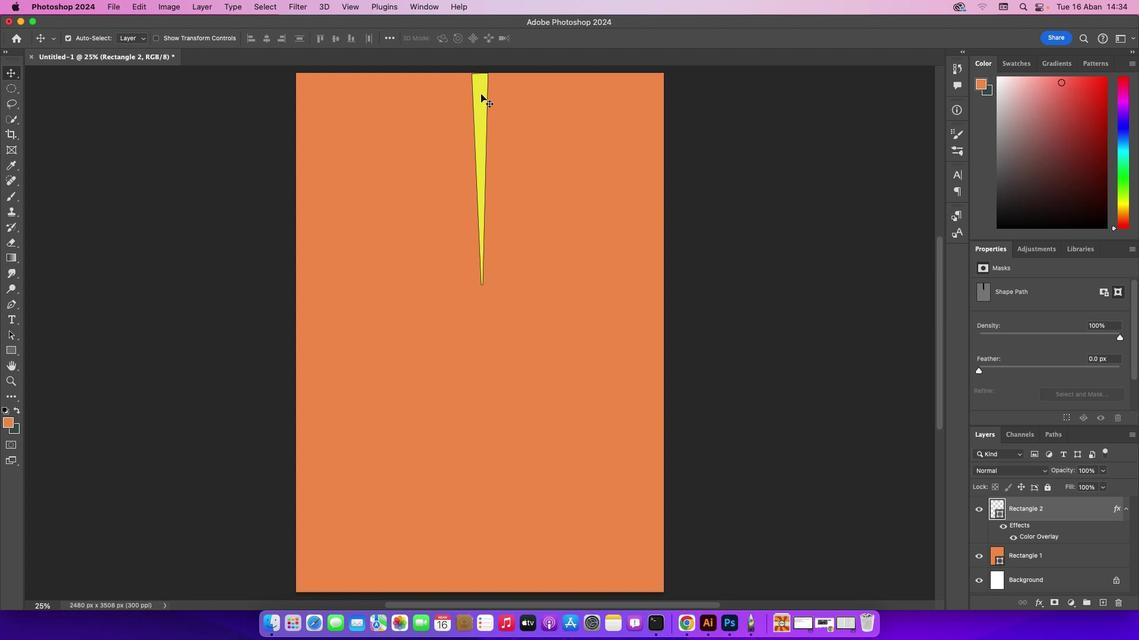 
Action: Mouse moved to (478, 91)
Screenshot: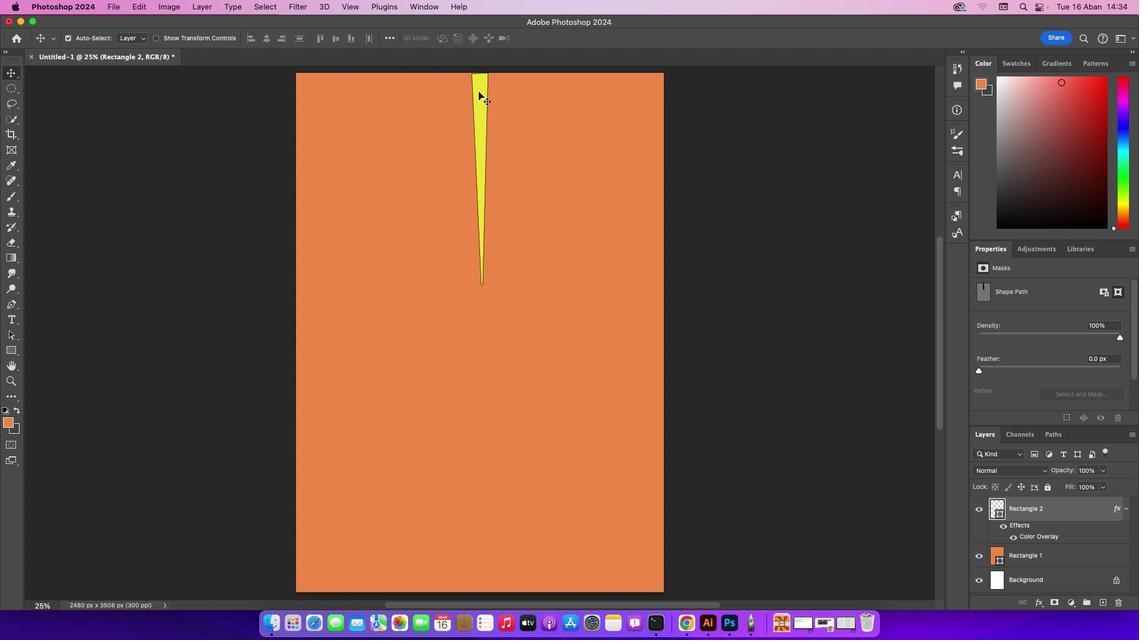 
Action: Key pressed Key.alt
Screenshot: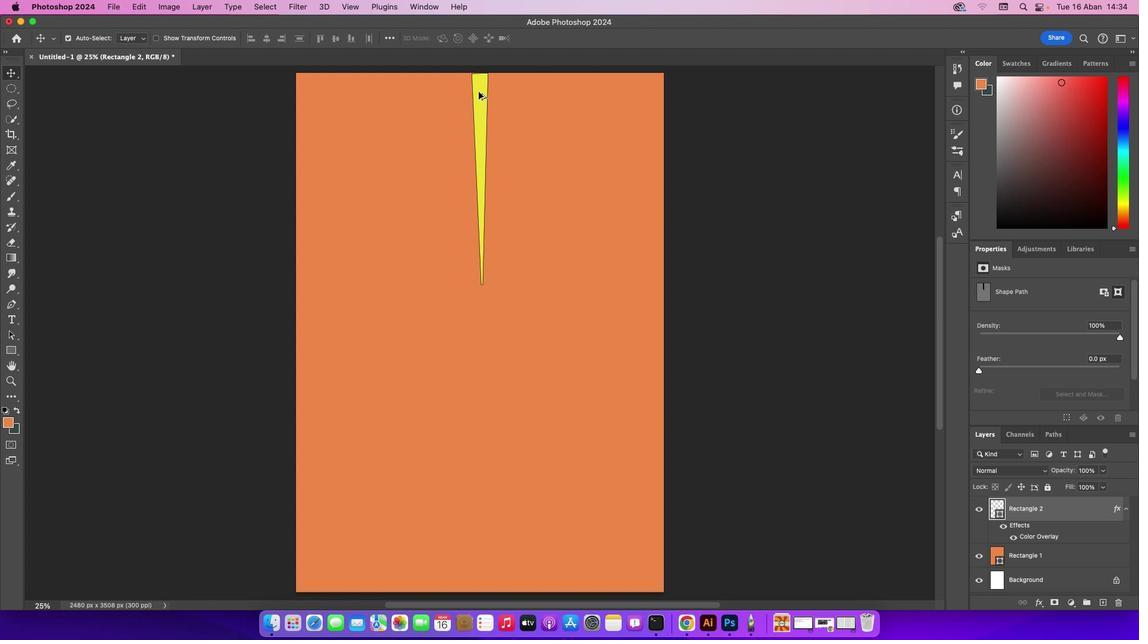 
Action: Mouse pressed left at (478, 91)
Screenshot: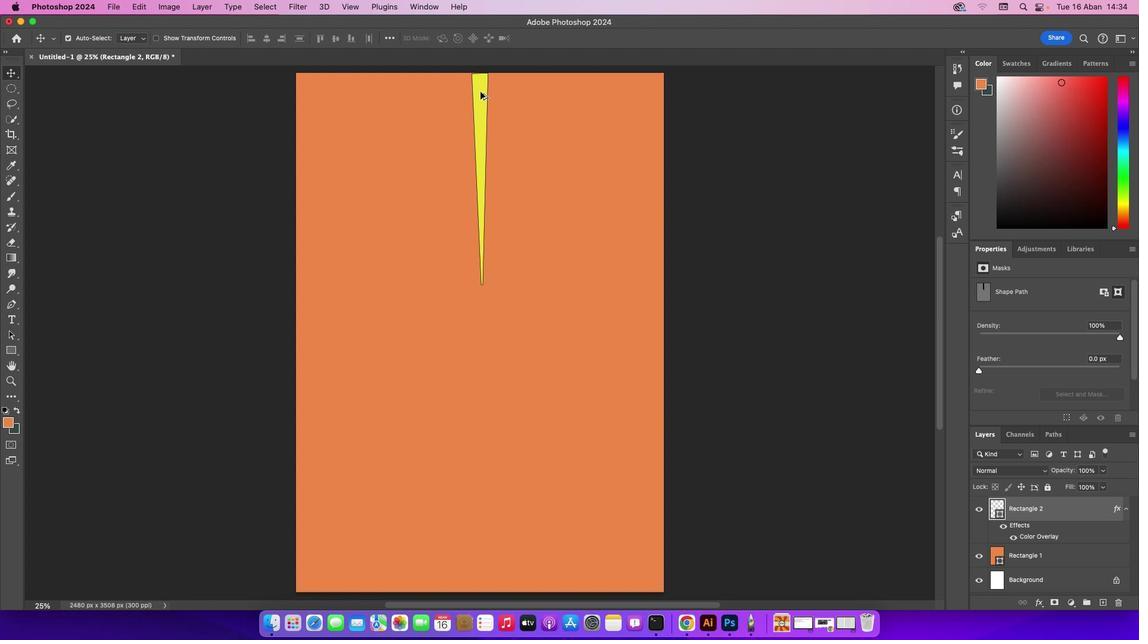 
Action: Mouse moved to (553, 136)
Screenshot: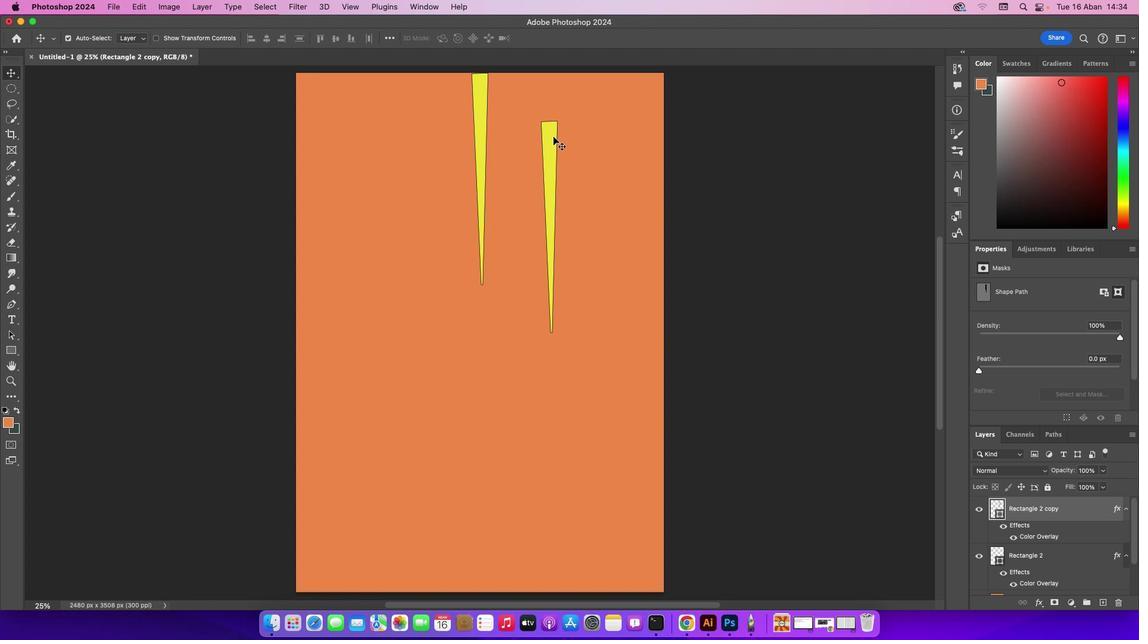 
Action: Key pressed Key.cmd't'
Screenshot: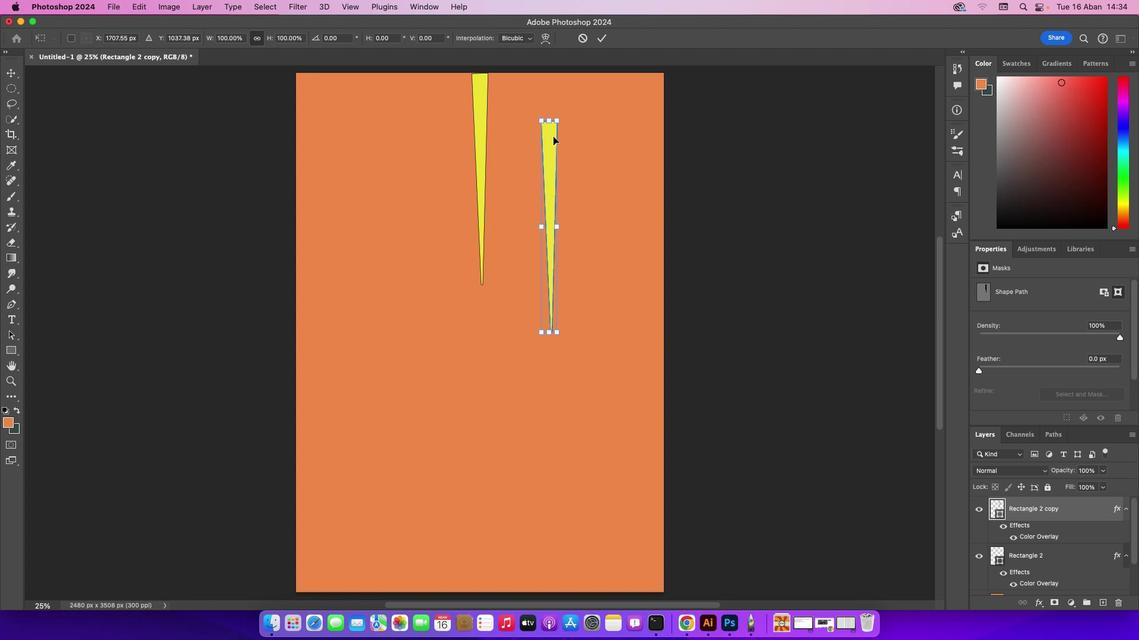 
Action: Mouse moved to (564, 114)
Screenshot: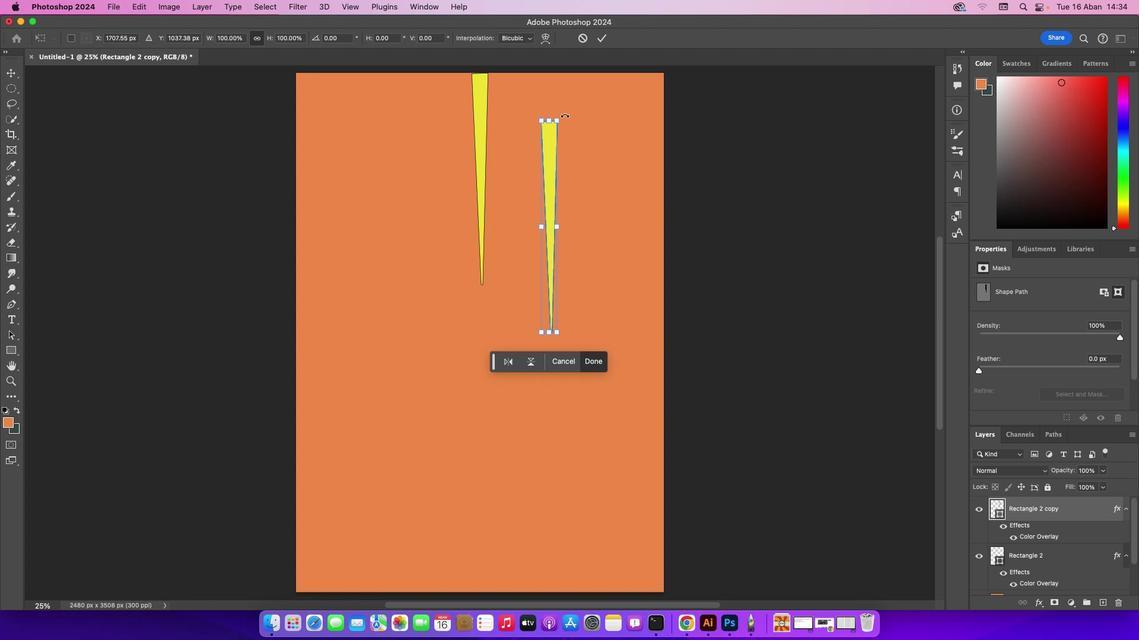 
Action: Mouse pressed left at (564, 114)
Screenshot: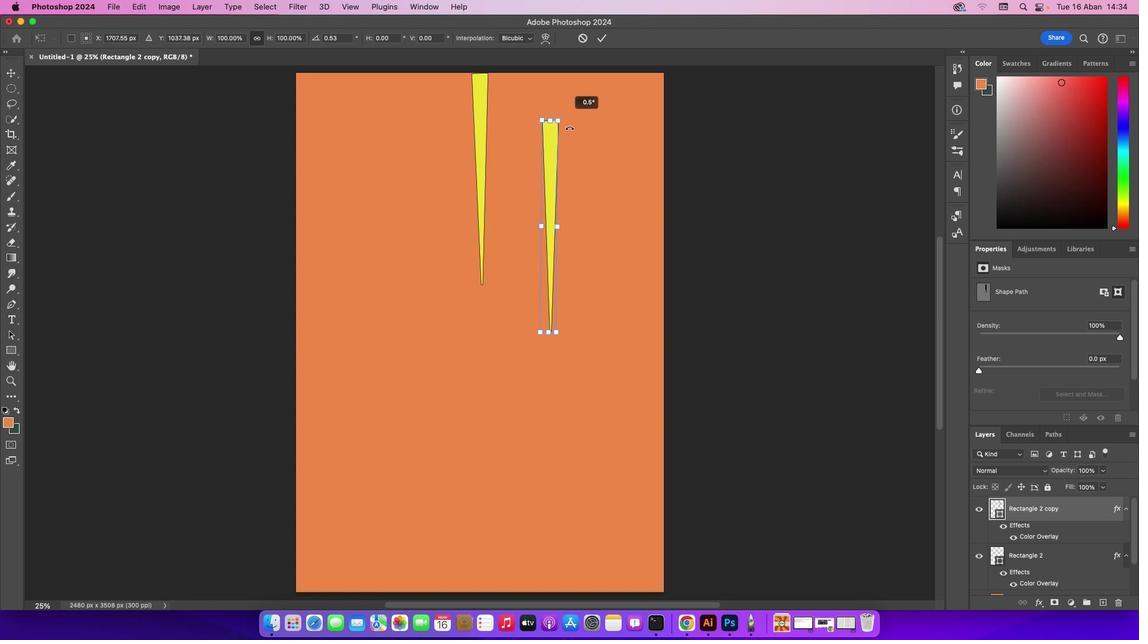 
Action: Mouse moved to (578, 153)
Screenshot: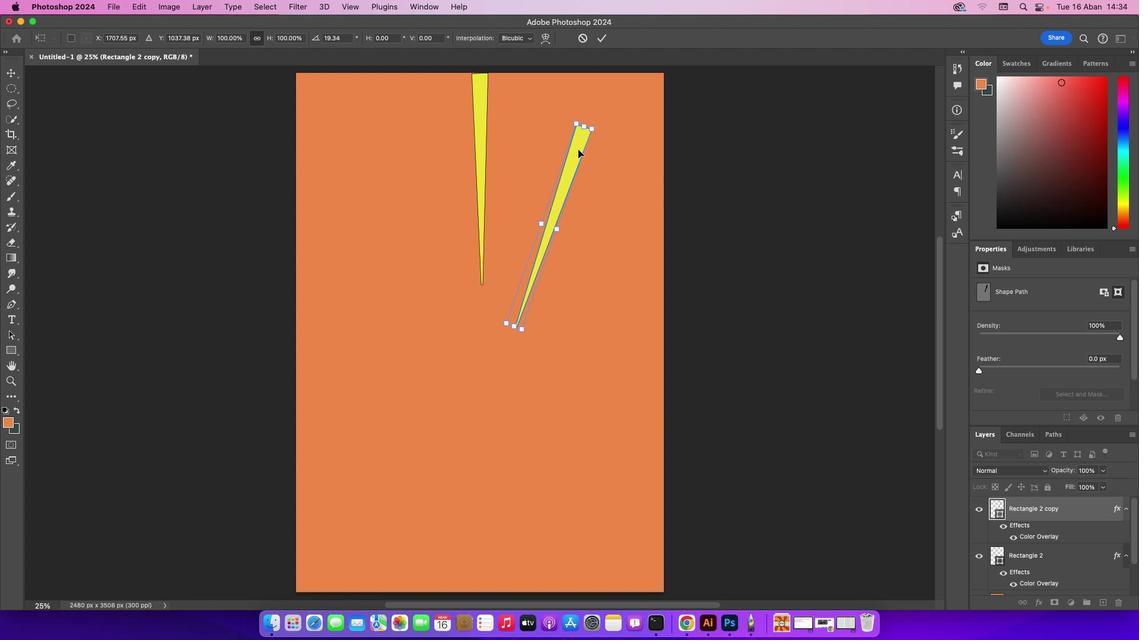 
Action: Mouse pressed left at (578, 153)
Screenshot: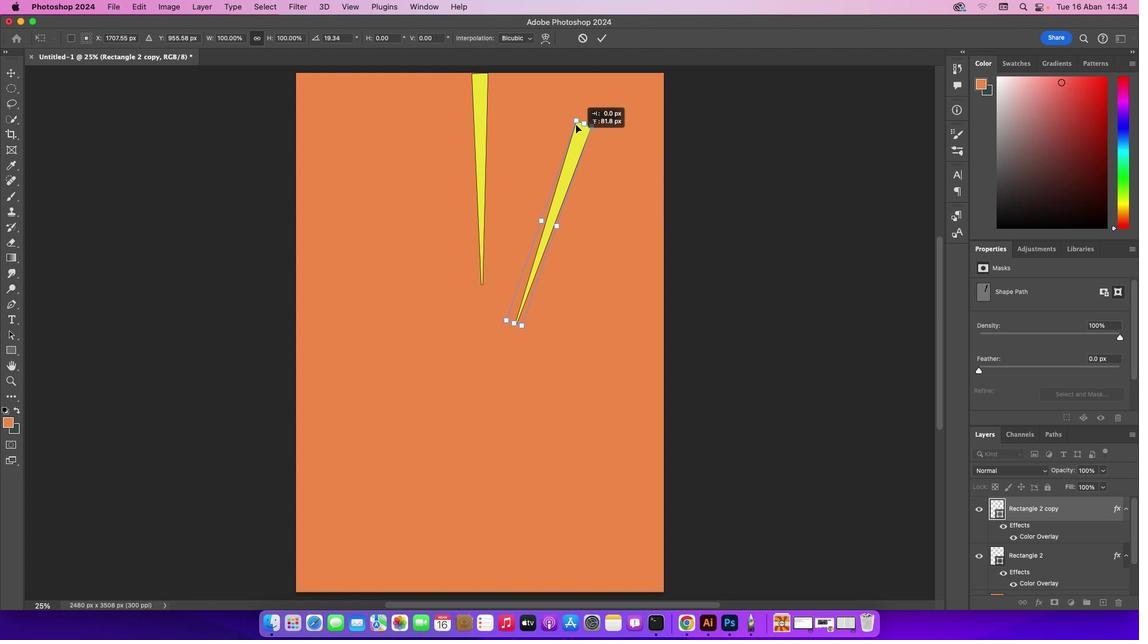 
Action: Mouse moved to (551, 83)
Screenshot: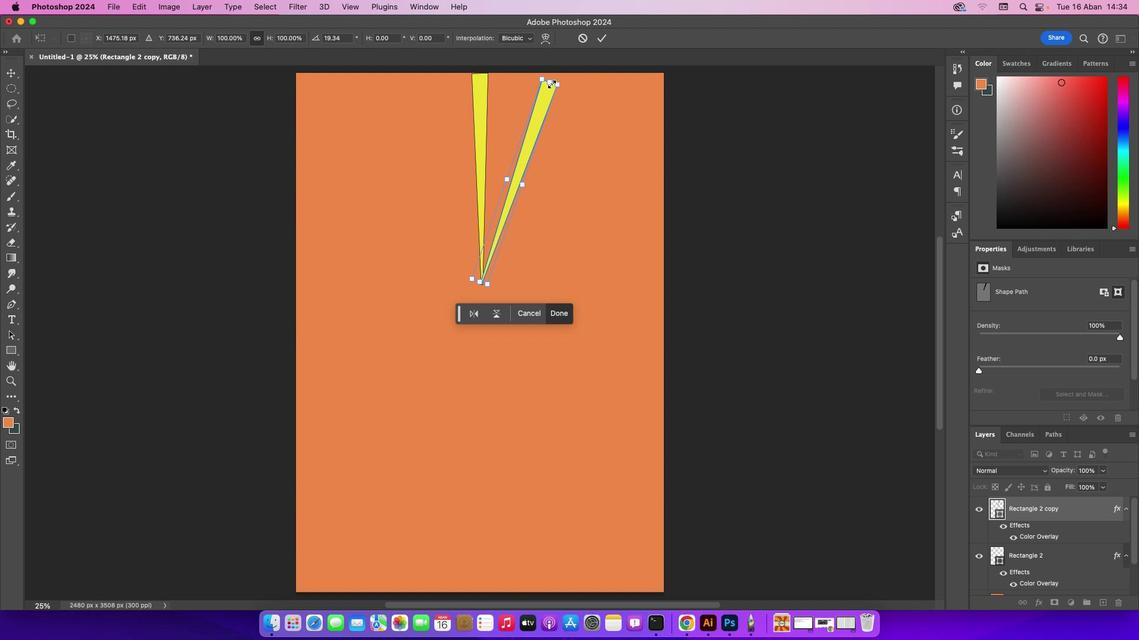 
Action: Mouse pressed left at (551, 83)
Screenshot: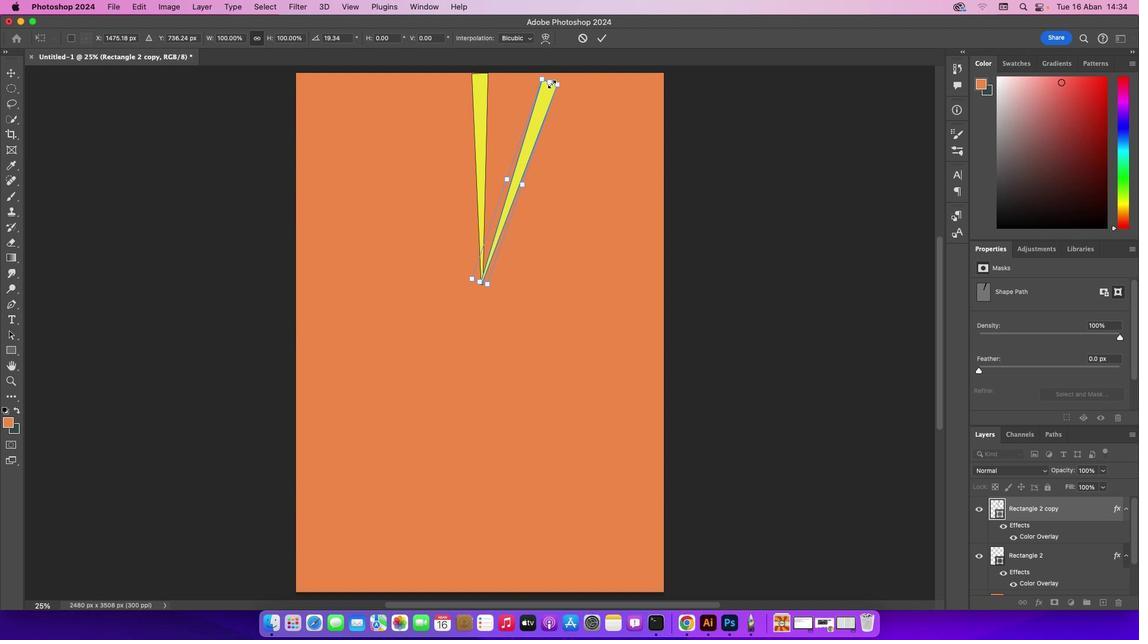 
Action: Mouse moved to (532, 124)
Screenshot: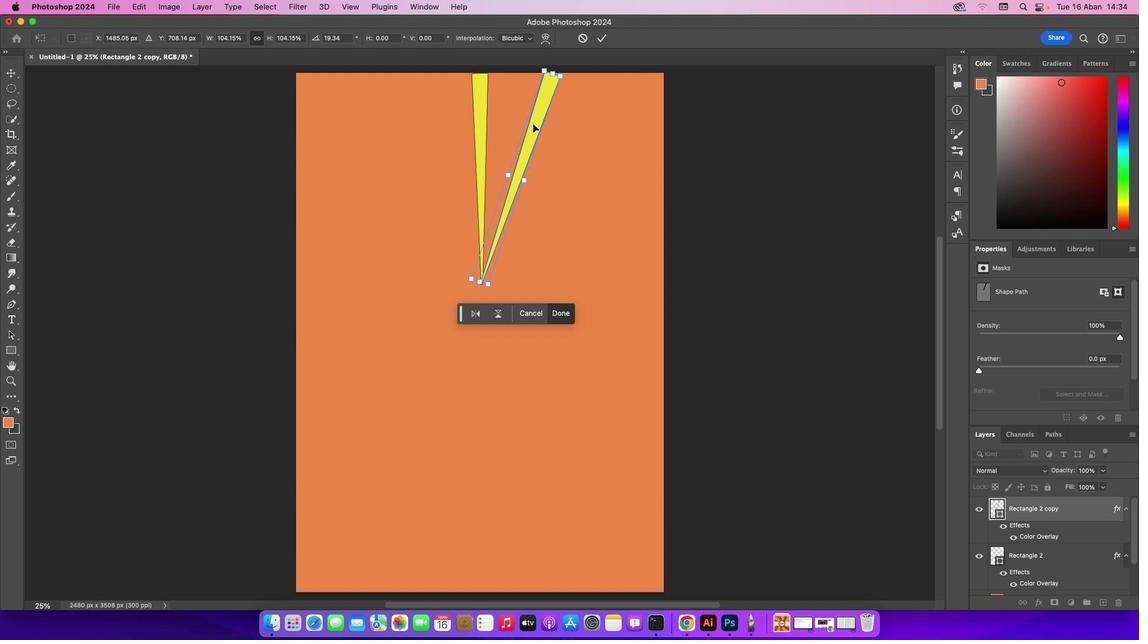
Action: Key pressed Key.enter
Screenshot: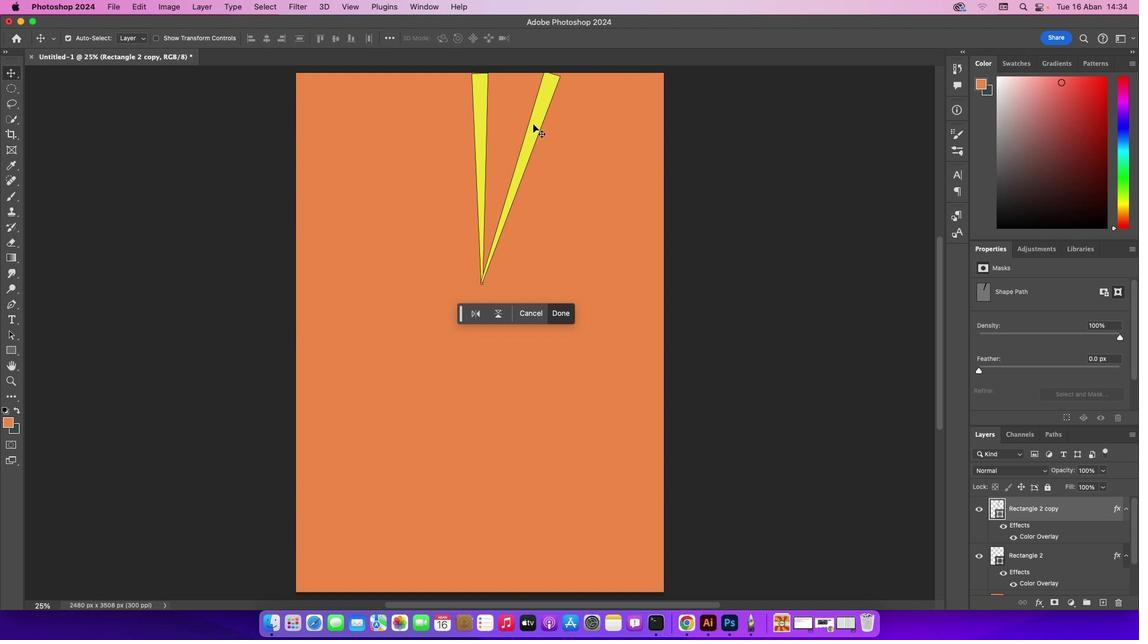 
Action: Mouse moved to (537, 123)
Screenshot: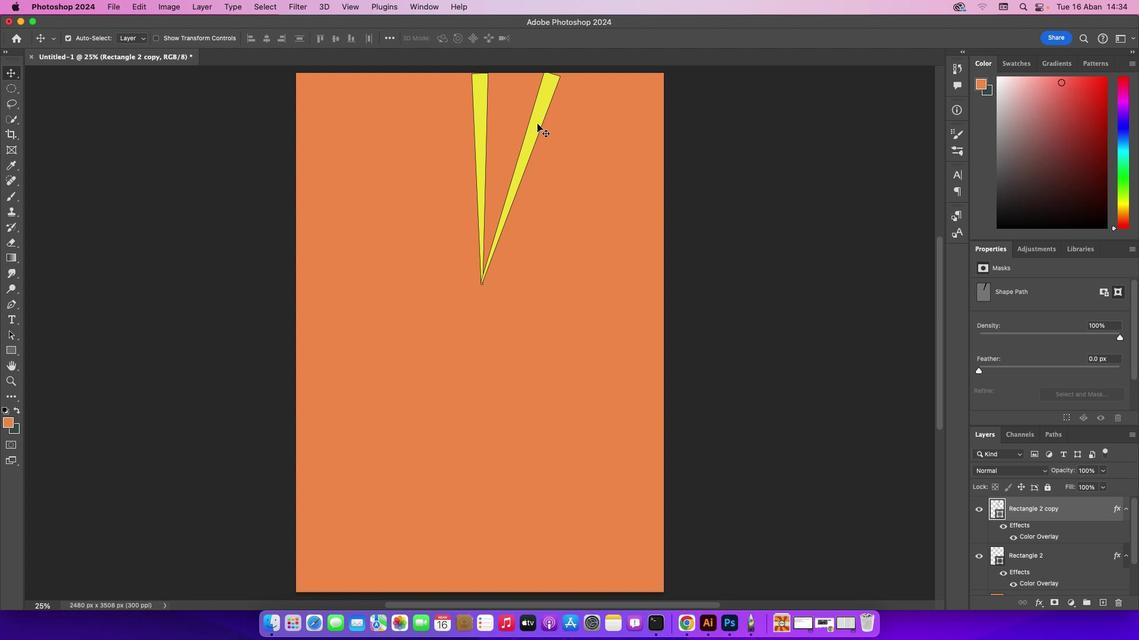 
Action: Key pressed Key.alt
Screenshot: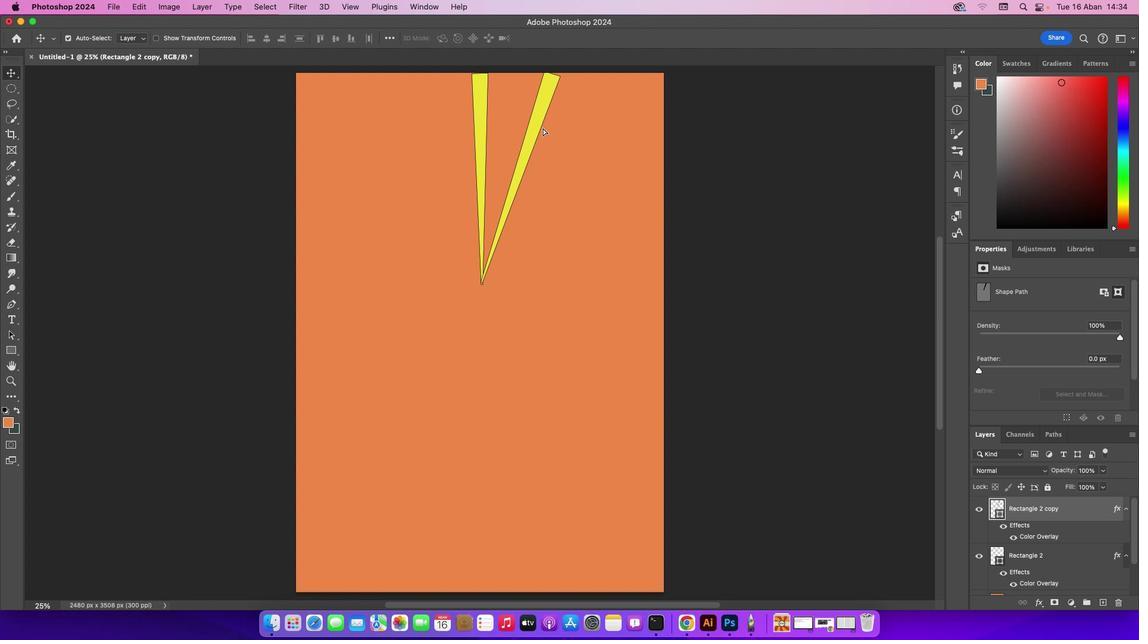 
Action: Mouse pressed left at (537, 123)
Screenshot: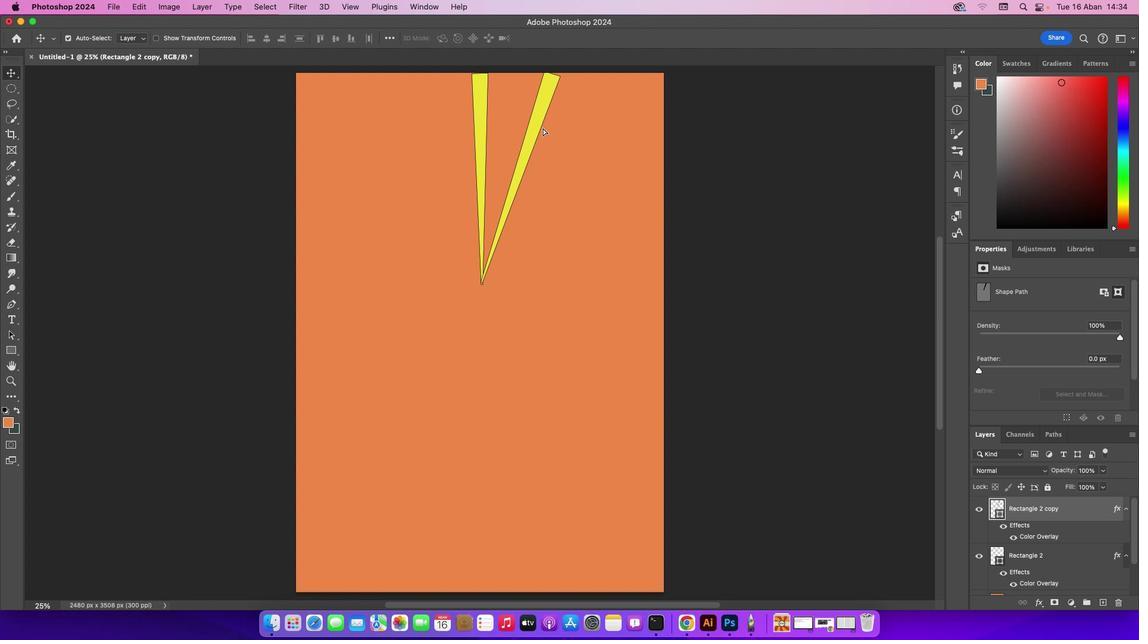 
Action: Mouse moved to (544, 94)
Screenshot: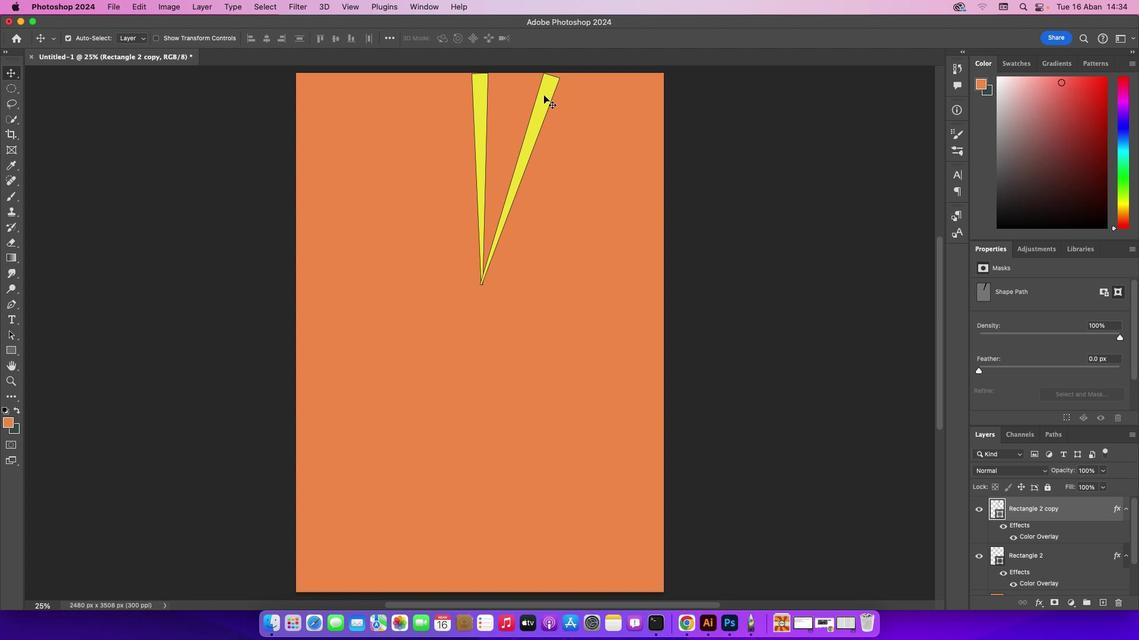 
Action: Mouse pressed left at (544, 94)
Screenshot: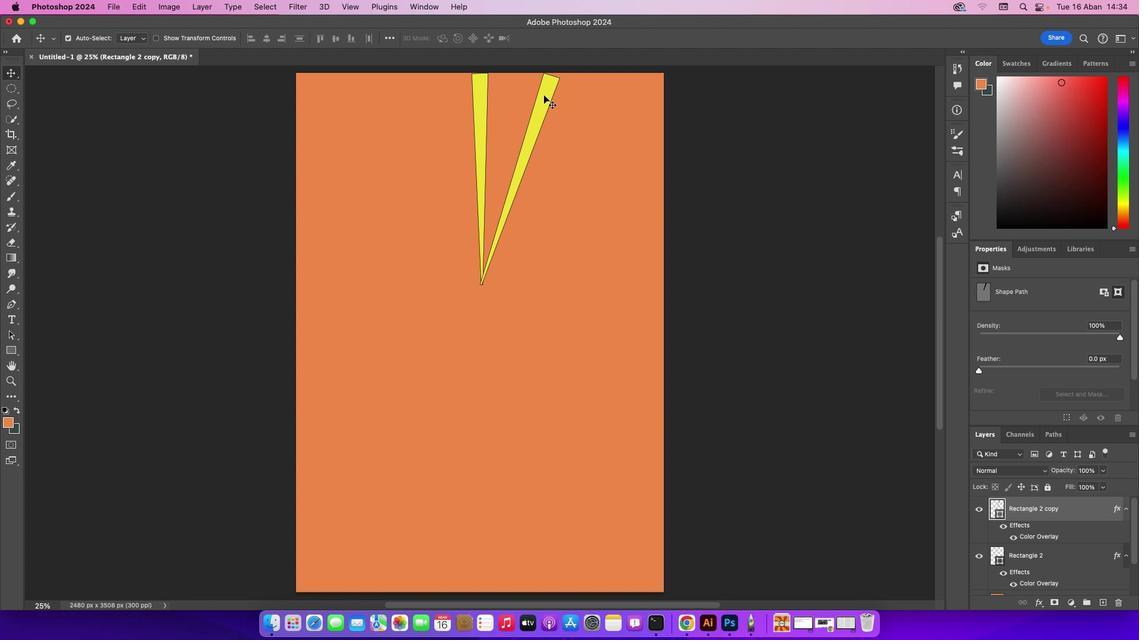 
Action: Mouse moved to (291, 6)
Screenshot: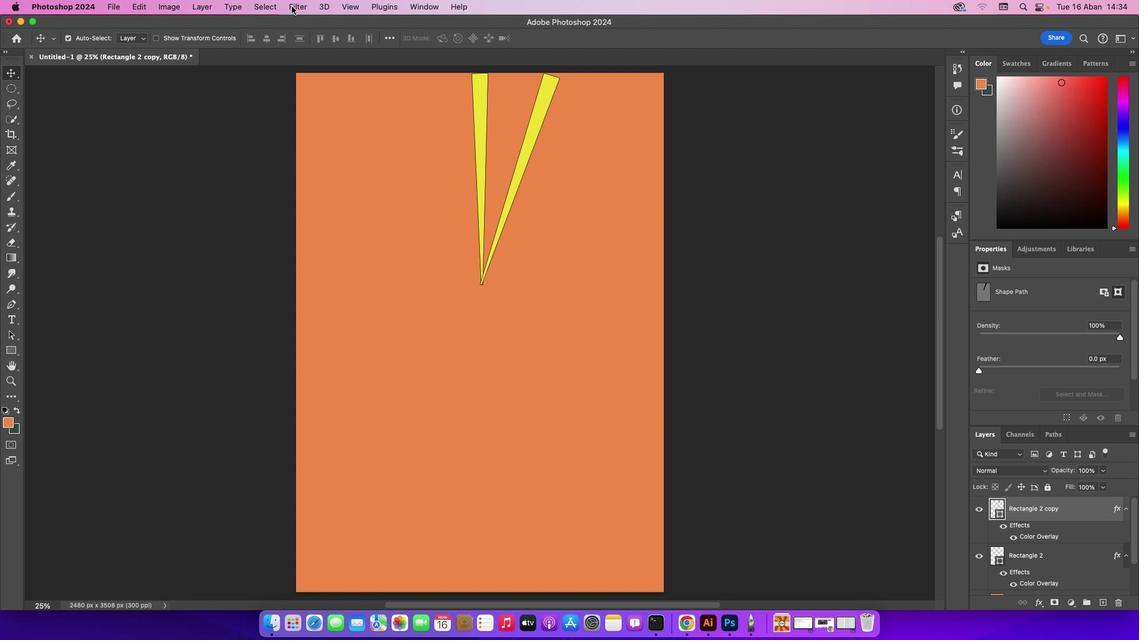 
Action: Mouse pressed left at (291, 6)
Screenshot: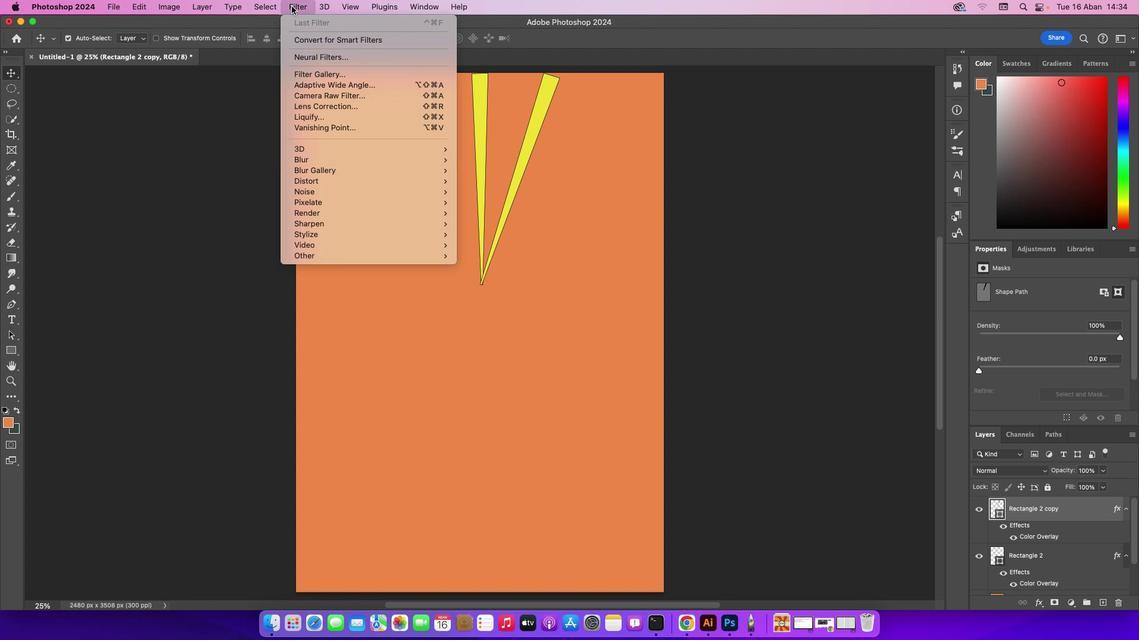 
Action: Mouse moved to (534, 139)
Screenshot: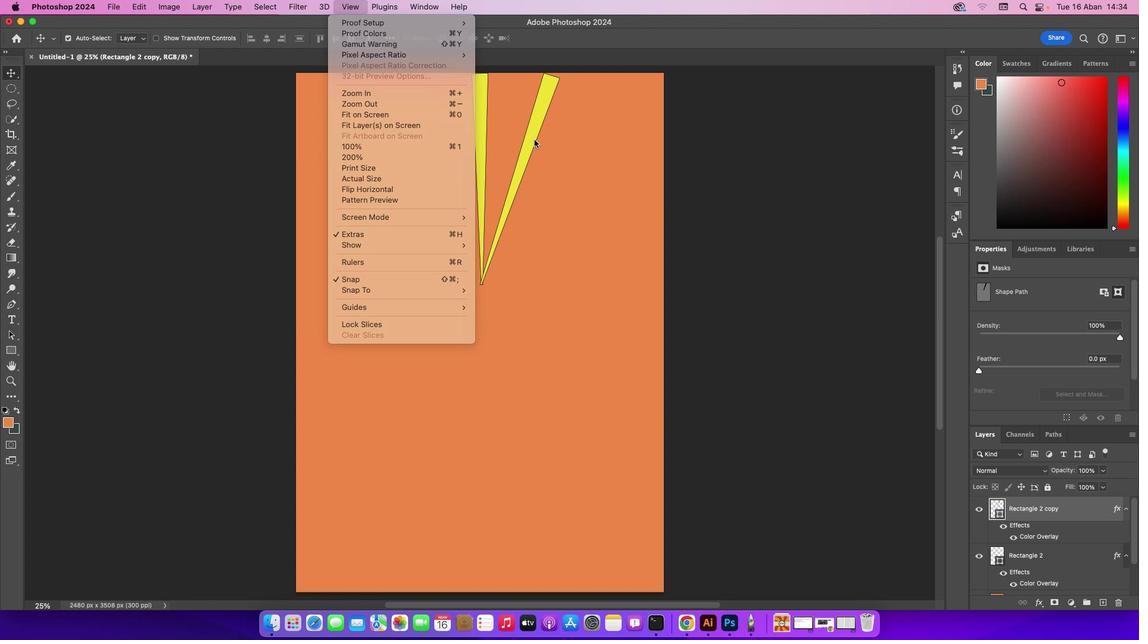 
Action: Mouse pressed left at (534, 139)
Screenshot: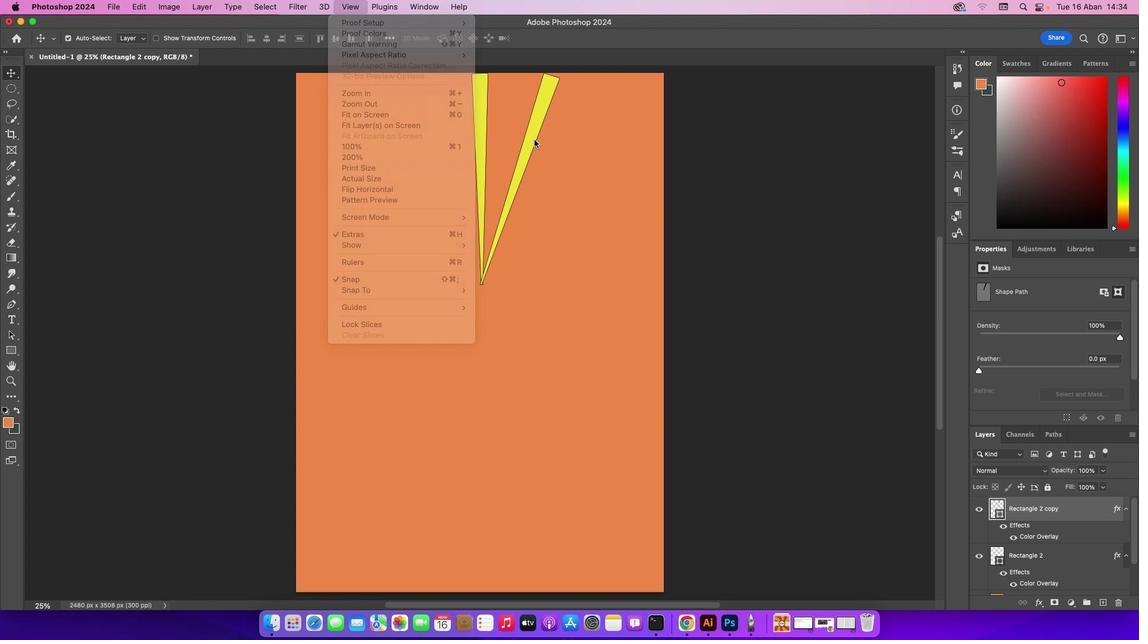 
Action: Mouse pressed left at (534, 139)
Screenshot: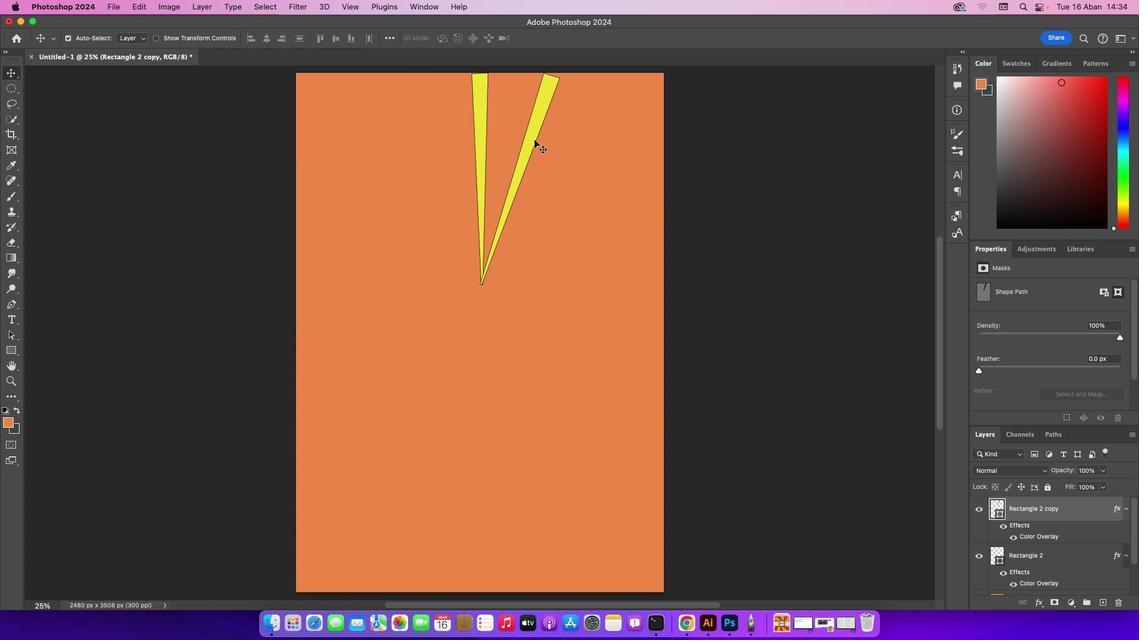 
Action: Mouse moved to (1009, 527)
Screenshot: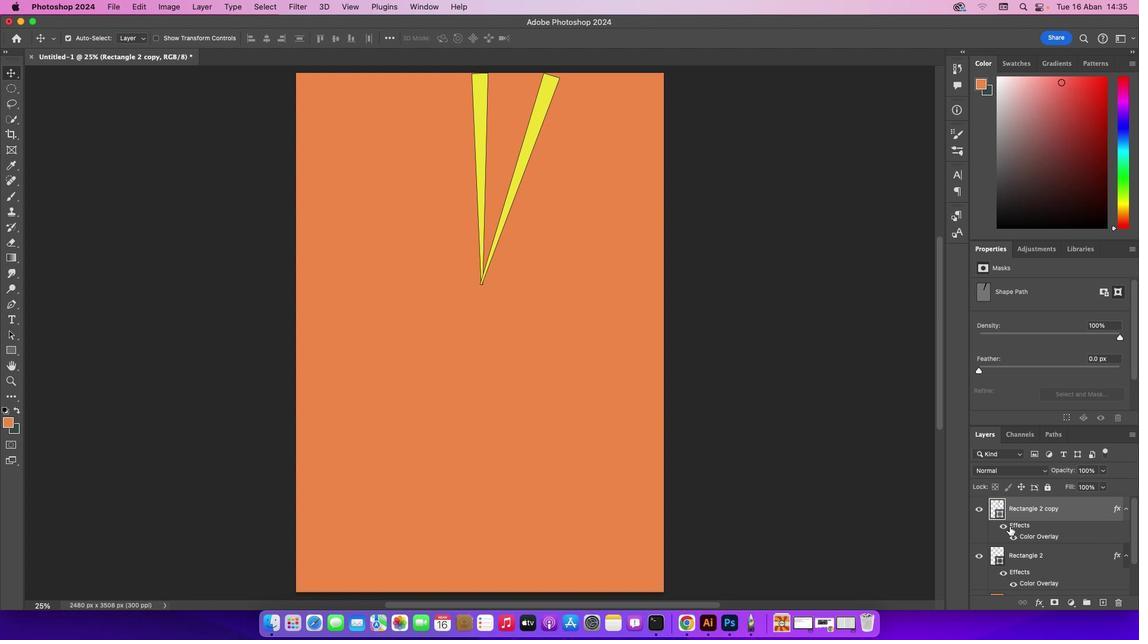 
Action: Key pressed Key.cmd
Screenshot: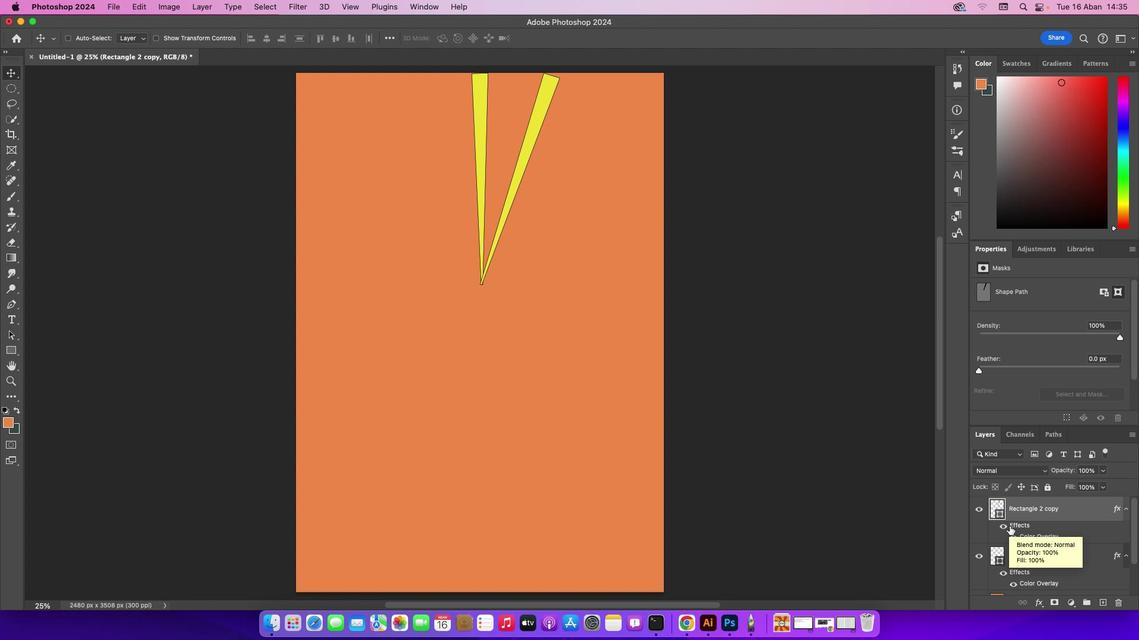 
Action: Mouse moved to (1009, 526)
Screenshot: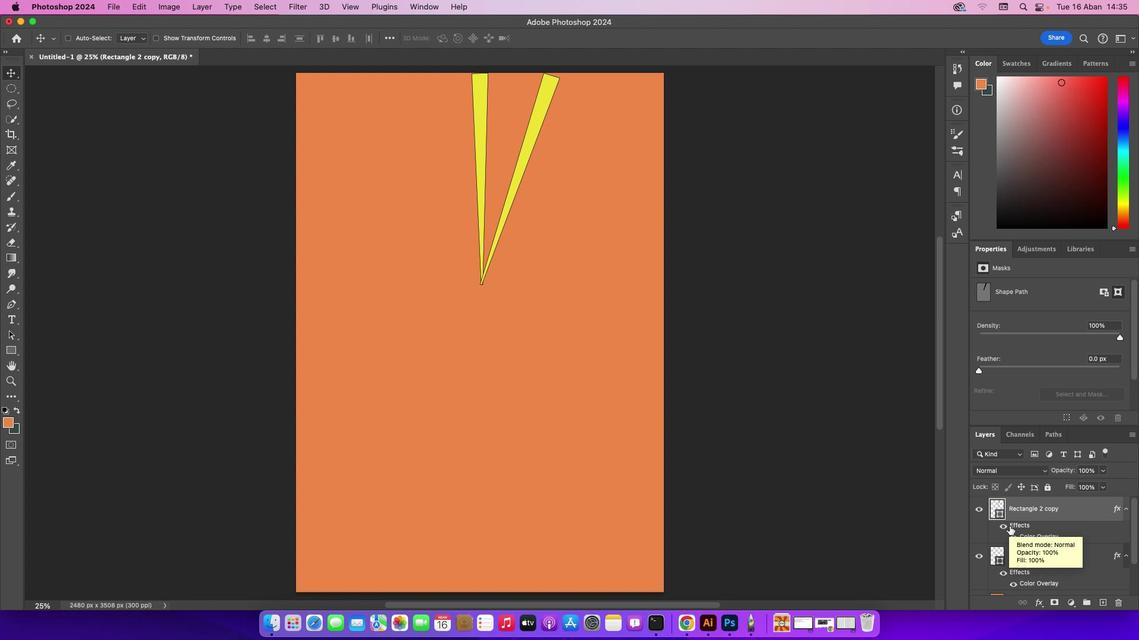 
Action: Key pressed 'v'
Screenshot: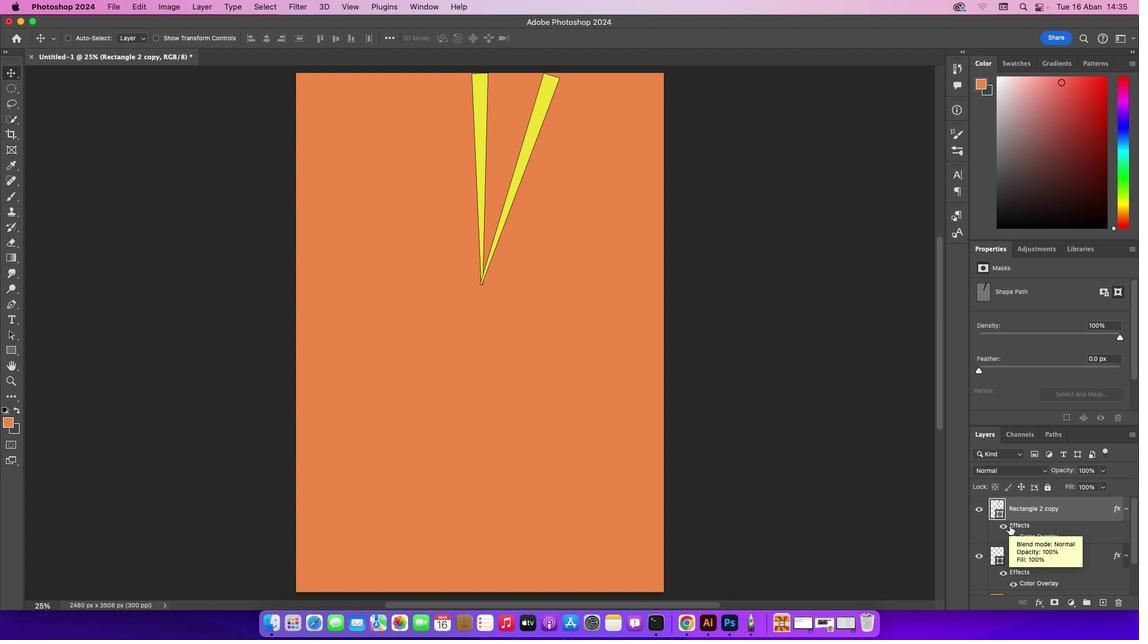 
Action: Mouse moved to (1011, 525)
Screenshot: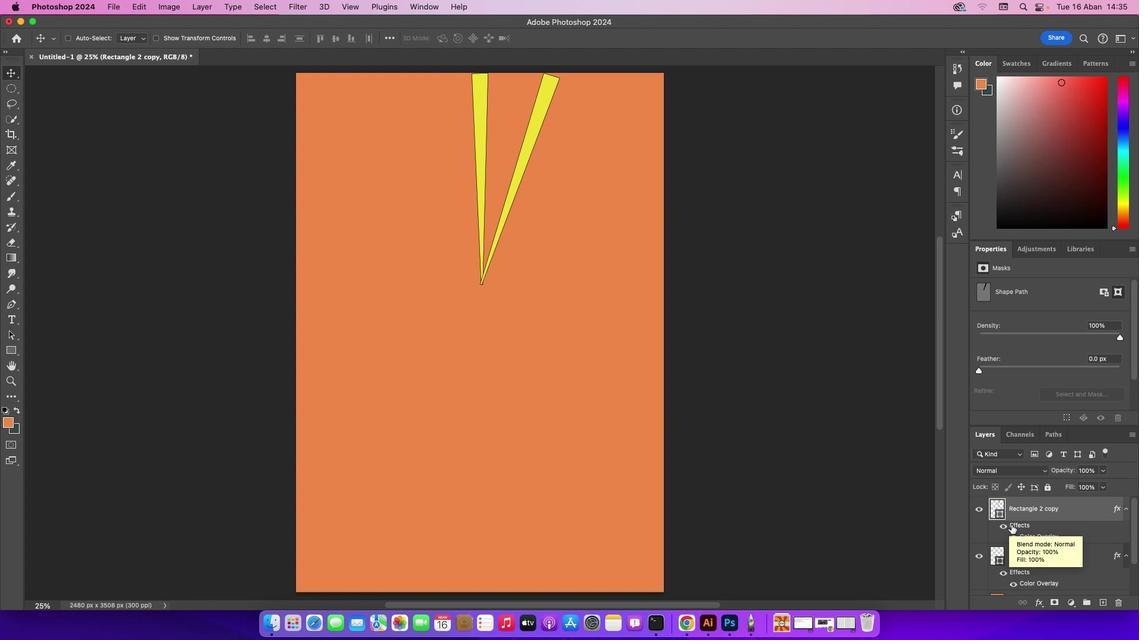 
Action: Key pressed 'v'
Screenshot: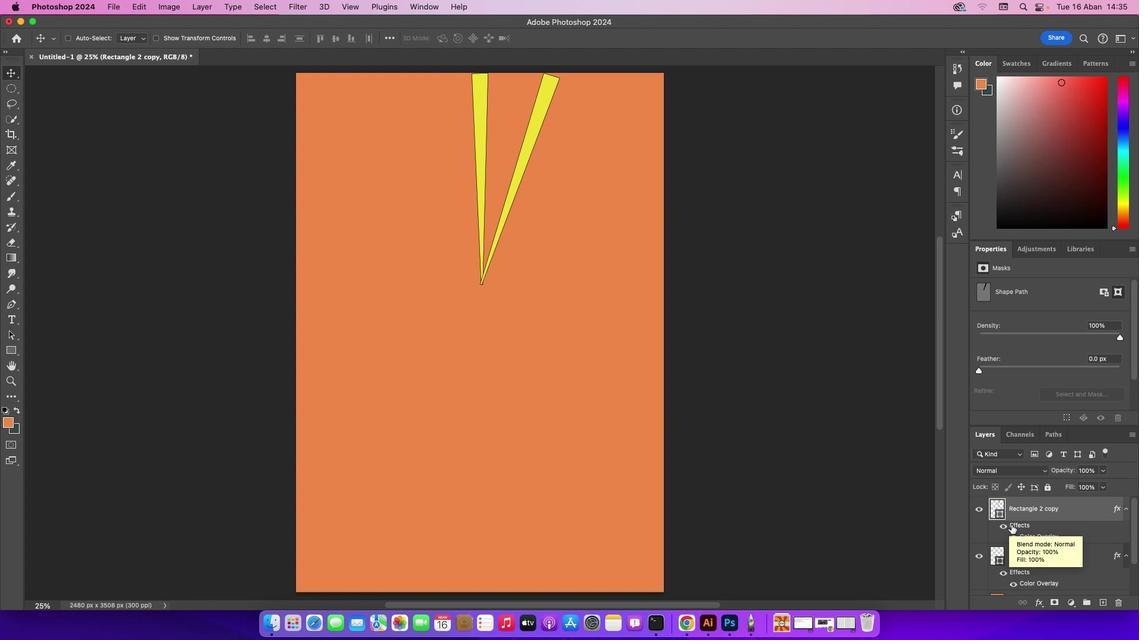 
Action: Mouse moved to (1011, 525)
Screenshot: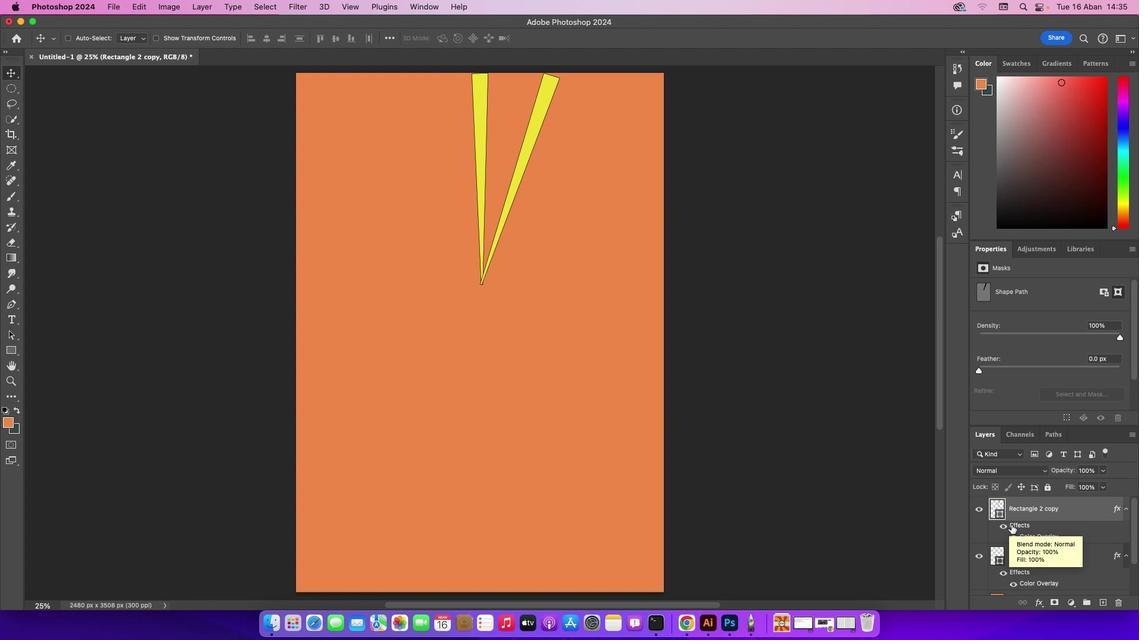 
Action: Key pressed 'v''v''v'
Screenshot: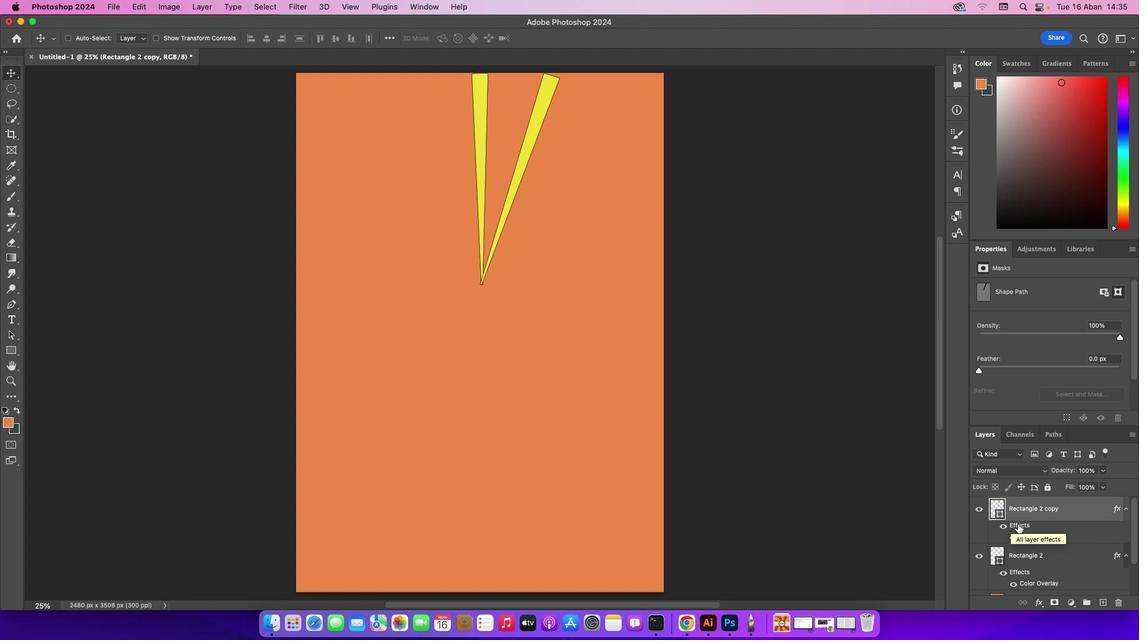 
Action: Mouse moved to (1041, 511)
Screenshot: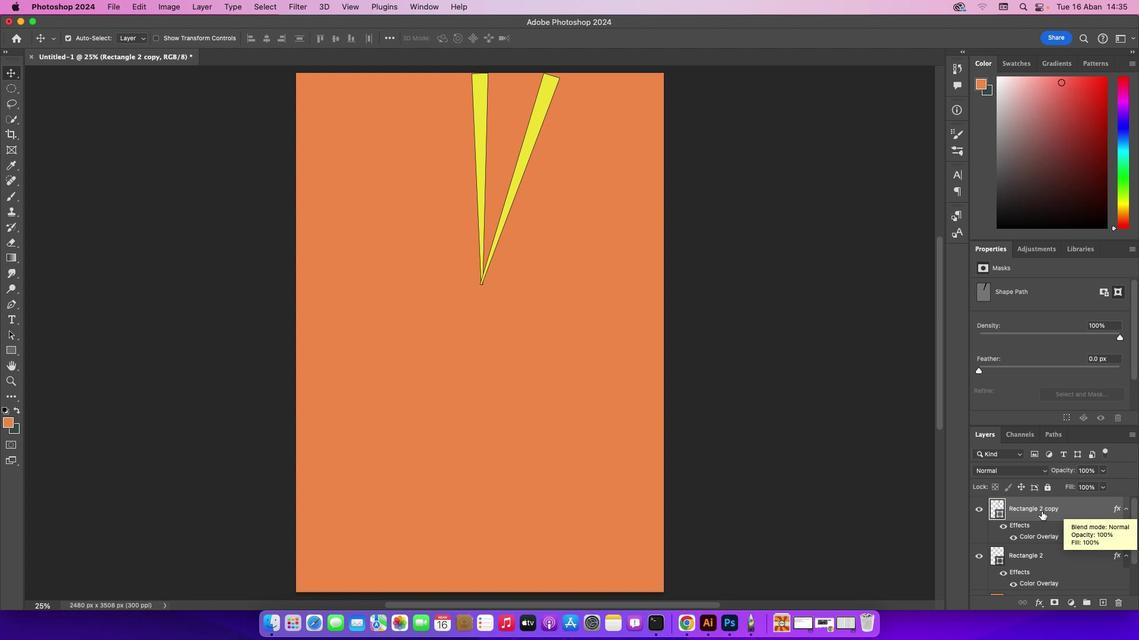 
Action: Mouse pressed left at (1041, 511)
Screenshot: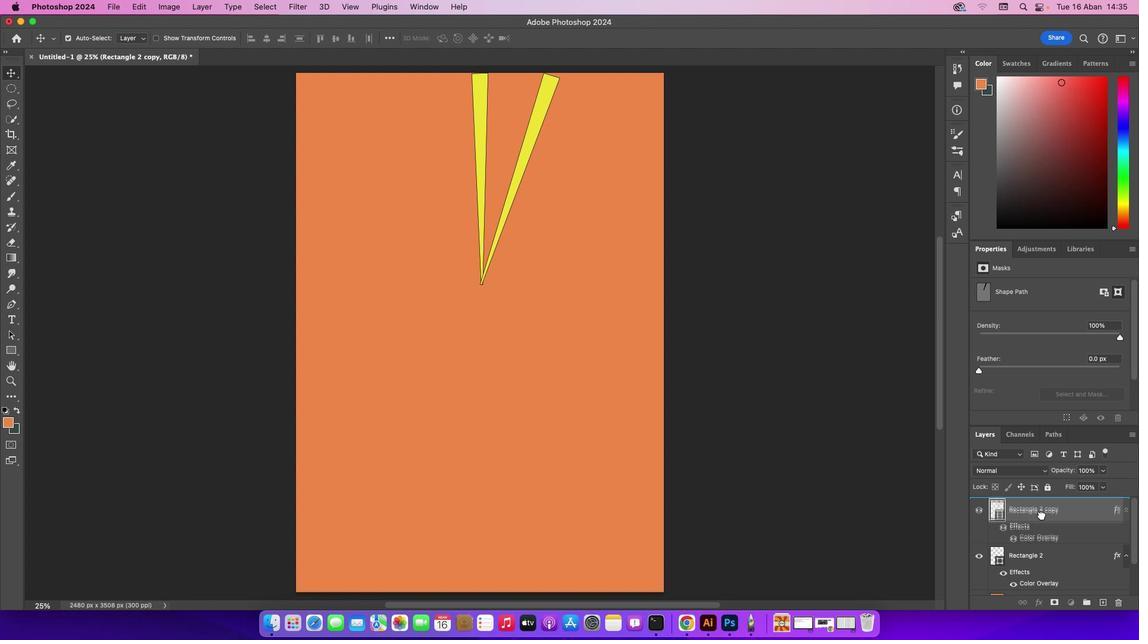 
Action: Mouse moved to (969, 505)
Screenshot: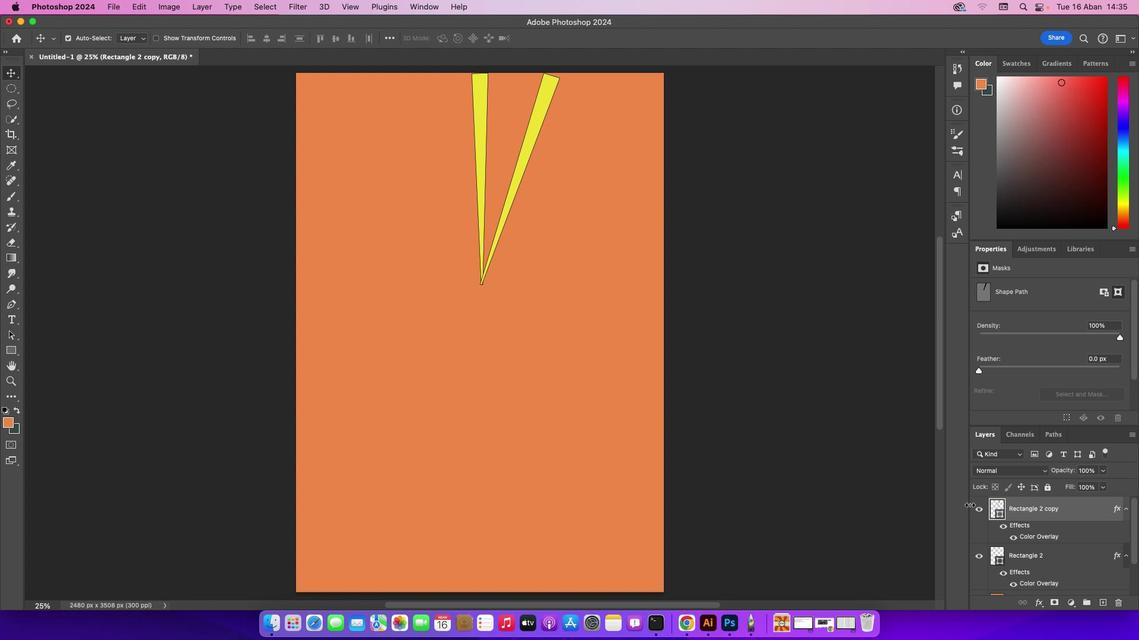 
Action: Key pressed Key.cmd_r
Screenshot: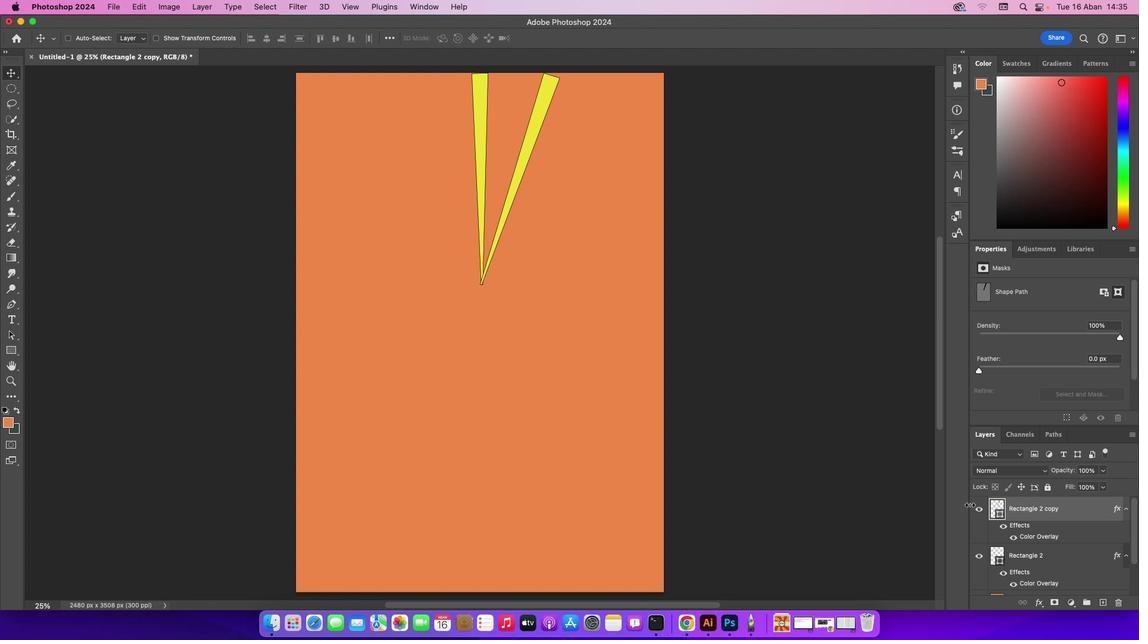 
Action: Mouse moved to (969, 505)
Screenshot: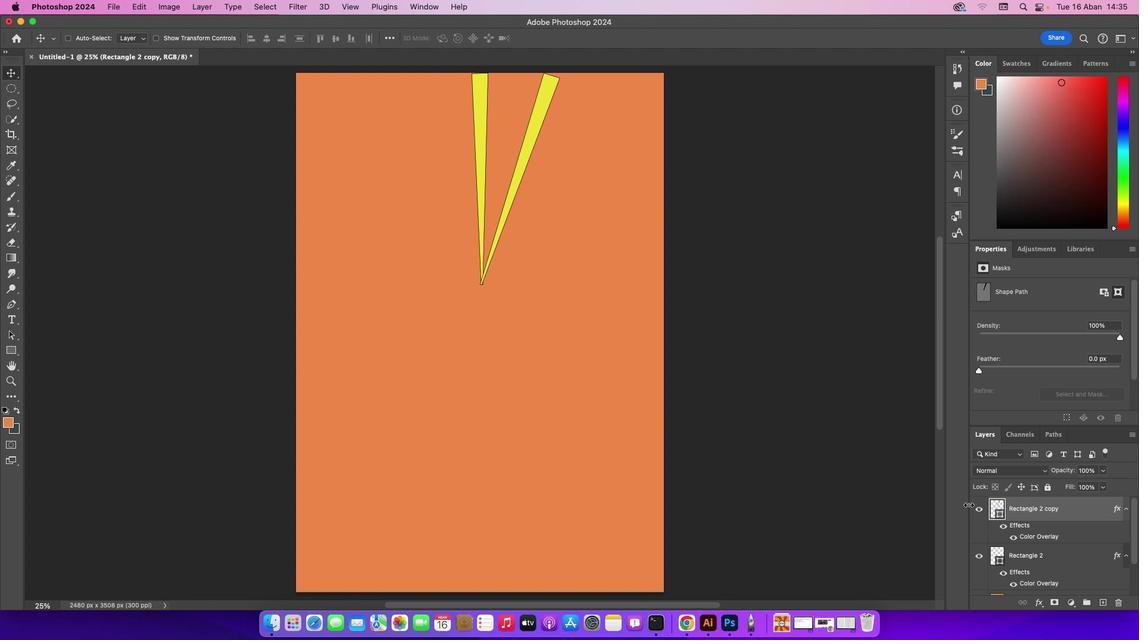 
Action: Key pressed 'v'
Screenshot: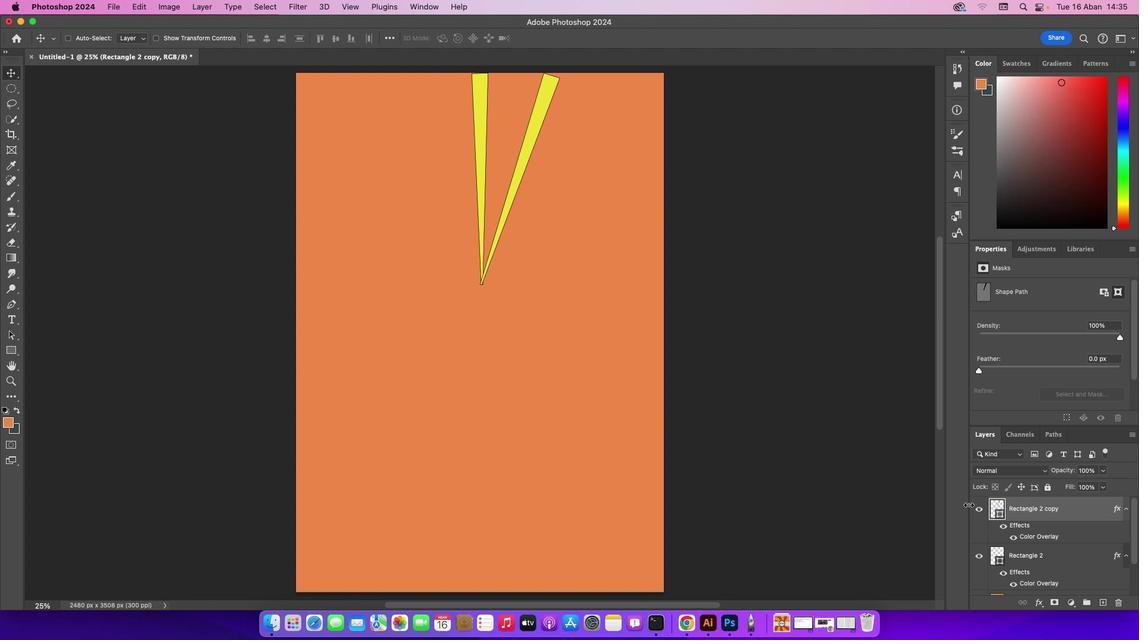 
Action: Mouse moved to (626, 366)
Screenshot: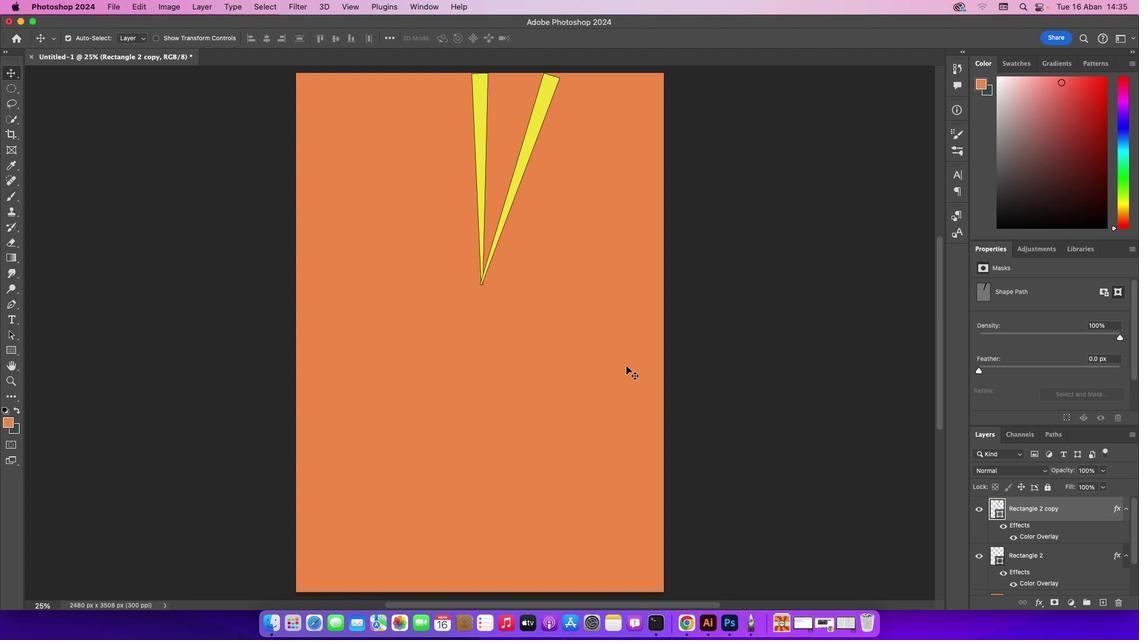
Action: Key pressed Key.shift'V'
Screenshot: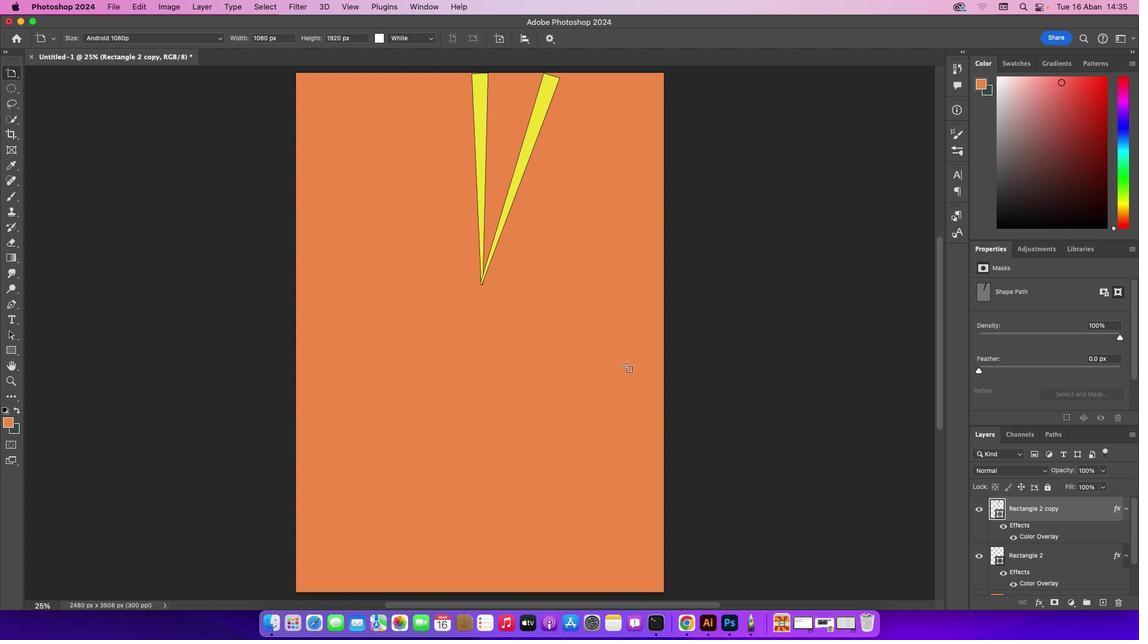 
Action: Mouse moved to (8, 72)
Screenshot: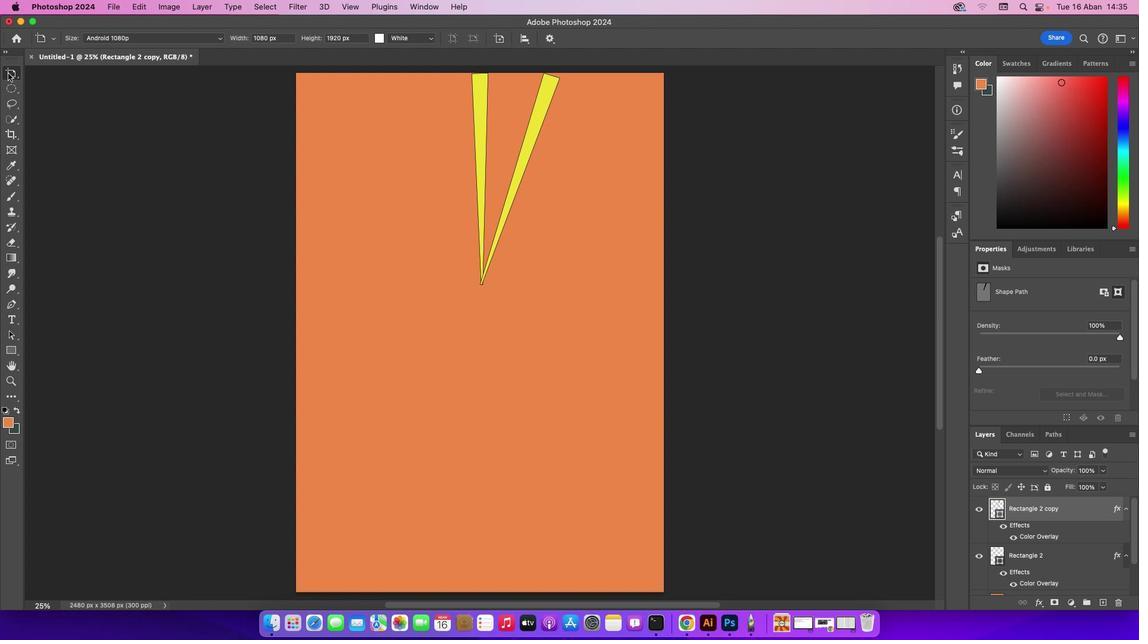 
Action: Mouse pressed left at (8, 72)
Screenshot: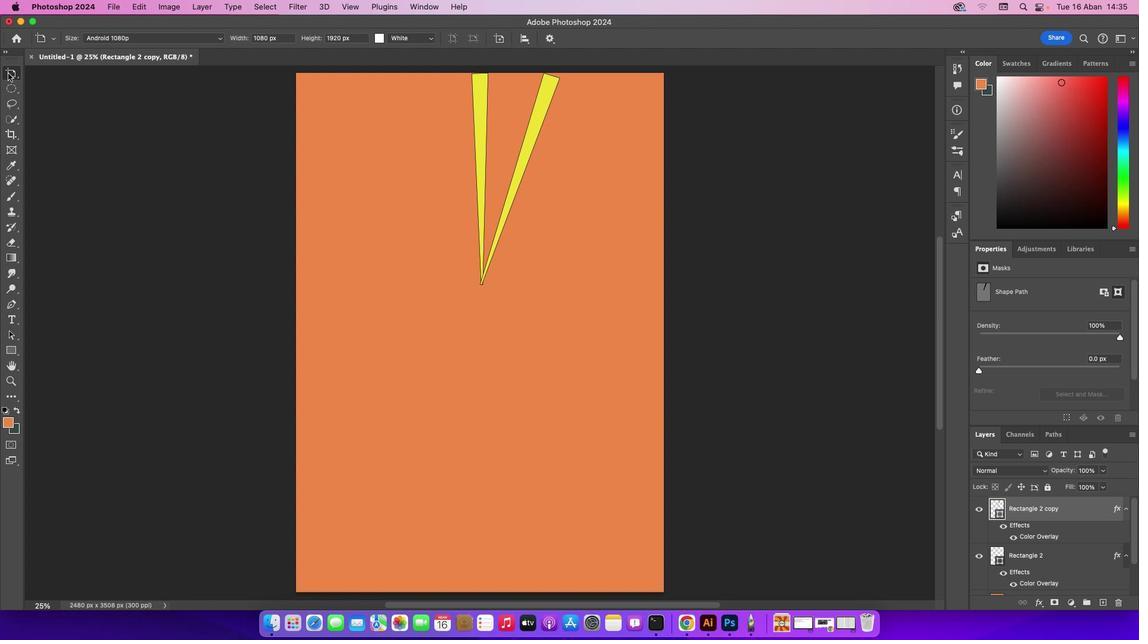 
Action: Mouse moved to (131, 170)
Screenshot: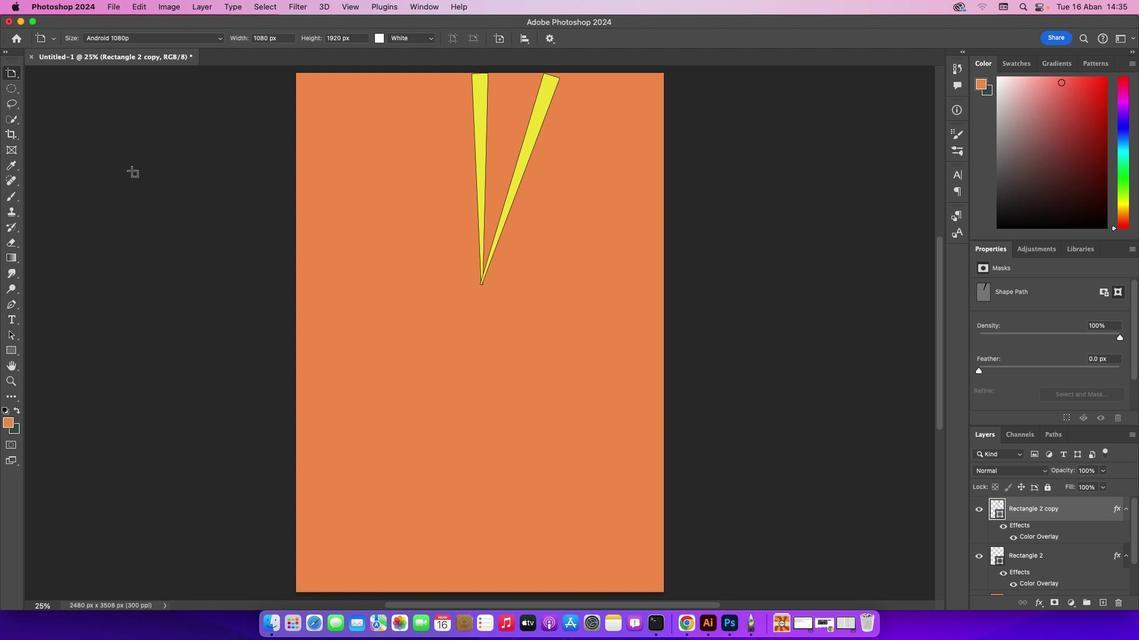 
Action: Key pressed Key.shift'V'
Screenshot: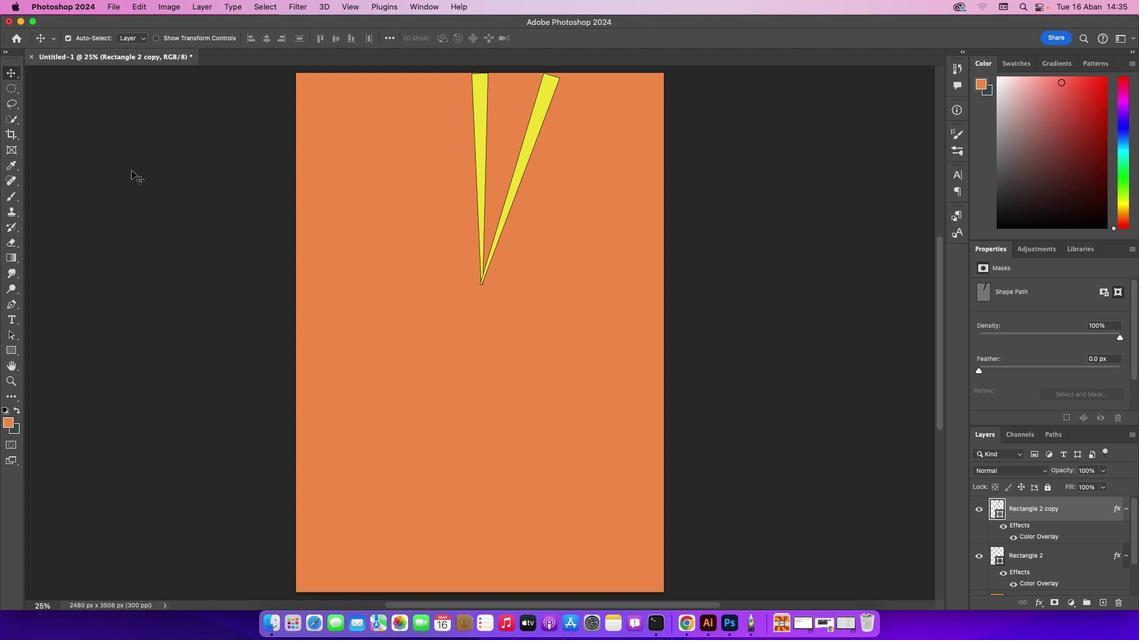 
Action: Mouse moved to (529, 151)
Screenshot: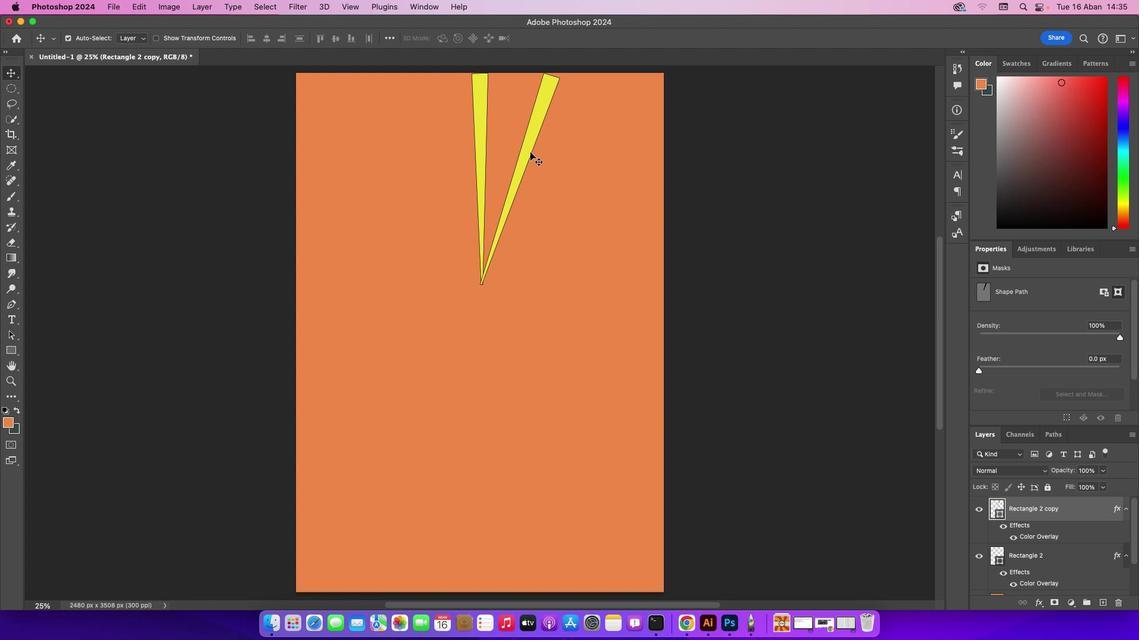 
Action: Mouse pressed left at (529, 151)
Screenshot: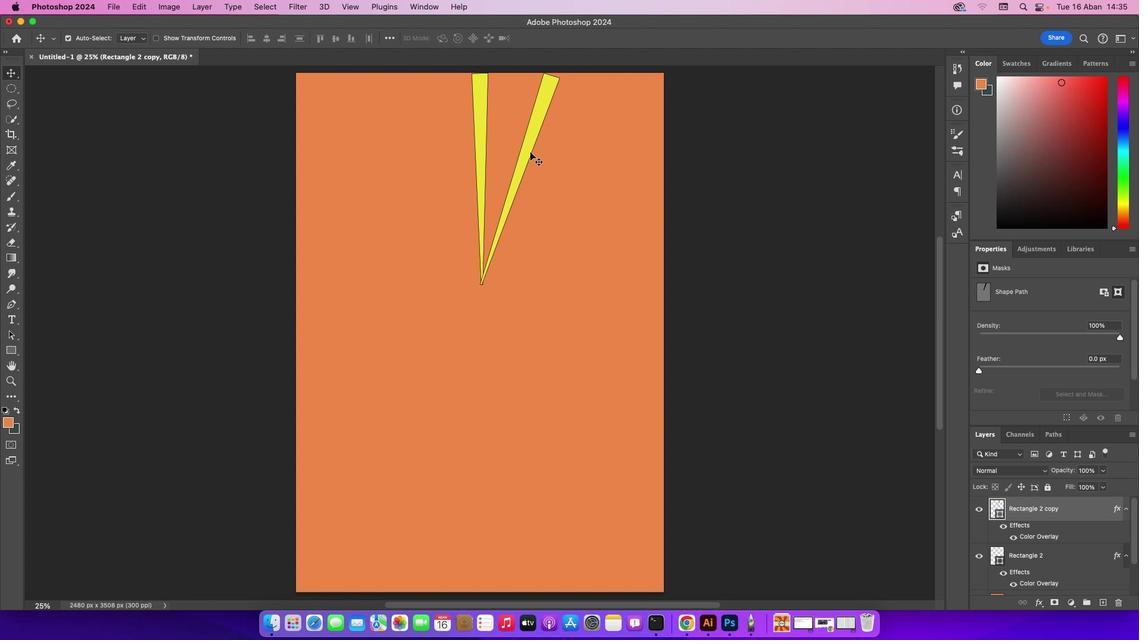 
Action: Mouse pressed right at (529, 151)
Screenshot: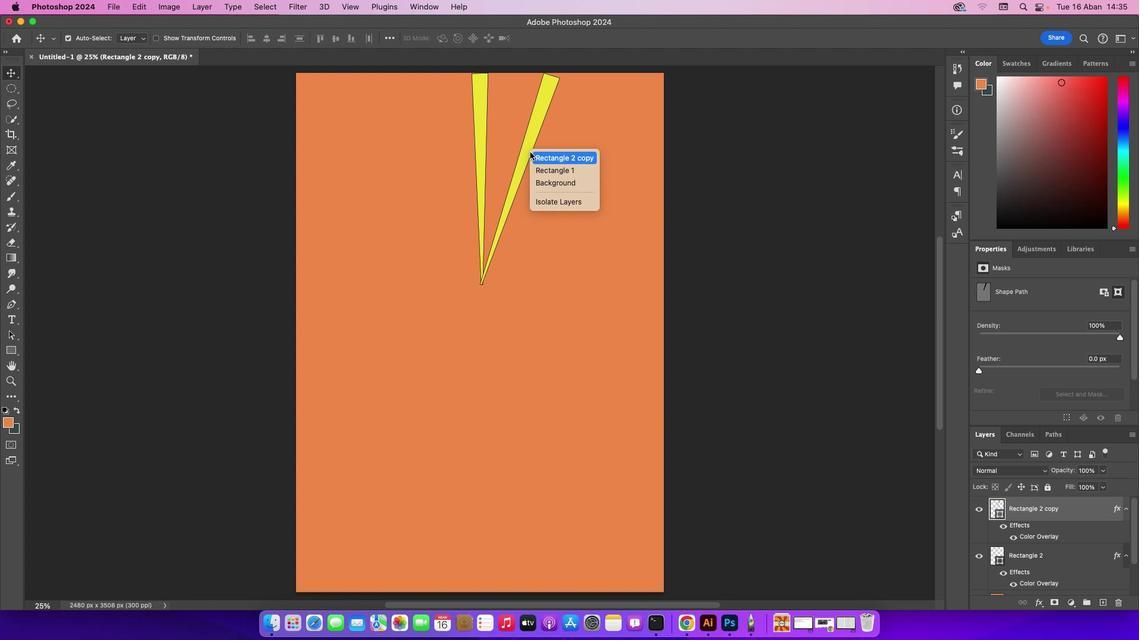 
Action: Mouse moved to (539, 160)
Screenshot: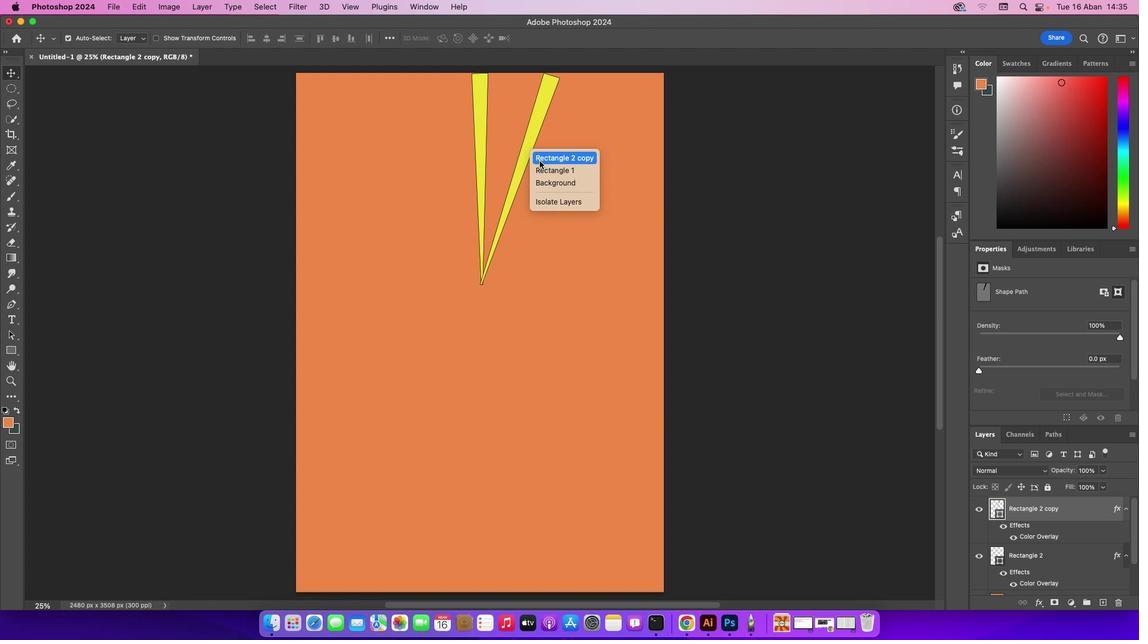 
Action: Mouse pressed left at (539, 160)
Screenshot: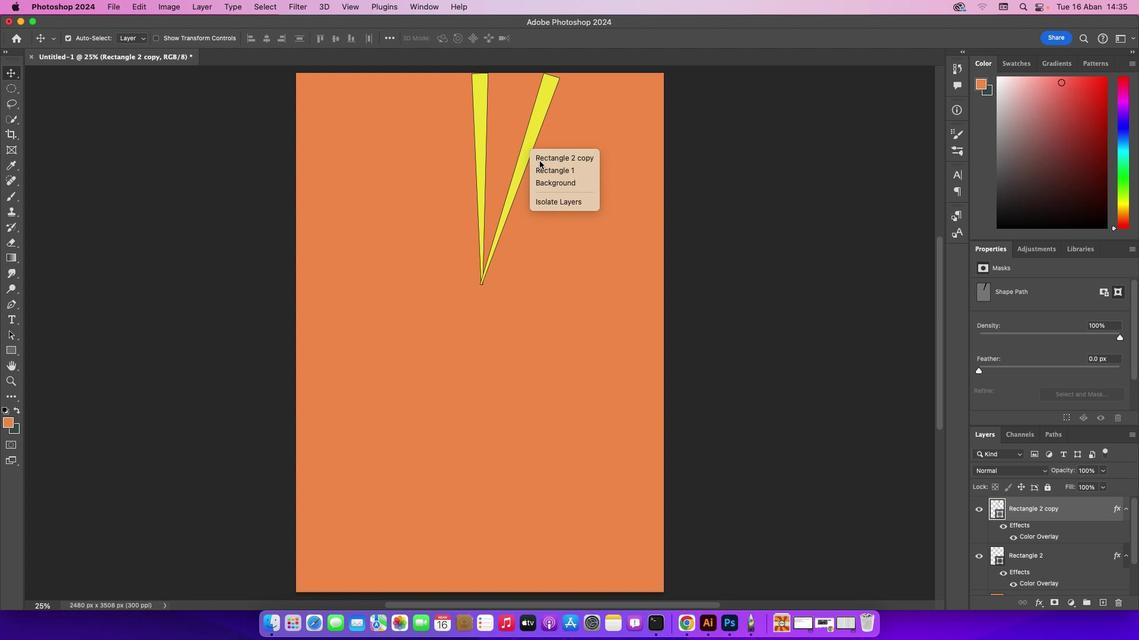 
Action: Mouse moved to (547, 224)
Screenshot: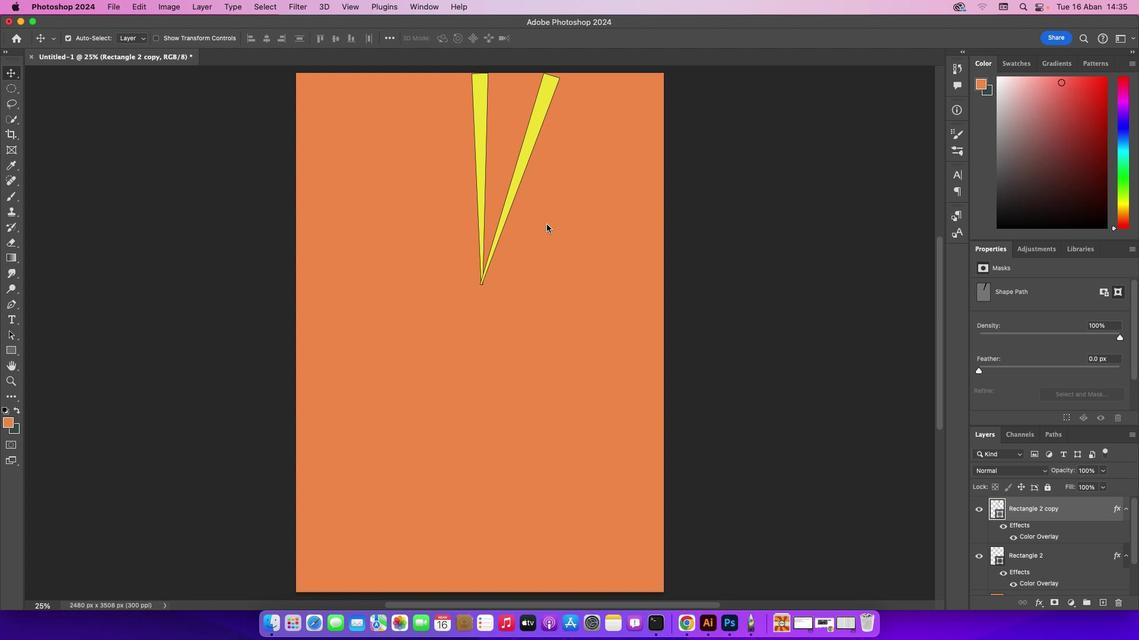 
Action: Mouse pressed right at (547, 224)
Screenshot: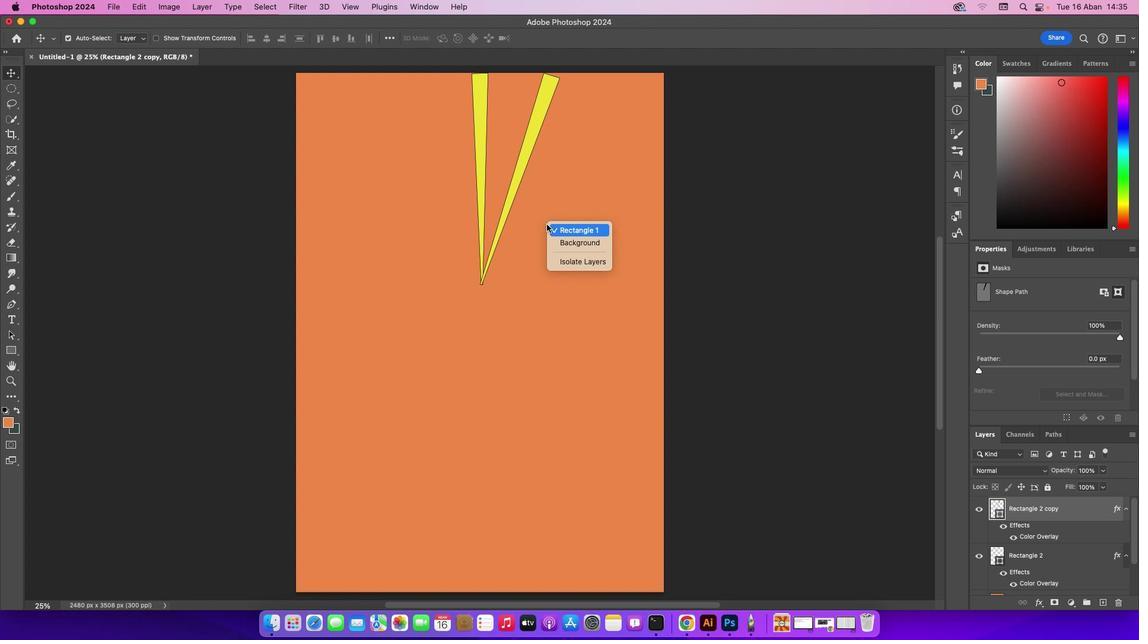 
Action: Mouse moved to (580, 267)
